 Task: Select Smart Home Devices from Echo & Alexa. Add to cart Amazon Smart Plug with Energy Monitoring (Smart Plug with Energy Usage Tracking)-2-. Place order for _x000D_
15 Dacey Ln_x000D_
Stafford, Virginia(VA), 22556, Cell Number (540) 752-1495
Action: Mouse moved to (229, 54)
Screenshot: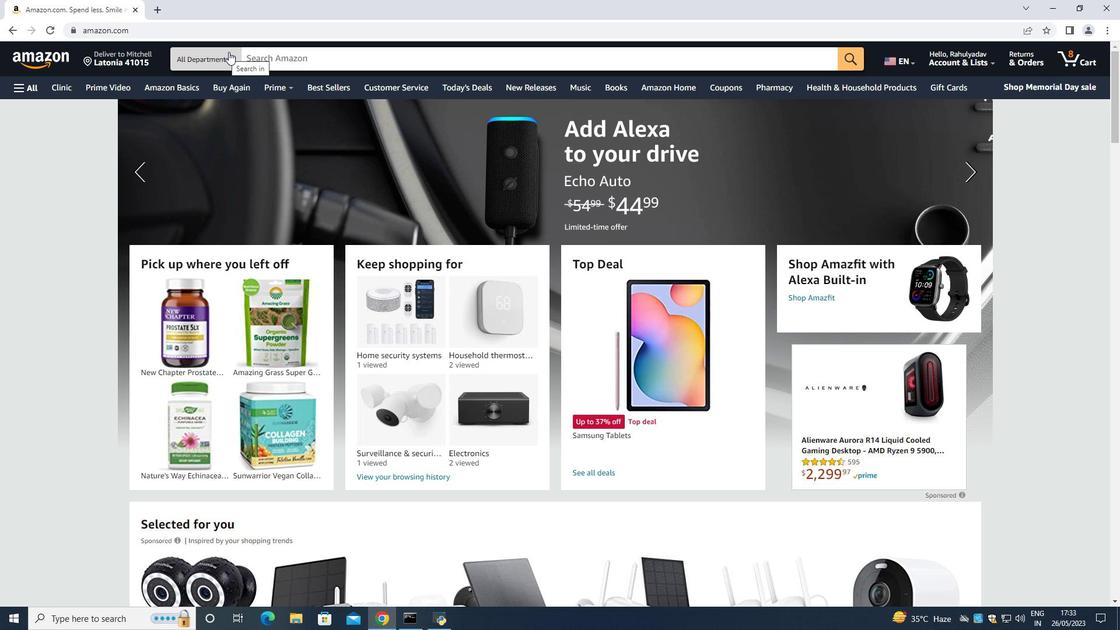 
Action: Mouse pressed left at (229, 54)
Screenshot: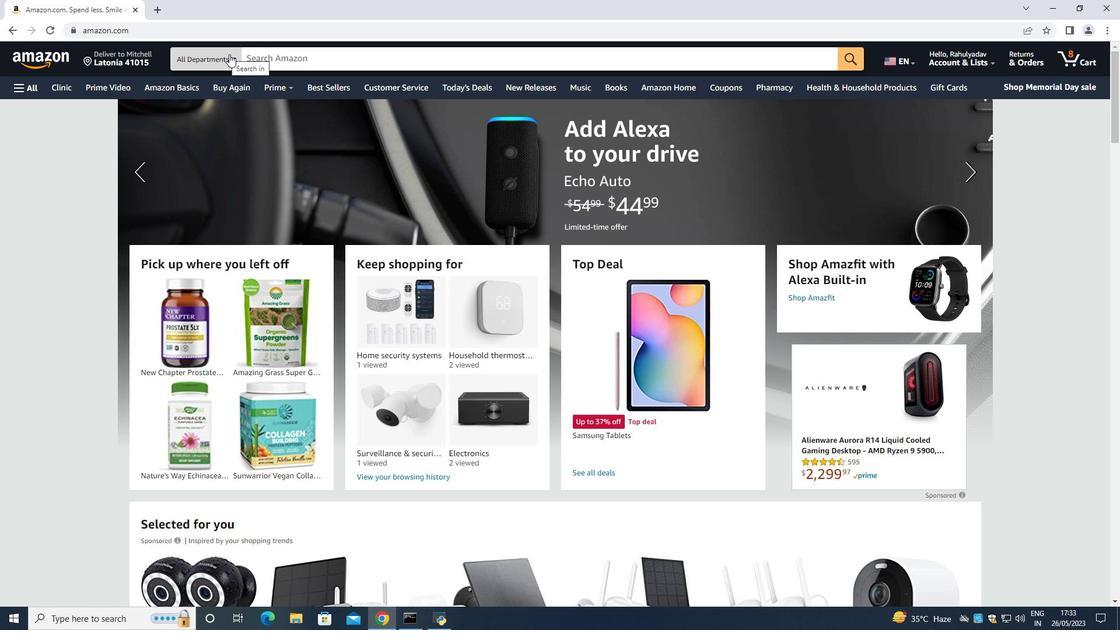 
Action: Mouse moved to (232, 95)
Screenshot: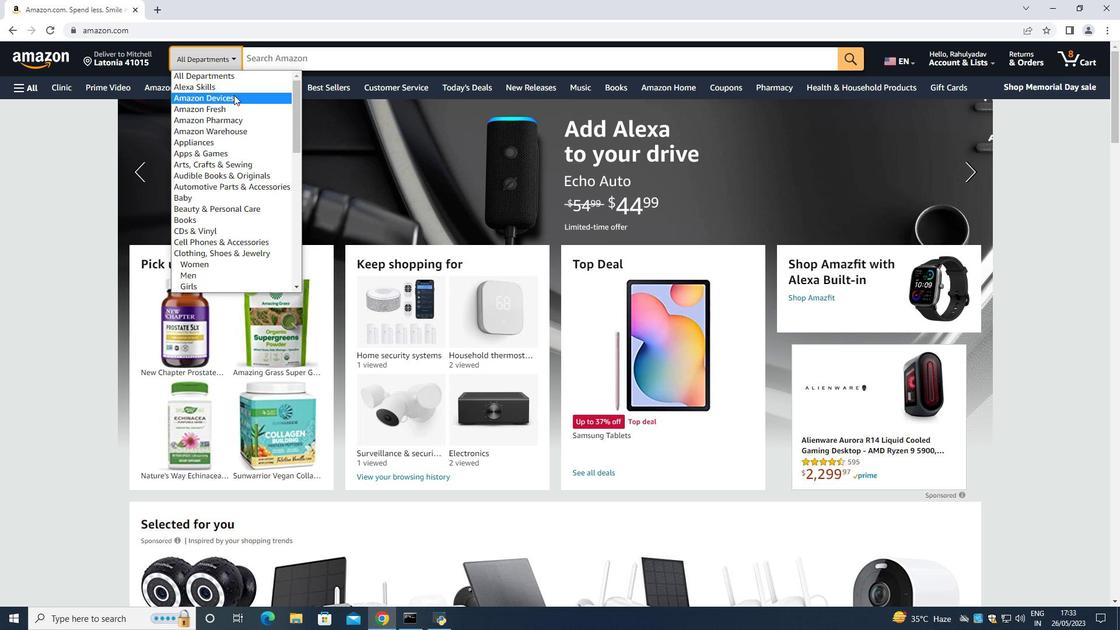 
Action: Mouse scrolled (232, 95) with delta (0, 0)
Screenshot: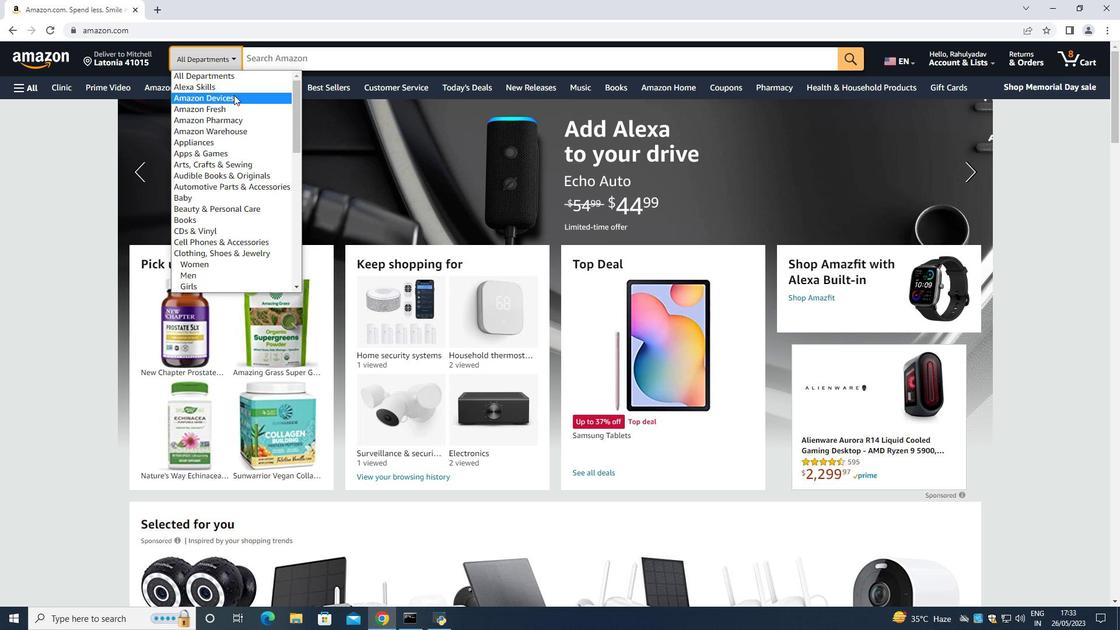 
Action: Mouse moved to (229, 95)
Screenshot: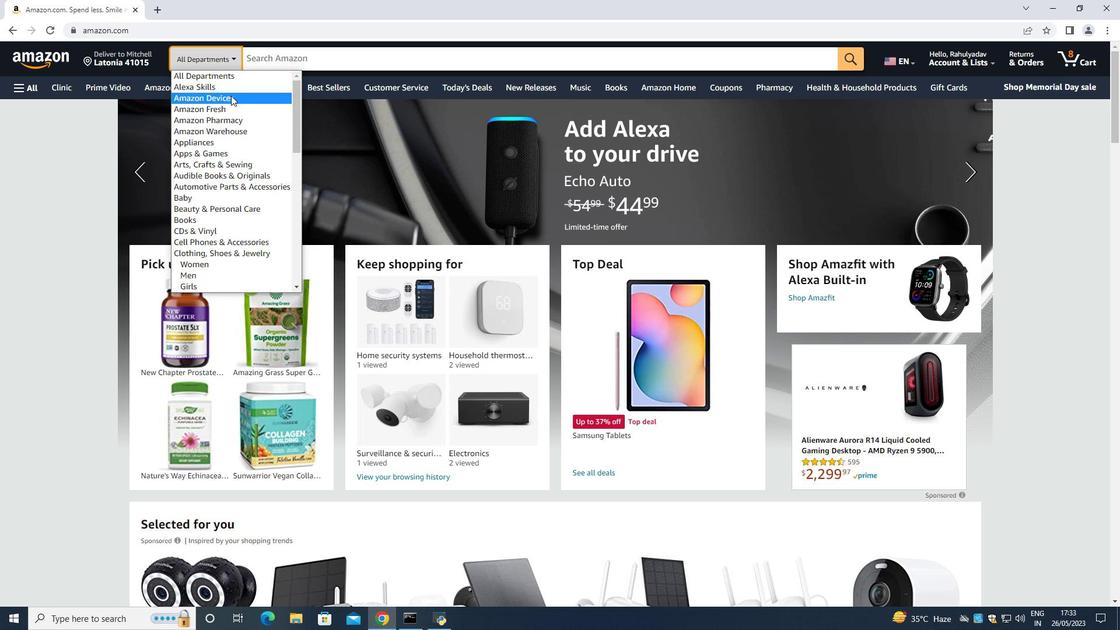 
Action: Mouse scrolled (229, 95) with delta (0, 0)
Screenshot: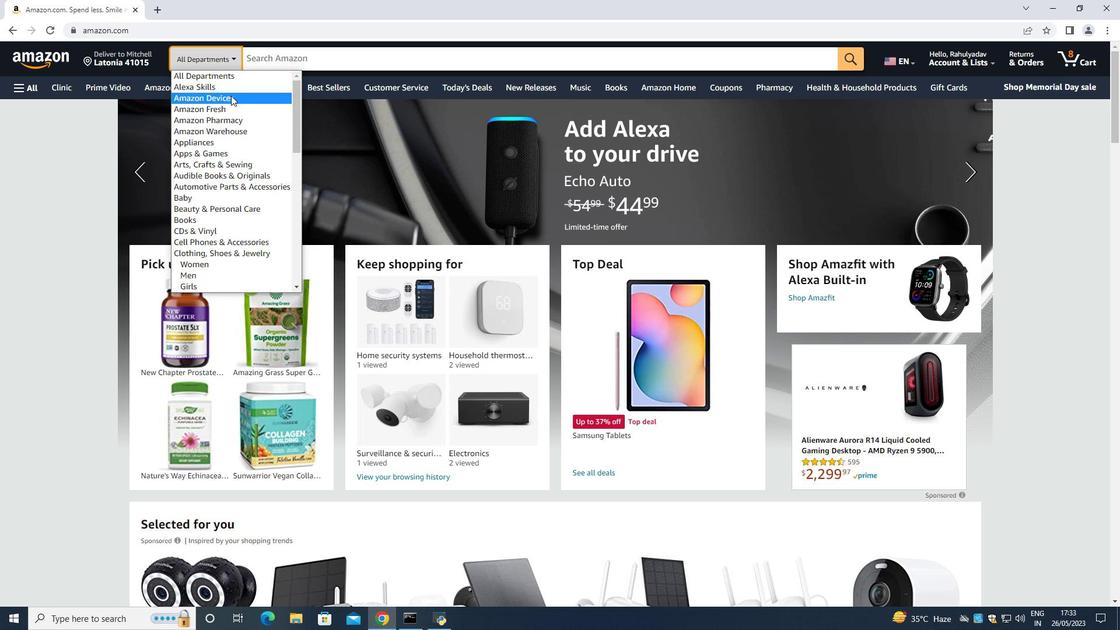 
Action: Mouse moved to (228, 96)
Screenshot: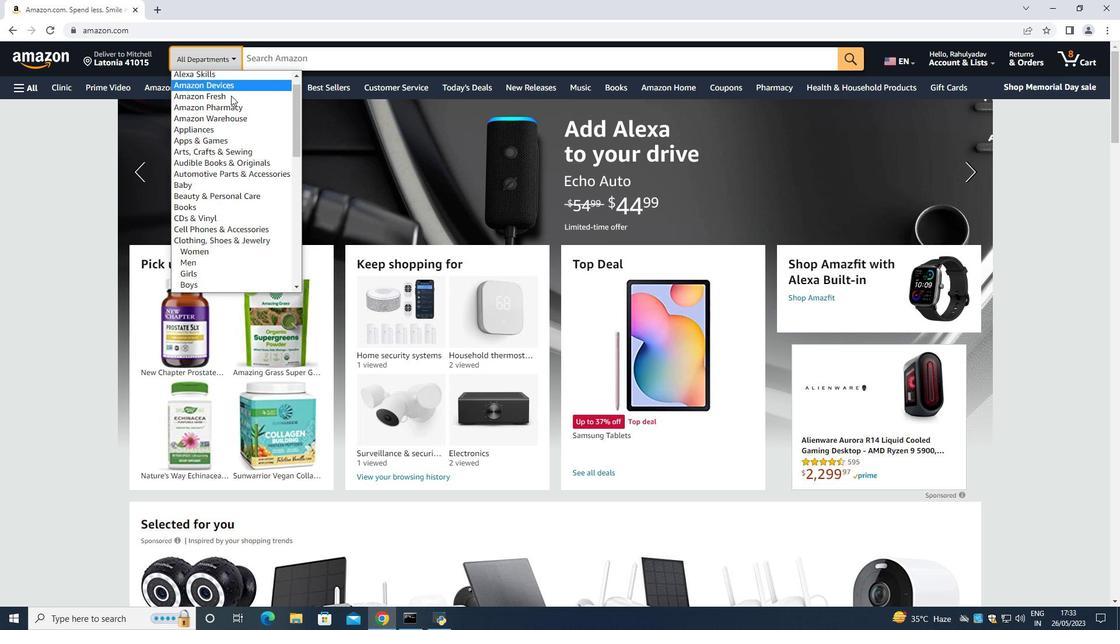 
Action: Mouse scrolled (228, 95) with delta (0, 0)
Screenshot: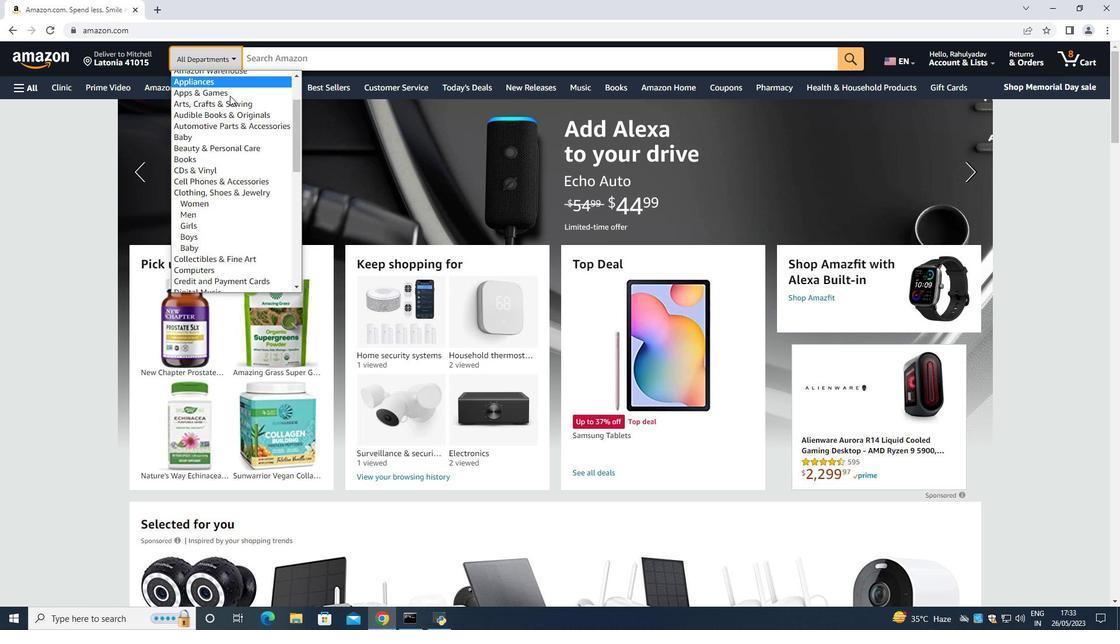 
Action: Mouse moved to (224, 238)
Screenshot: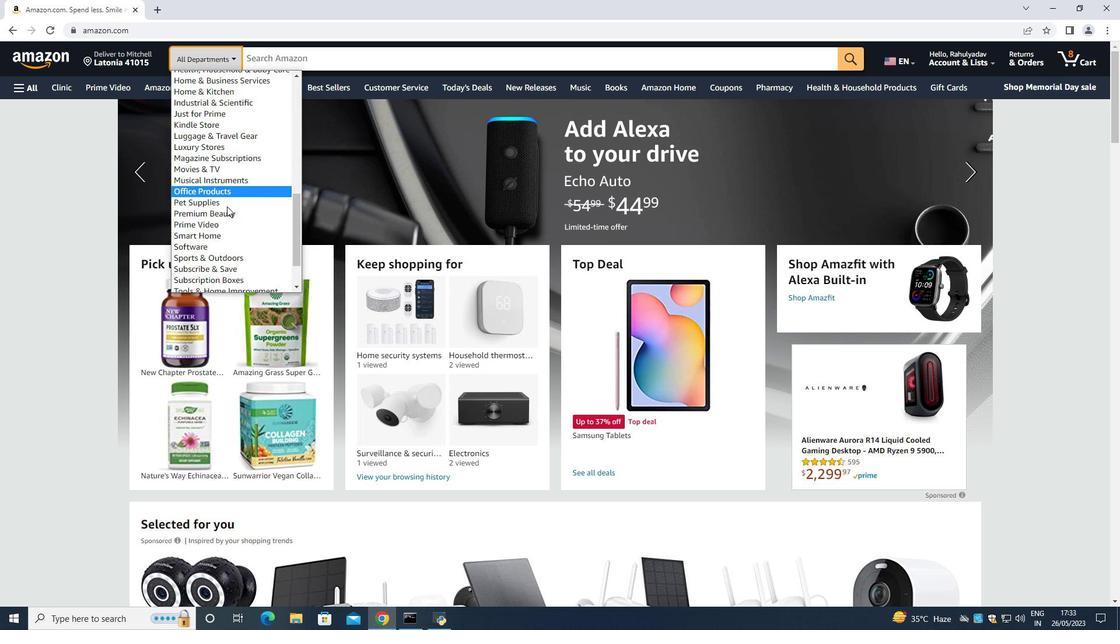 
Action: Mouse pressed left at (224, 238)
Screenshot: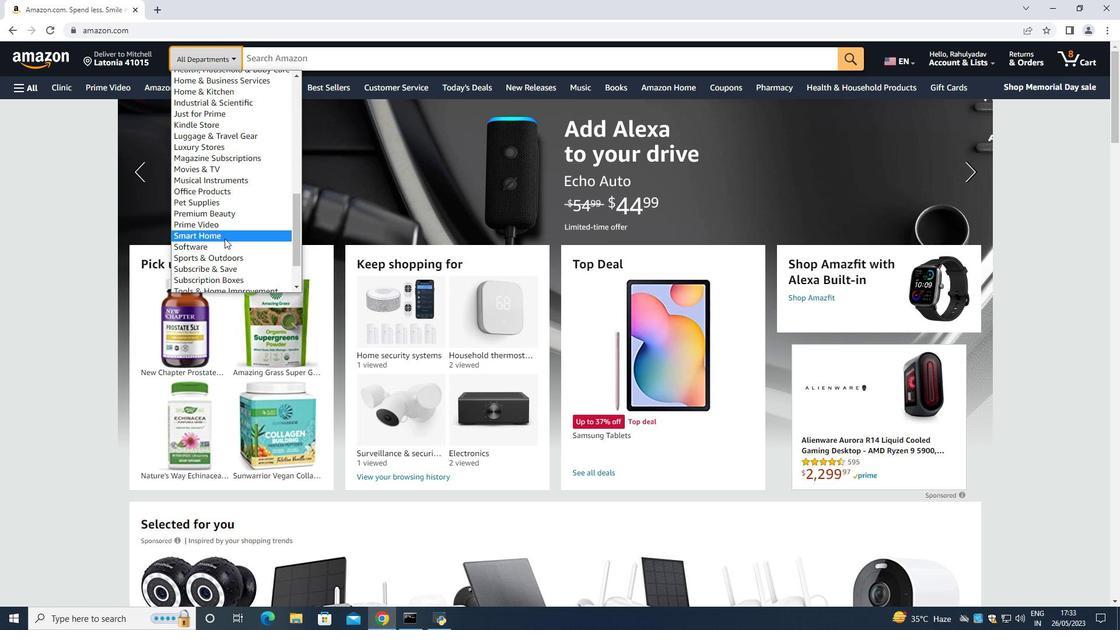 
Action: Mouse moved to (275, 56)
Screenshot: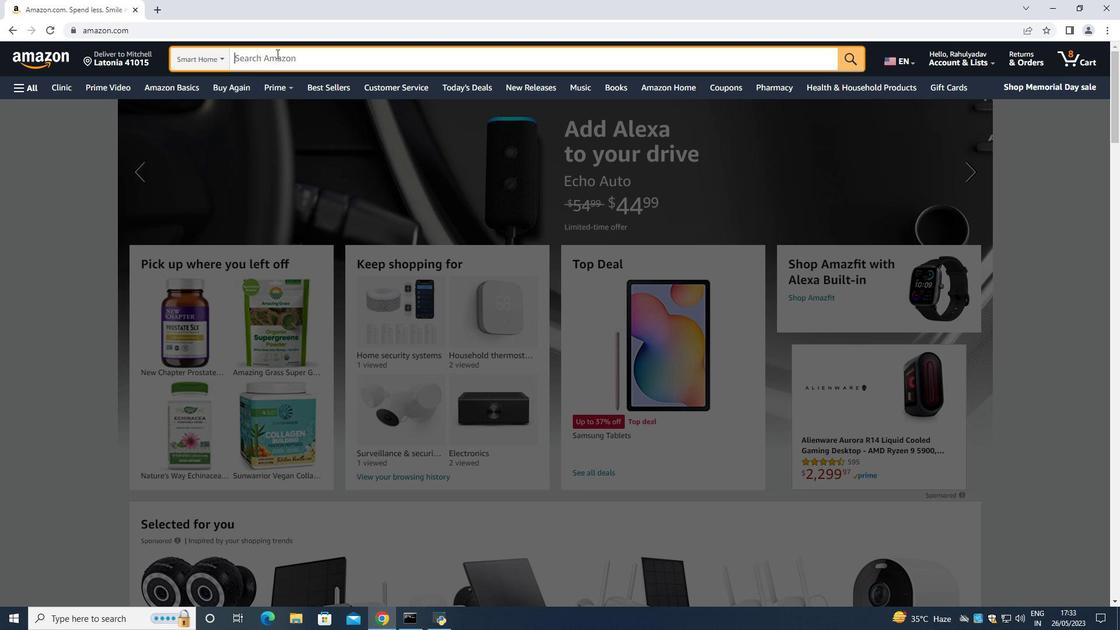 
Action: Mouse pressed left at (275, 56)
Screenshot: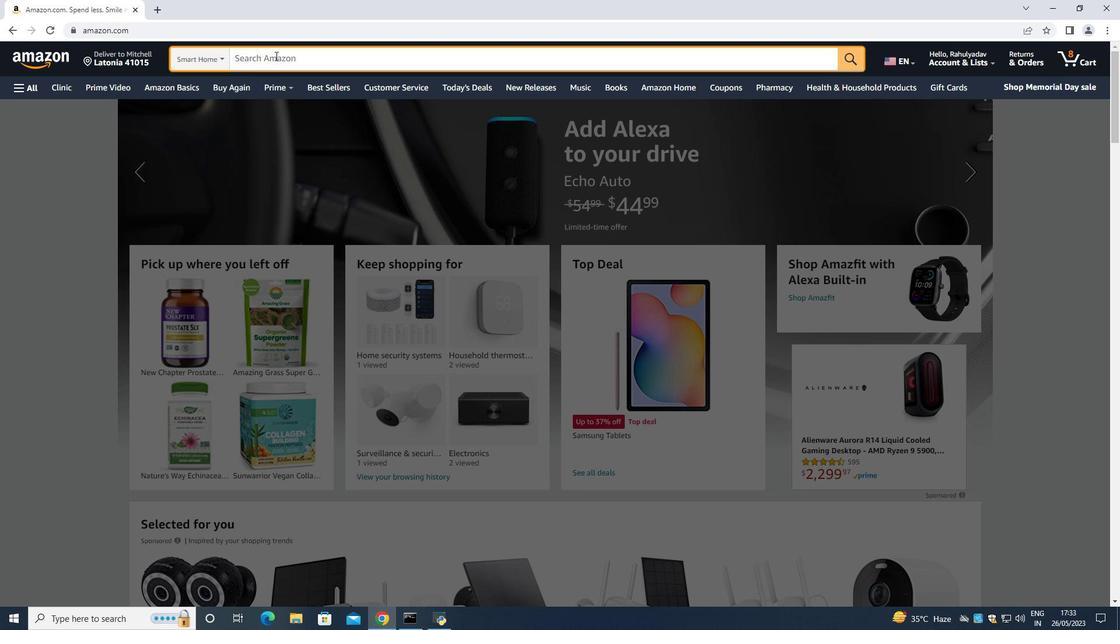 
Action: Key pressed <Key.shift><Key.shift><Key.shift><Key.shift><Key.shift><Key.shift>Amazp<Key.backspace>on<Key.backspace><Key.backspace><Key.backspace><Key.backspace><Key.backspace><Key.backspace><Key.backspace><Key.backspace><Key.backspace><Key.backspace><Key.backspace><Key.backspace><Key.caps_lock>A<Key.backspace><Key.shift>aMAZON<Key.space><Key.shift>sMART<Key.space><Key.shift>pLUG<Key.space><Key.shift>wITH<Key.space>ENERGY<Key.space><Key.shift><Key.shift><Key.shift><Key.shift><Key.shift>mONITORING<Key.space><Key.enter>
Screenshot: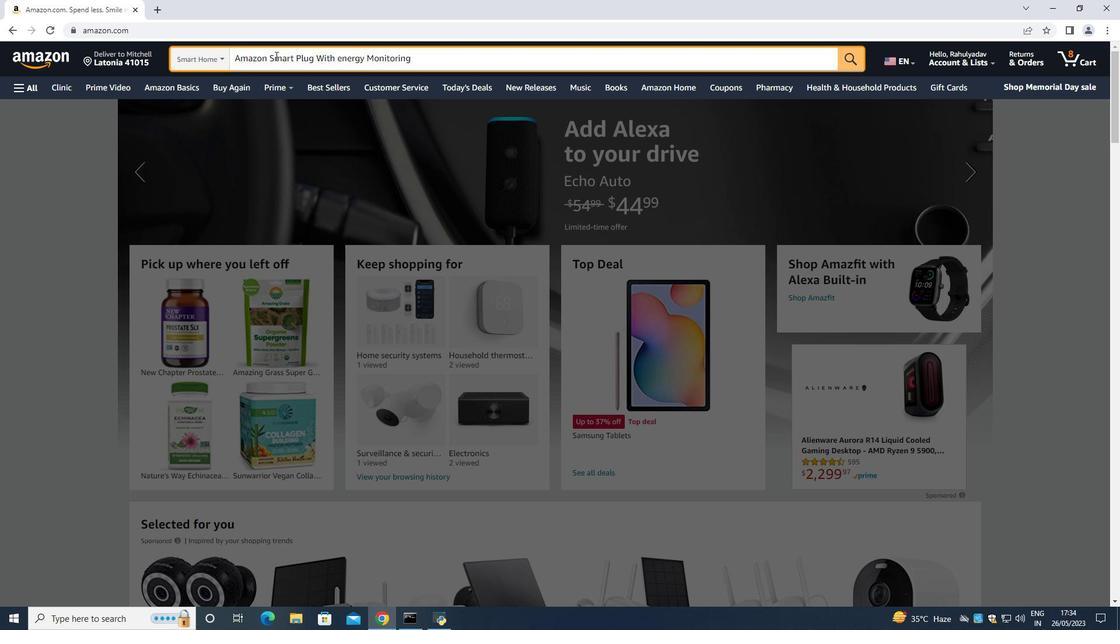 
Action: Mouse moved to (427, 329)
Screenshot: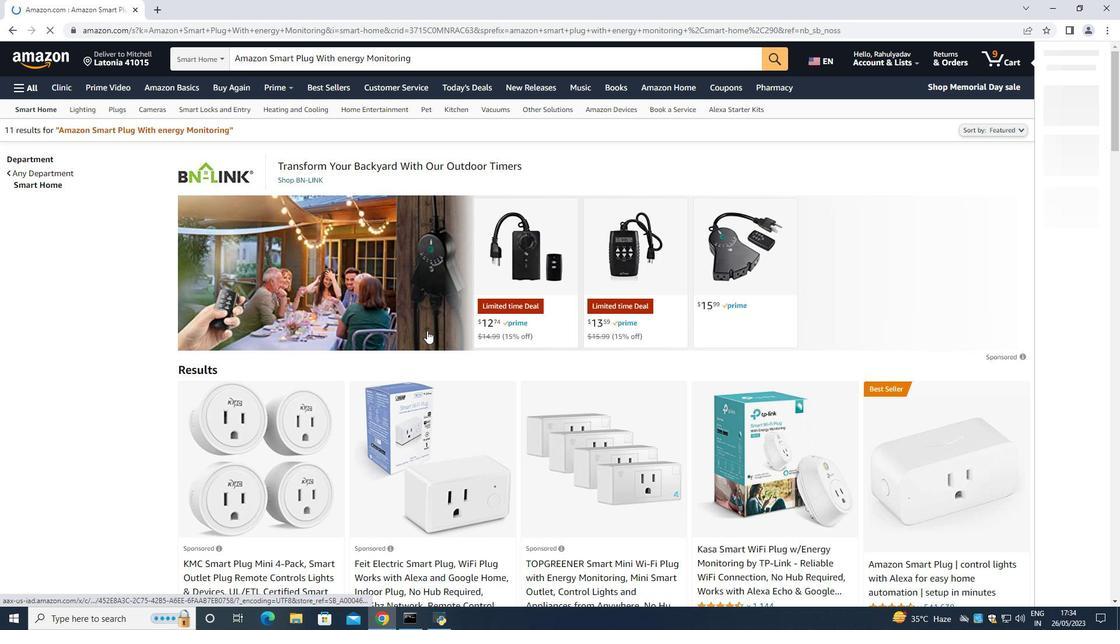 
Action: Mouse scrolled (427, 329) with delta (0, 0)
Screenshot: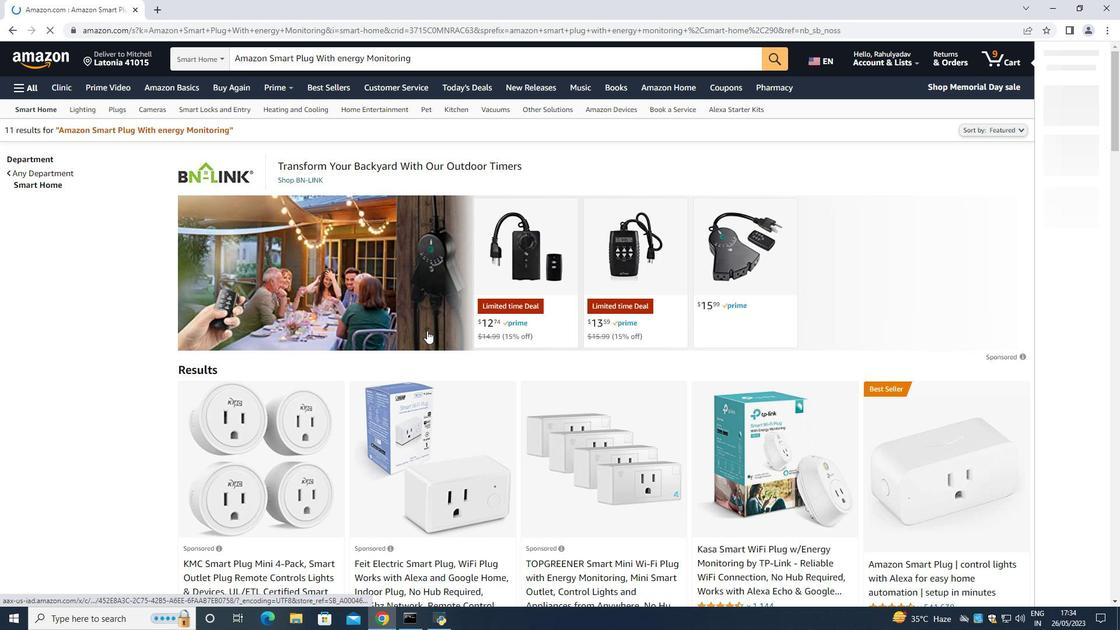 
Action: Mouse moved to (408, 341)
Screenshot: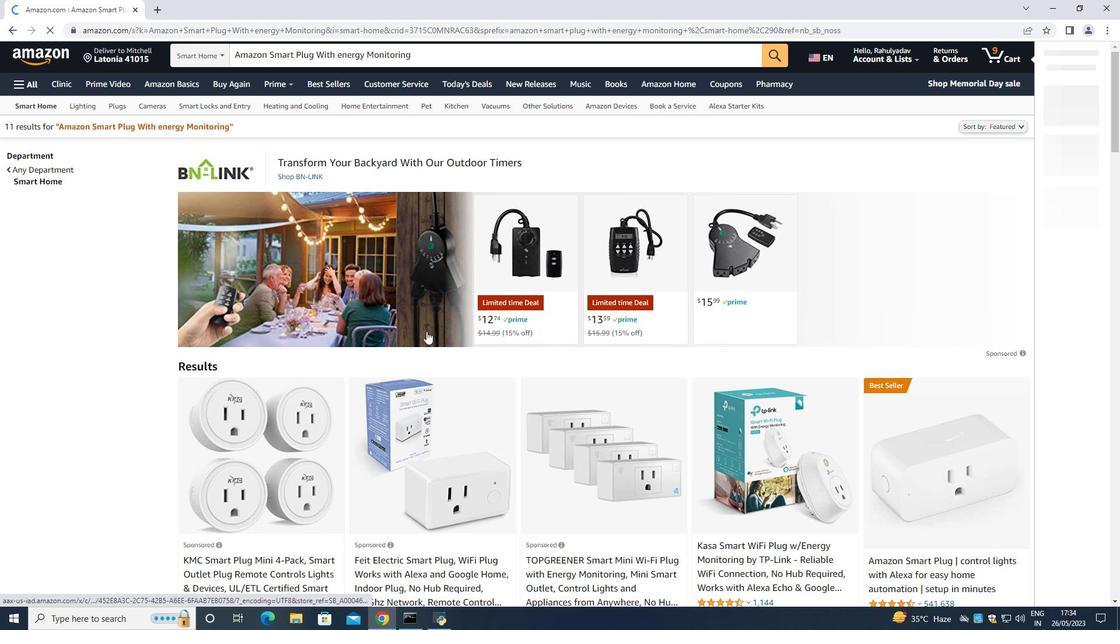 
Action: Mouse scrolled (411, 340) with delta (0, 0)
Screenshot: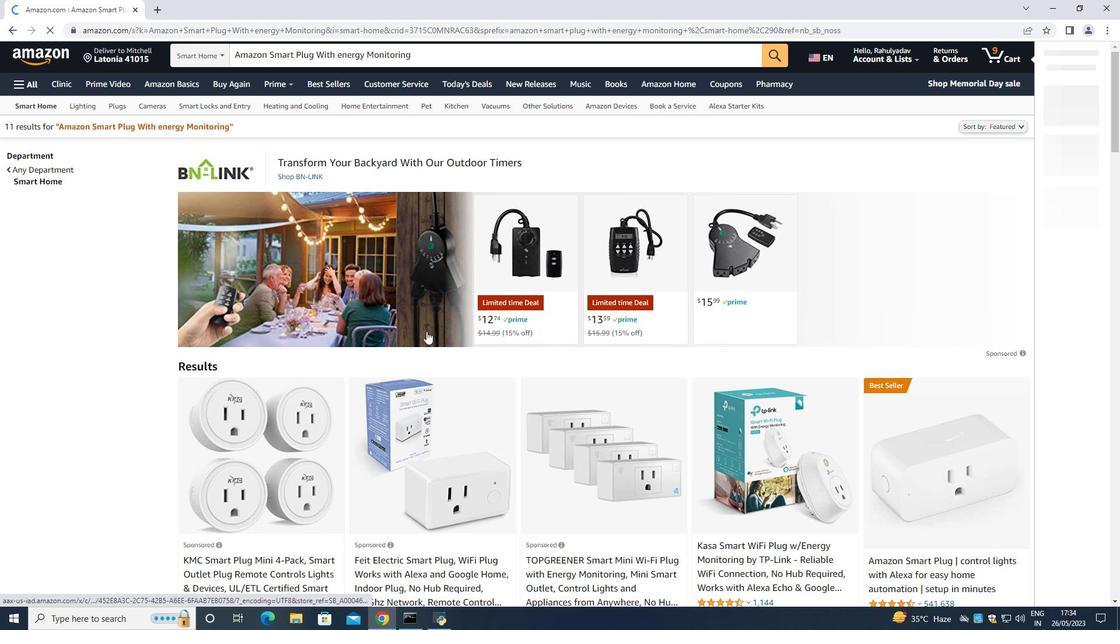 
Action: Mouse moved to (264, 485)
Screenshot: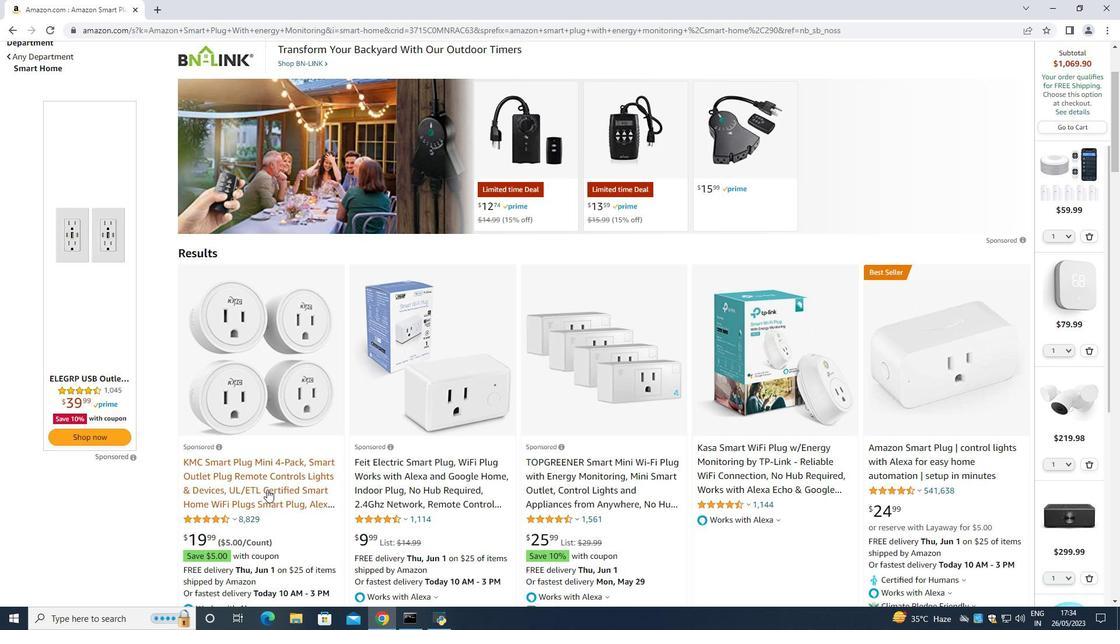 
Action: Mouse pressed left at (264, 485)
Screenshot: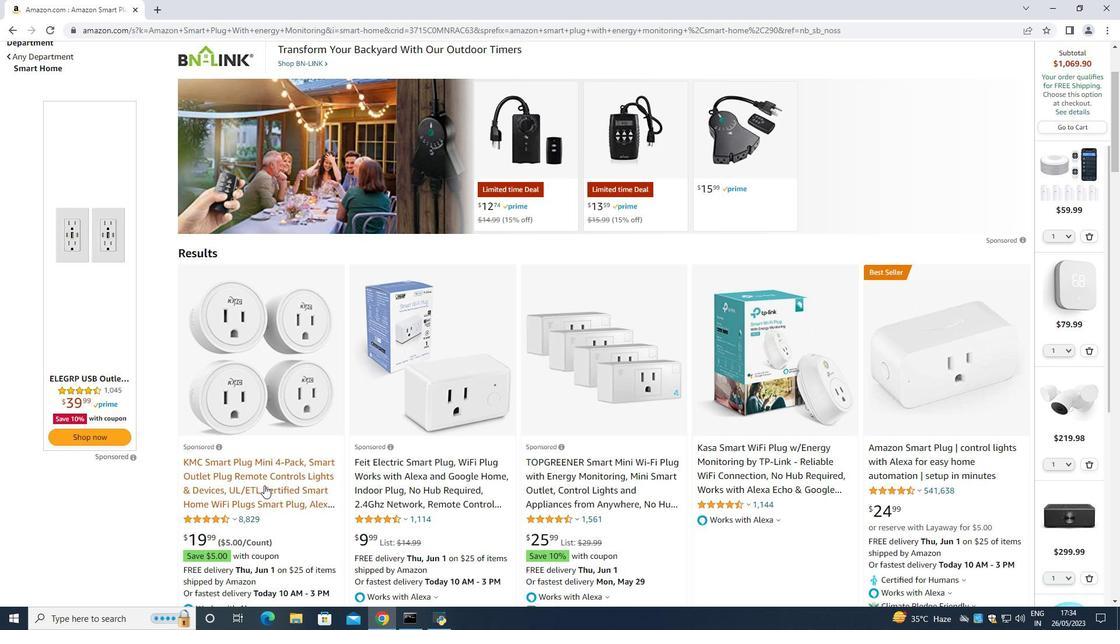 
Action: Mouse moved to (483, 365)
Screenshot: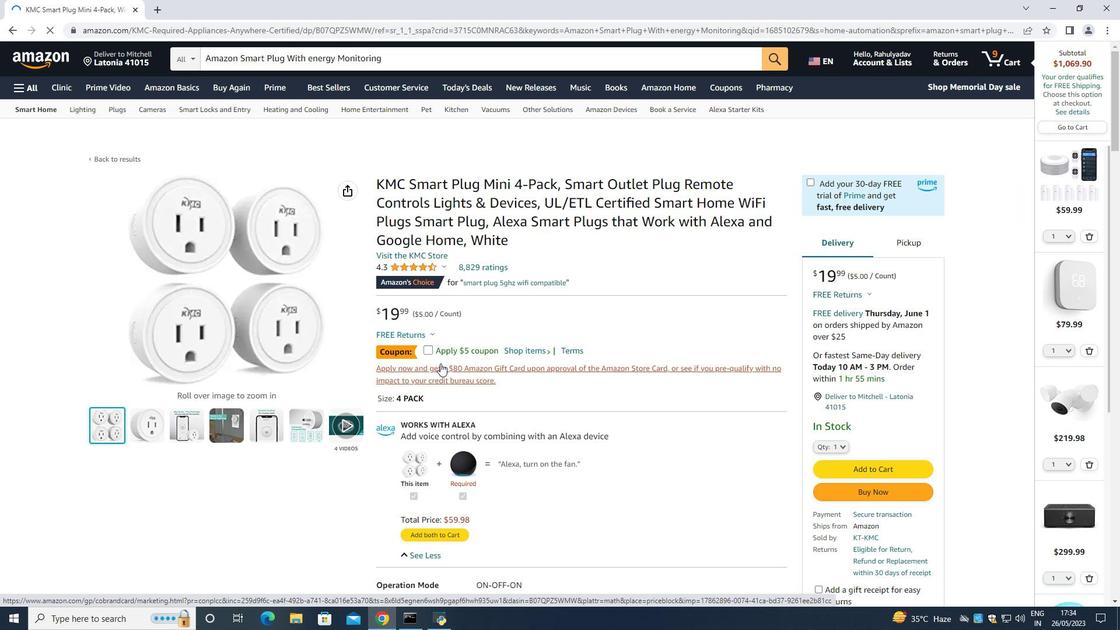 
Action: Mouse scrolled (483, 364) with delta (0, 0)
Screenshot: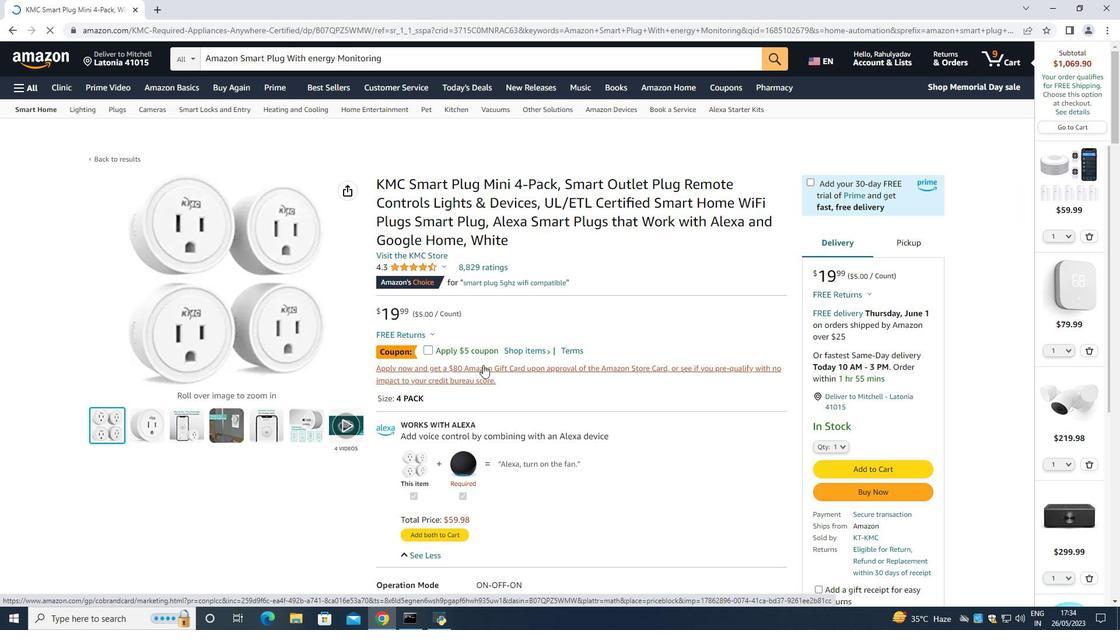 
Action: Mouse moved to (463, 390)
Screenshot: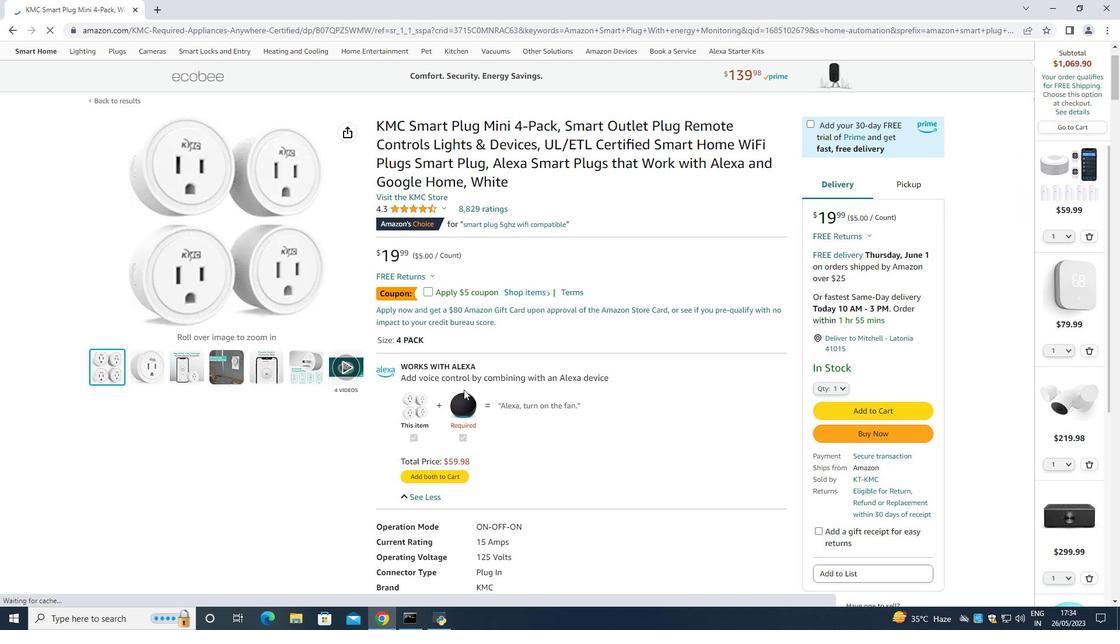 
Action: Mouse scrolled (463, 390) with delta (0, 0)
Screenshot: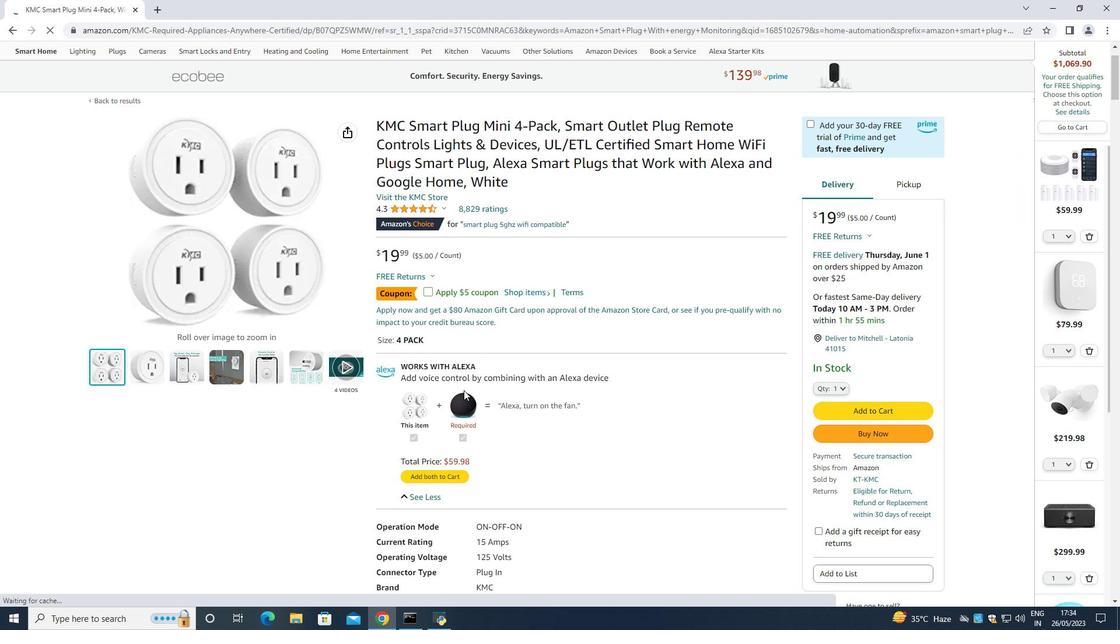 
Action: Mouse moved to (463, 392)
Screenshot: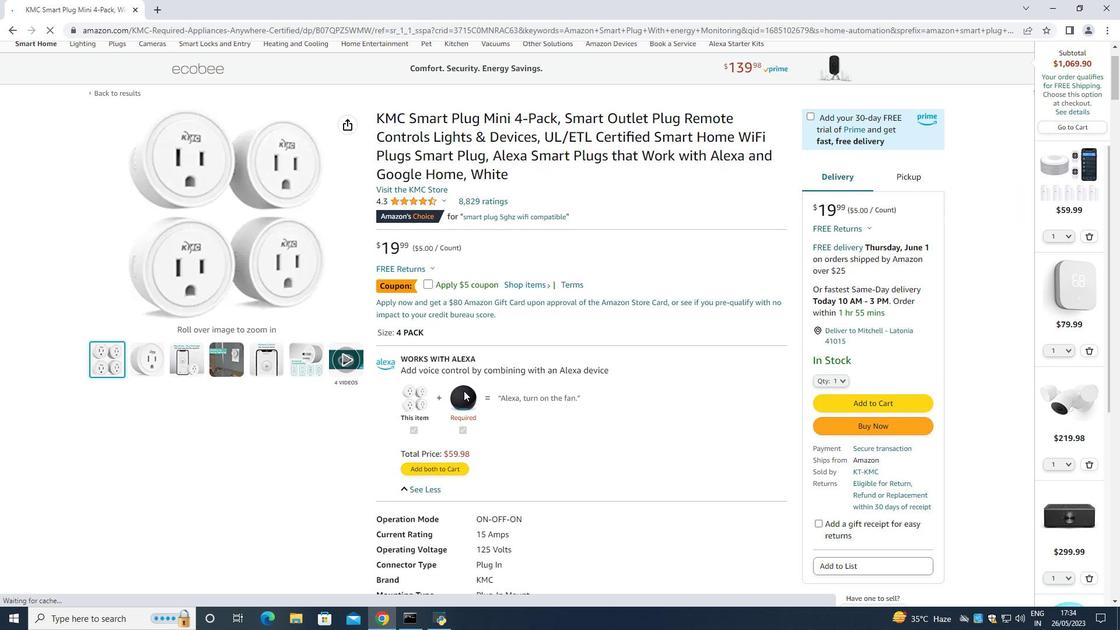
Action: Mouse scrolled (463, 391) with delta (0, 0)
Screenshot: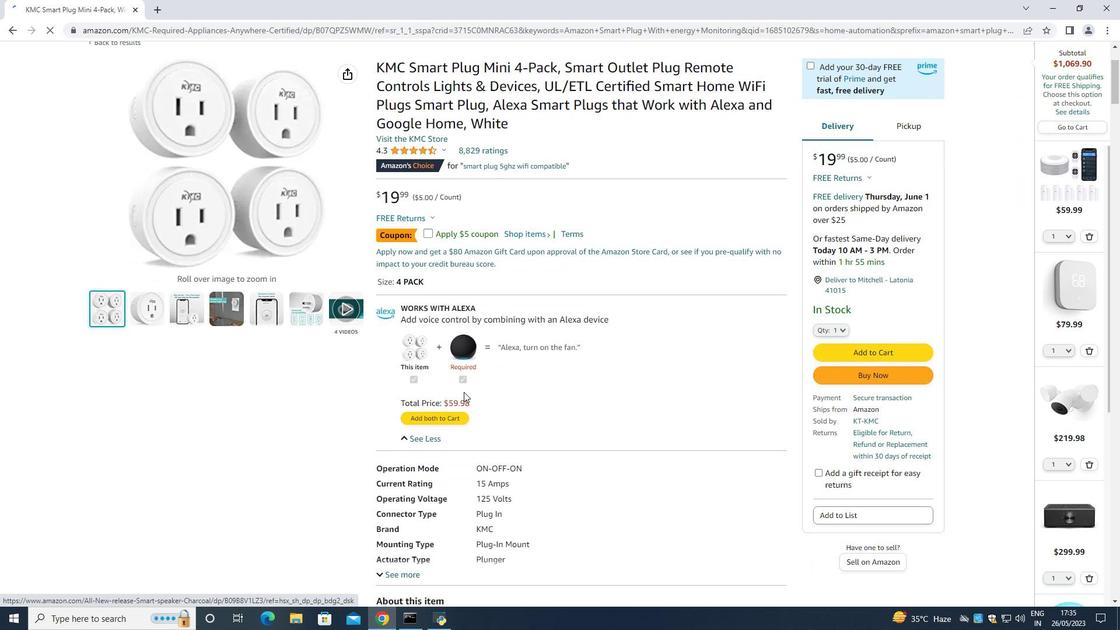 
Action: Mouse moved to (463, 393)
Screenshot: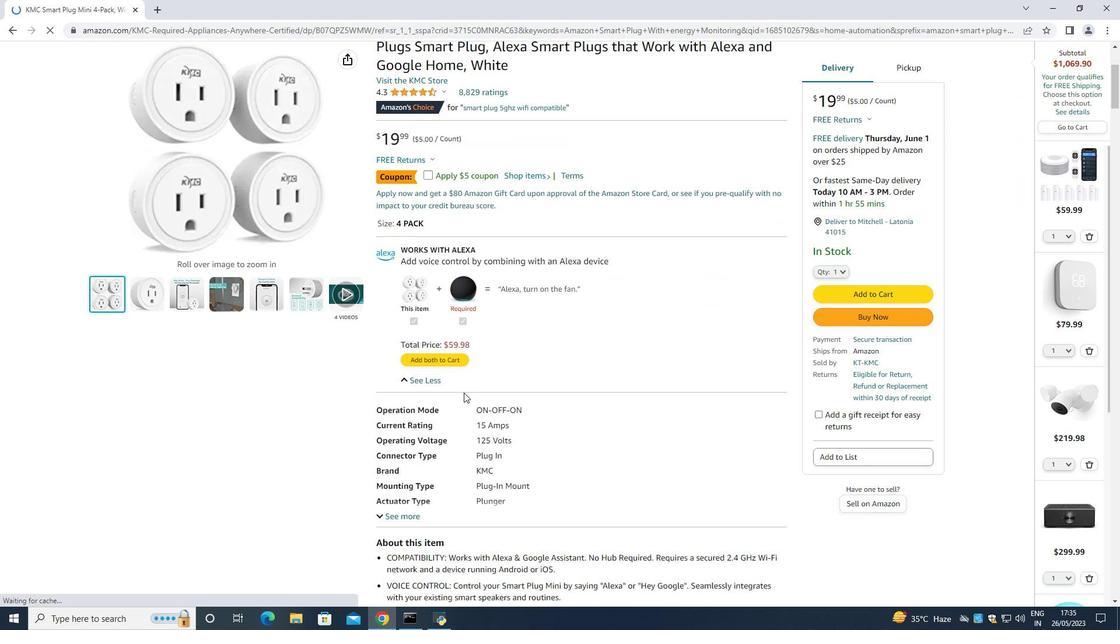 
Action: Mouse scrolled (463, 392) with delta (0, 0)
Screenshot: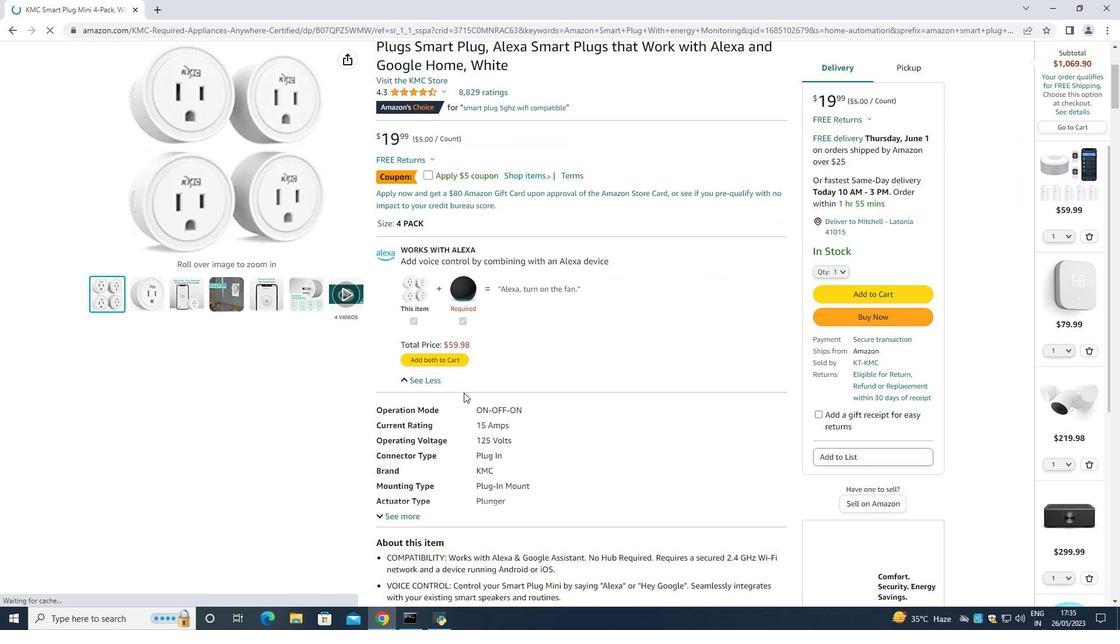 
Action: Mouse moved to (508, 355)
Screenshot: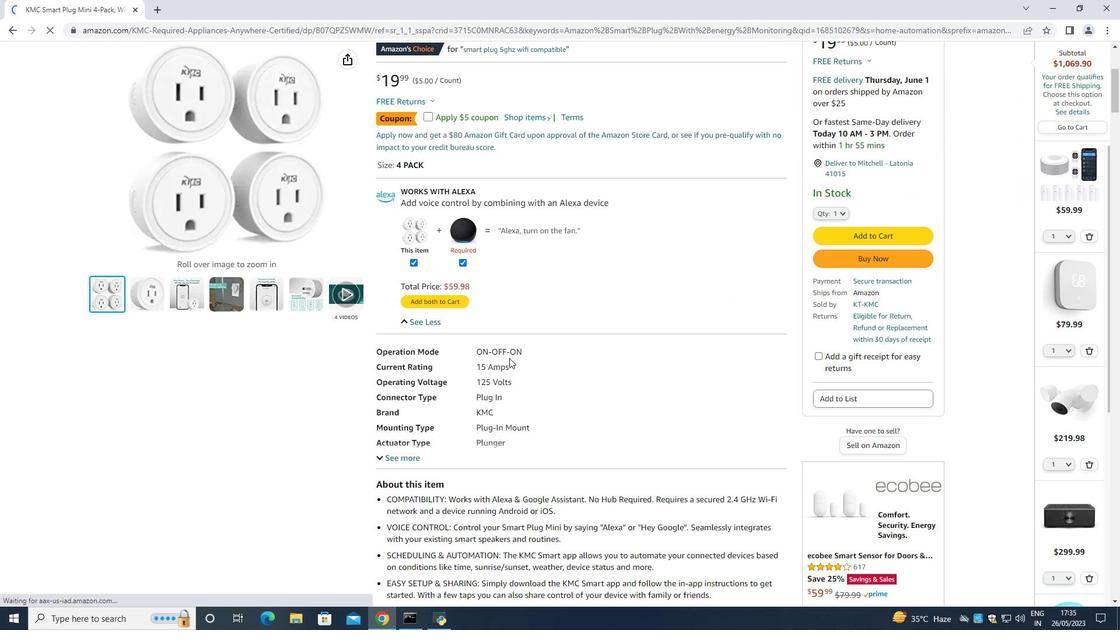 
Action: Mouse scrolled (508, 355) with delta (0, 0)
Screenshot: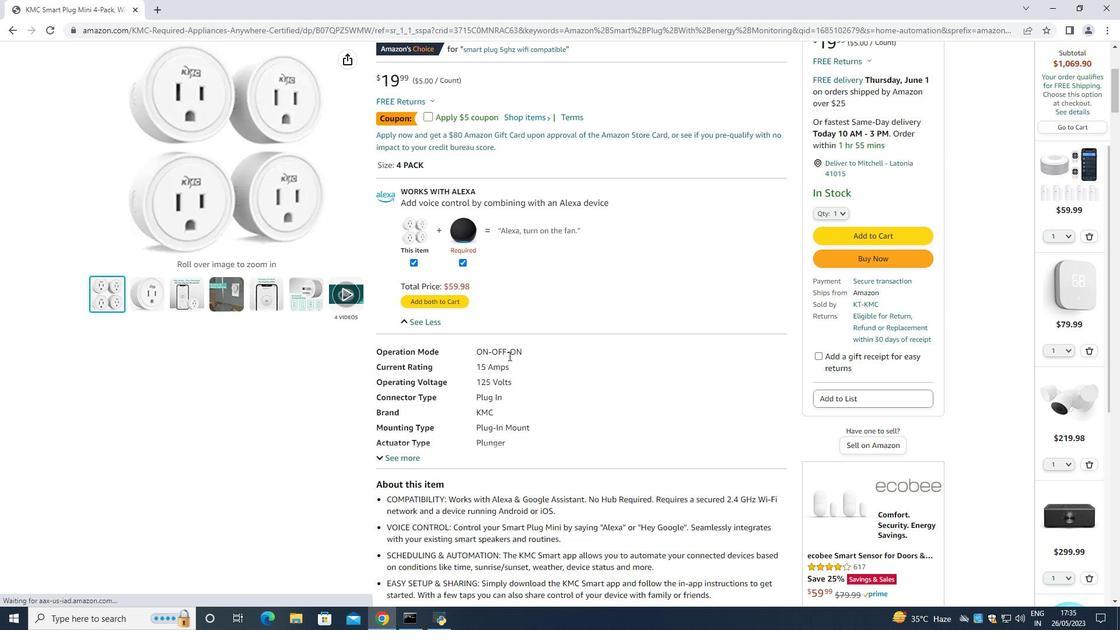 
Action: Mouse moved to (506, 357)
Screenshot: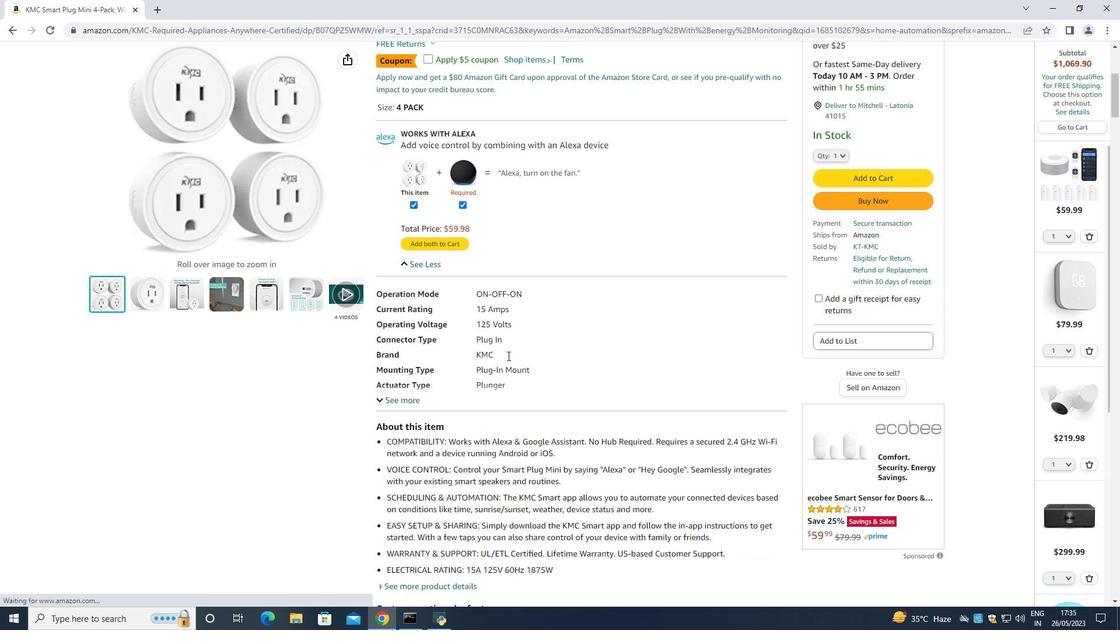 
Action: Mouse scrolled (506, 356) with delta (0, 0)
Screenshot: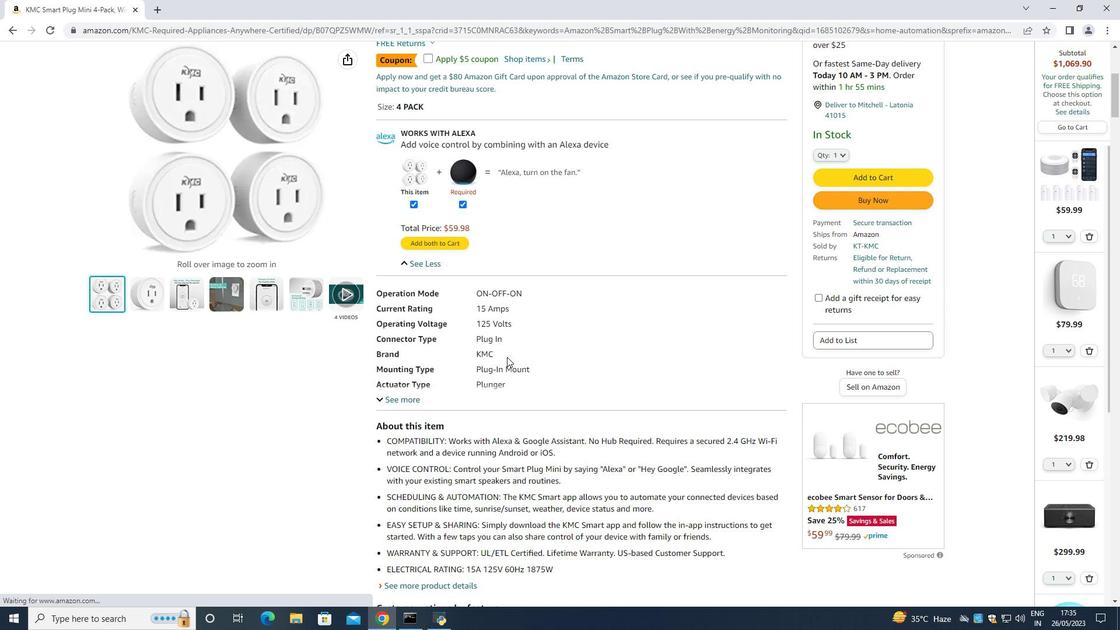
Action: Mouse moved to (506, 358)
Screenshot: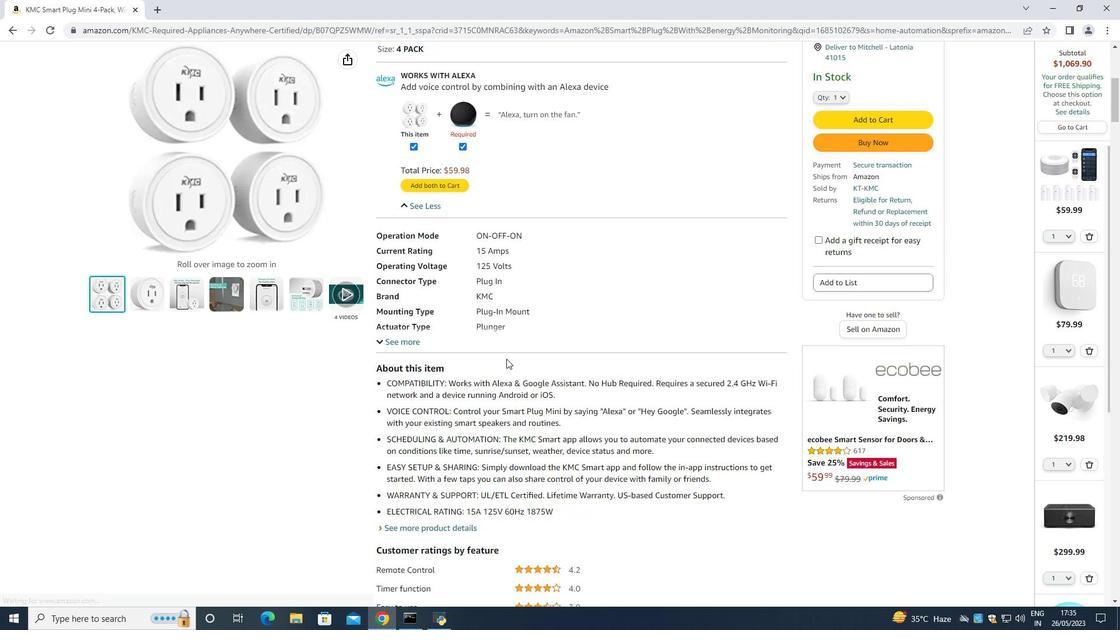 
Action: Mouse scrolled (506, 358) with delta (0, 0)
Screenshot: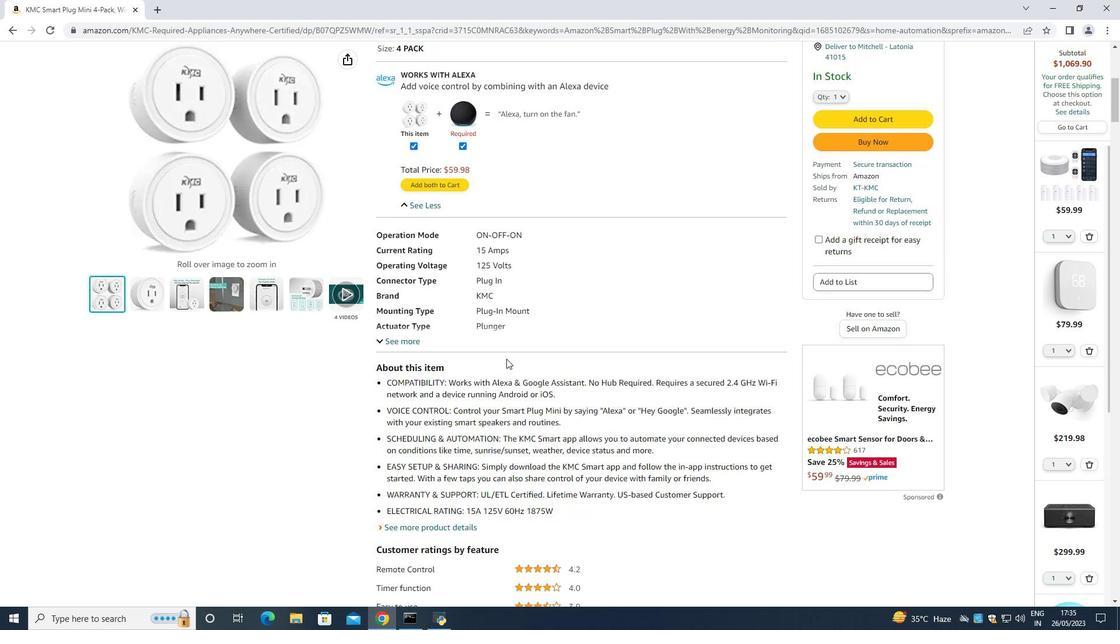 
Action: Mouse moved to (506, 359)
Screenshot: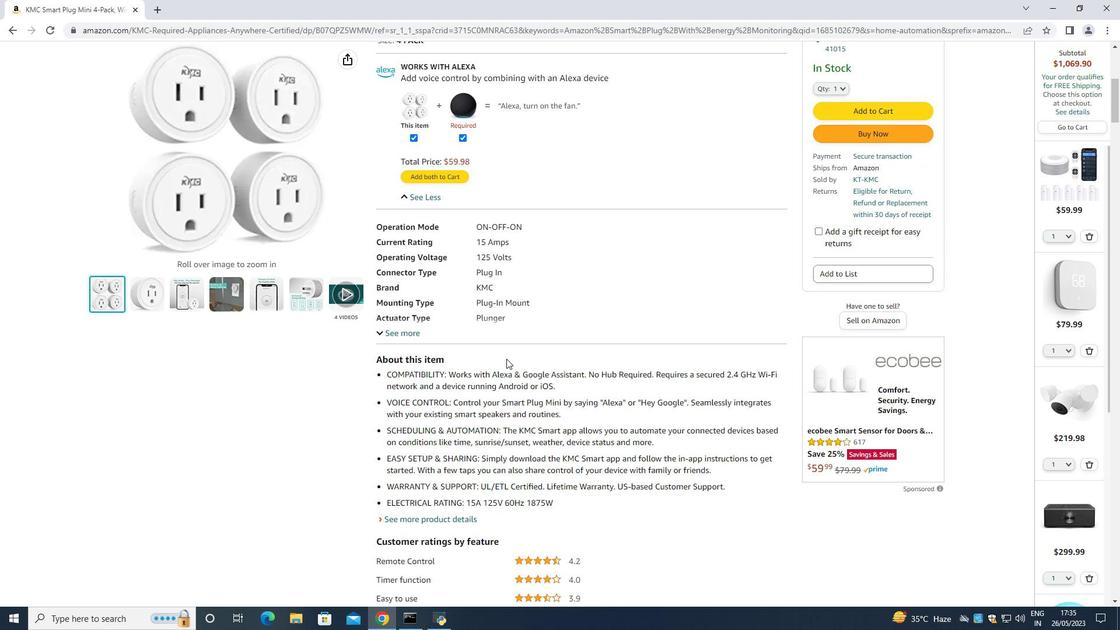 
Action: Mouse scrolled (506, 359) with delta (0, 0)
Screenshot: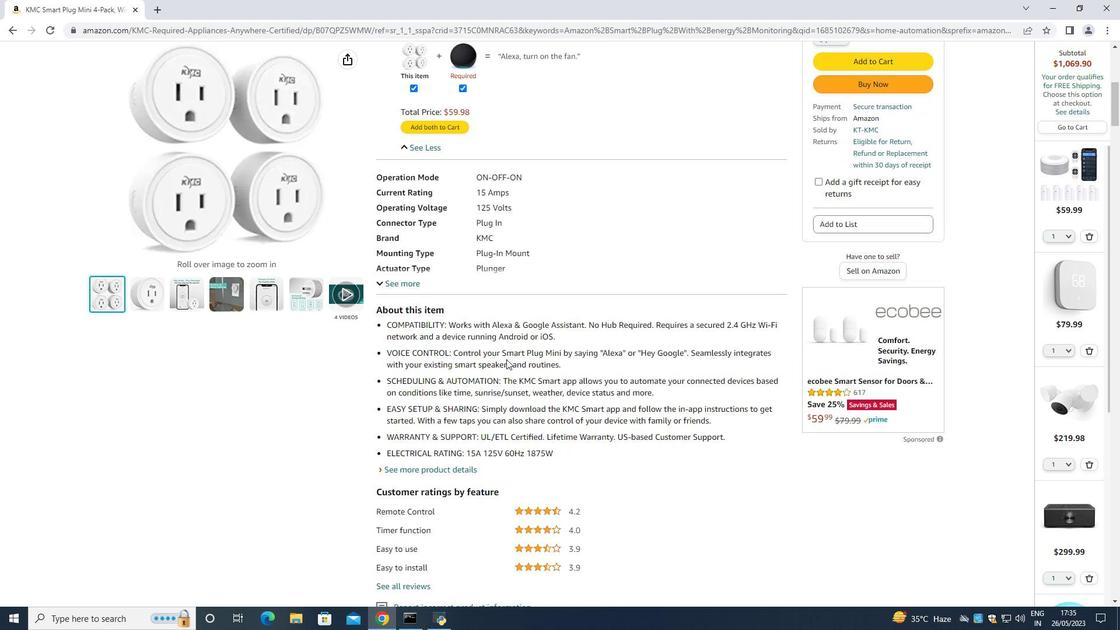 
Action: Mouse scrolled (506, 359) with delta (0, 0)
Screenshot: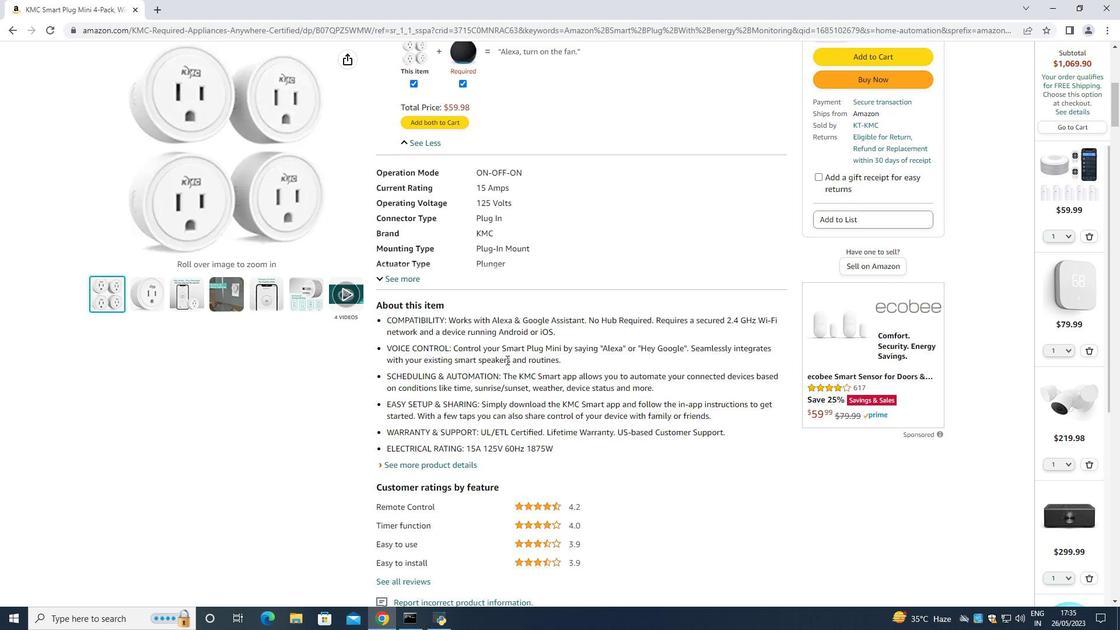 
Action: Mouse moved to (505, 360)
Screenshot: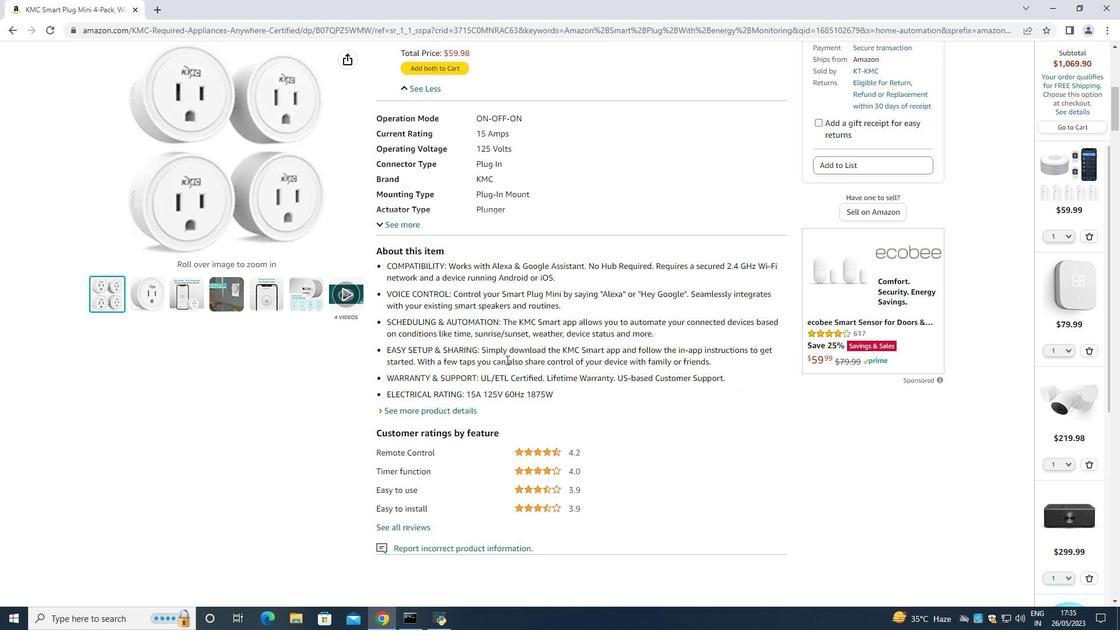 
Action: Mouse scrolled (505, 359) with delta (0, 0)
Screenshot: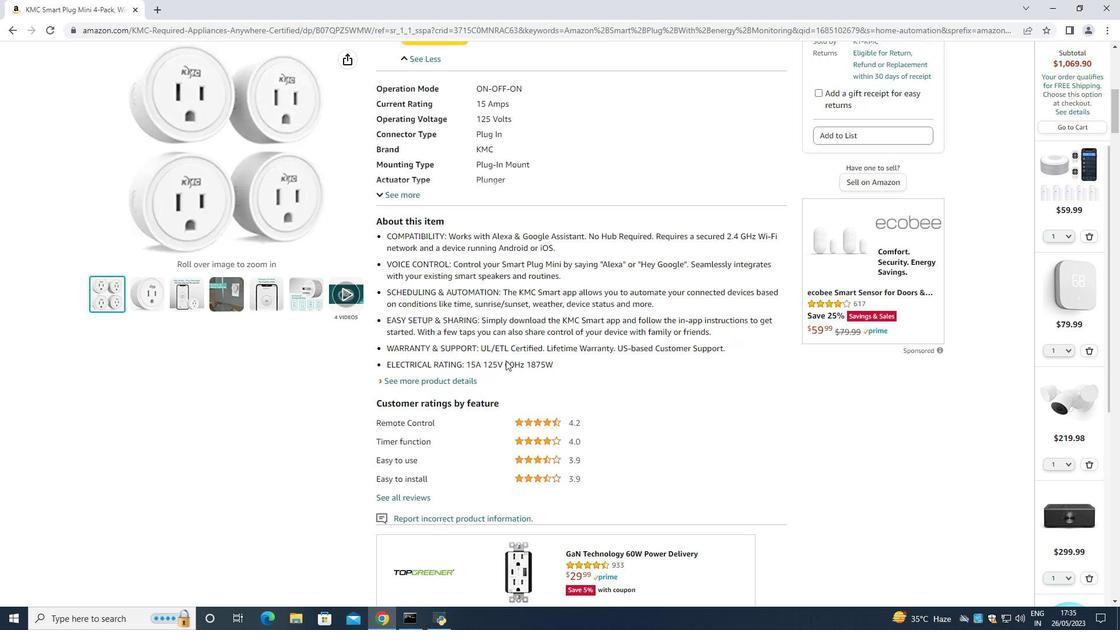 
Action: Mouse moved to (504, 360)
Screenshot: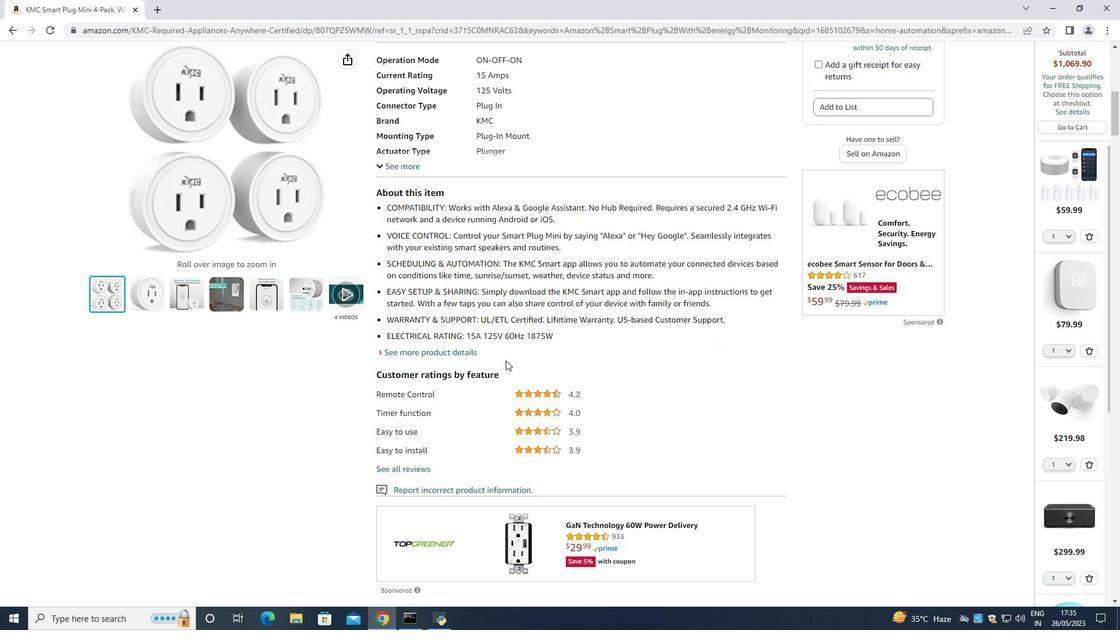 
Action: Mouse scrolled (504, 359) with delta (0, 0)
Screenshot: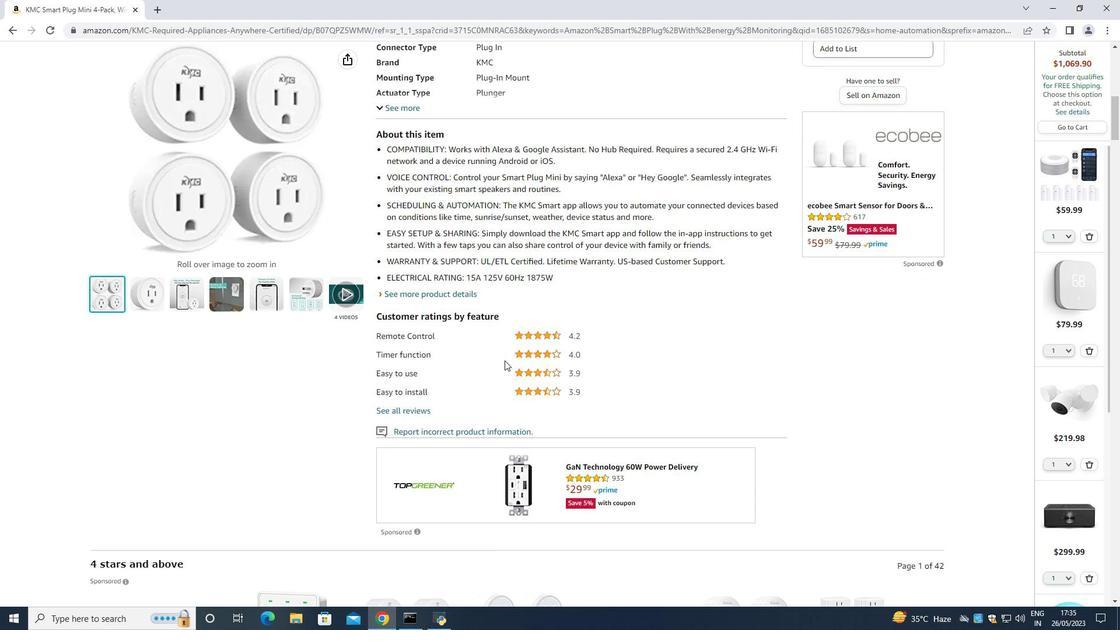 
Action: Mouse moved to (504, 360)
Screenshot: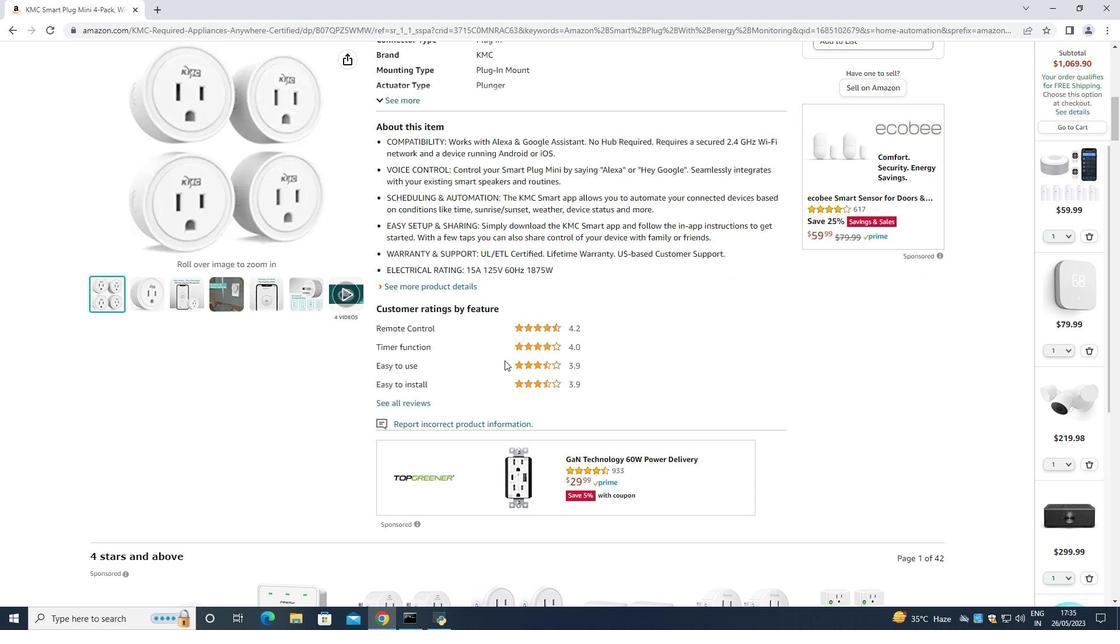
Action: Mouse scrolled (504, 359) with delta (0, 0)
Screenshot: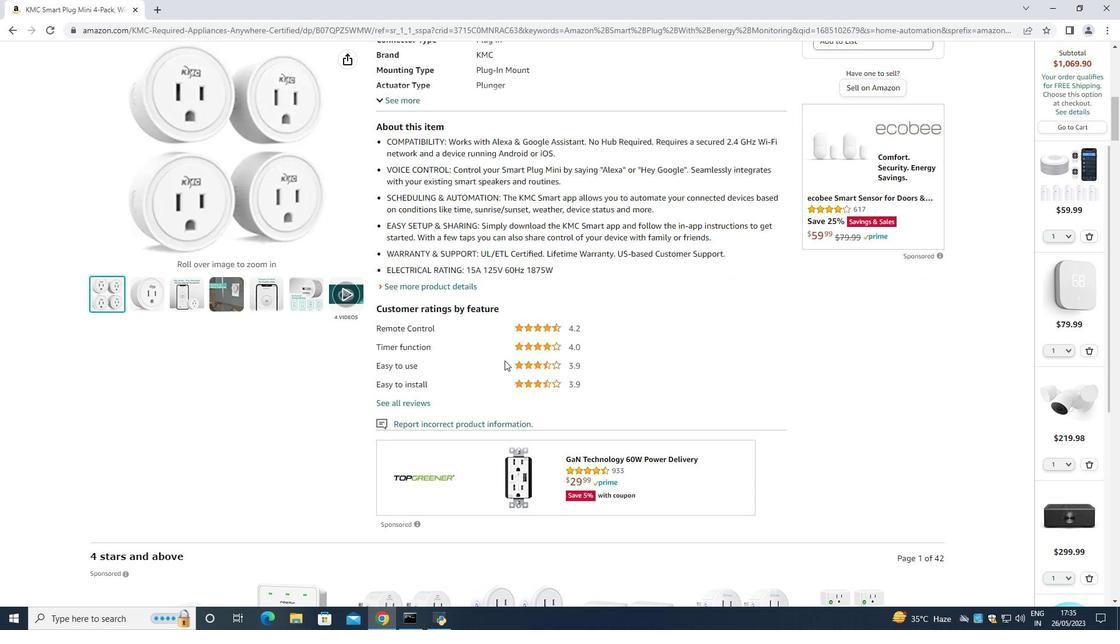 
Action: Mouse moved to (503, 360)
Screenshot: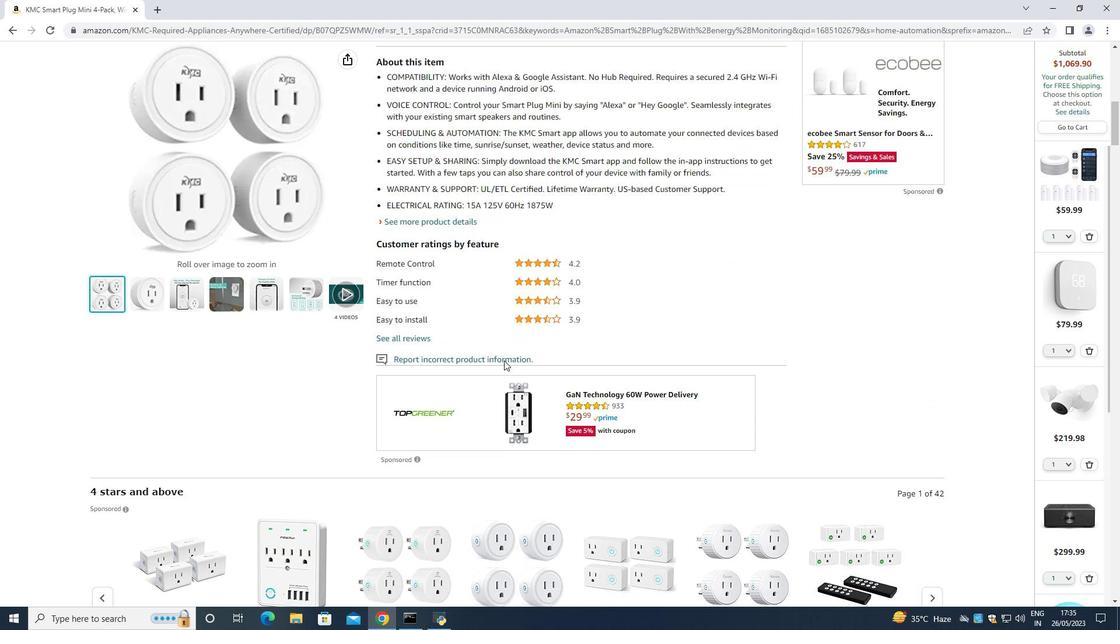 
Action: Mouse scrolled (503, 359) with delta (0, 0)
Screenshot: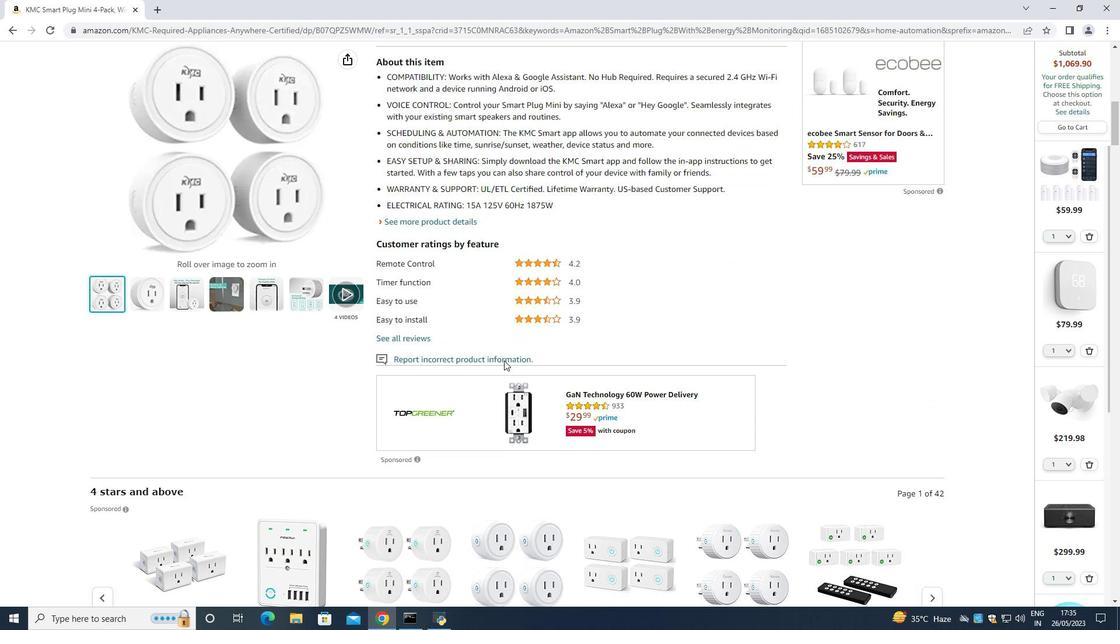 
Action: Mouse moved to (503, 360)
Screenshot: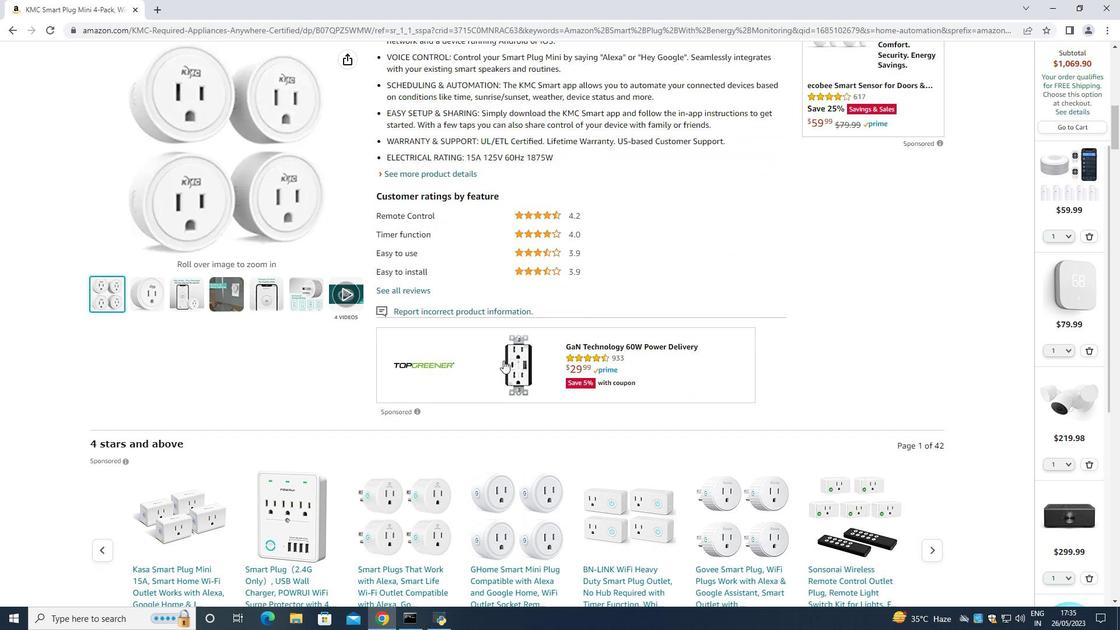 
Action: Mouse scrolled (503, 359) with delta (0, 0)
Screenshot: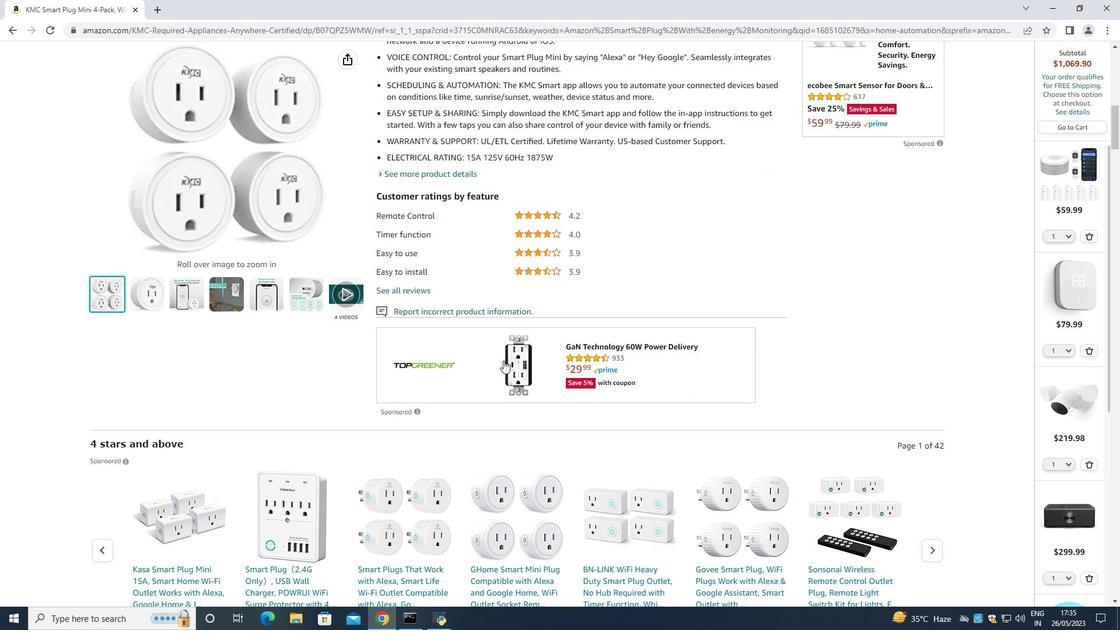 
Action: Mouse moved to (502, 360)
Screenshot: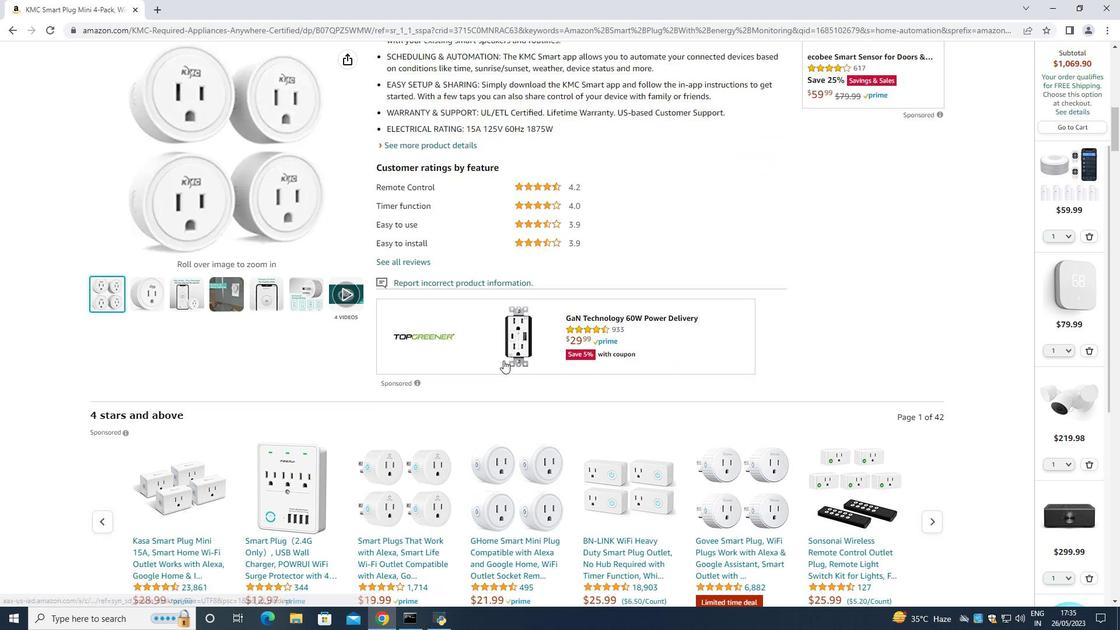 
Action: Mouse scrolled (502, 359) with delta (0, 0)
Screenshot: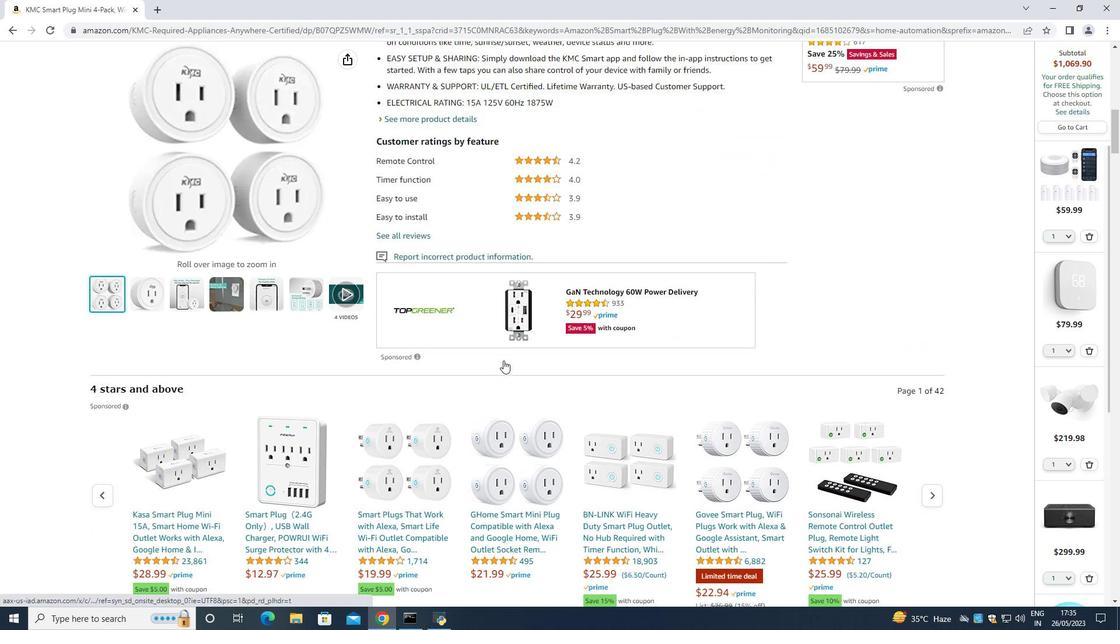 
Action: Mouse moved to (492, 354)
Screenshot: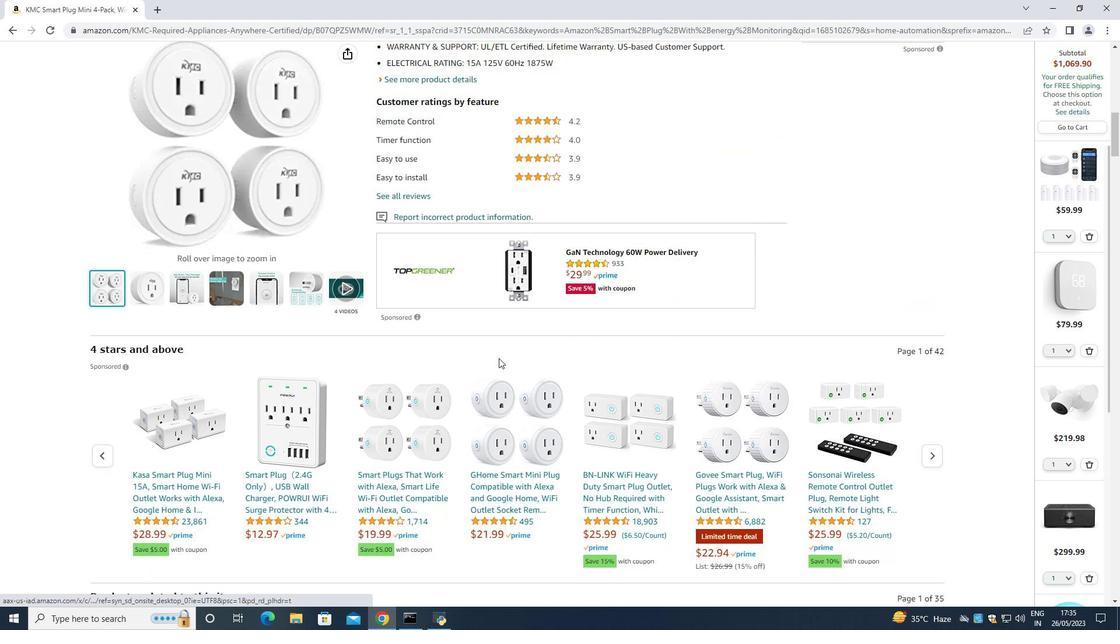 
Action: Mouse scrolled (496, 355) with delta (0, 0)
Screenshot: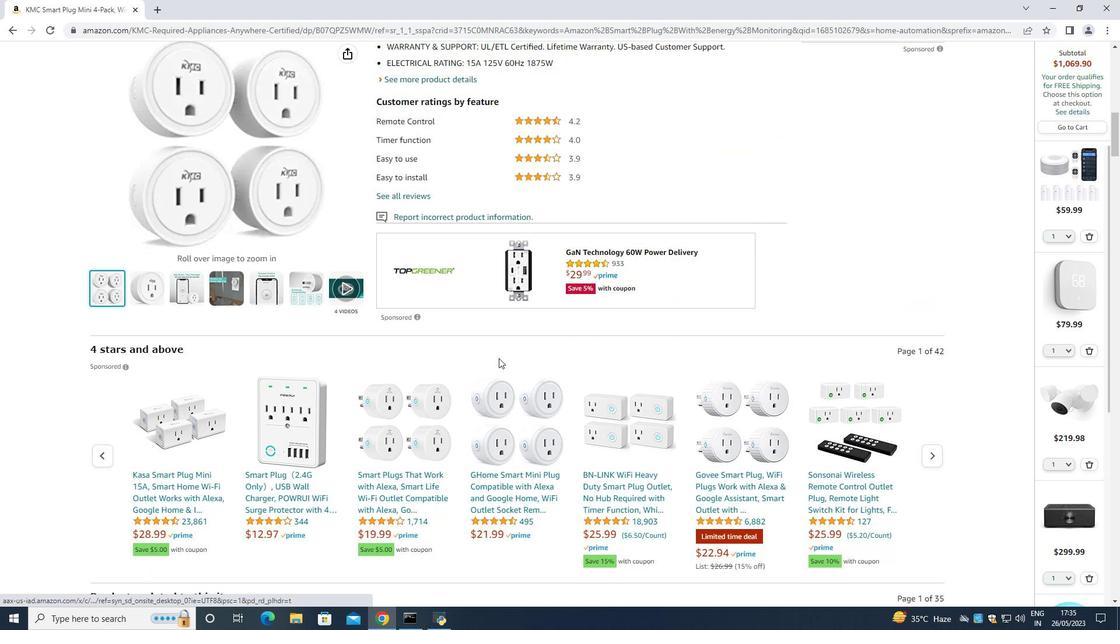 
Action: Mouse moved to (491, 352)
Screenshot: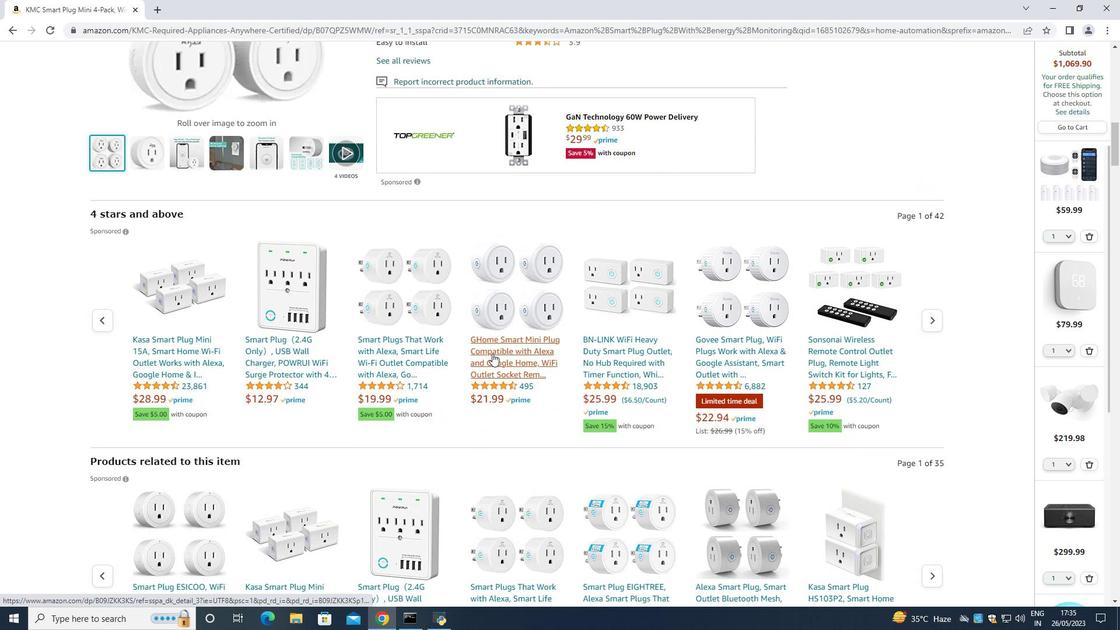 
Action: Mouse scrolled (491, 352) with delta (0, 0)
Screenshot: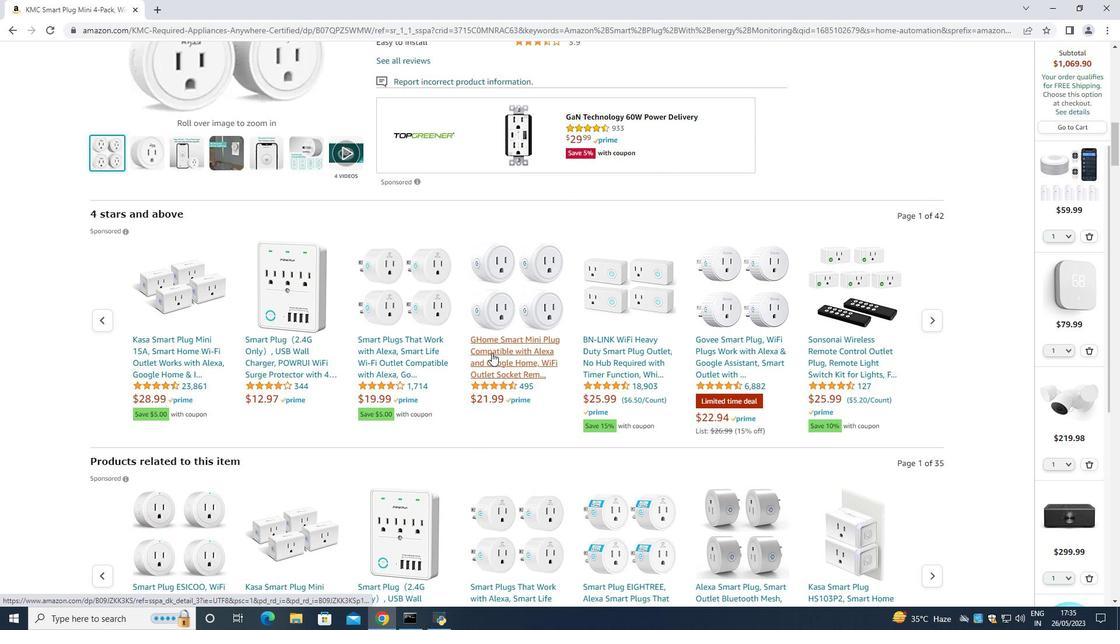 
Action: Mouse scrolled (491, 352) with delta (0, 0)
Screenshot: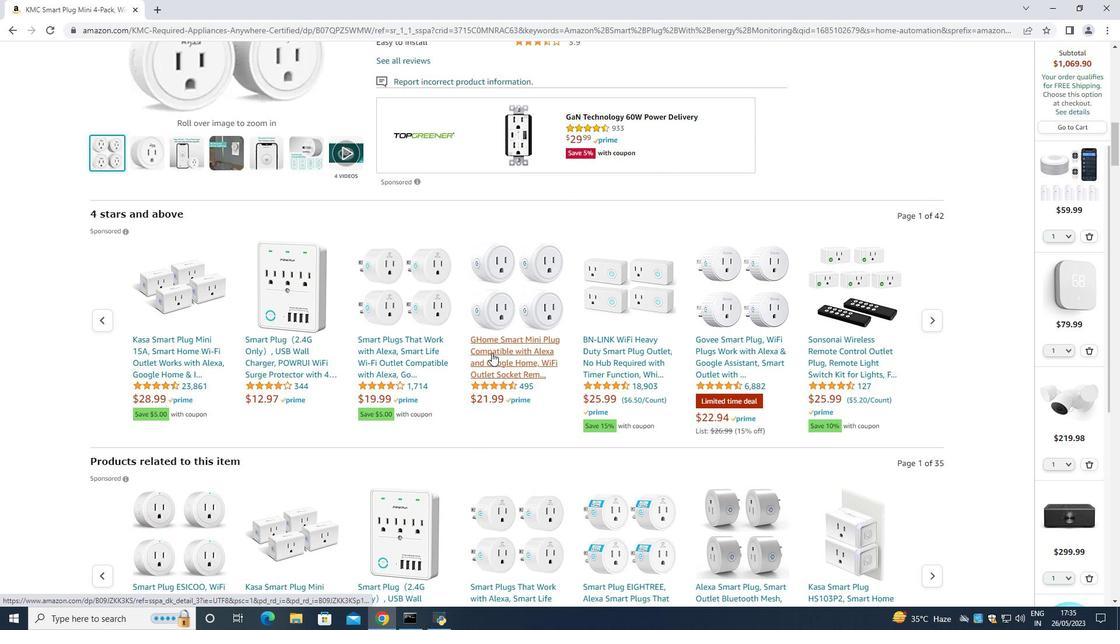
Action: Mouse moved to (491, 352)
Screenshot: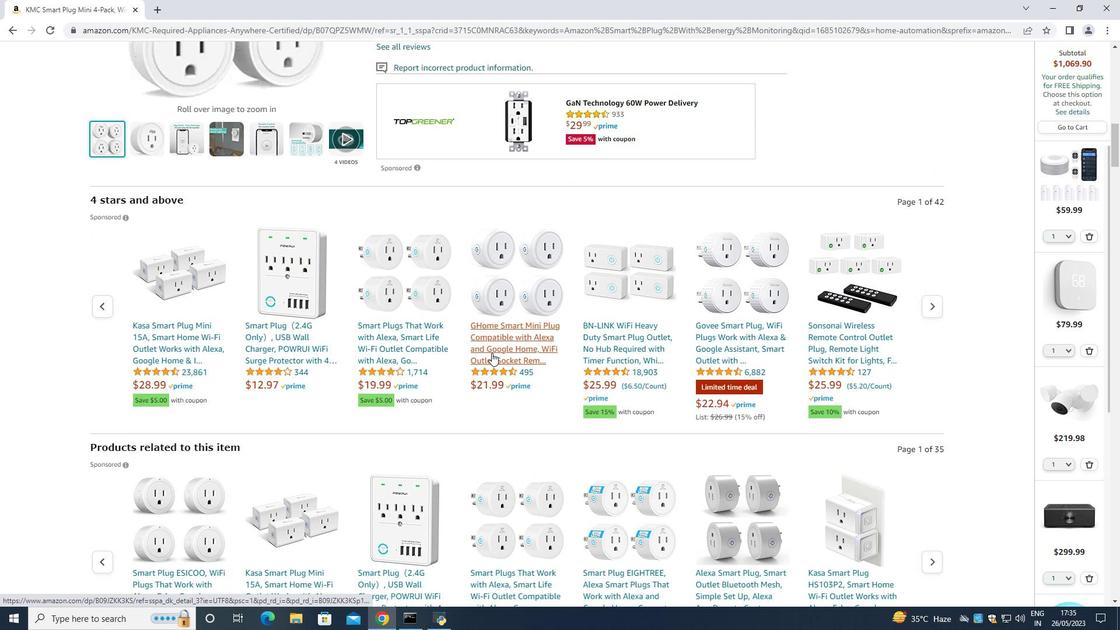 
Action: Mouse scrolled (491, 352) with delta (0, 0)
Screenshot: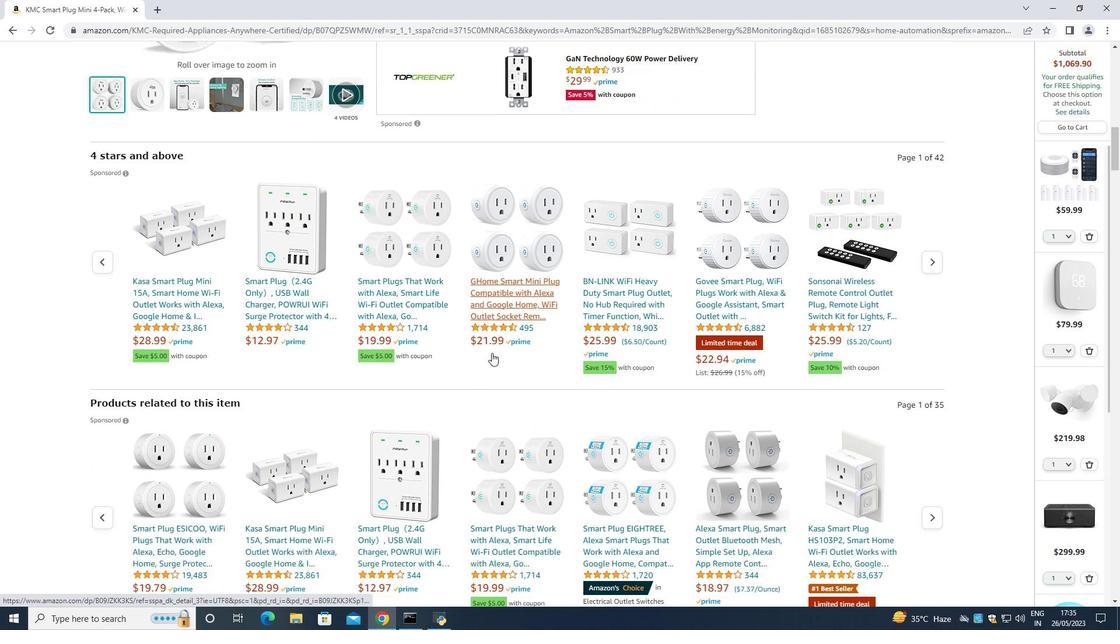 
Action: Mouse scrolled (491, 352) with delta (0, 0)
Screenshot: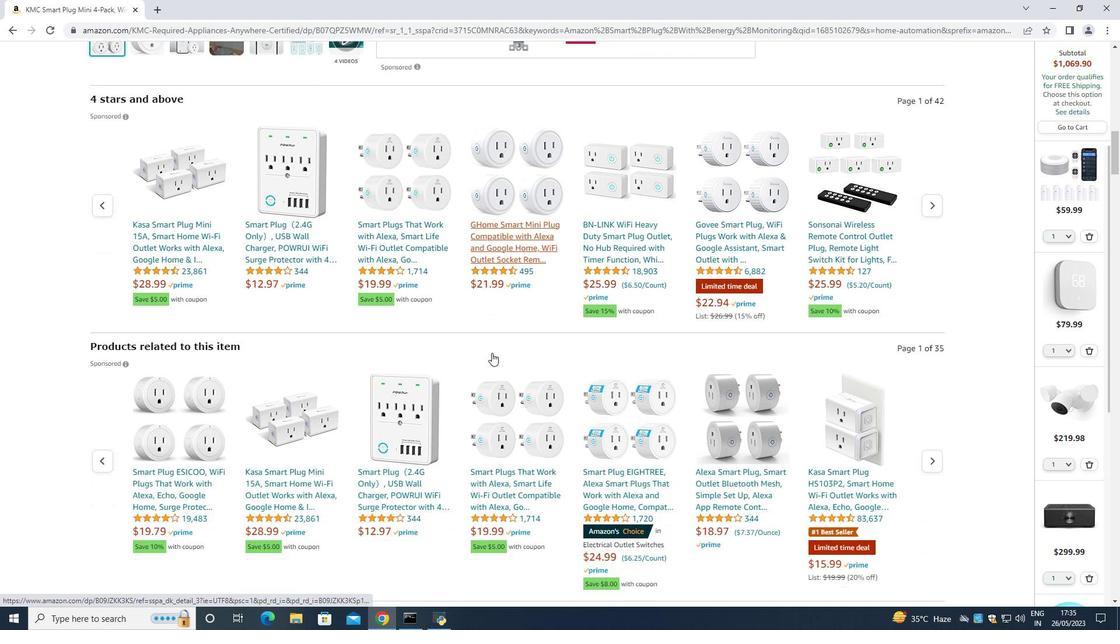 
Action: Mouse scrolled (491, 352) with delta (0, 0)
Screenshot: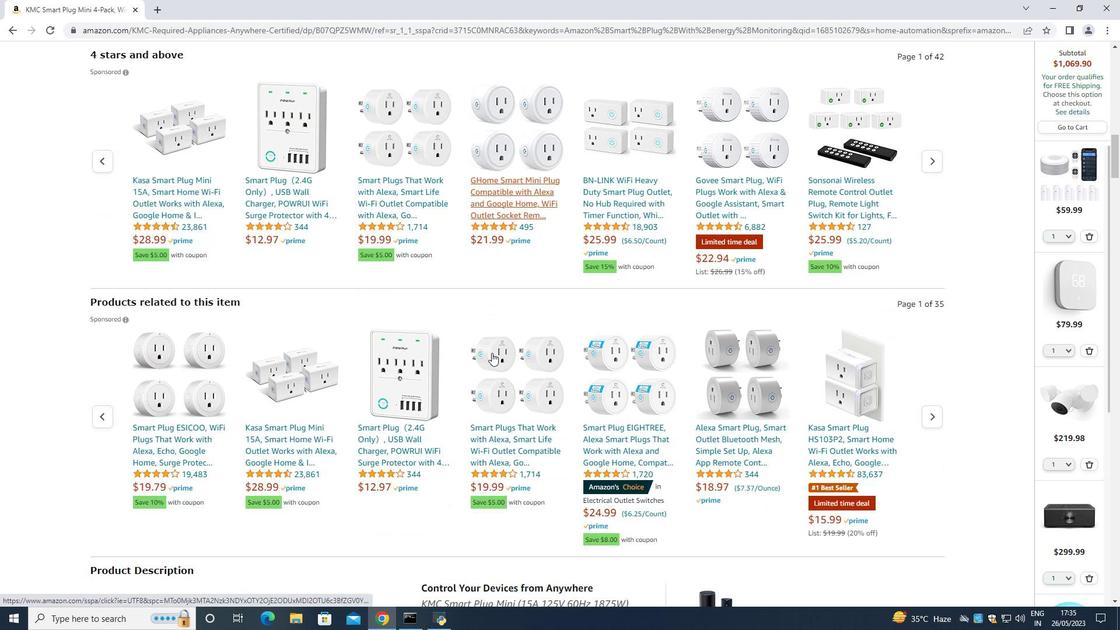 
Action: Mouse scrolled (491, 352) with delta (0, 0)
Screenshot: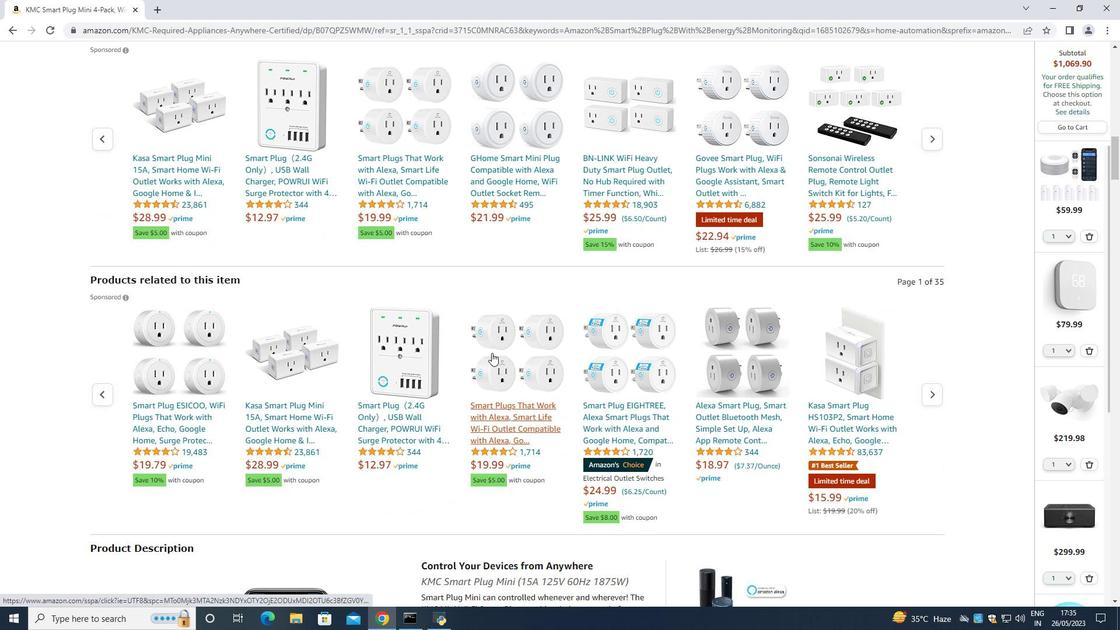 
Action: Mouse moved to (487, 350)
Screenshot: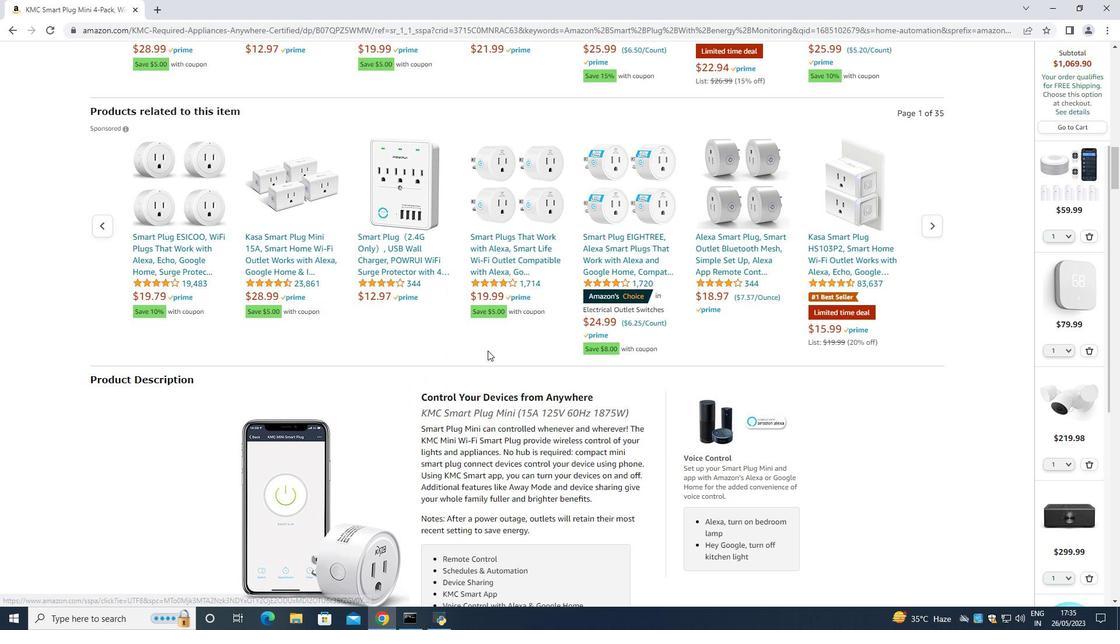 
Action: Mouse scrolled (487, 350) with delta (0, 0)
Screenshot: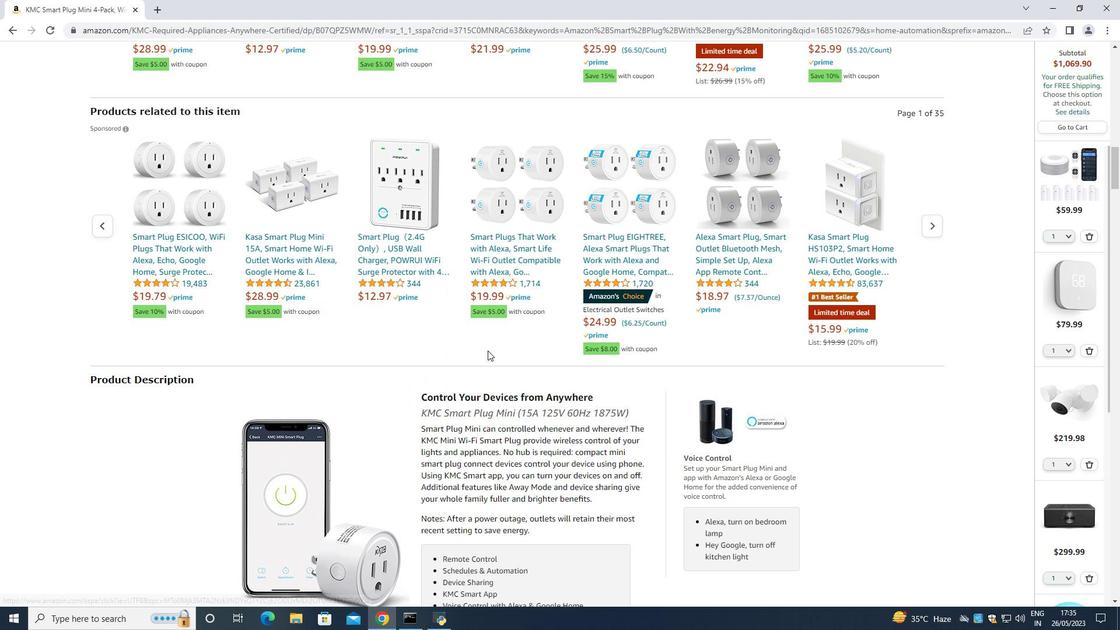 
Action: Mouse scrolled (487, 350) with delta (0, 0)
Screenshot: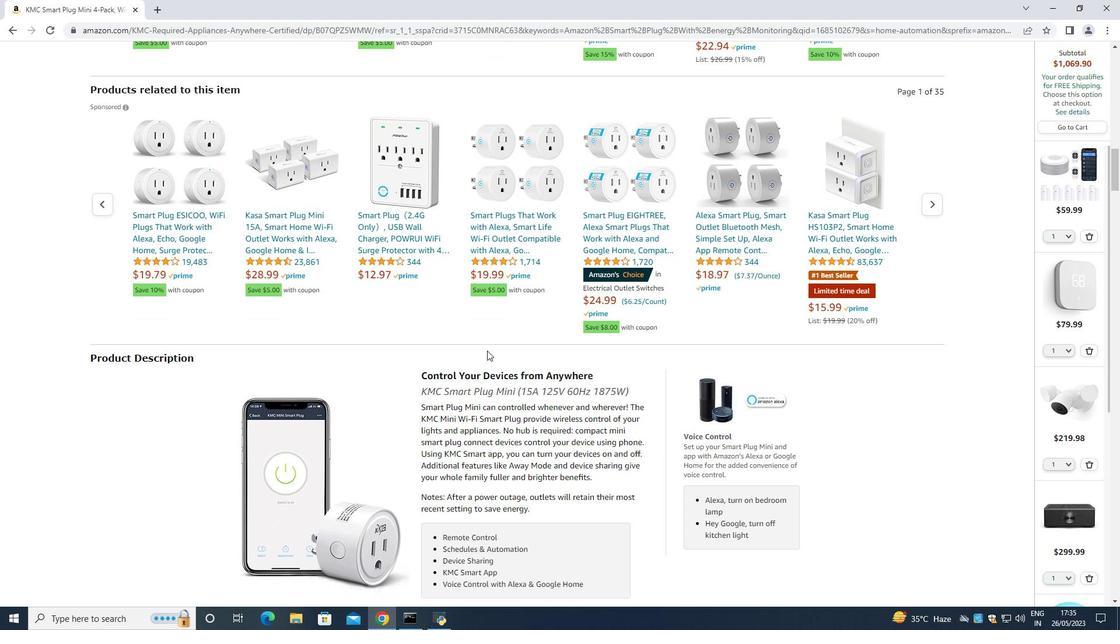 
Action: Mouse scrolled (487, 350) with delta (0, 0)
Screenshot: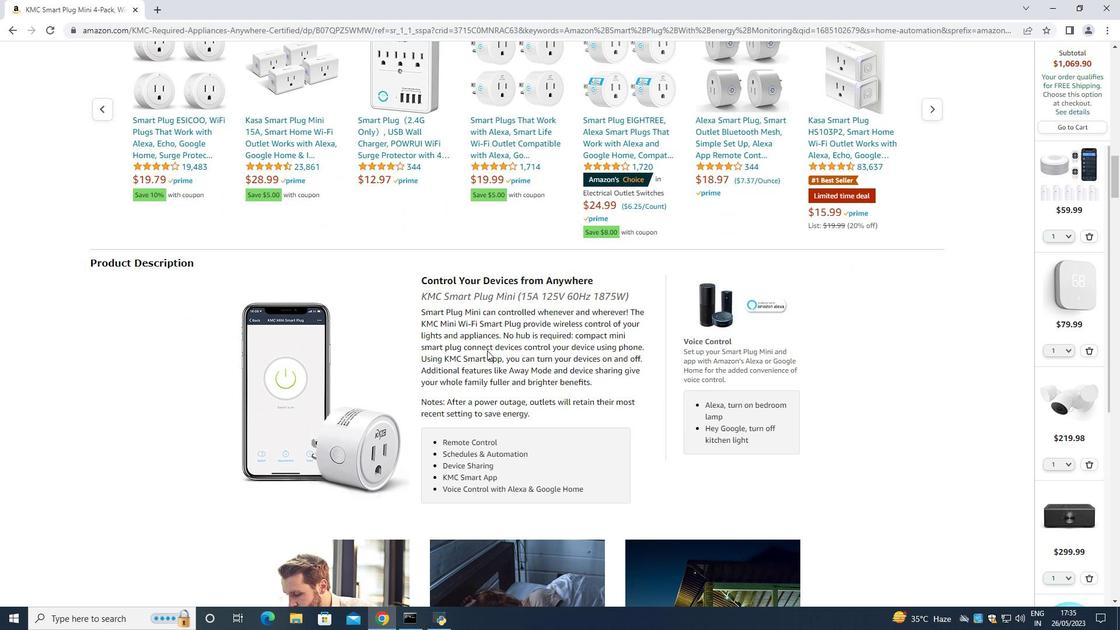 
Action: Mouse scrolled (487, 350) with delta (0, 0)
Screenshot: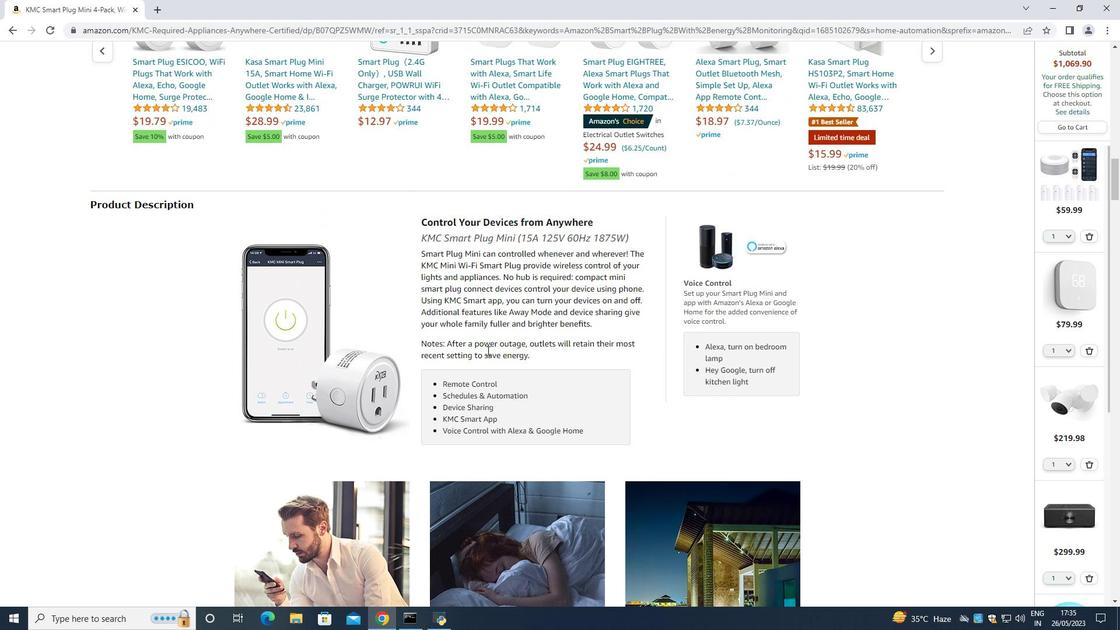 
Action: Mouse scrolled (487, 350) with delta (0, 0)
Screenshot: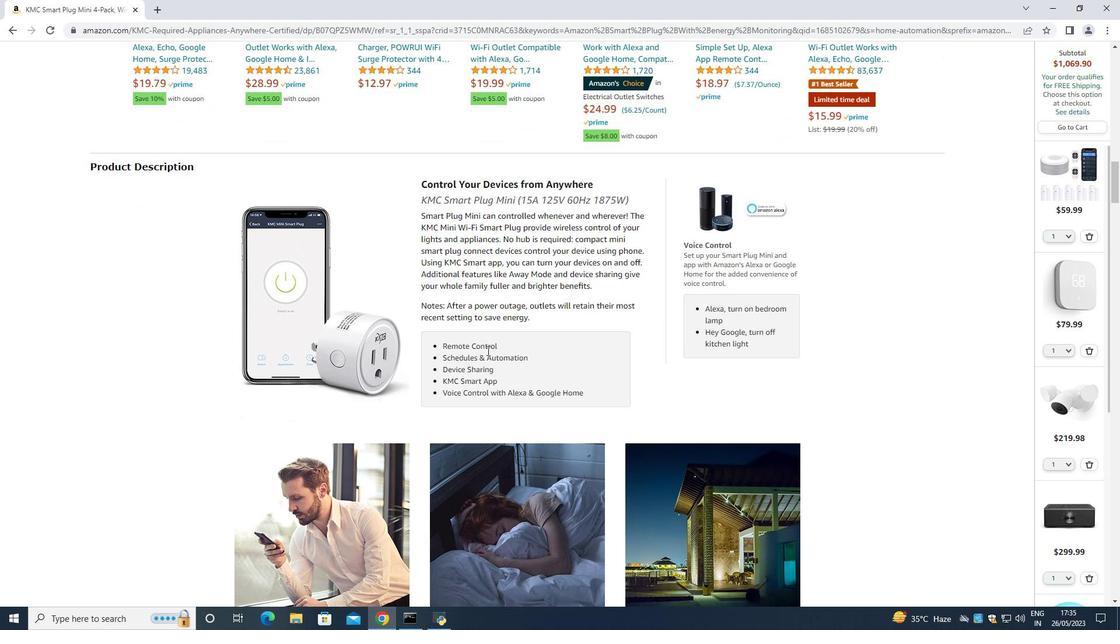 
Action: Mouse scrolled (487, 350) with delta (0, 0)
Screenshot: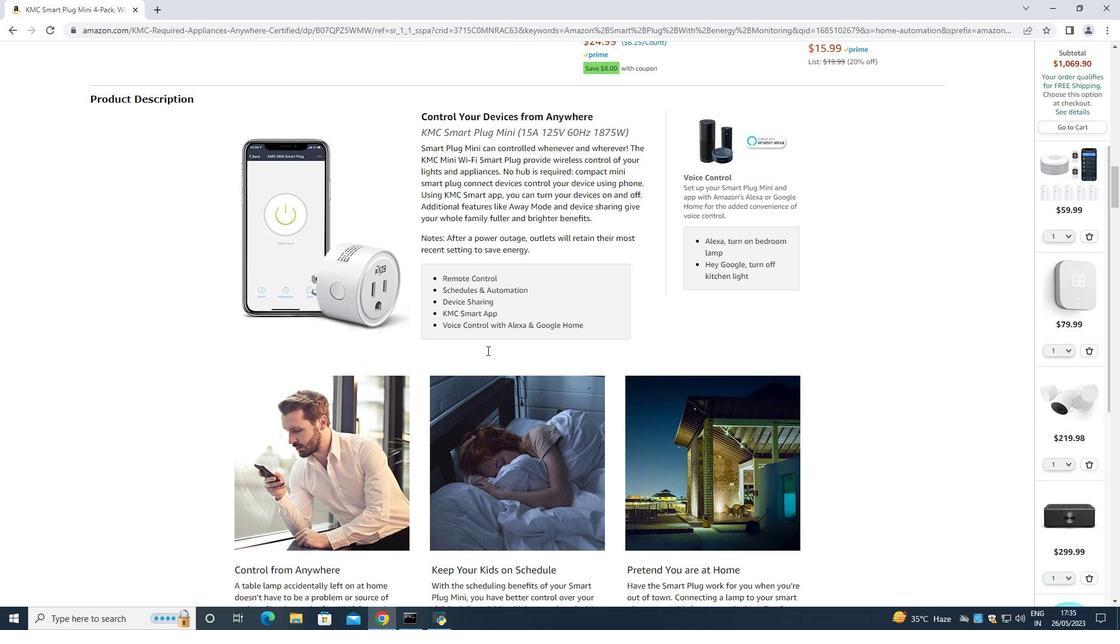 
Action: Mouse scrolled (487, 350) with delta (0, 0)
Screenshot: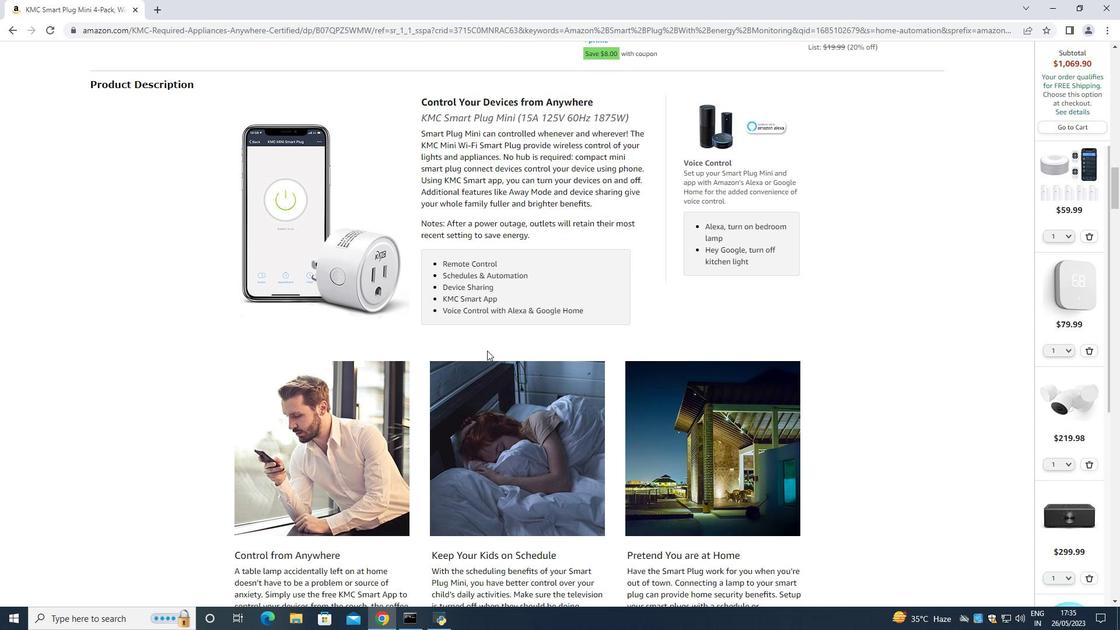 
Action: Mouse moved to (486, 350)
Screenshot: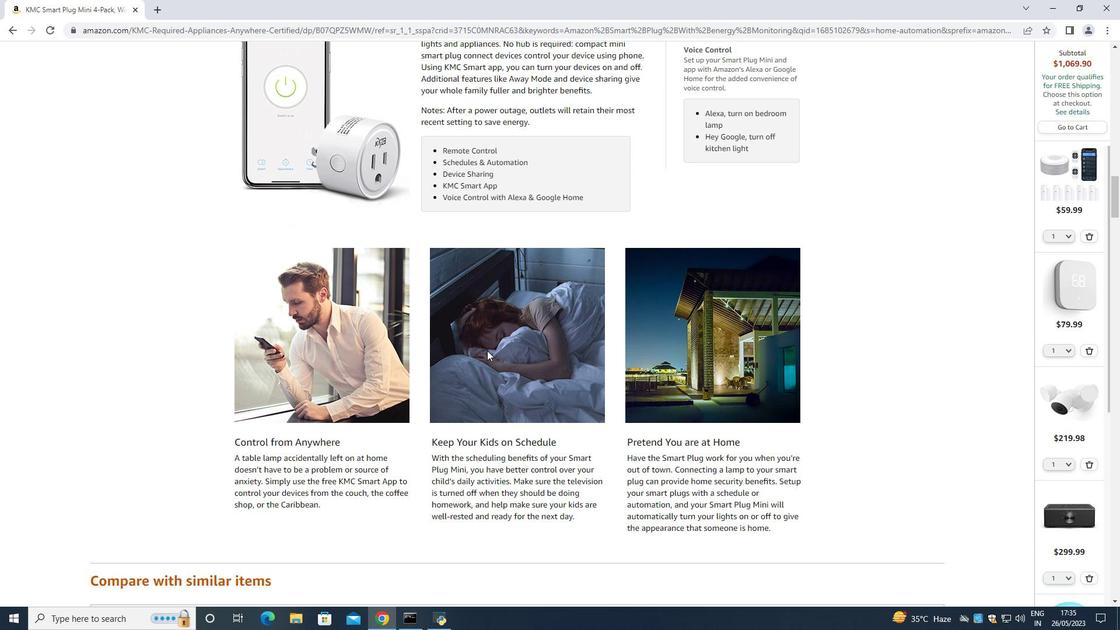 
Action: Mouse scrolled (486, 350) with delta (0, 0)
Screenshot: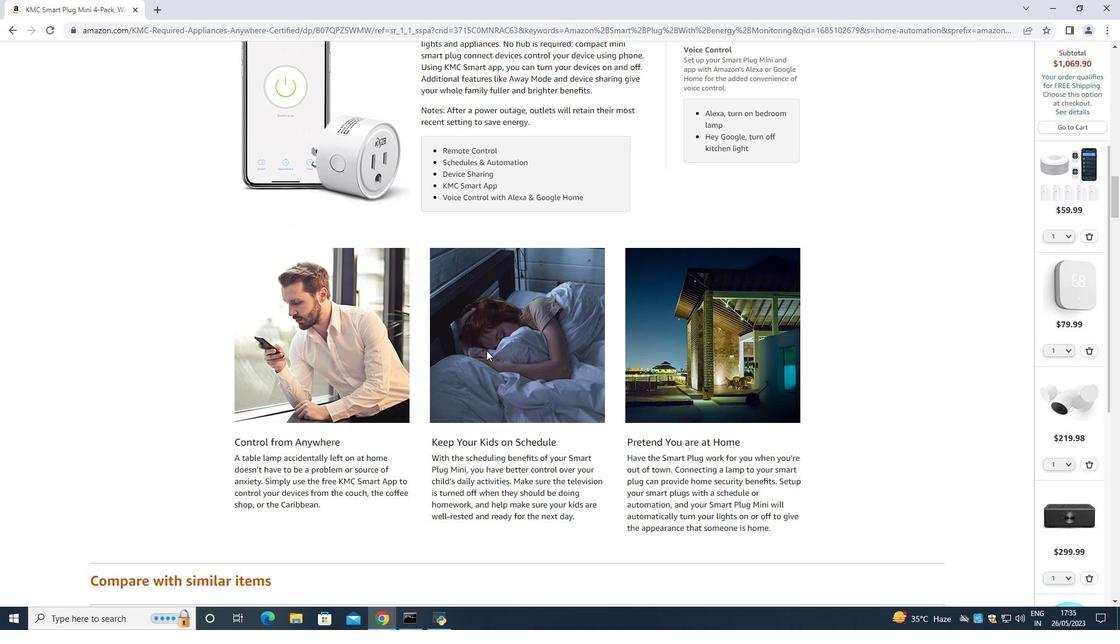 
Action: Mouse scrolled (486, 350) with delta (0, 0)
Screenshot: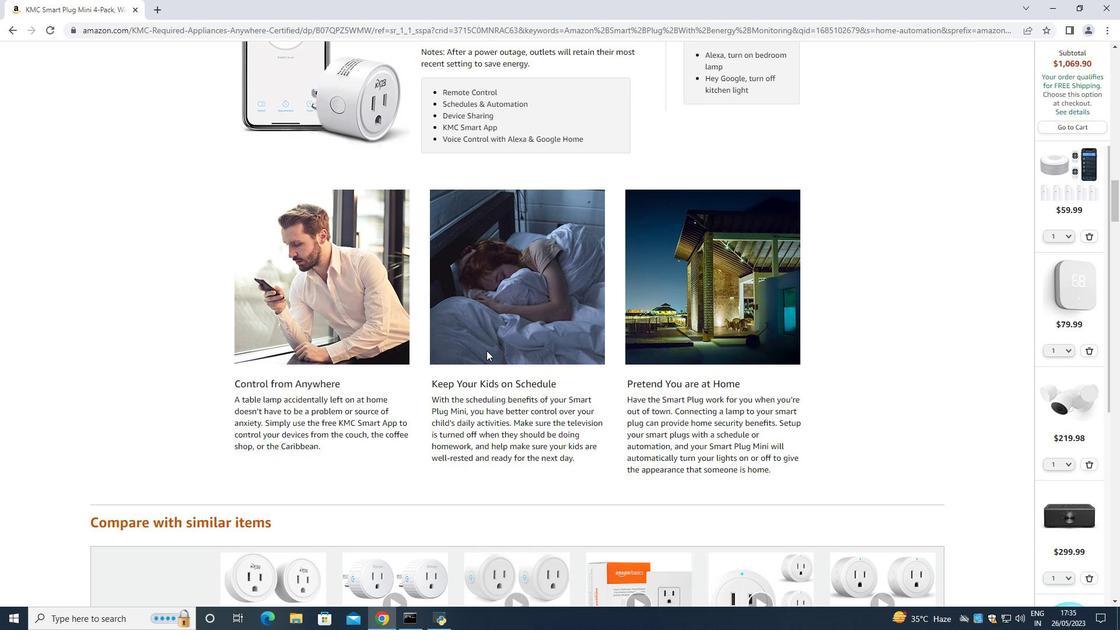 
Action: Mouse moved to (486, 350)
Screenshot: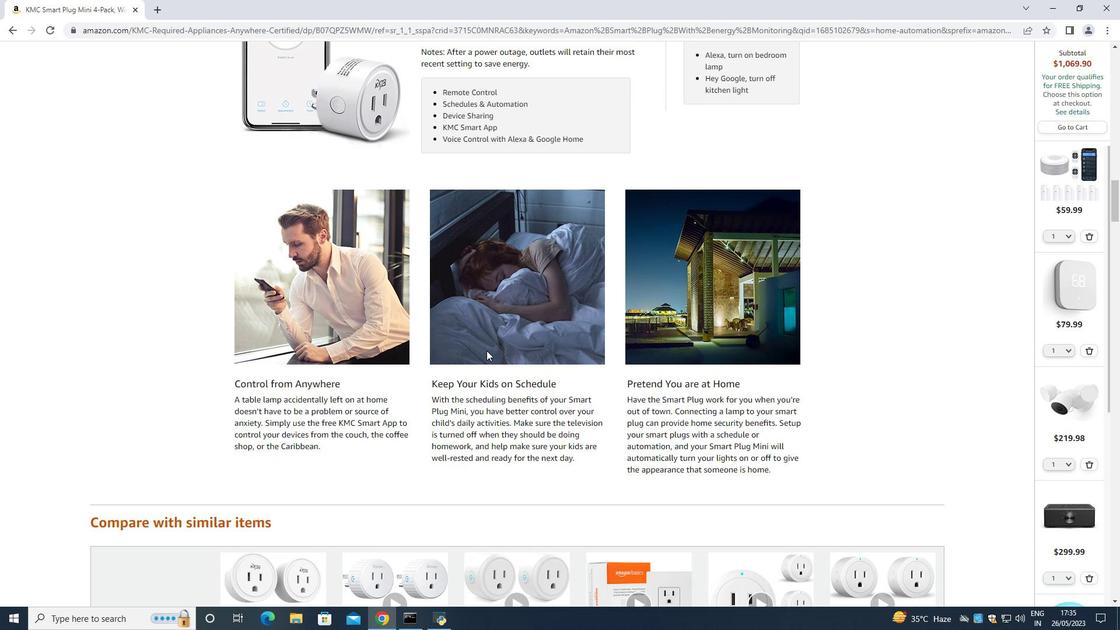 
Action: Mouse scrolled (486, 350) with delta (0, 0)
Screenshot: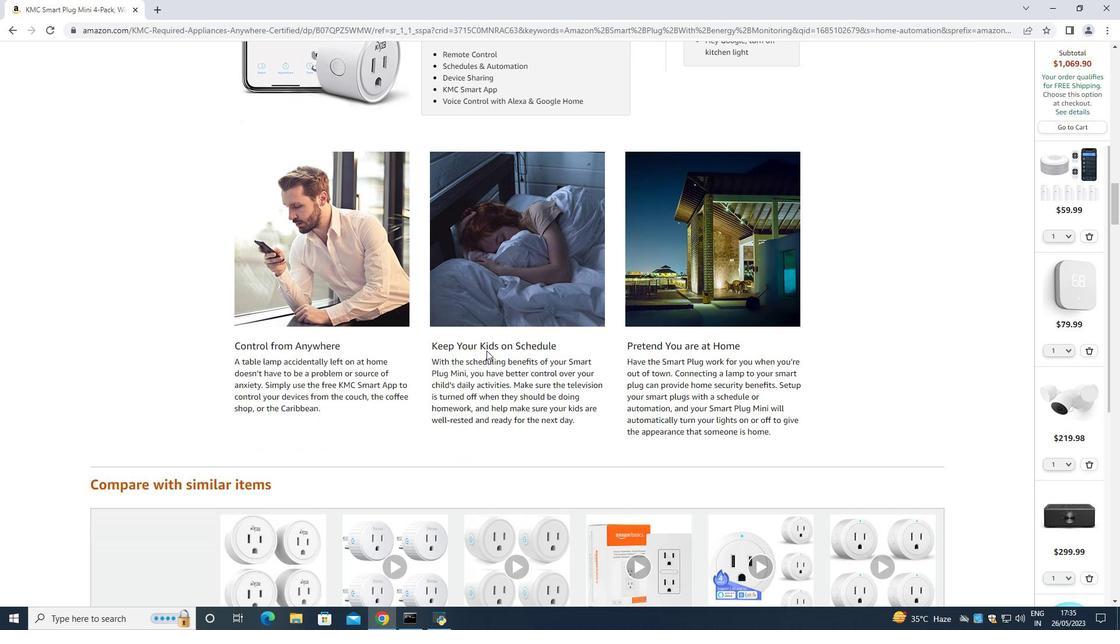 
Action: Mouse scrolled (486, 350) with delta (0, 0)
Screenshot: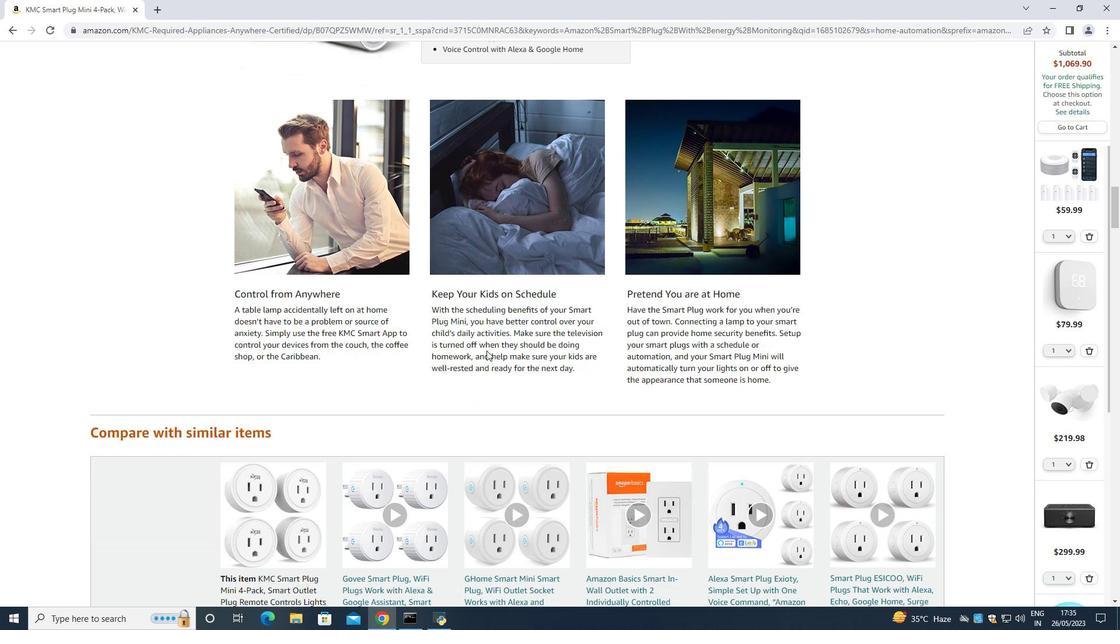 
Action: Mouse scrolled (486, 350) with delta (0, 0)
Screenshot: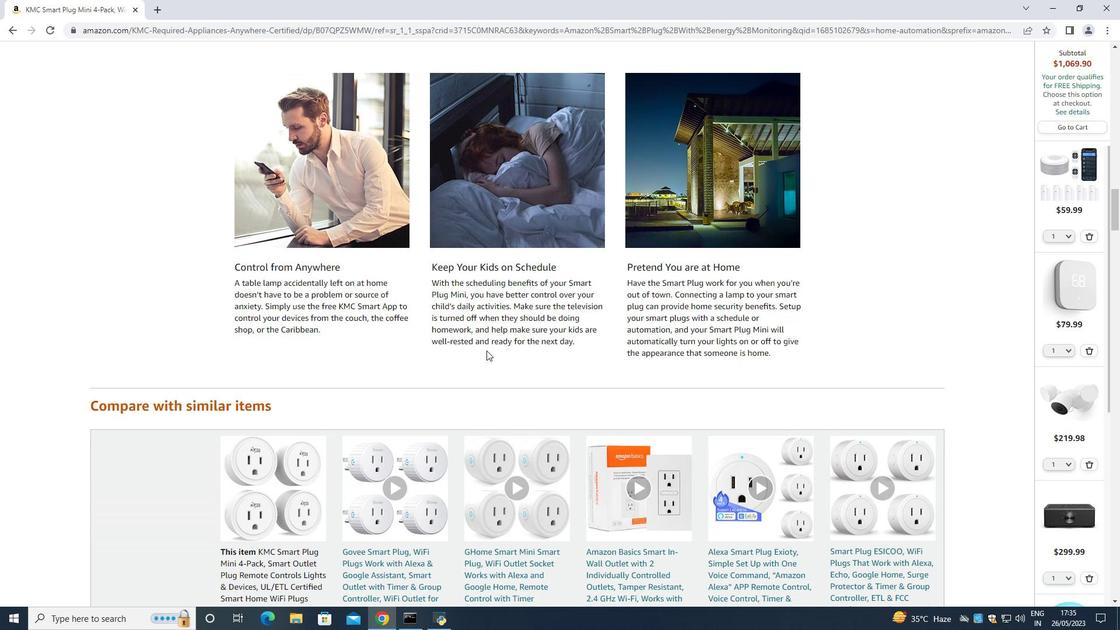 
Action: Mouse scrolled (486, 350) with delta (0, 0)
Screenshot: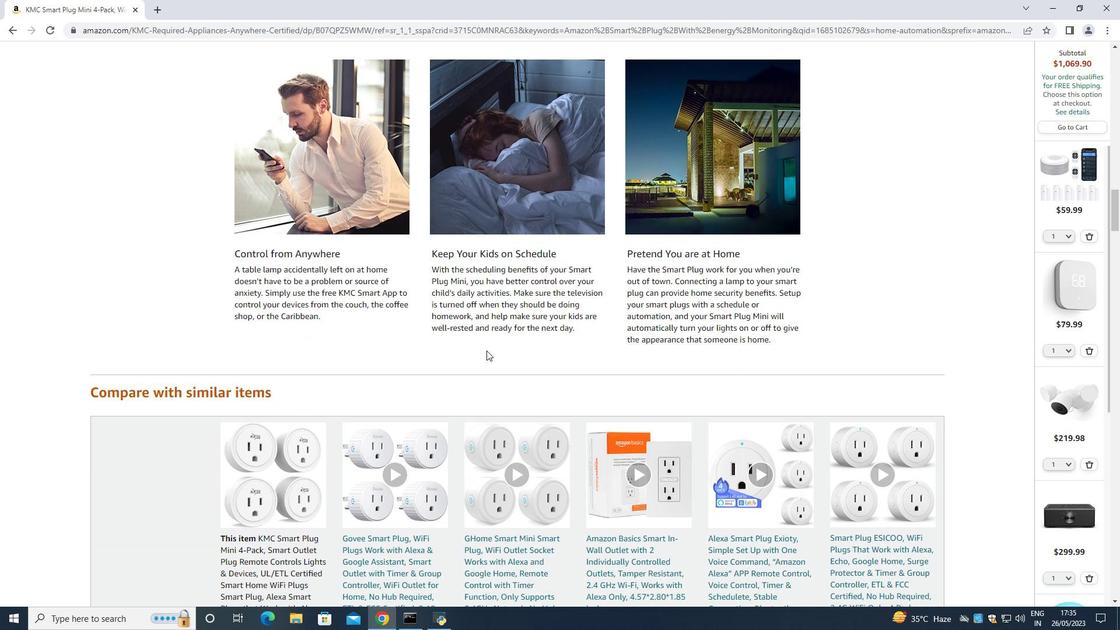 
Action: Mouse scrolled (486, 350) with delta (0, 0)
Screenshot: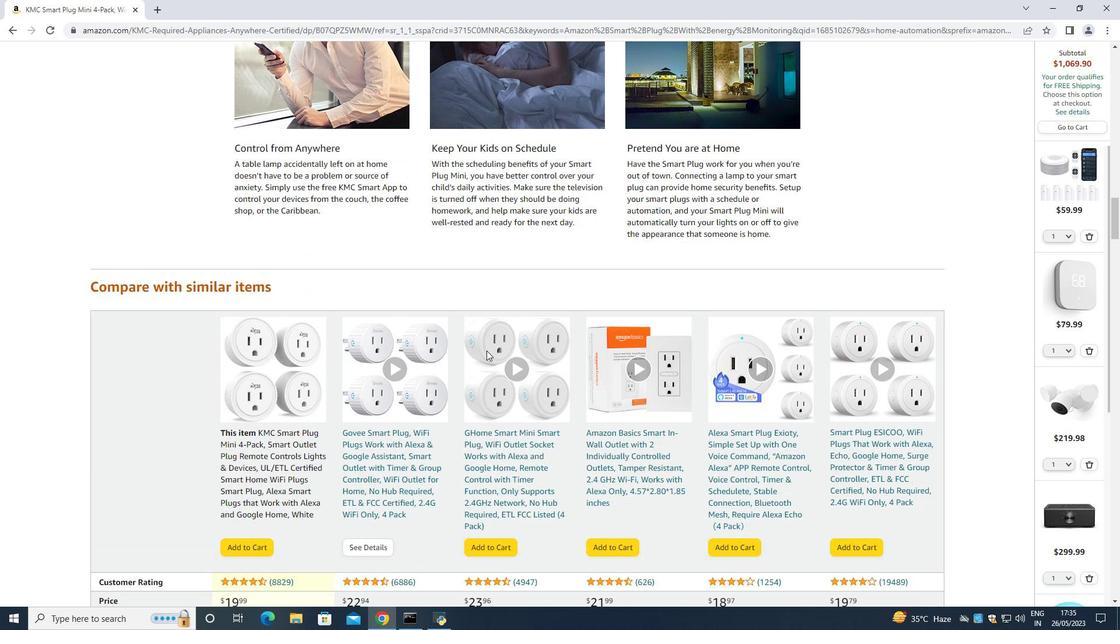 
Action: Mouse moved to (486, 351)
Screenshot: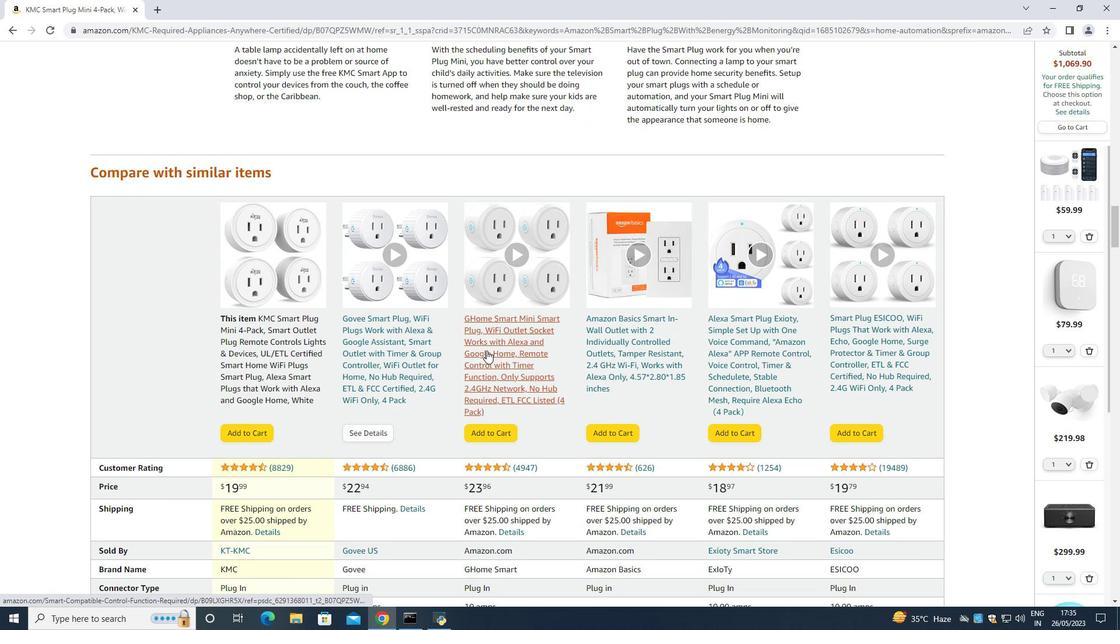 
Action: Mouse scrolled (486, 350) with delta (0, 0)
Screenshot: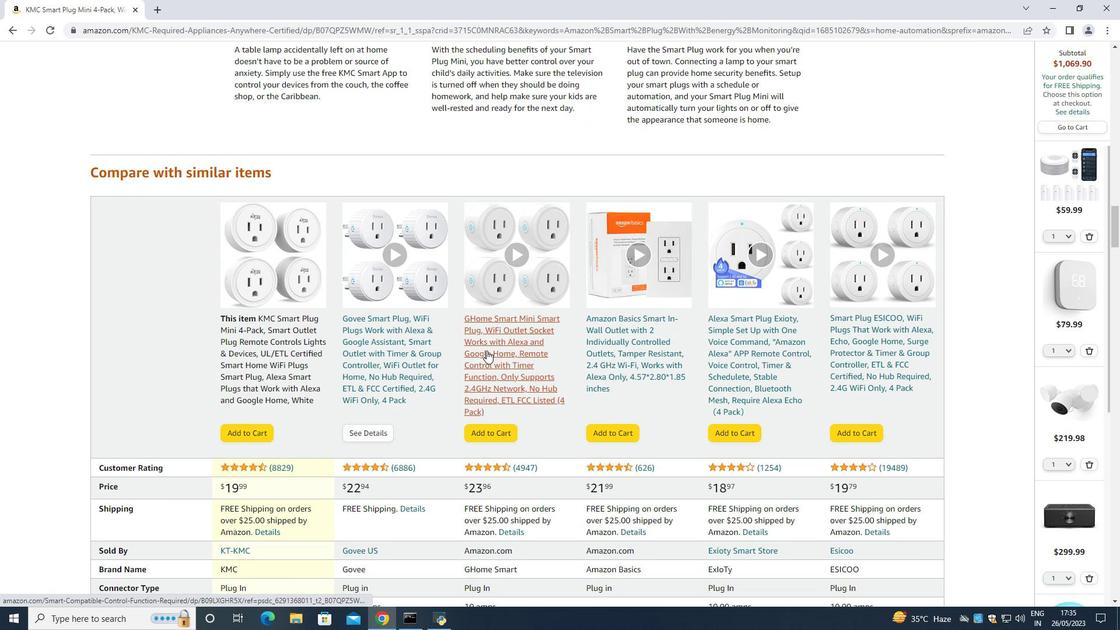 
Action: Mouse scrolled (486, 350) with delta (0, 0)
Screenshot: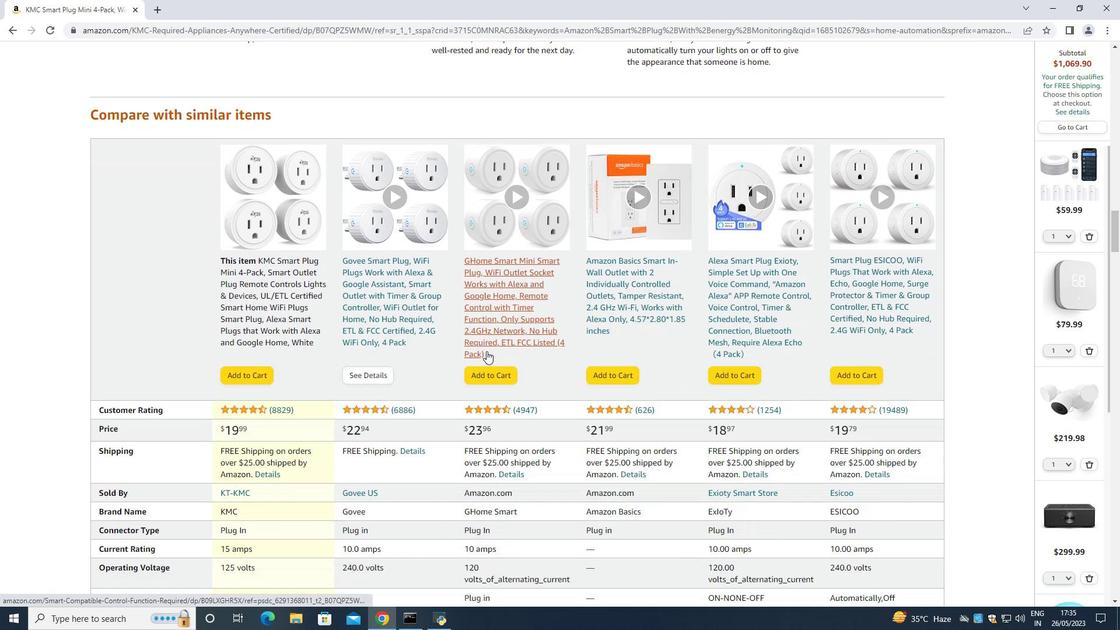
Action: Mouse scrolled (486, 350) with delta (0, 0)
Screenshot: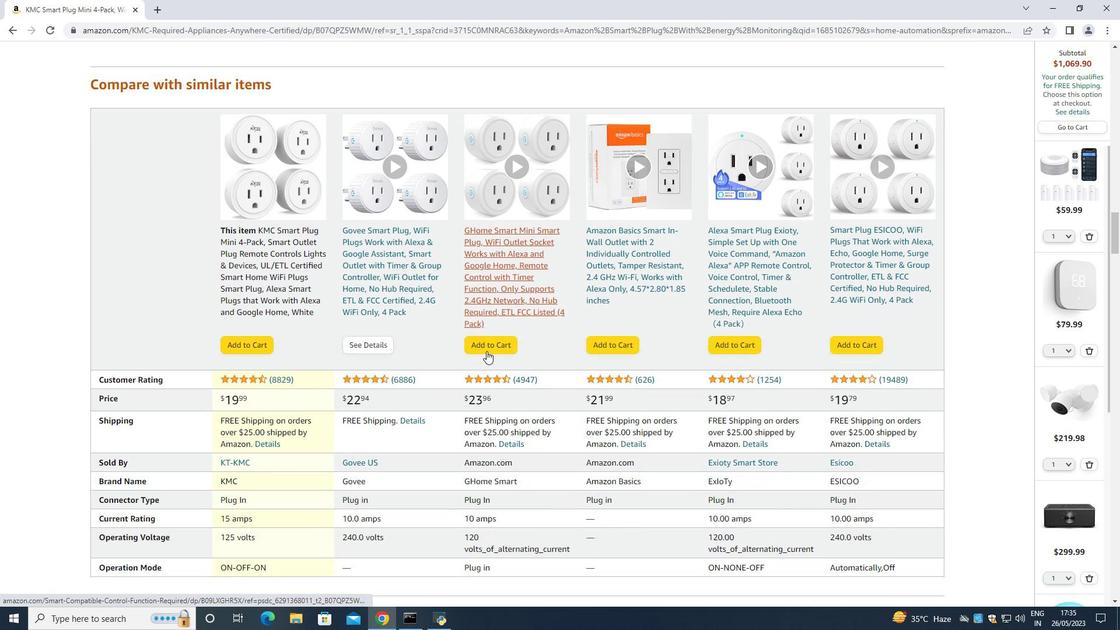 
Action: Mouse moved to (486, 351)
Screenshot: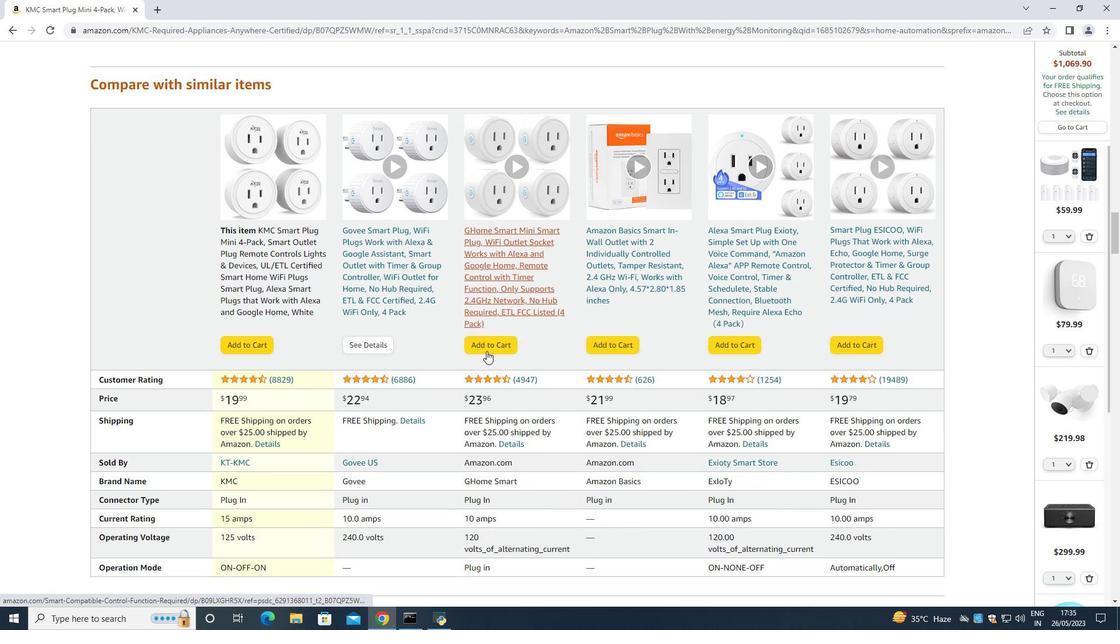 
Action: Mouse scrolled (486, 351) with delta (0, 0)
Screenshot: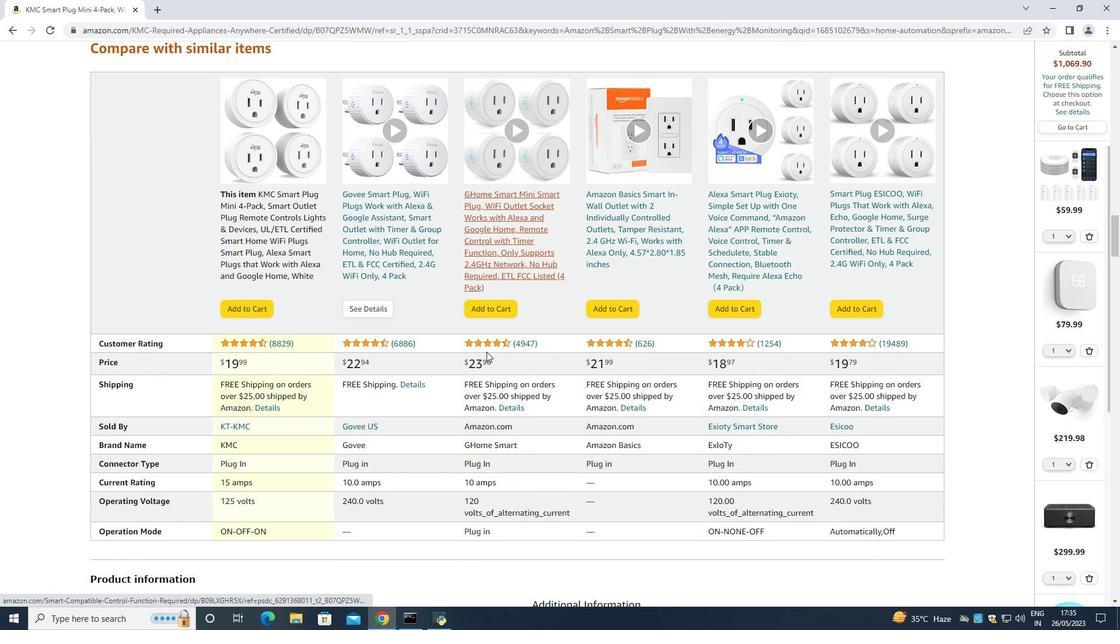 
Action: Mouse scrolled (486, 351) with delta (0, 0)
Screenshot: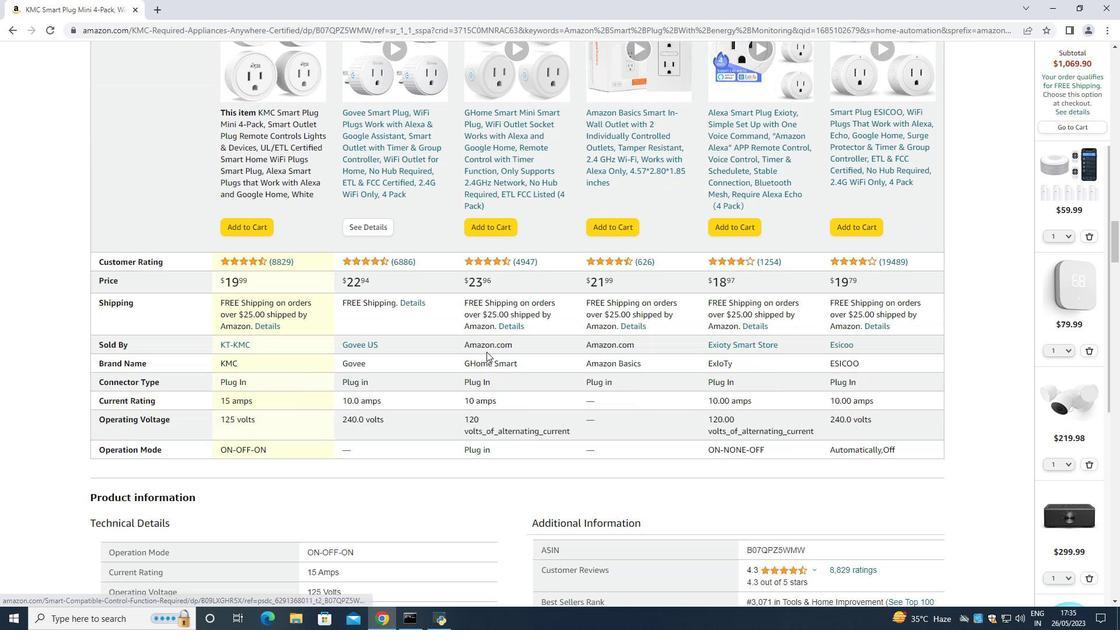
Action: Mouse moved to (485, 352)
Screenshot: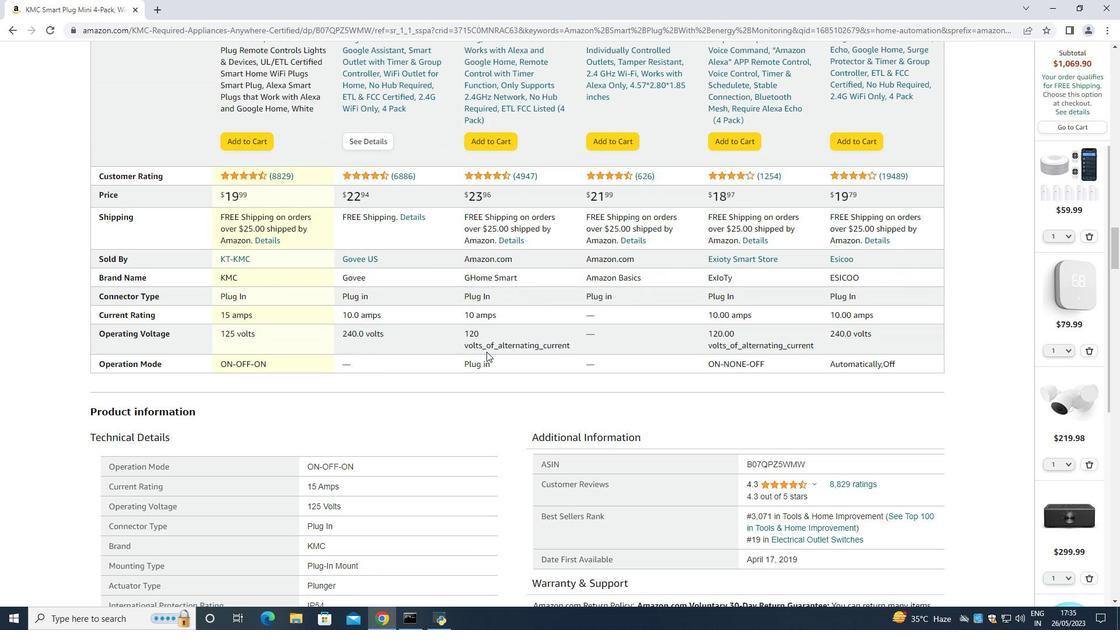 
Action: Mouse scrolled (485, 351) with delta (0, 0)
Screenshot: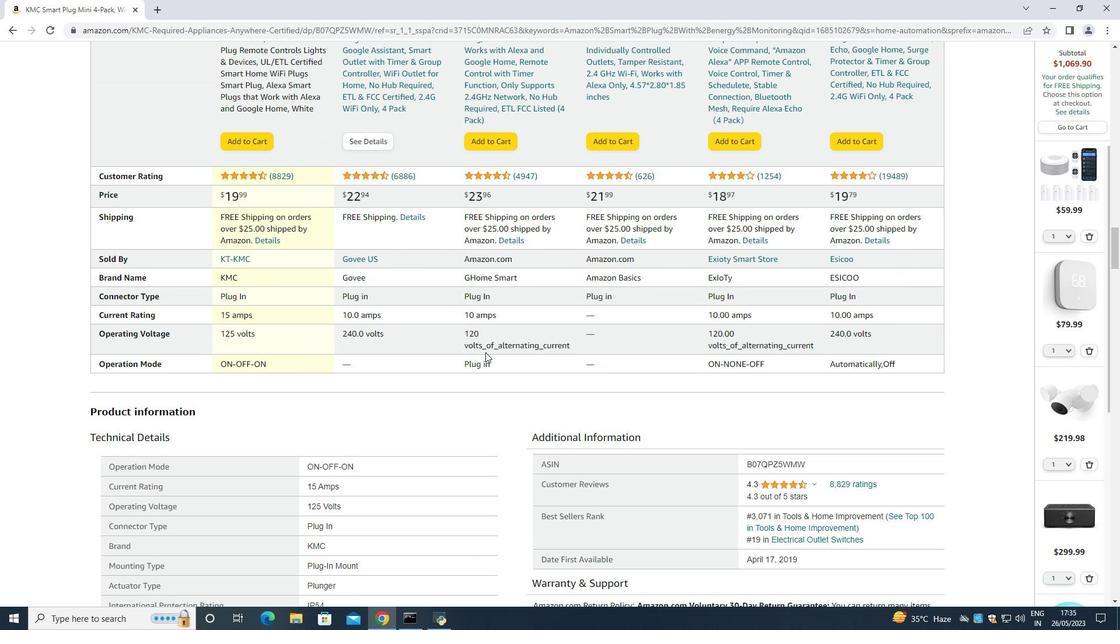 
Action: Mouse moved to (485, 352)
Screenshot: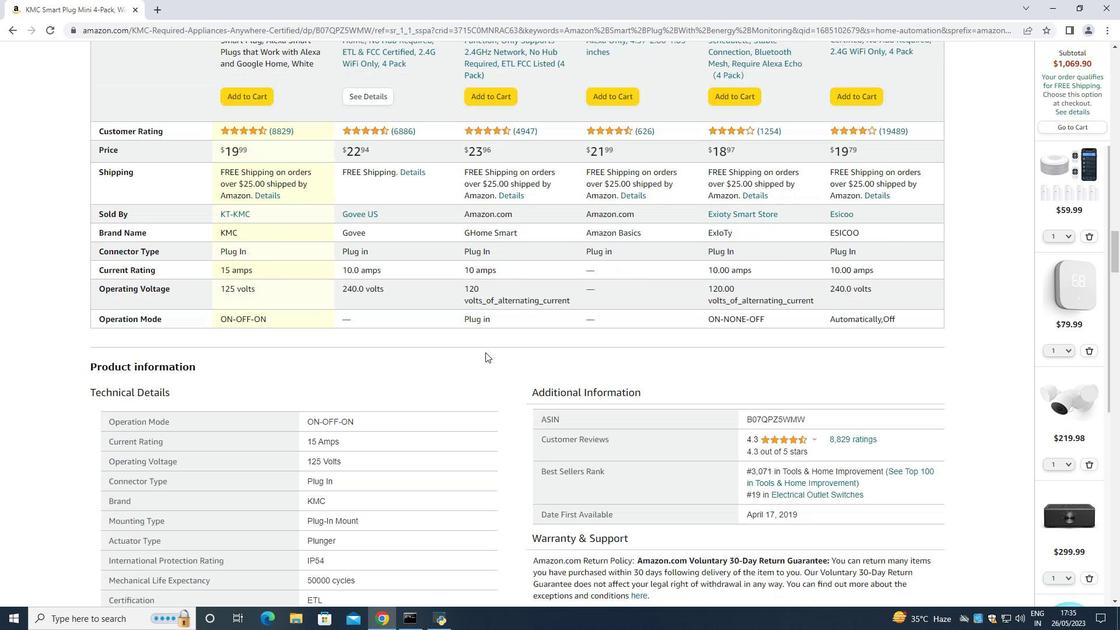 
Action: Mouse scrolled (485, 352) with delta (0, 0)
Screenshot: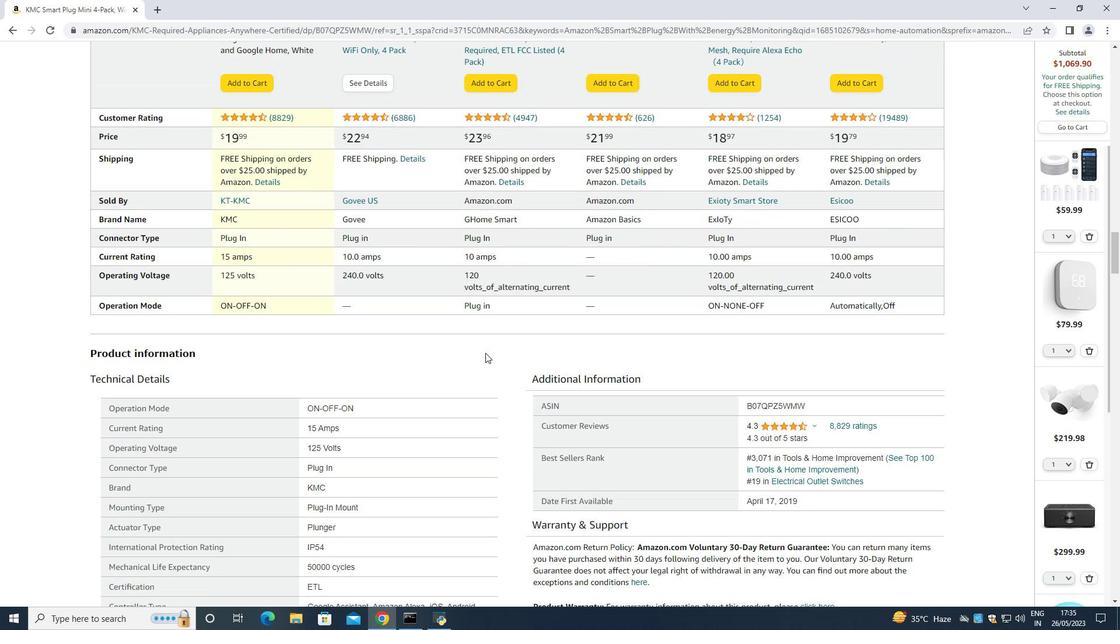 
Action: Mouse moved to (485, 353)
Screenshot: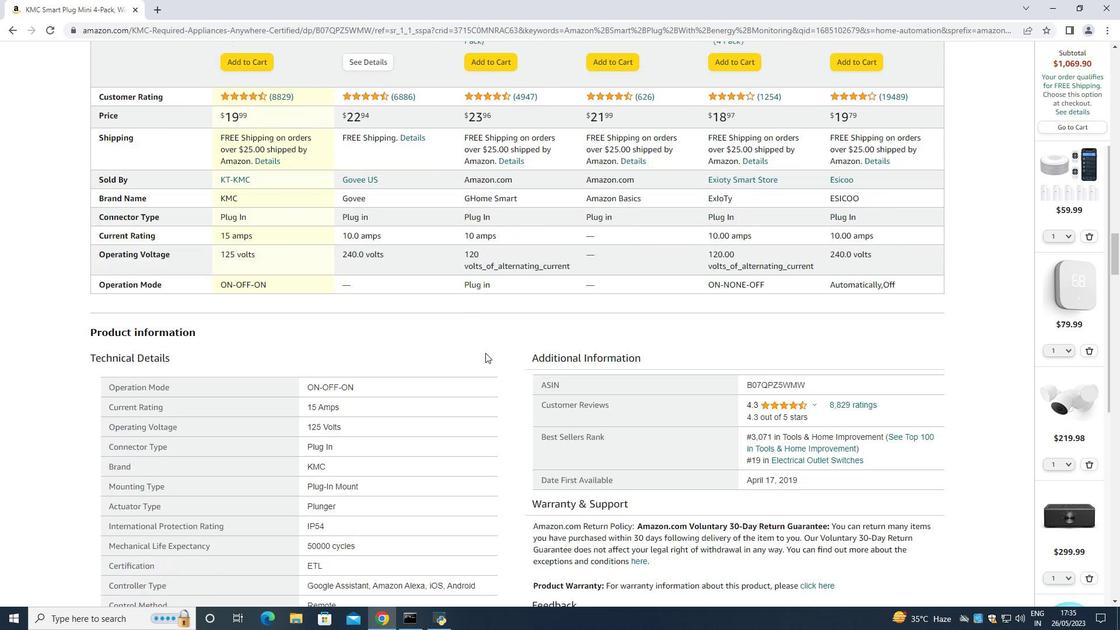 
Action: Mouse scrolled (485, 352) with delta (0, 0)
Screenshot: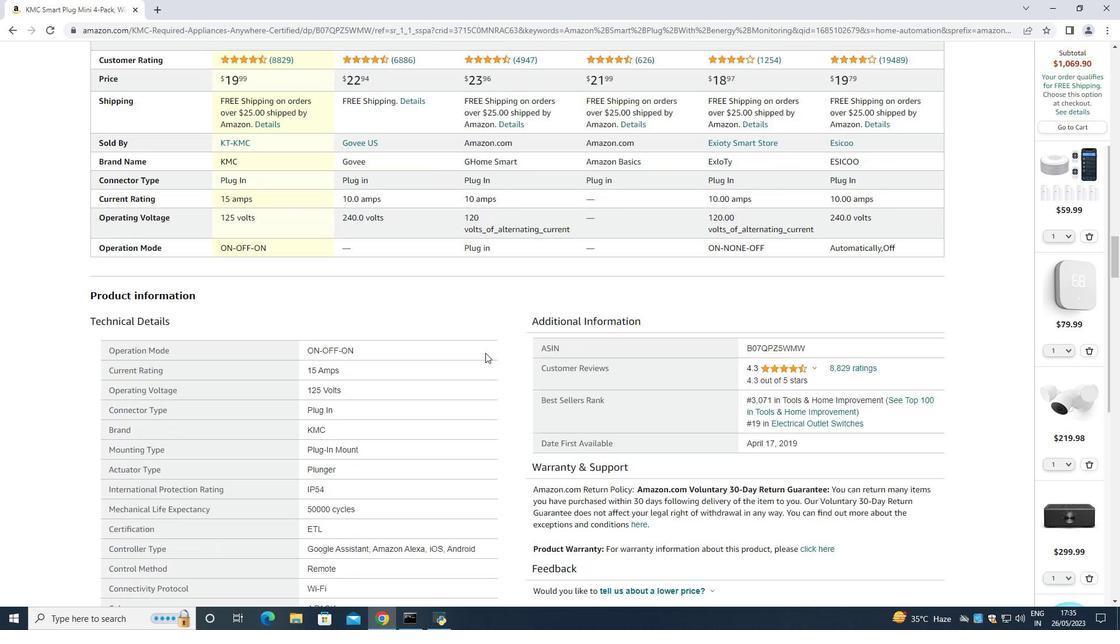 
Action: Mouse scrolled (485, 352) with delta (0, 0)
Screenshot: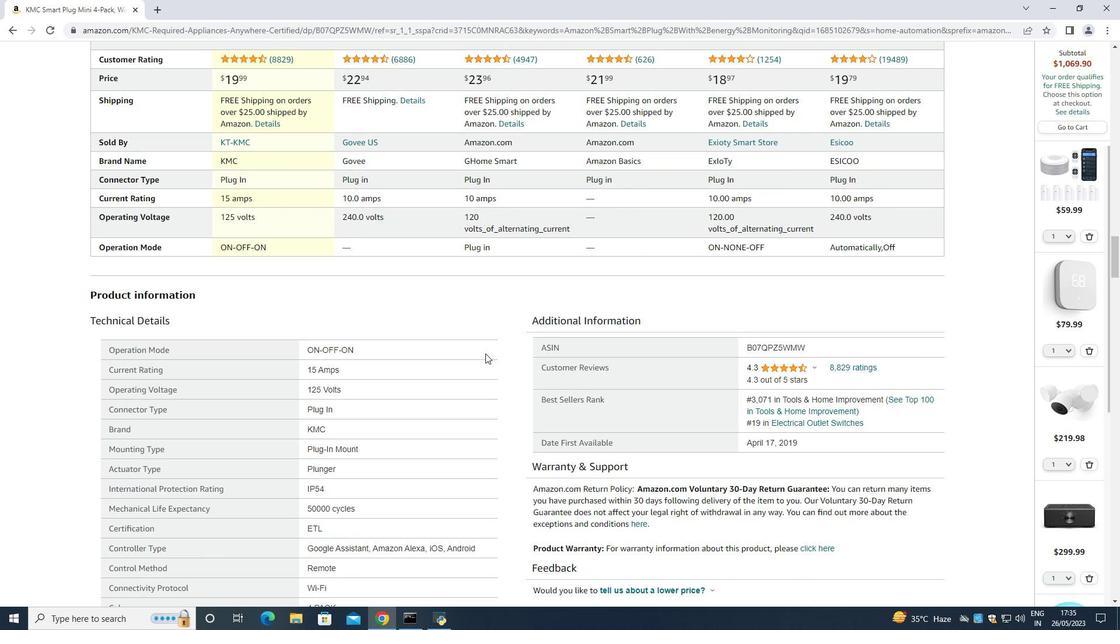 
Action: Mouse scrolled (485, 352) with delta (0, 0)
Screenshot: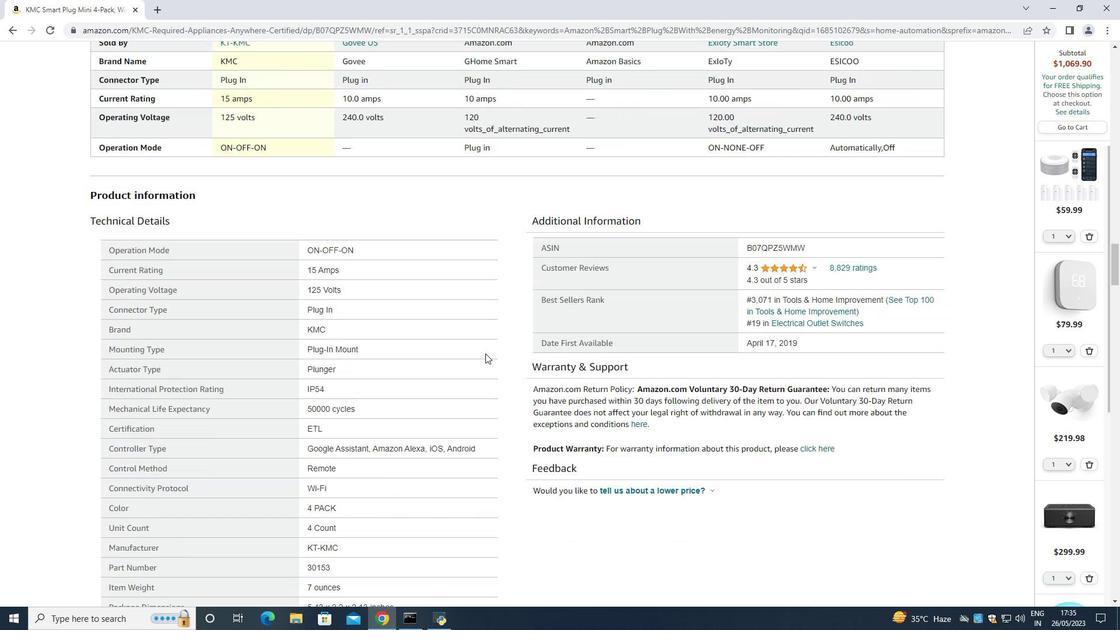 
Action: Mouse scrolled (485, 352) with delta (0, 0)
Screenshot: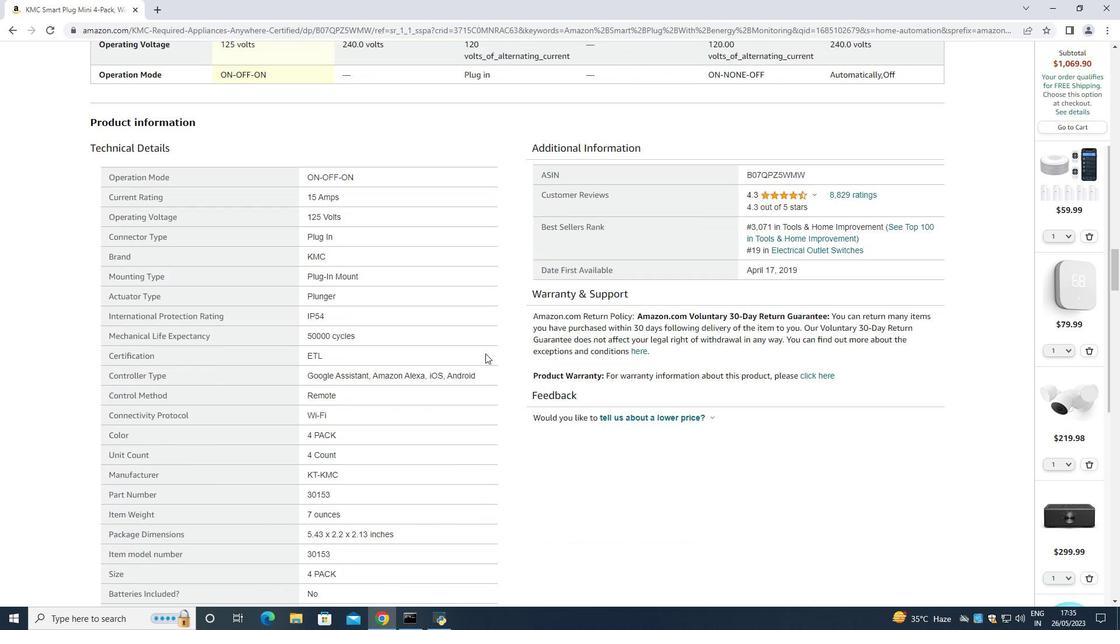 
Action: Mouse moved to (481, 344)
Screenshot: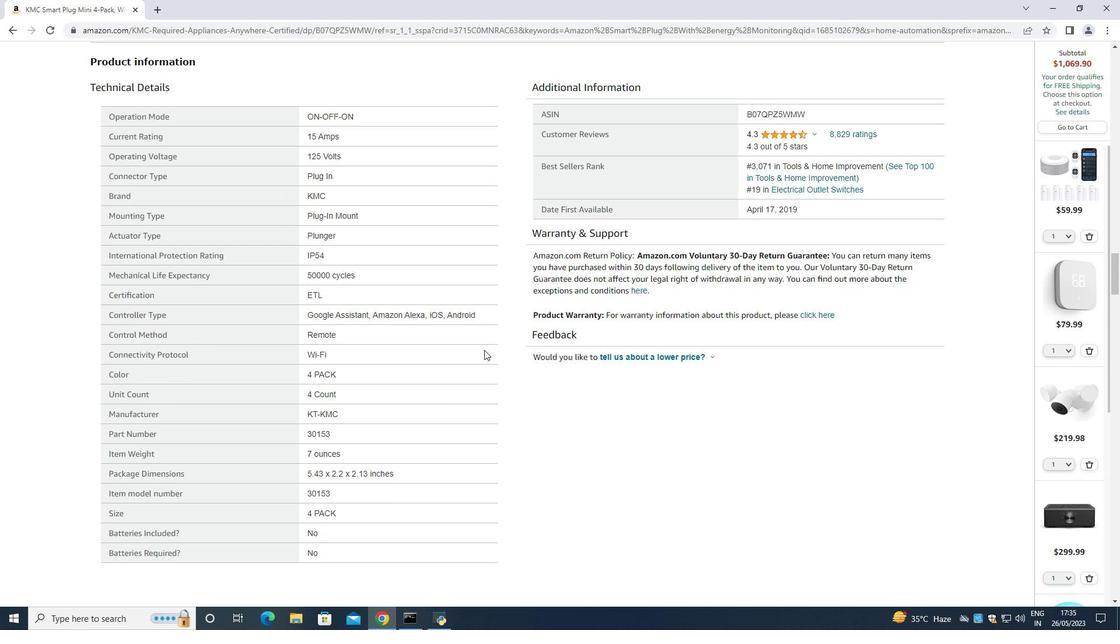 
Action: Mouse scrolled (481, 344) with delta (0, 0)
Screenshot: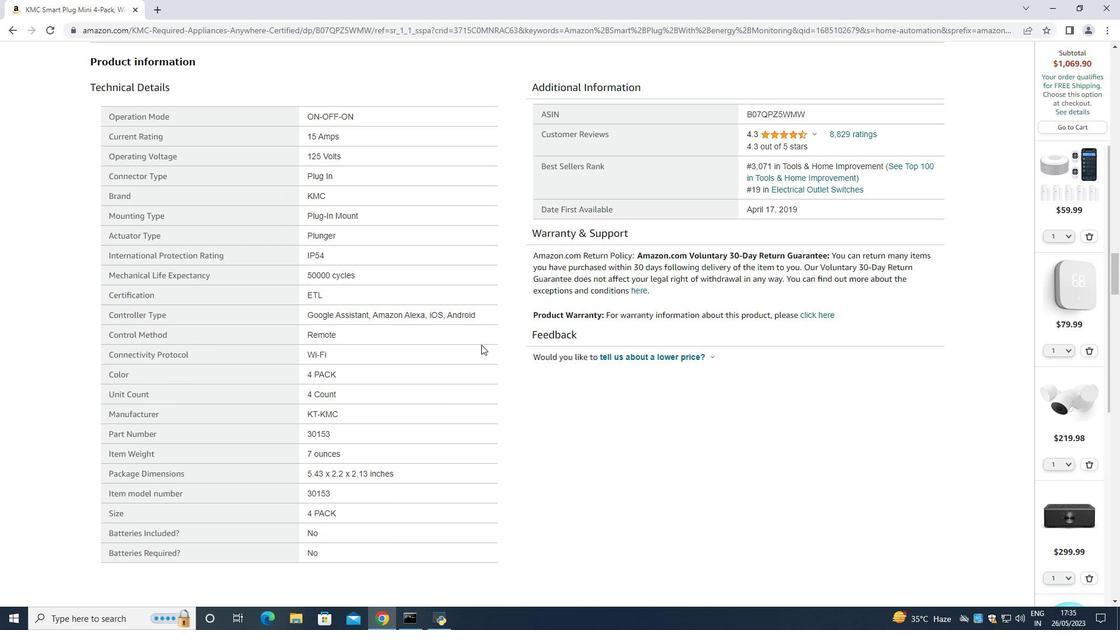 
Action: Mouse moved to (1090, 578)
Screenshot: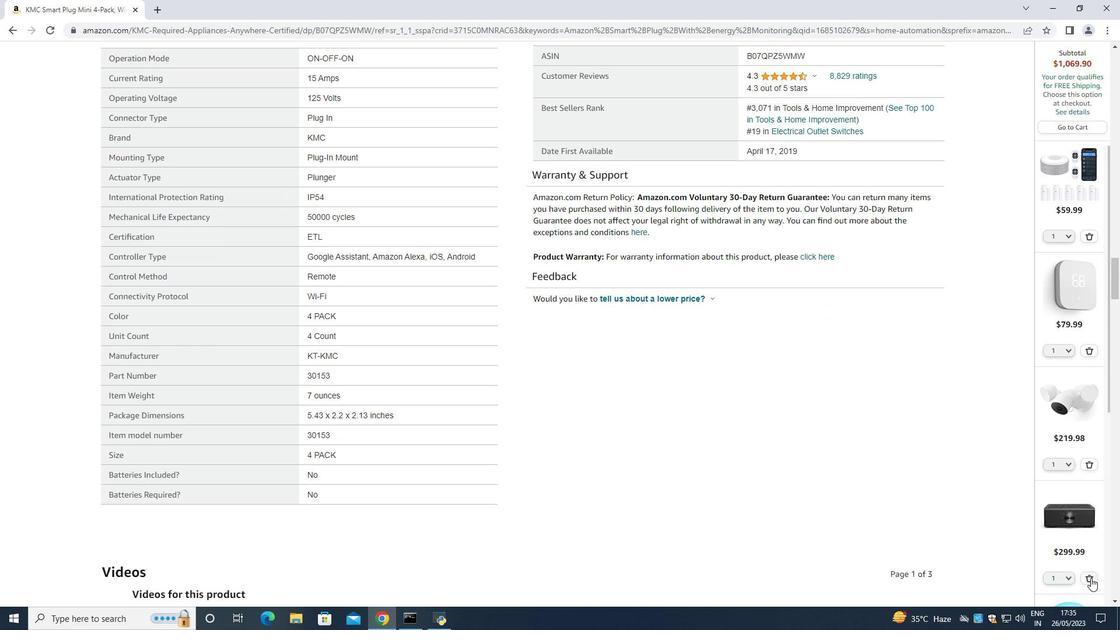 
Action: Mouse pressed left at (1090, 578)
Screenshot: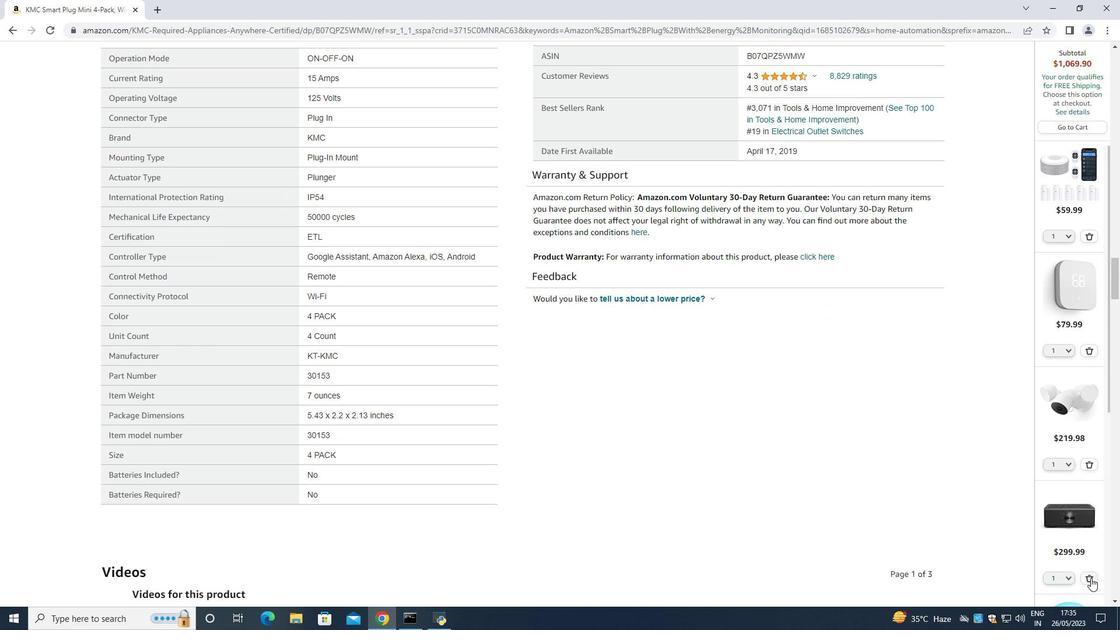 
Action: Mouse moved to (1090, 590)
Screenshot: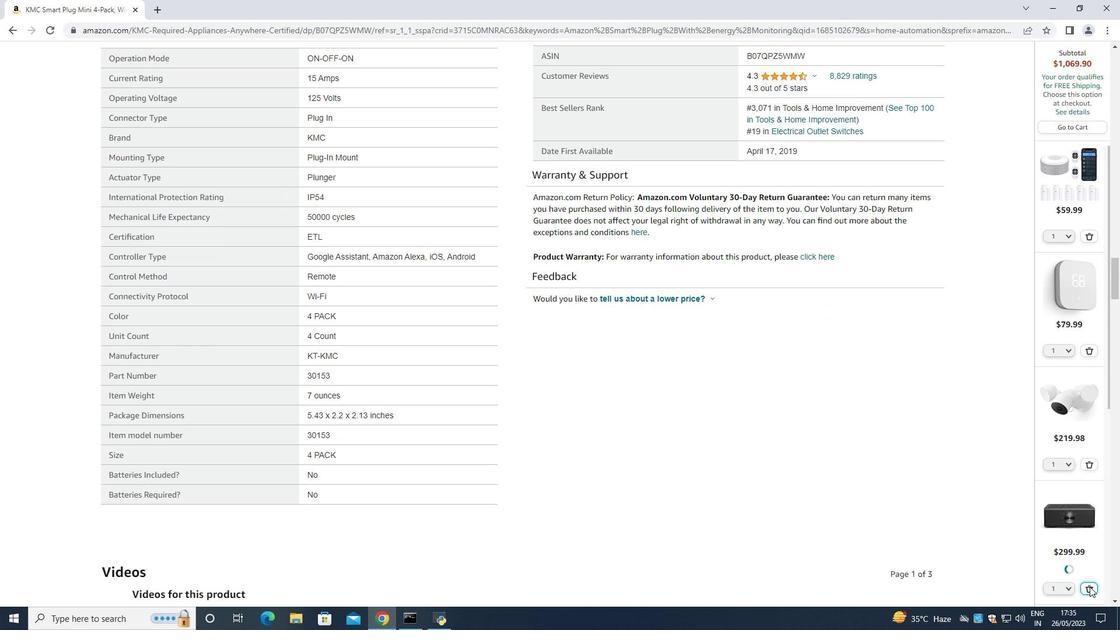 
Action: Mouse pressed left at (1090, 590)
Screenshot: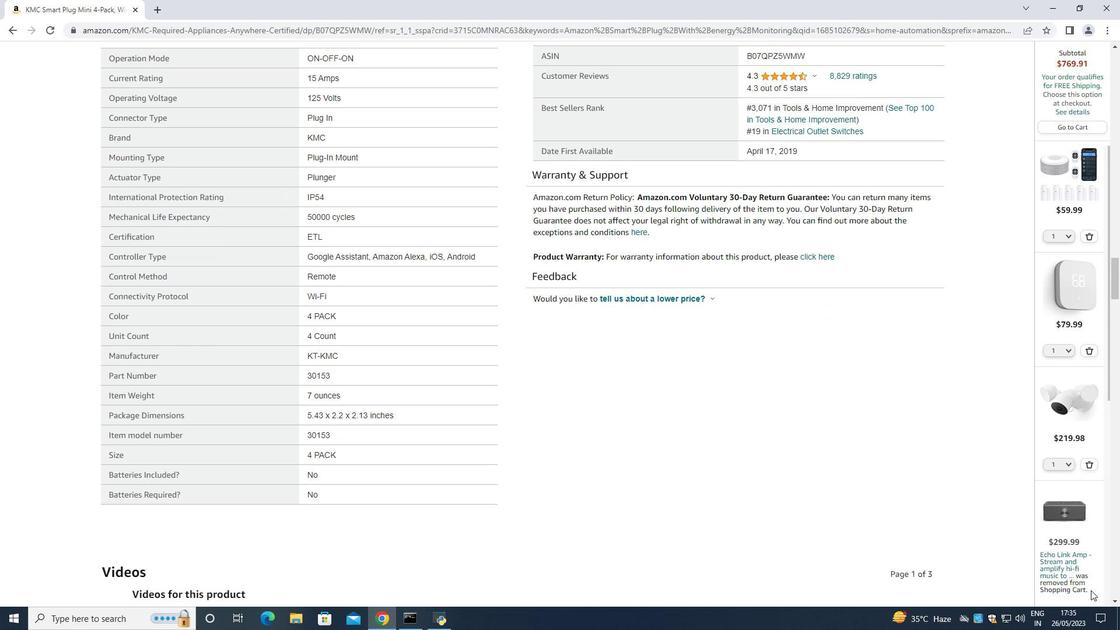 
Action: Mouse moved to (8, 28)
Screenshot: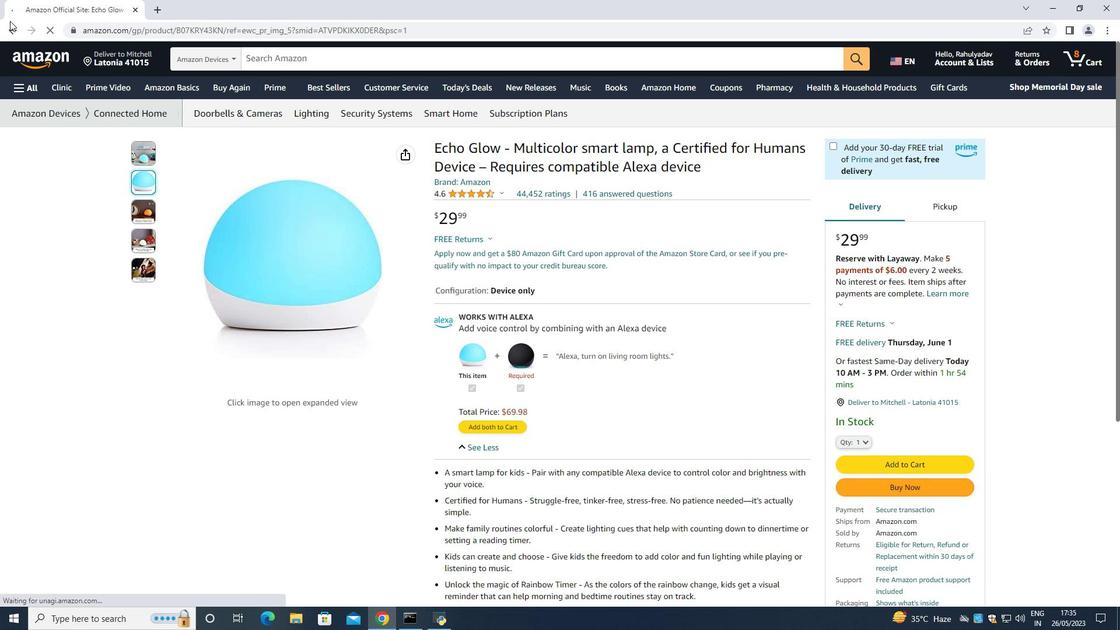 
Action: Mouse pressed left at (8, 28)
Screenshot: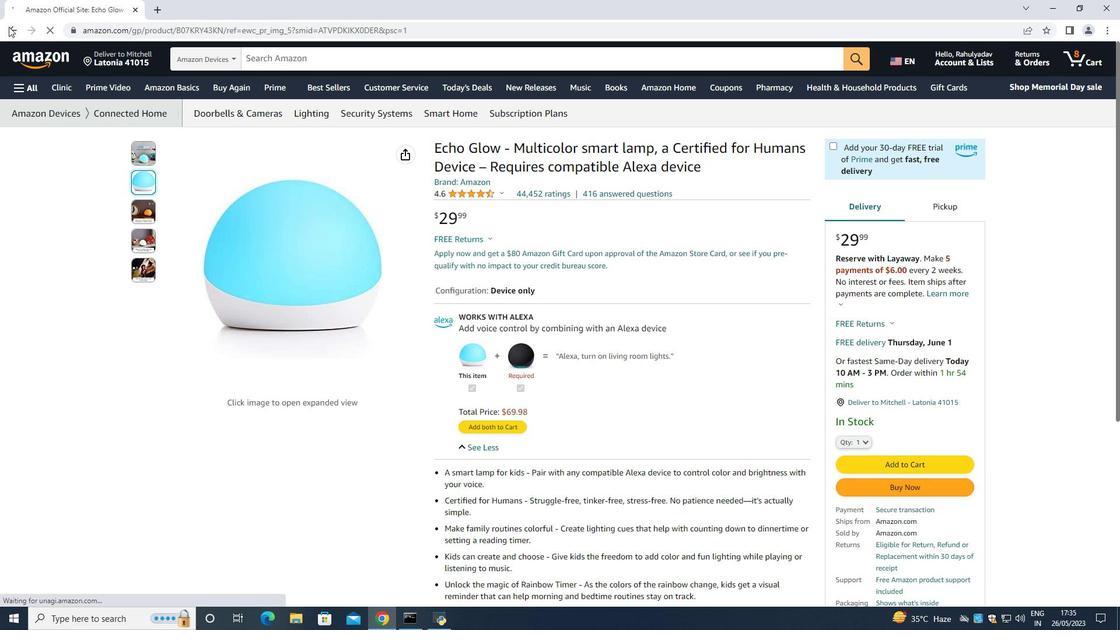 
Action: Mouse moved to (1090, 350)
Screenshot: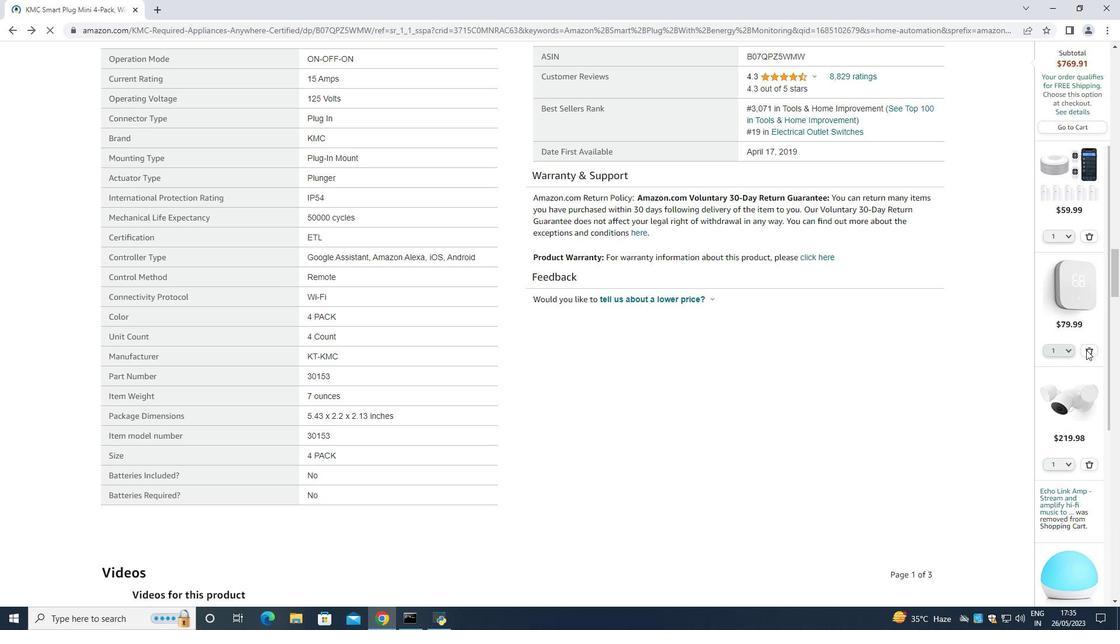 
Action: Mouse pressed left at (1090, 350)
Screenshot: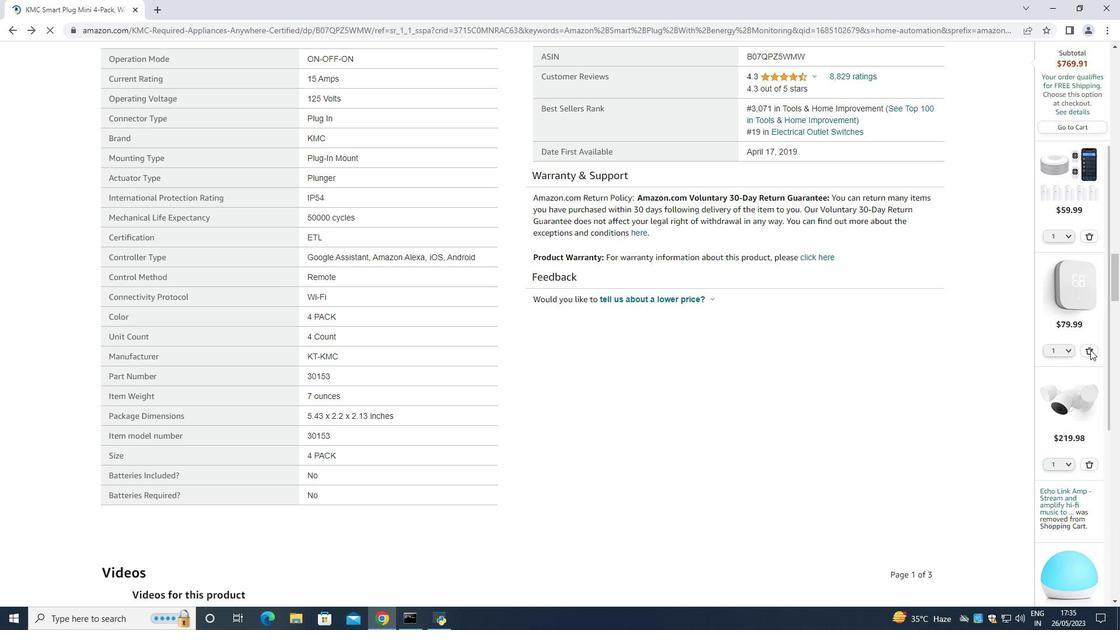 
Action: Mouse moved to (1090, 462)
Screenshot: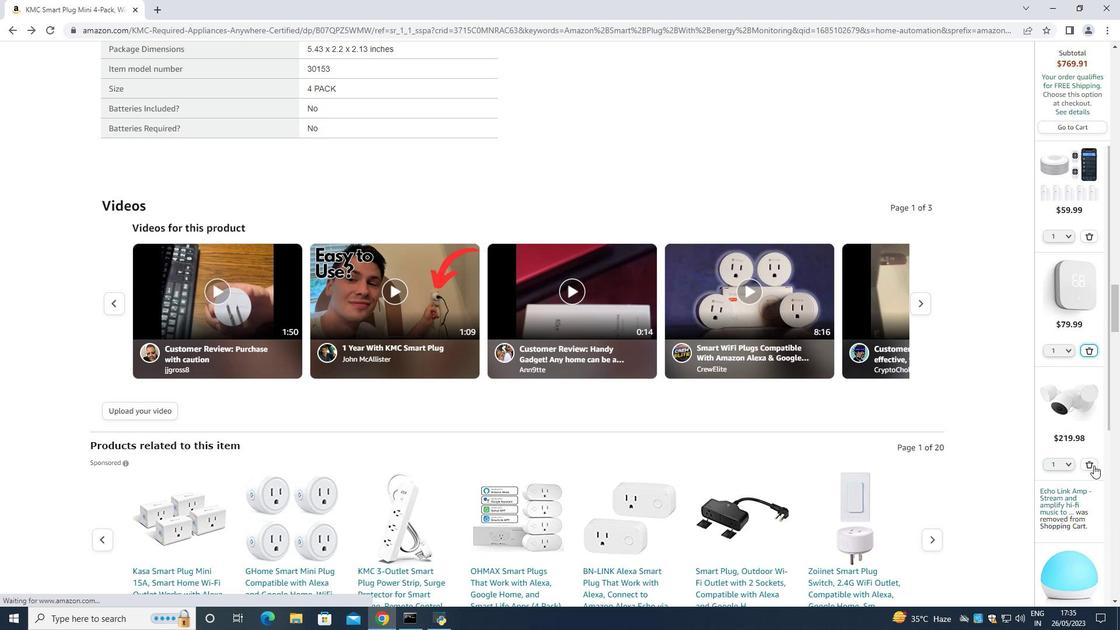 
Action: Mouse pressed left at (1090, 462)
Screenshot: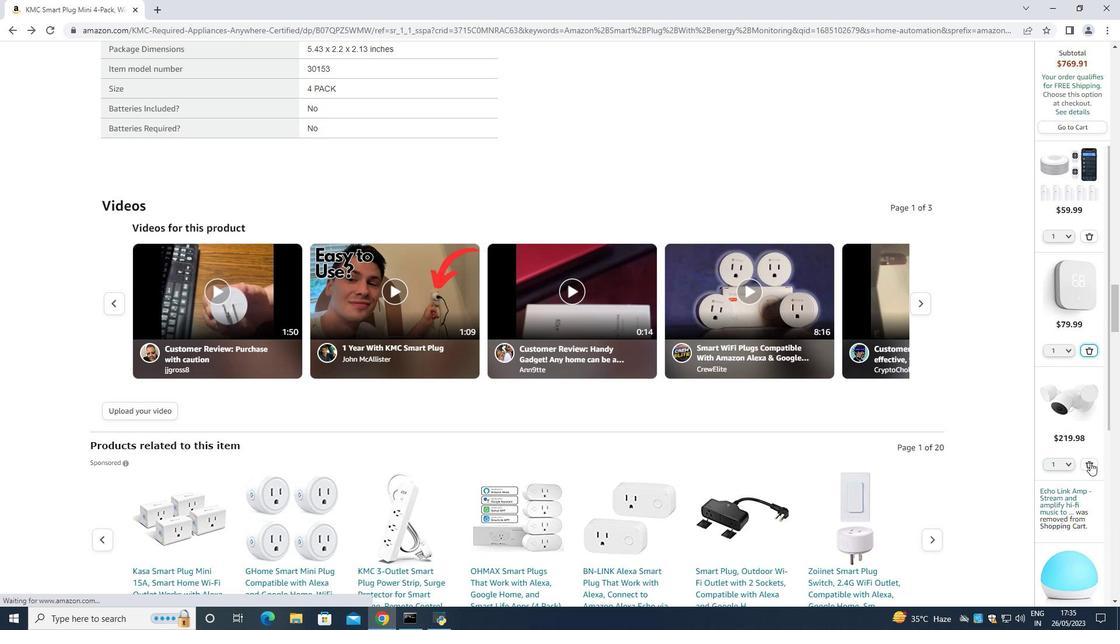 
Action: Mouse moved to (509, 294)
Screenshot: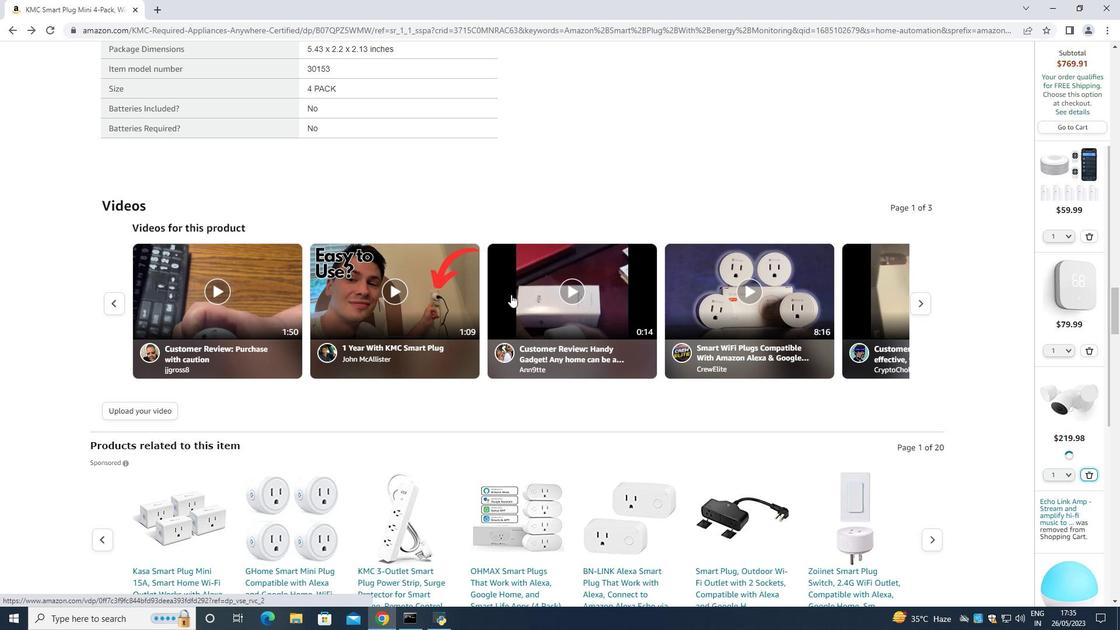 
Action: Mouse scrolled (509, 294) with delta (0, 0)
Screenshot: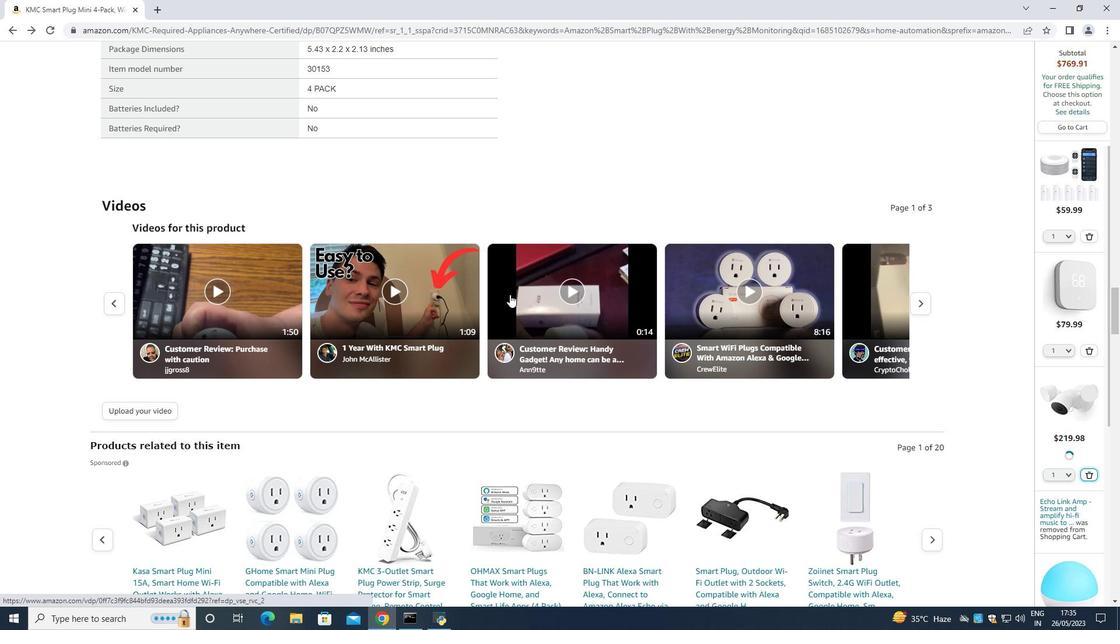 
Action: Mouse moved to (508, 294)
Screenshot: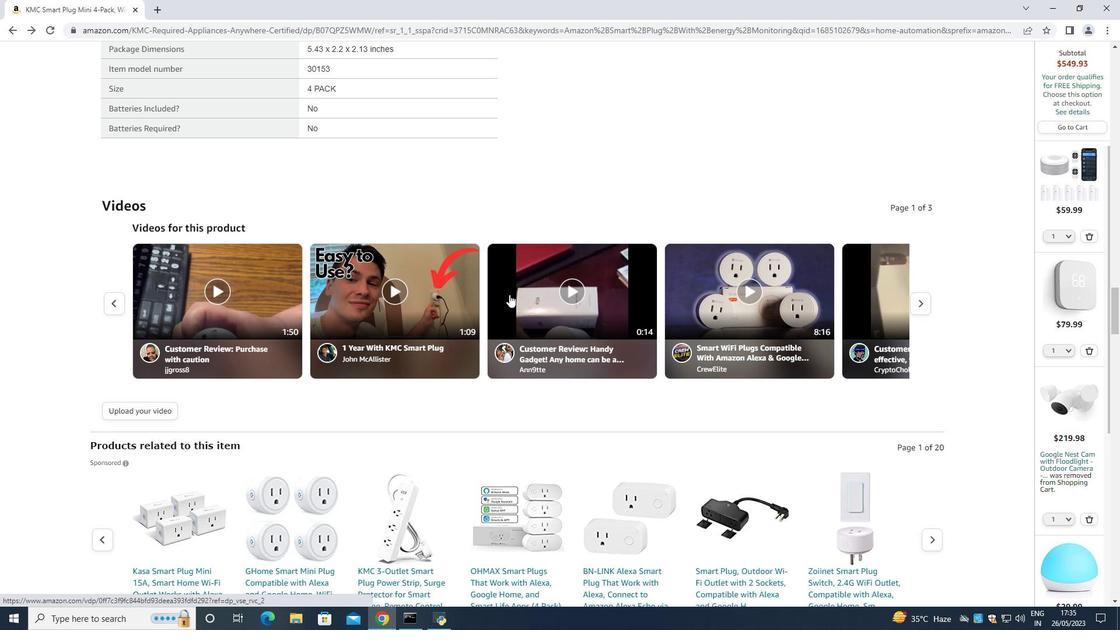 
Action: Mouse scrolled (508, 294) with delta (0, 0)
Screenshot: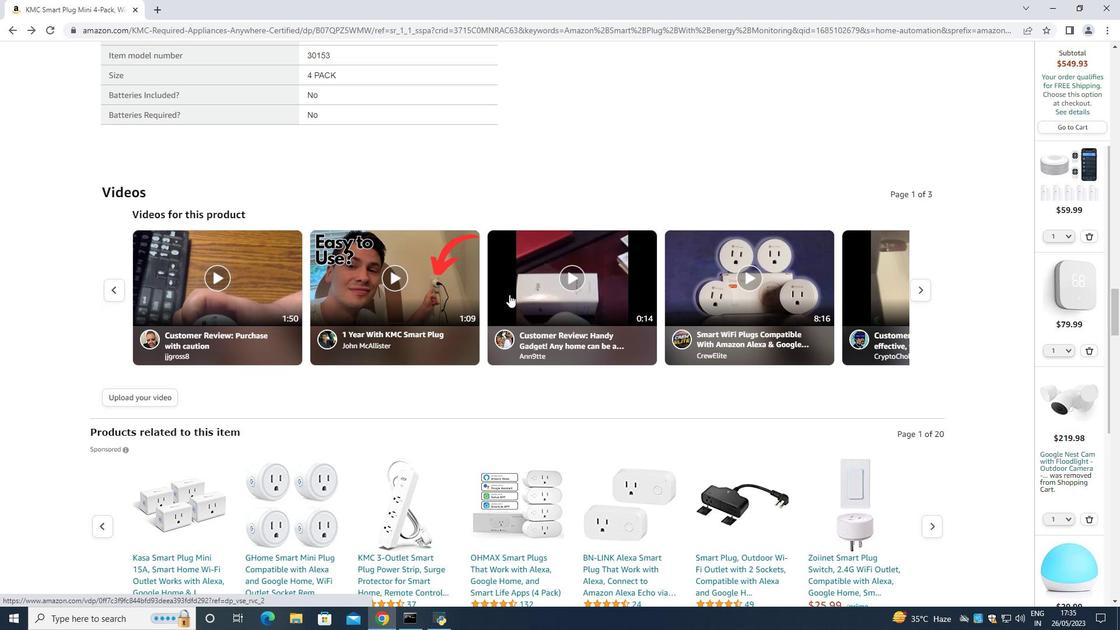 
Action: Mouse moved to (1093, 353)
Screenshot: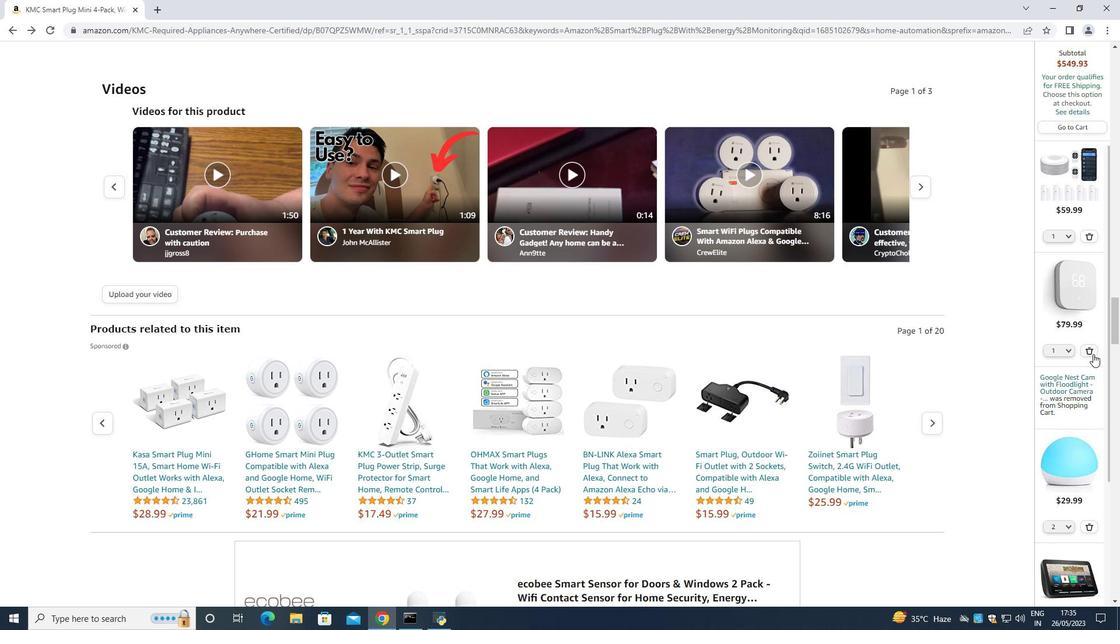 
Action: Mouse pressed left at (1093, 353)
Screenshot: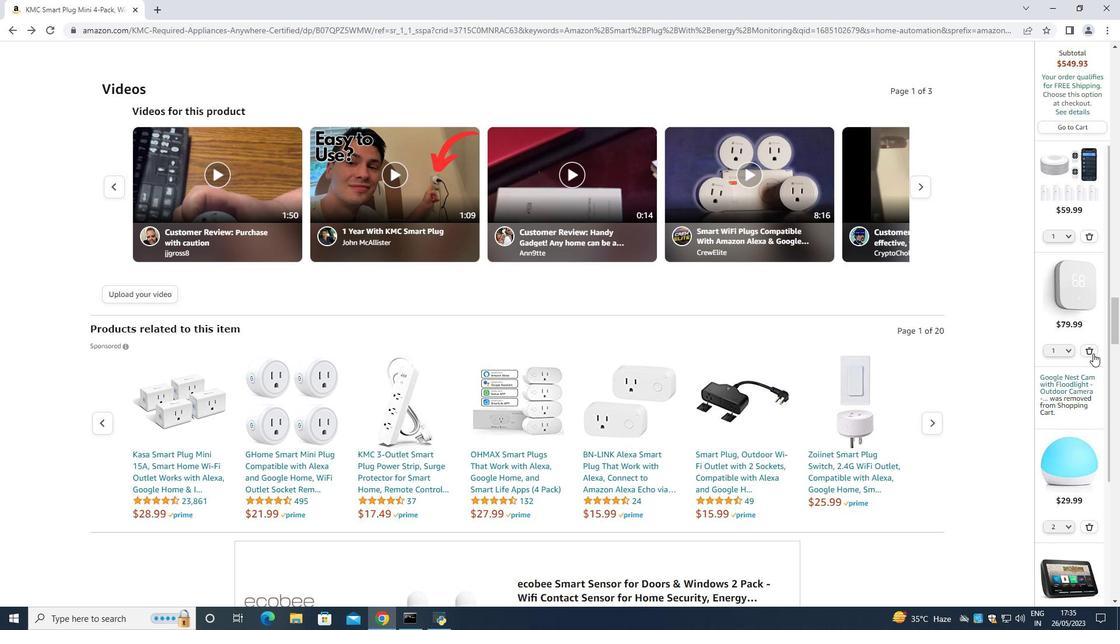 
Action: Mouse moved to (622, 329)
Screenshot: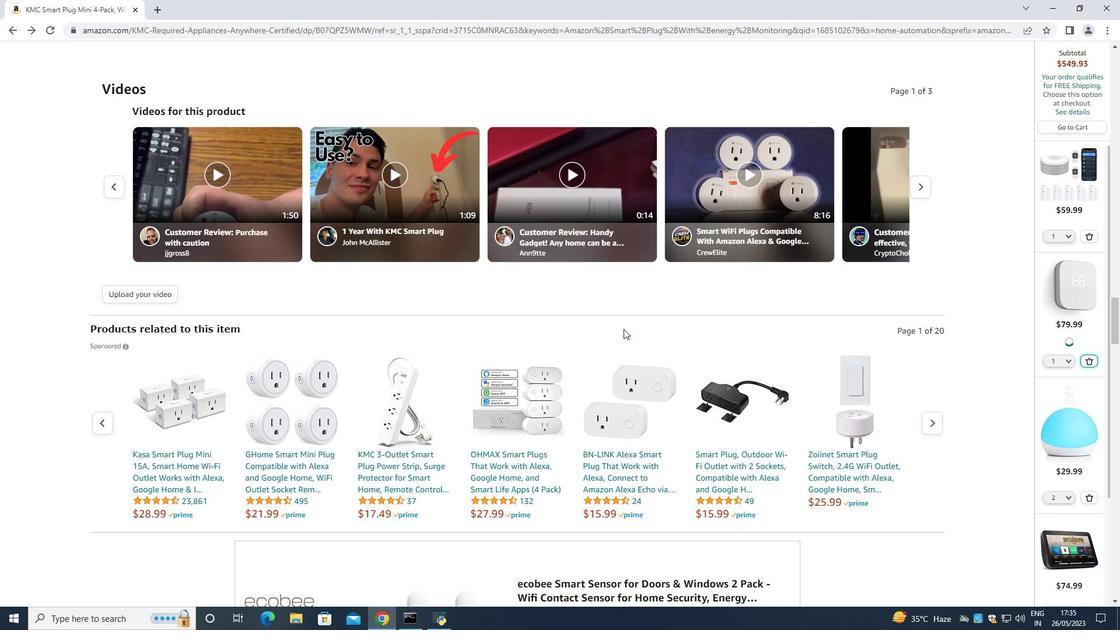 
Action: Mouse scrolled (622, 328) with delta (0, 0)
Screenshot: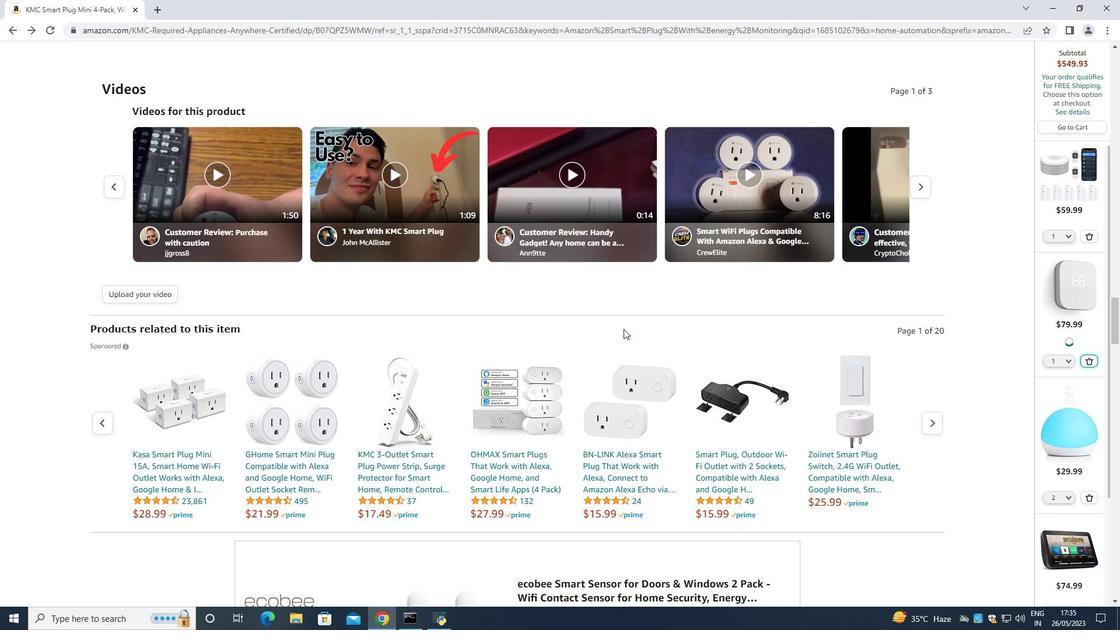 
Action: Mouse moved to (619, 332)
Screenshot: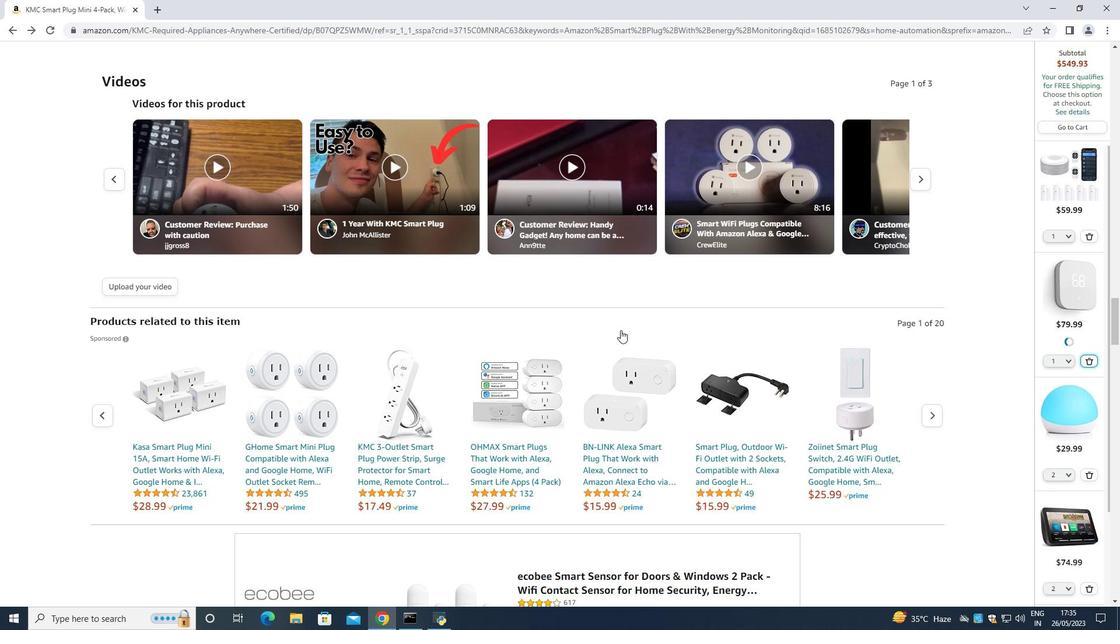 
Action: Mouse scrolled (619, 331) with delta (0, 0)
Screenshot: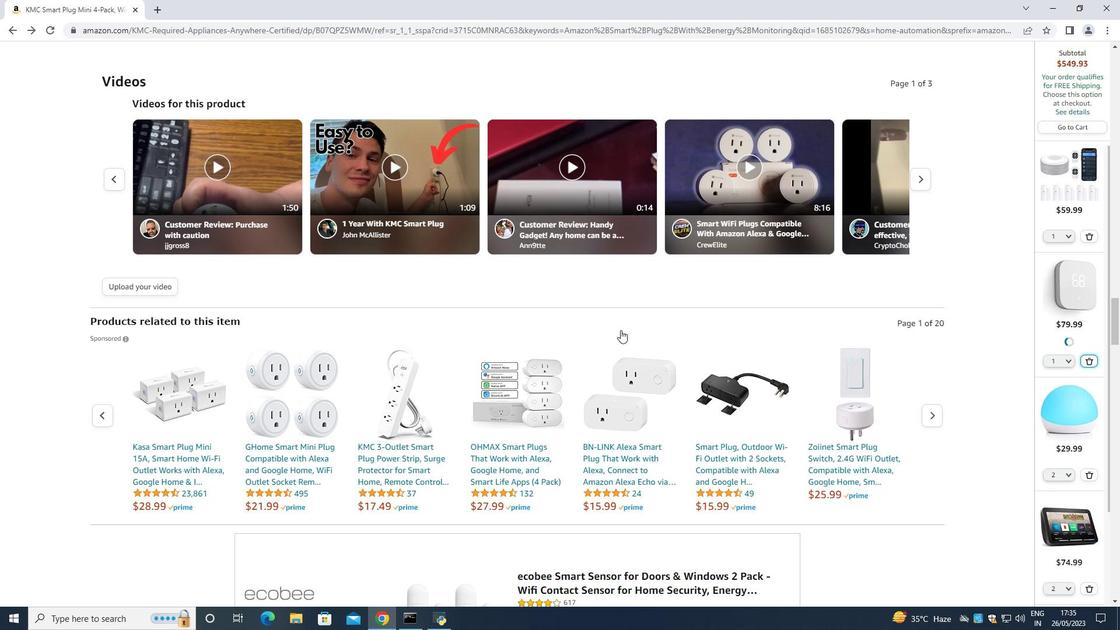 
Action: Mouse moved to (618, 334)
Screenshot: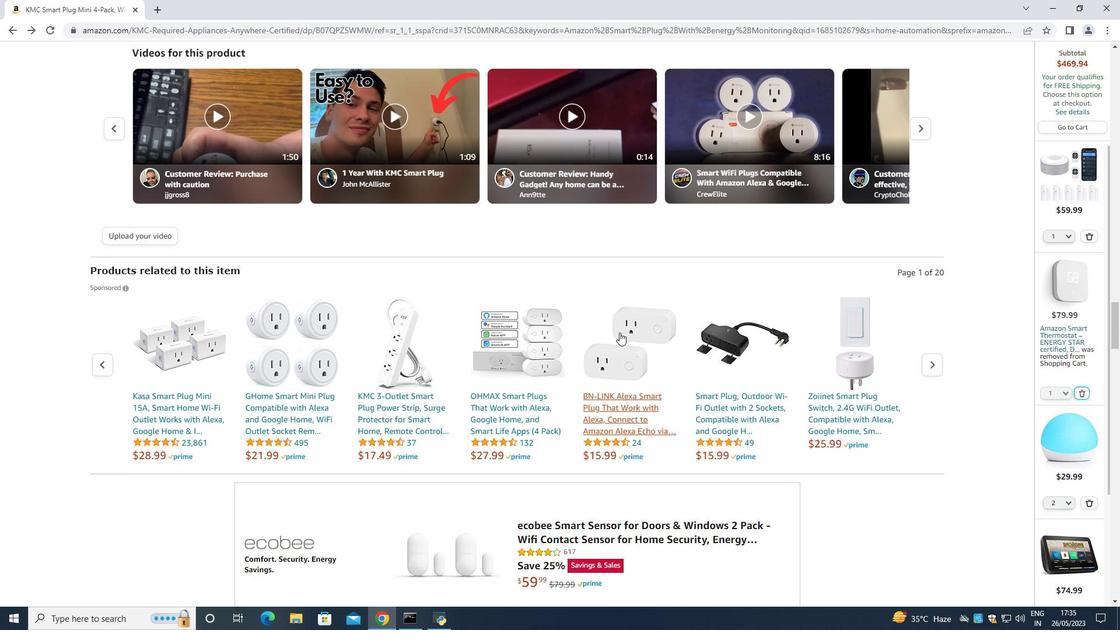 
Action: Mouse scrolled (618, 334) with delta (0, 0)
Screenshot: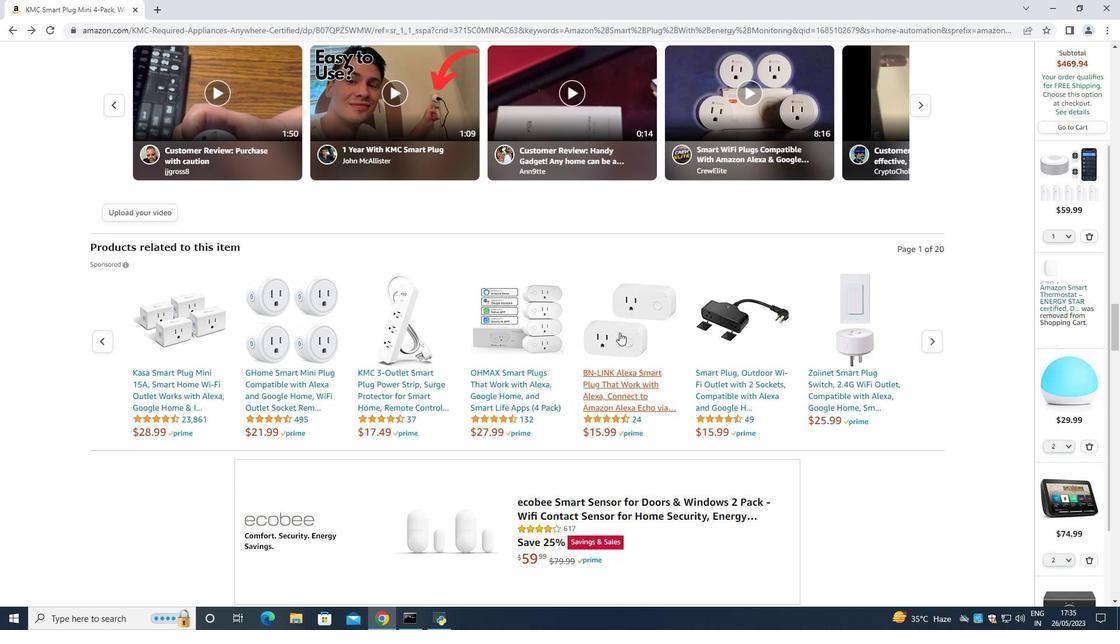 
Action: Mouse scrolled (618, 334) with delta (0, 0)
Screenshot: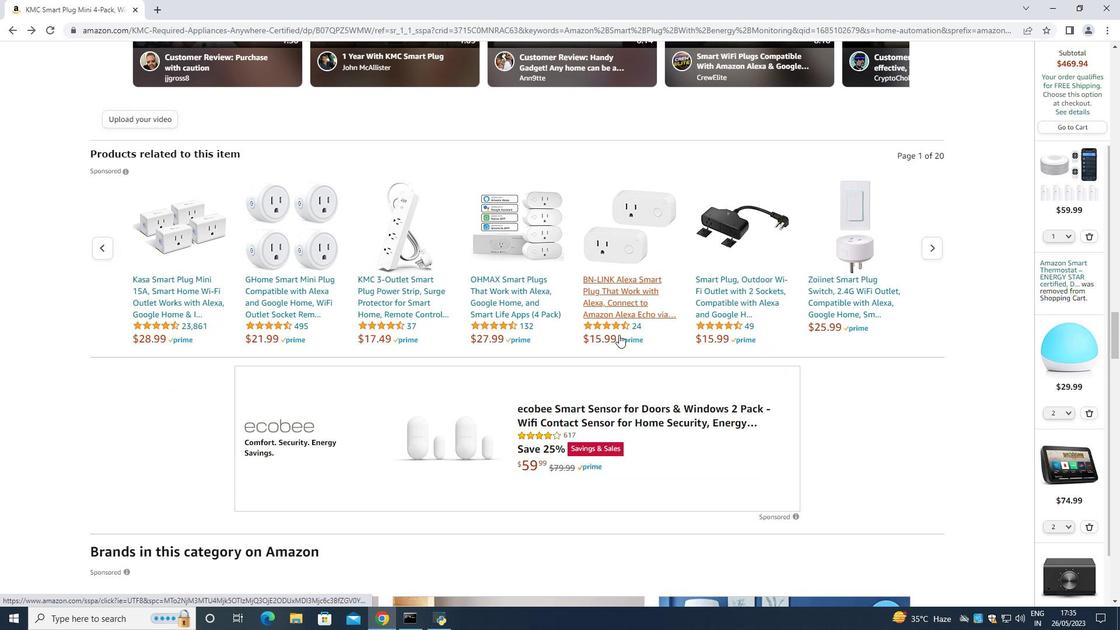 
Action: Mouse moved to (618, 334)
Screenshot: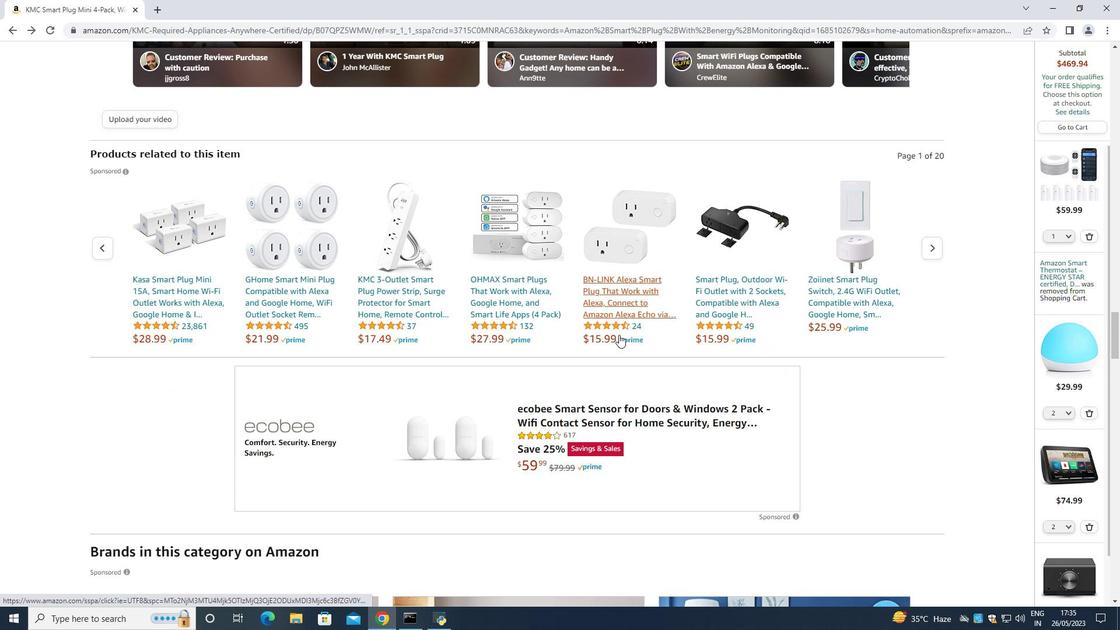 
Action: Mouse scrolled (618, 334) with delta (0, 0)
Screenshot: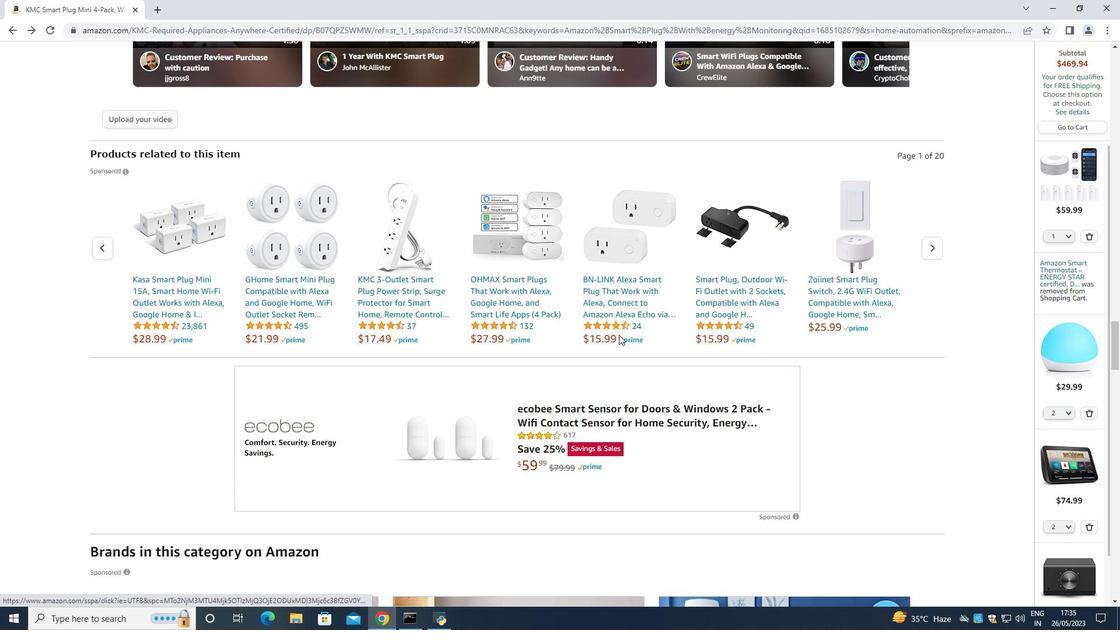
Action: Mouse moved to (618, 336)
Screenshot: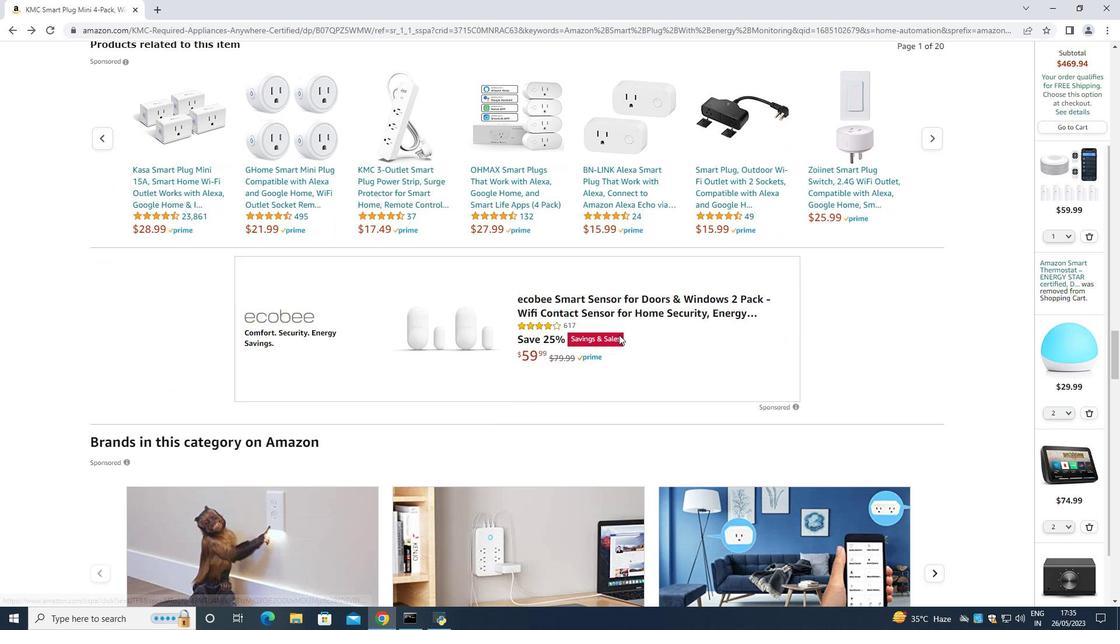 
Action: Mouse scrolled (618, 335) with delta (0, 0)
Screenshot: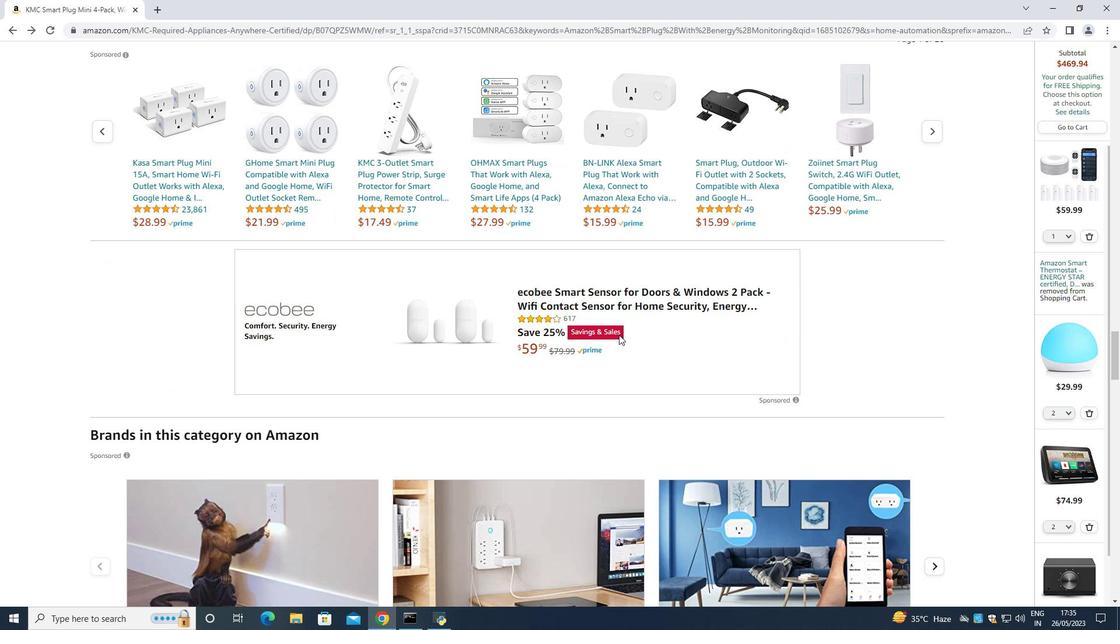 
Action: Mouse moved to (618, 336)
Screenshot: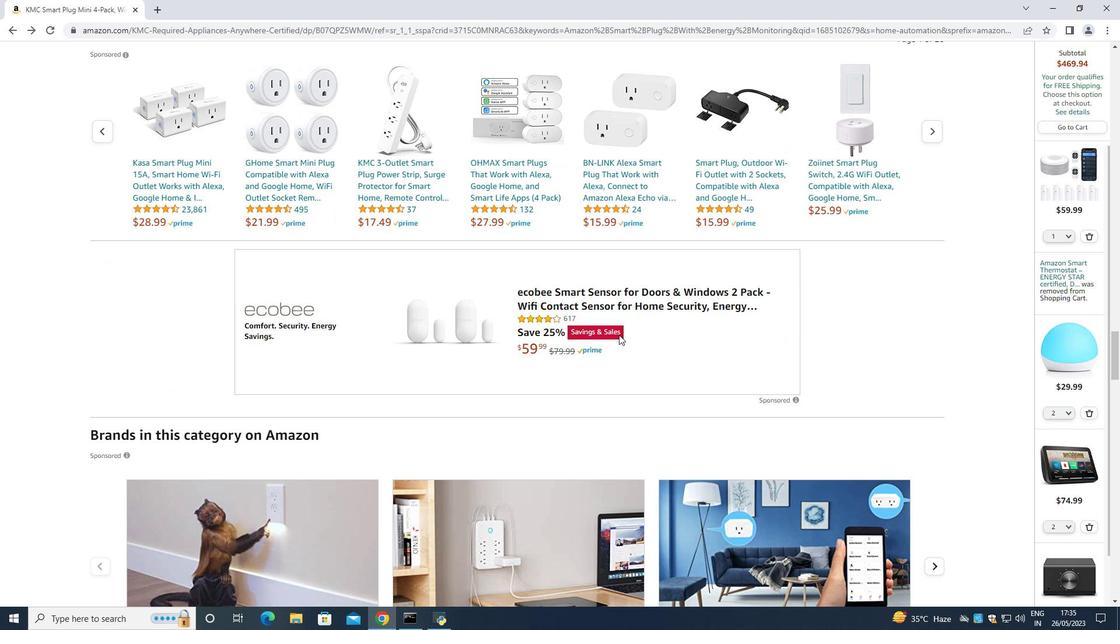 
Action: Mouse scrolled (618, 336) with delta (0, 0)
Screenshot: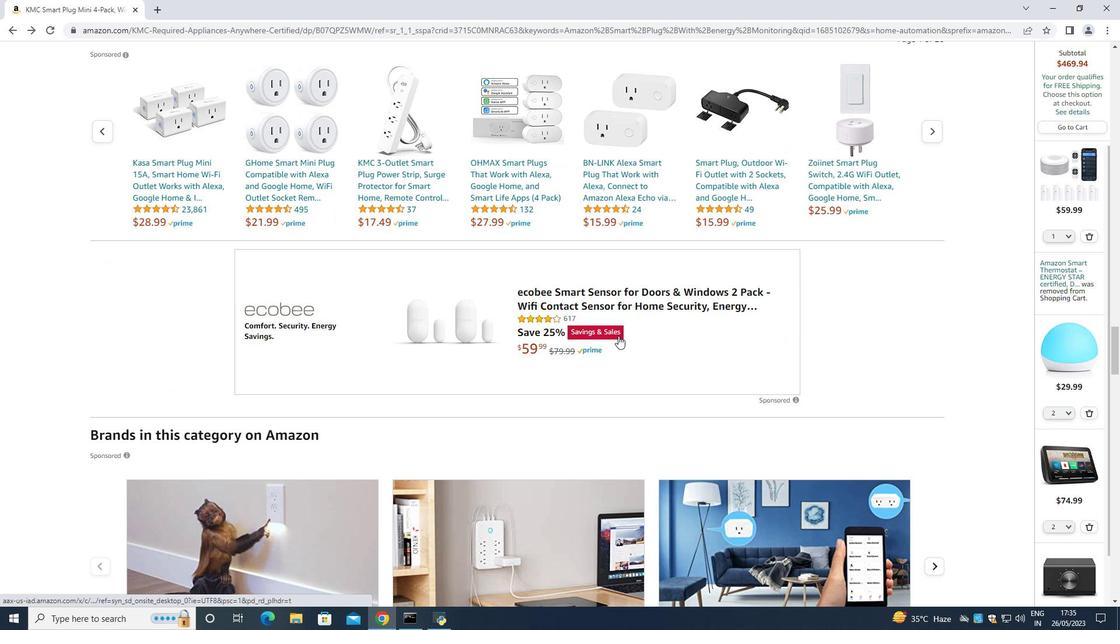 
Action: Mouse moved to (618, 337)
Screenshot: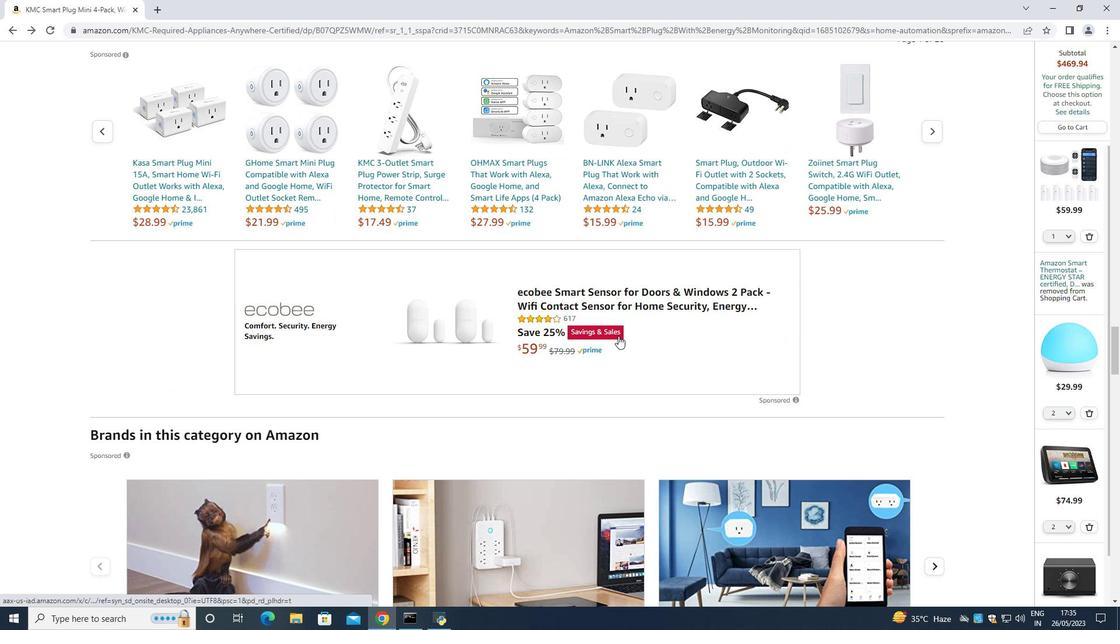 
Action: Mouse scrolled (618, 337) with delta (0, 0)
Screenshot: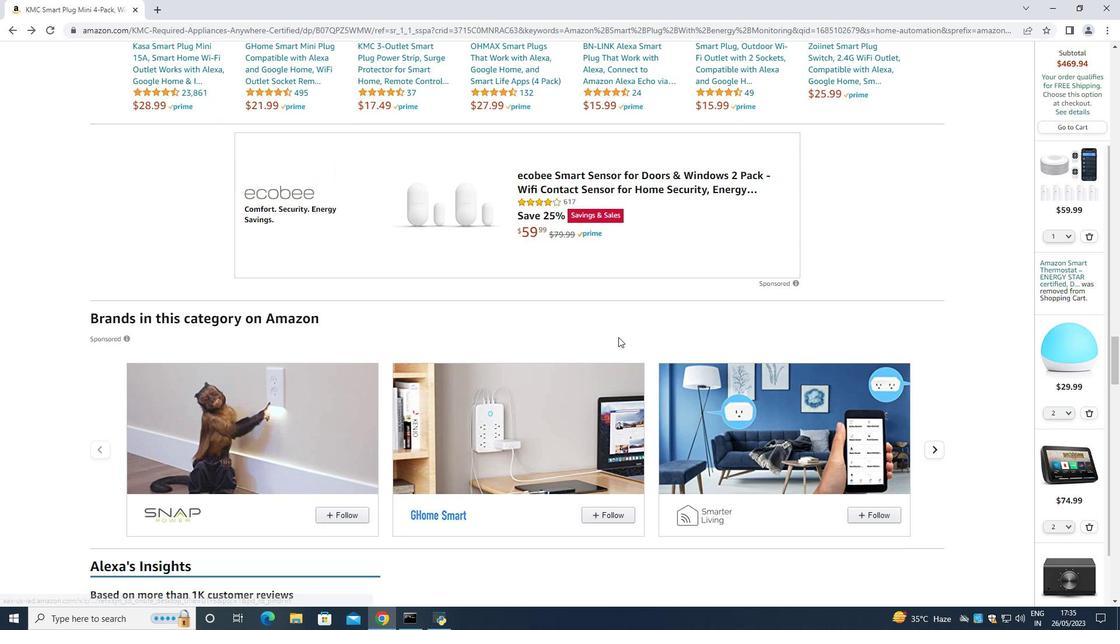 
Action: Mouse scrolled (618, 337) with delta (0, 0)
Screenshot: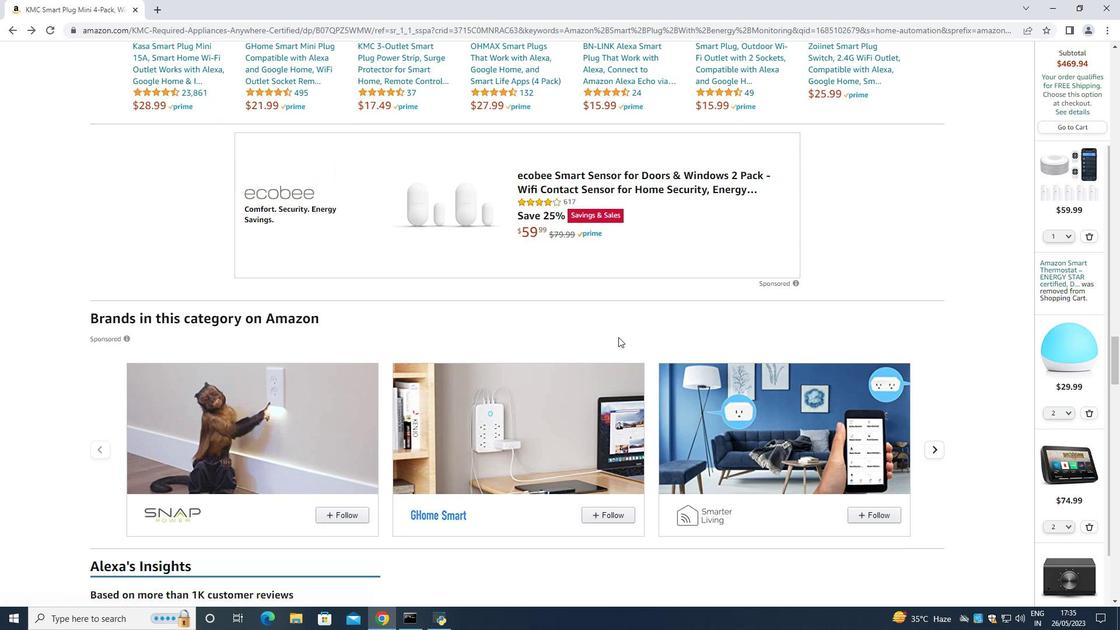 
Action: Mouse scrolled (618, 337) with delta (0, 0)
Screenshot: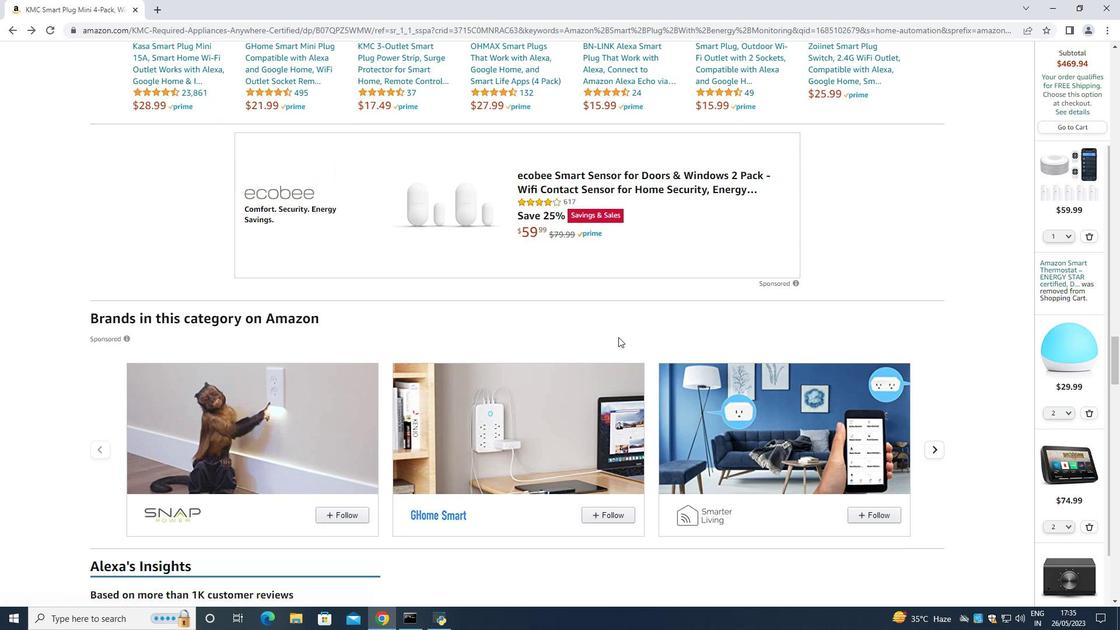 
Action: Mouse scrolled (618, 337) with delta (0, 0)
Screenshot: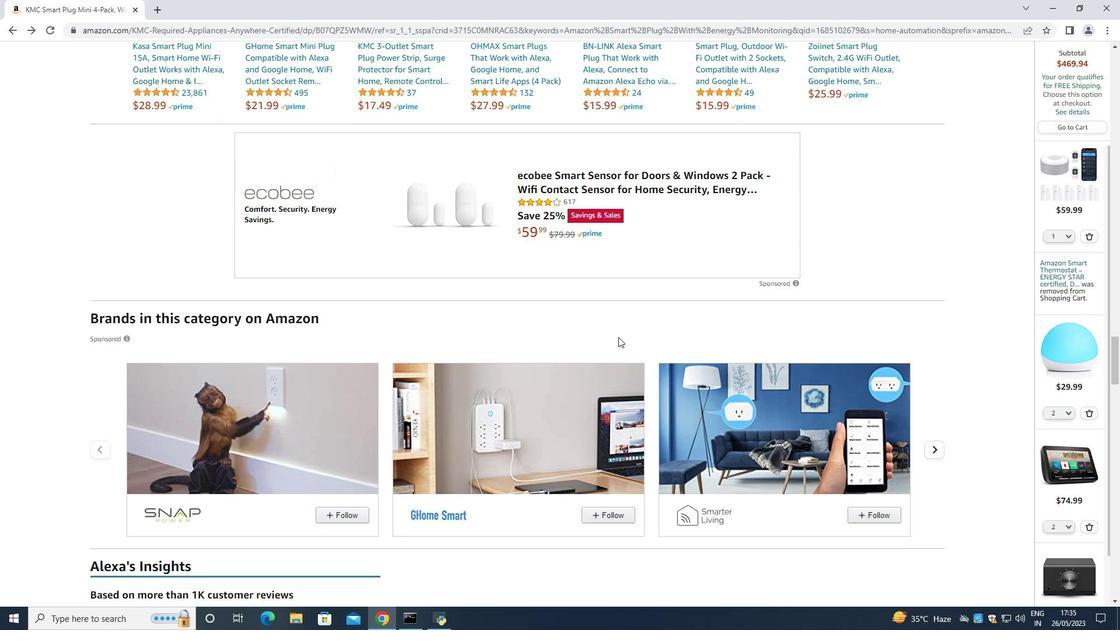 
Action: Mouse scrolled (618, 337) with delta (0, 0)
Screenshot: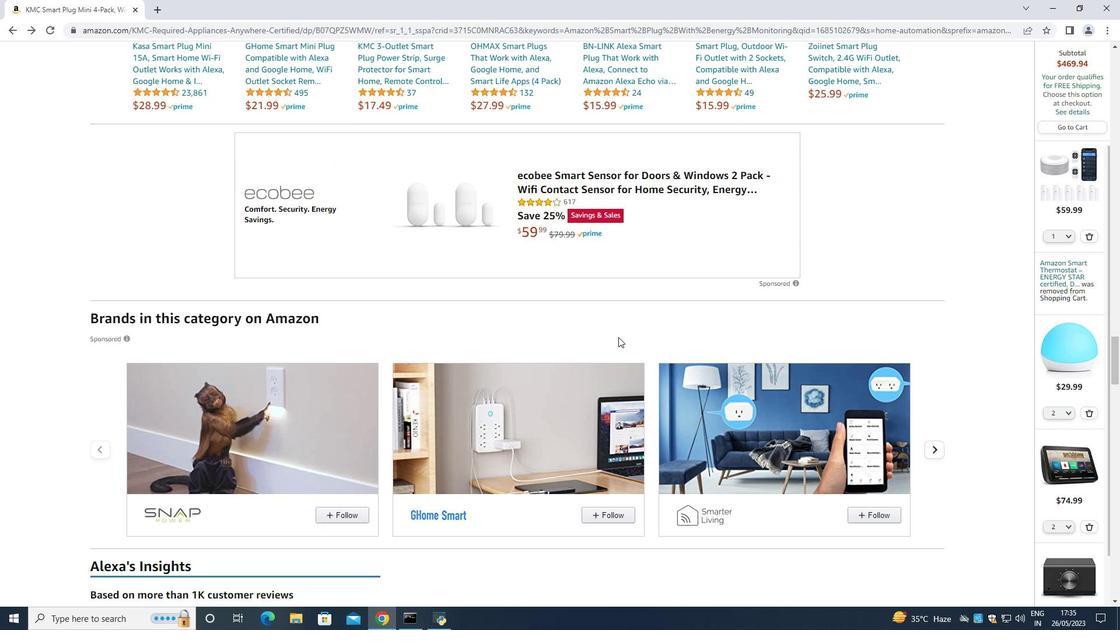 
Action: Mouse moved to (617, 337)
Screenshot: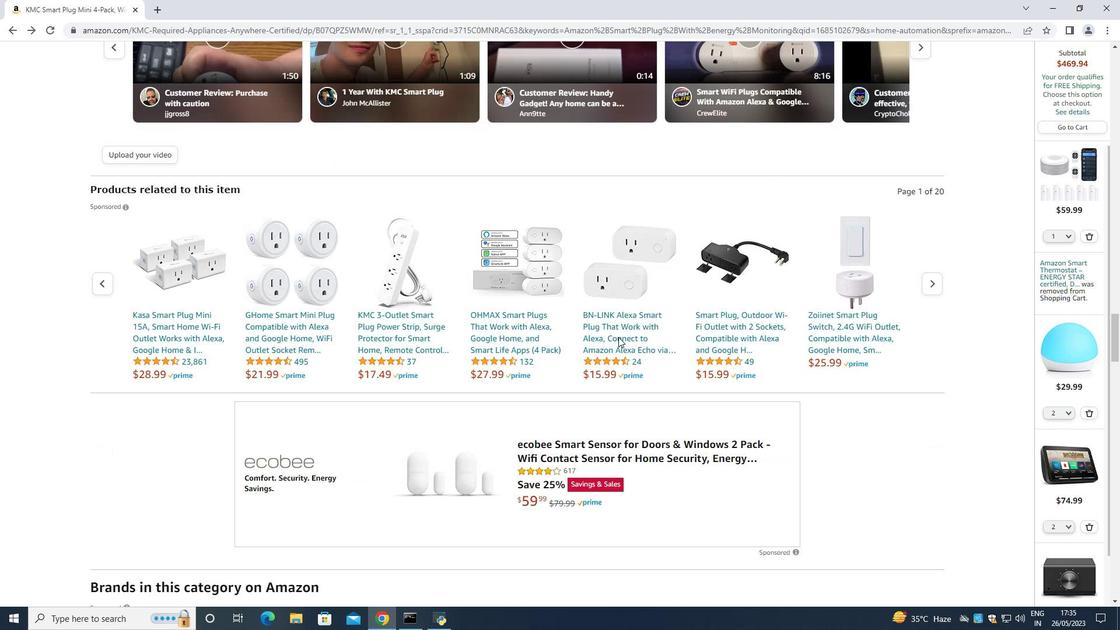 
Action: Mouse scrolled (617, 337) with delta (0, 0)
Screenshot: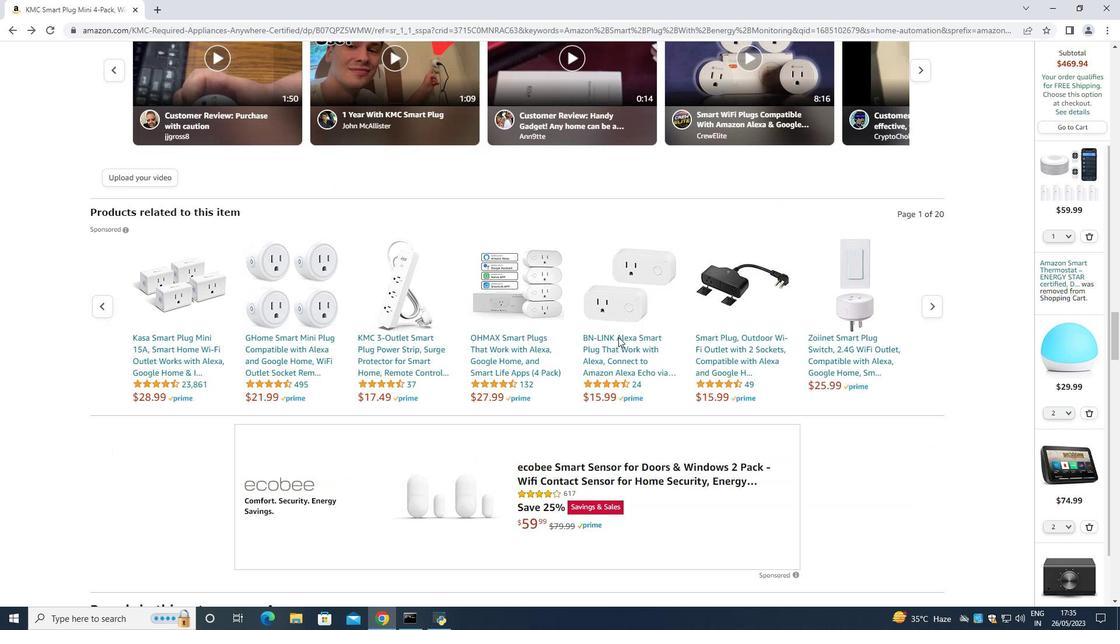 
Action: Mouse scrolled (617, 337) with delta (0, 0)
Screenshot: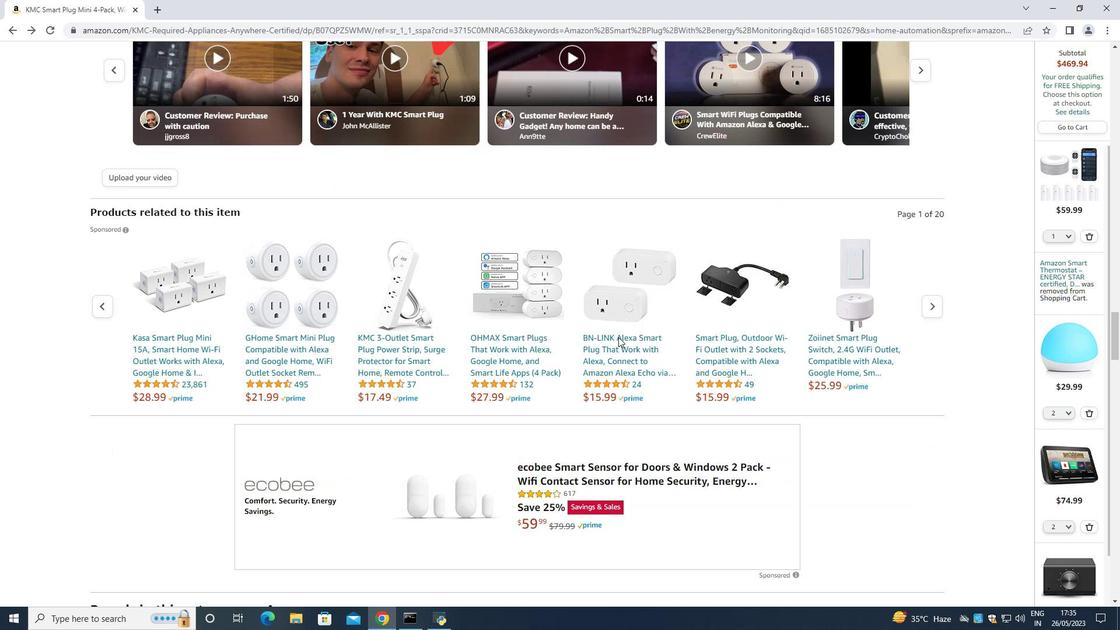 
Action: Mouse scrolled (617, 337) with delta (0, 0)
Screenshot: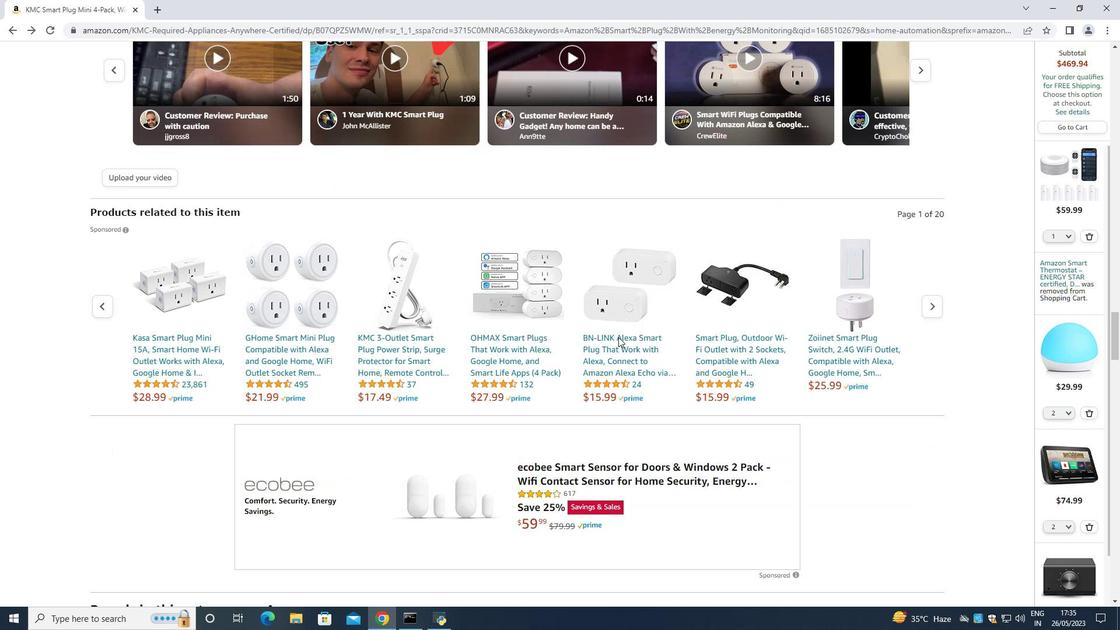 
Action: Mouse moved to (617, 337)
Screenshot: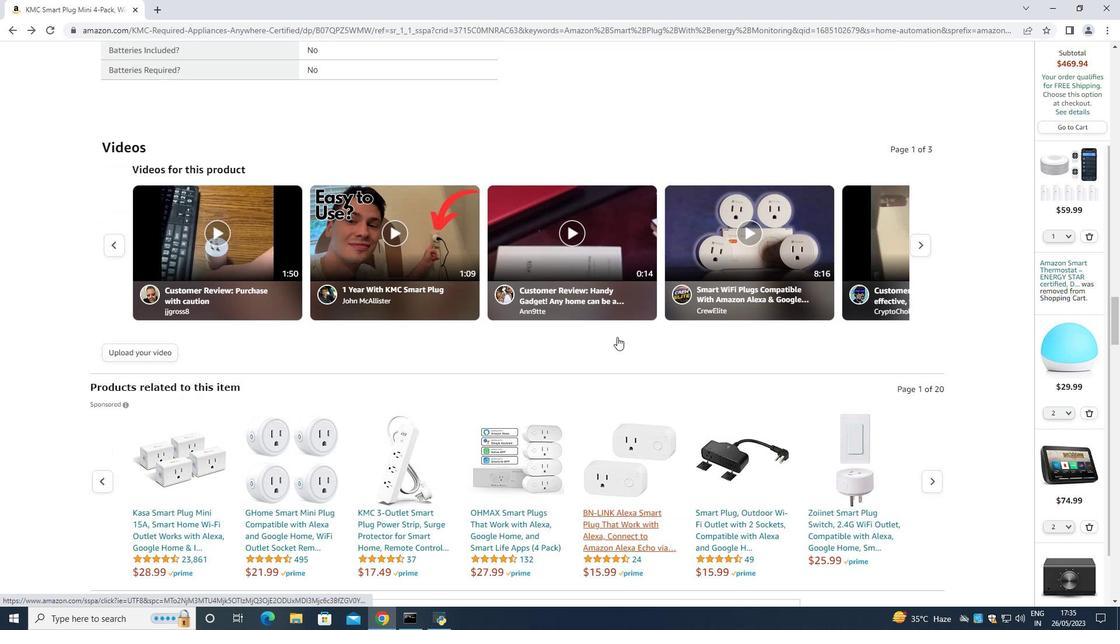 
Action: Mouse scrolled (617, 337) with delta (0, 0)
Screenshot: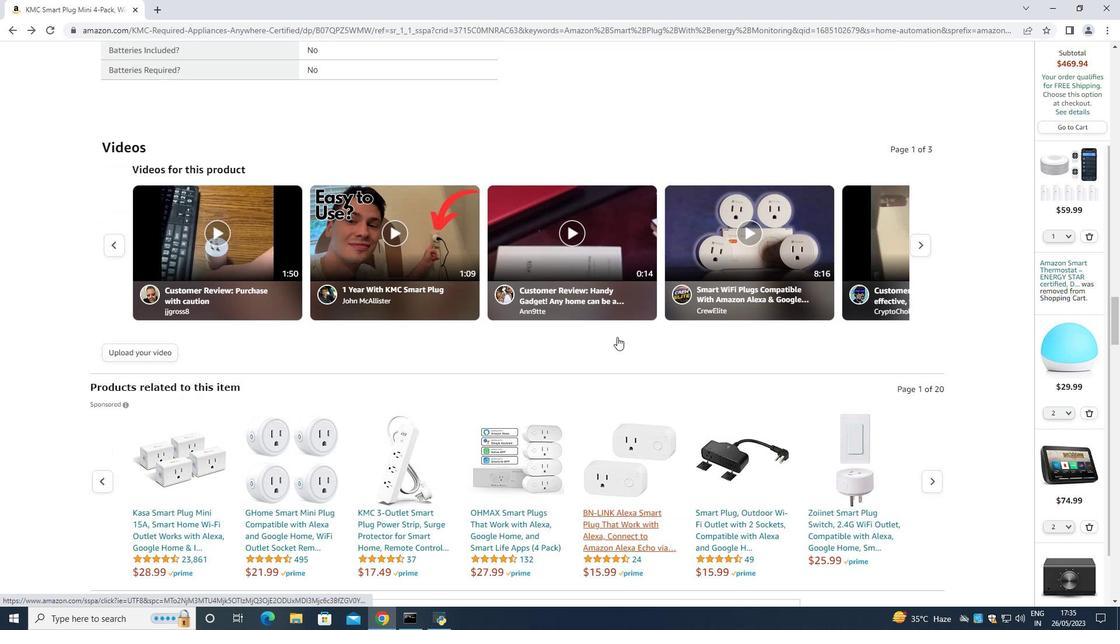 
Action: Mouse scrolled (617, 337) with delta (0, 0)
Screenshot: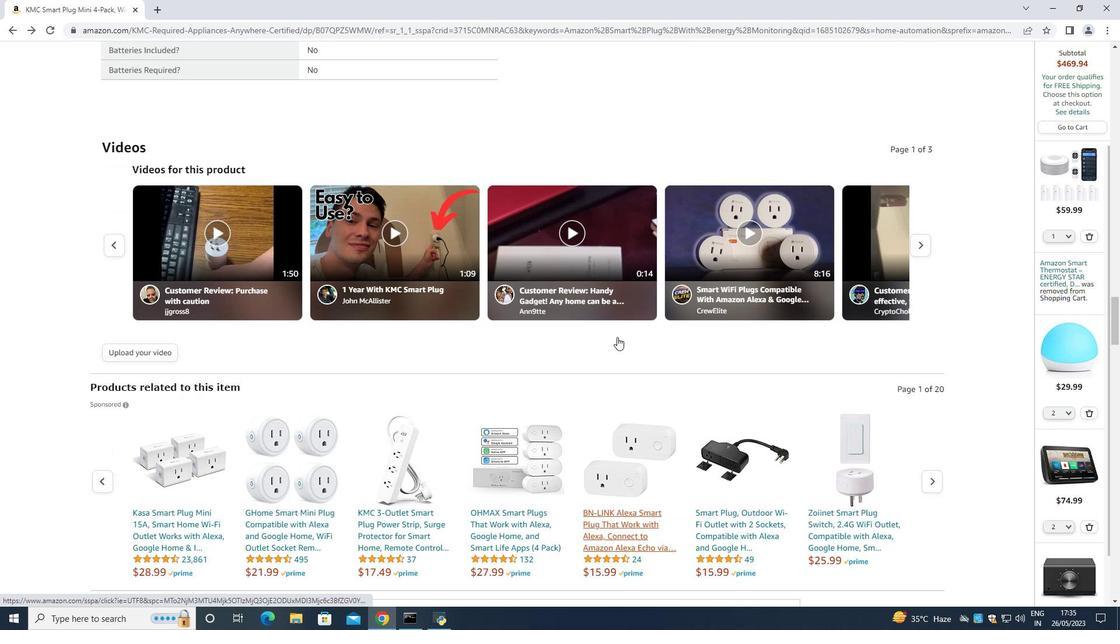 
Action: Mouse scrolled (617, 337) with delta (0, 0)
Screenshot: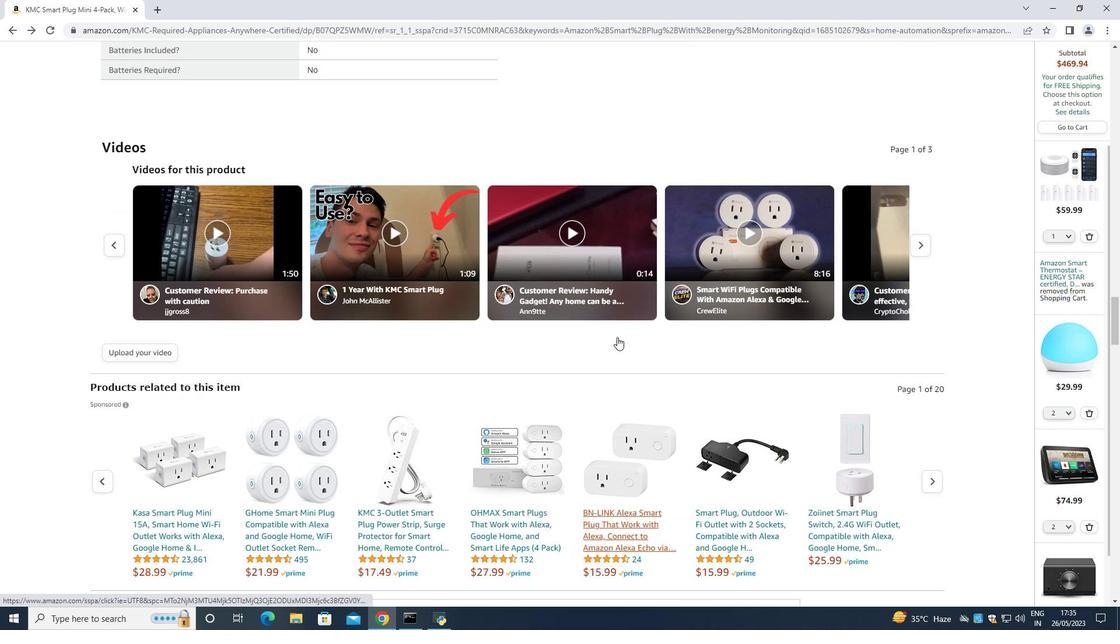 
Action: Mouse scrolled (617, 337) with delta (0, 0)
Screenshot: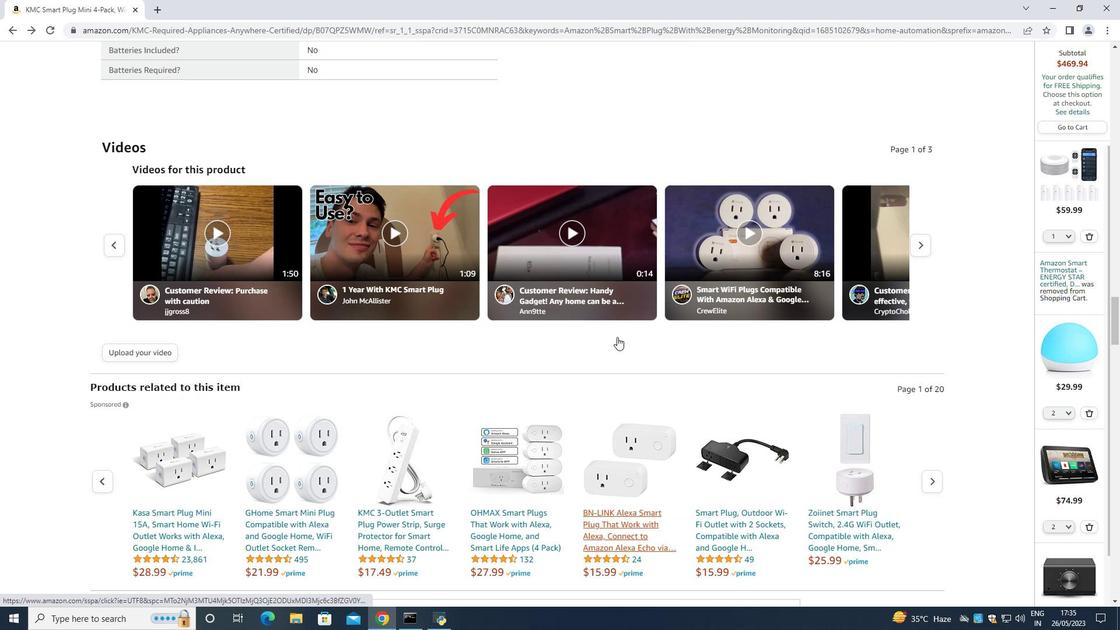
Action: Mouse scrolled (617, 337) with delta (0, 0)
Screenshot: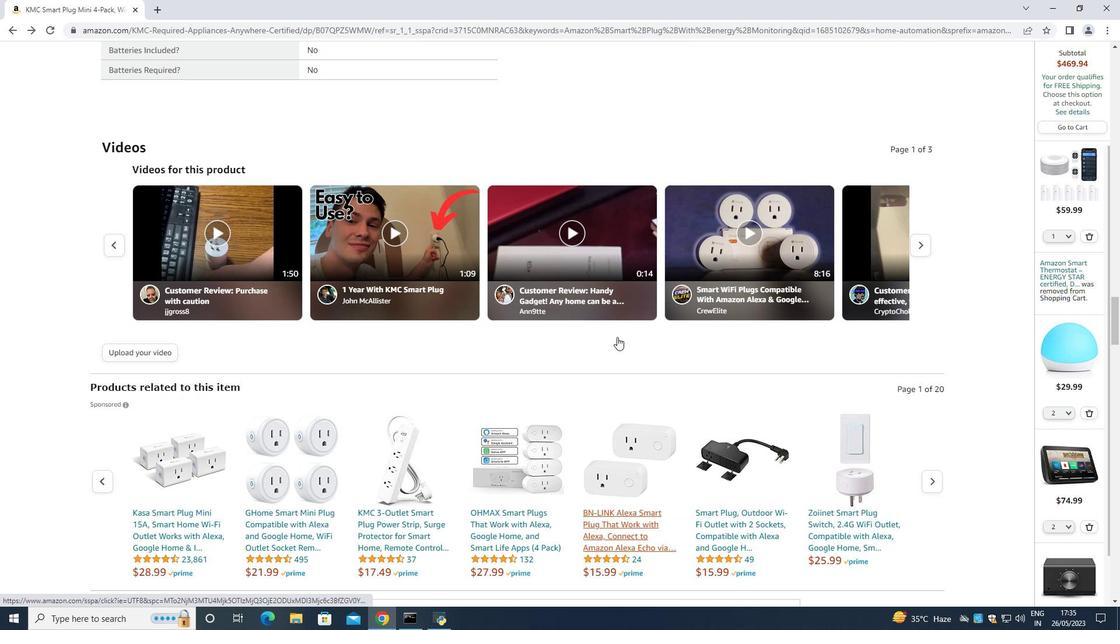 
Action: Mouse scrolled (617, 337) with delta (0, 0)
Screenshot: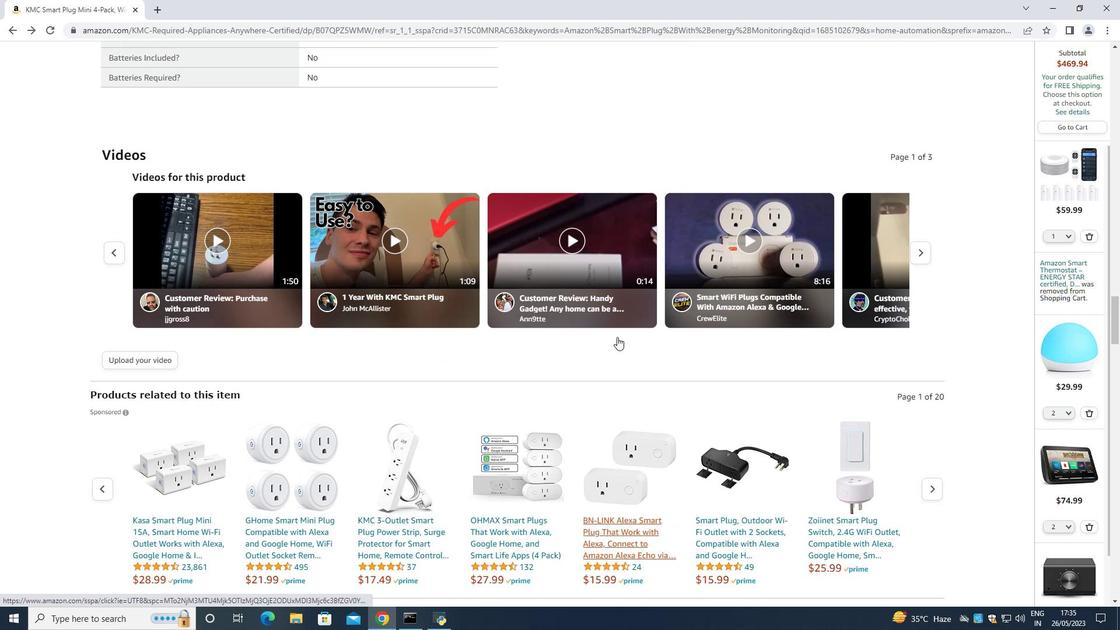 
Action: Mouse moved to (612, 334)
Screenshot: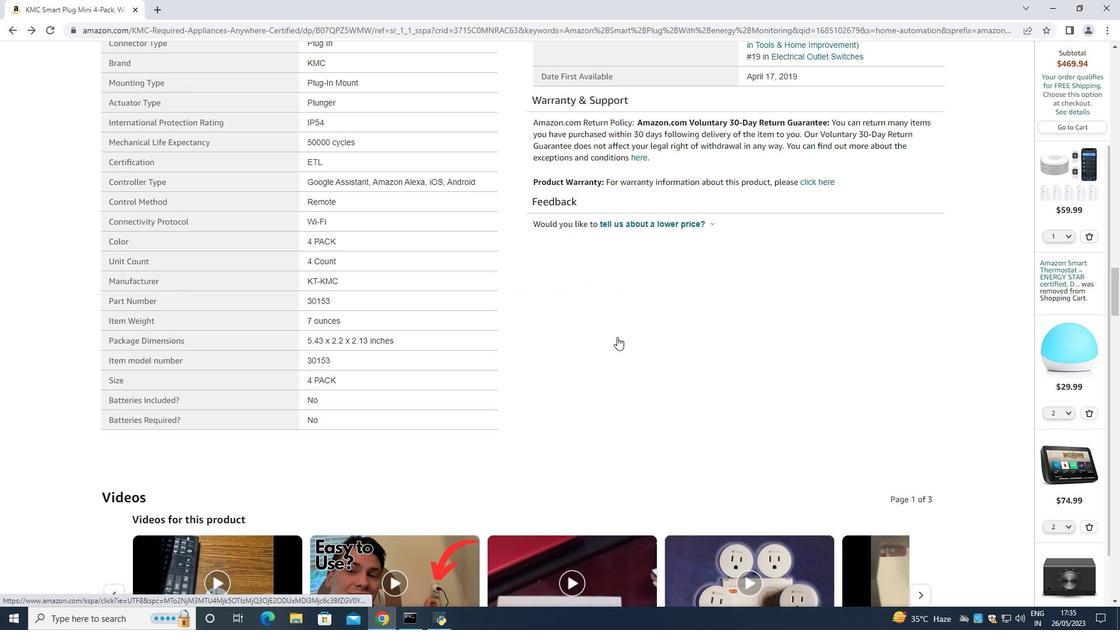 
Action: Mouse scrolled (612, 333) with delta (0, 0)
Screenshot: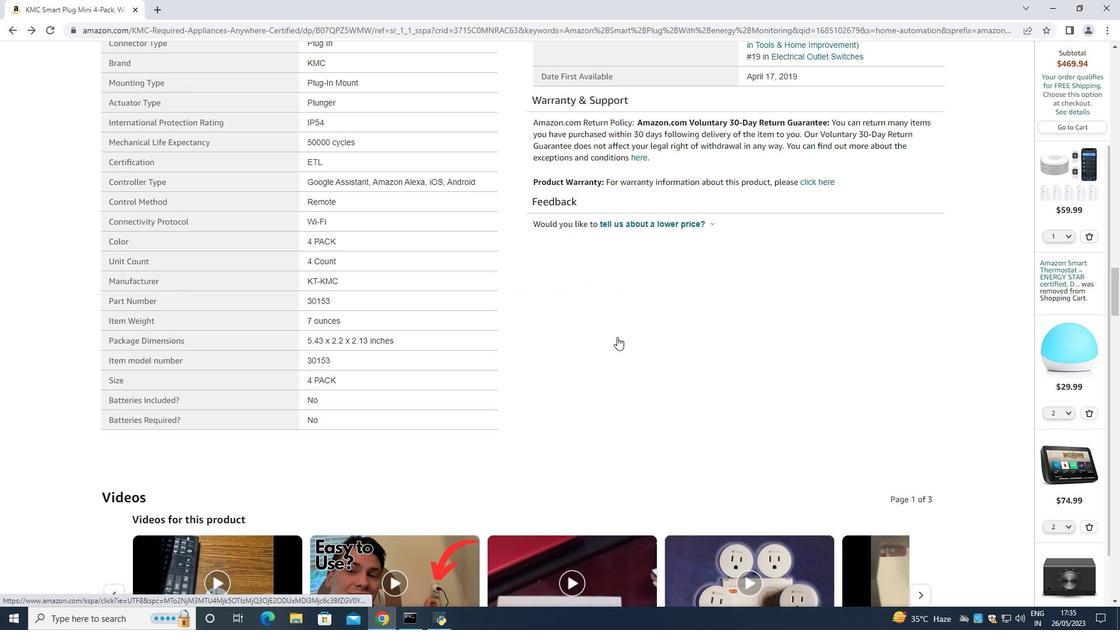 
Action: Mouse moved to (610, 331)
Screenshot: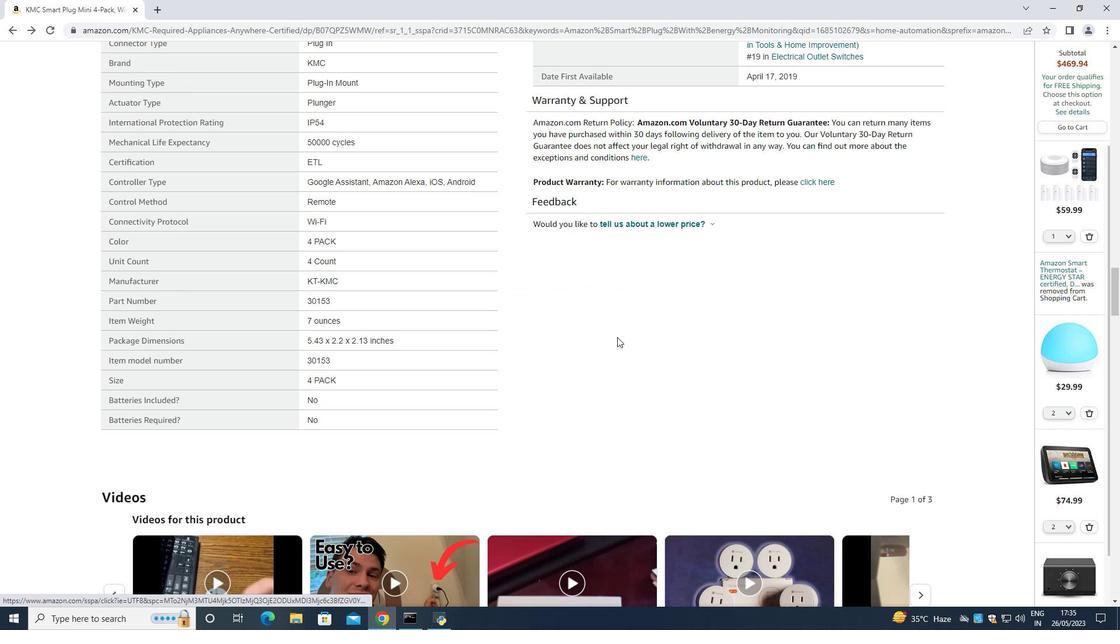 
Action: Mouse scrolled (611, 333) with delta (0, 0)
Screenshot: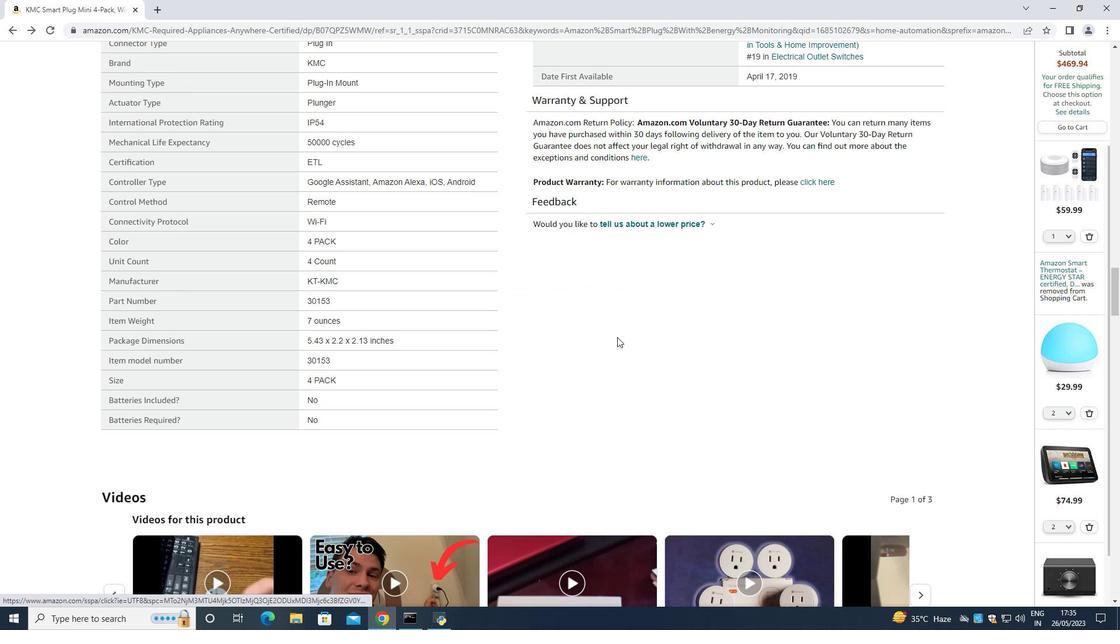 
Action: Mouse moved to (609, 331)
Screenshot: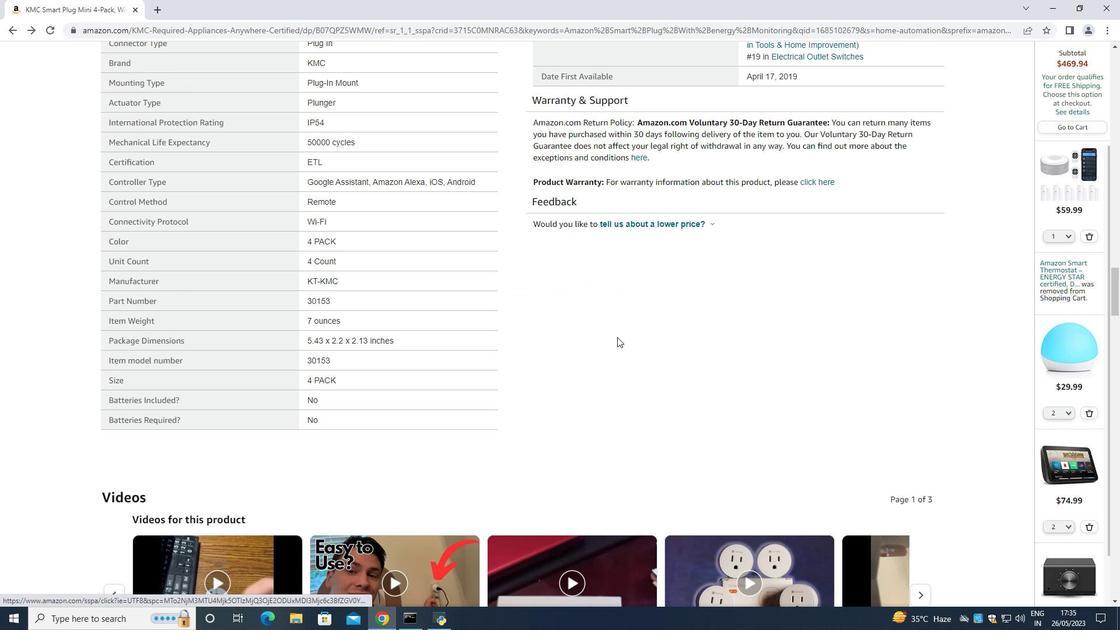 
Action: Mouse scrolled (609, 331) with delta (0, 0)
Screenshot: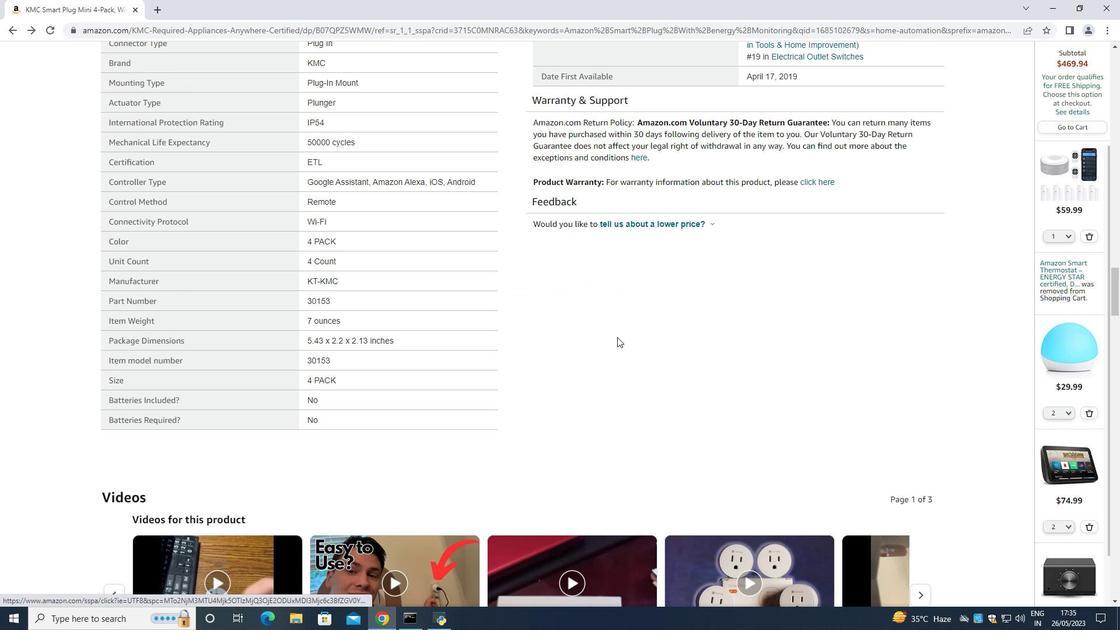 
Action: Mouse moved to (609, 330)
Screenshot: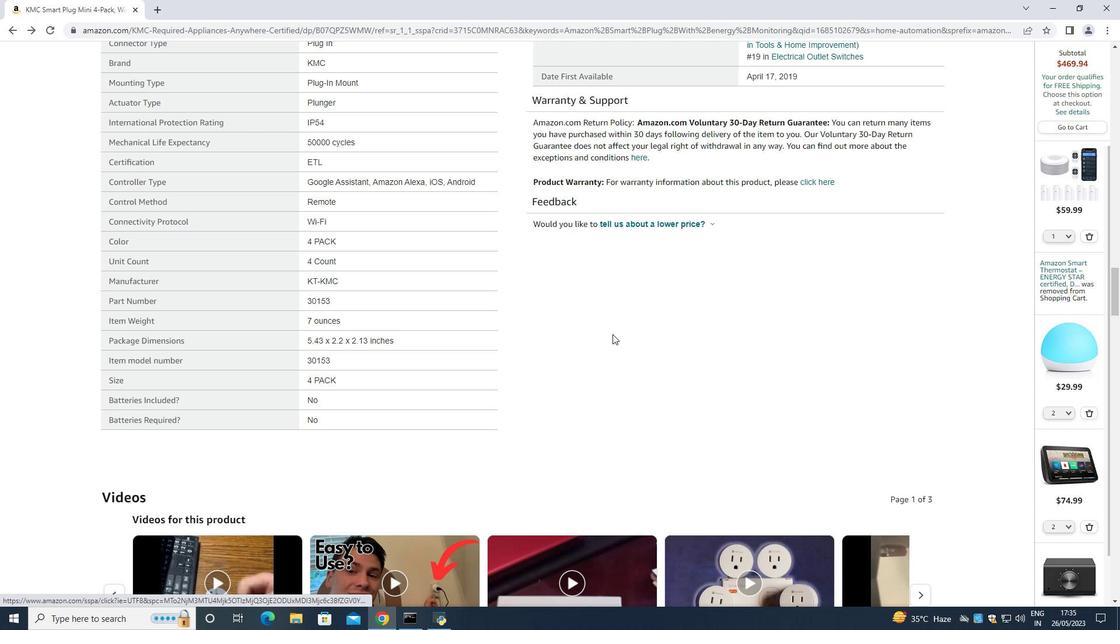 
Action: Mouse scrolled (609, 330) with delta (0, 0)
Screenshot: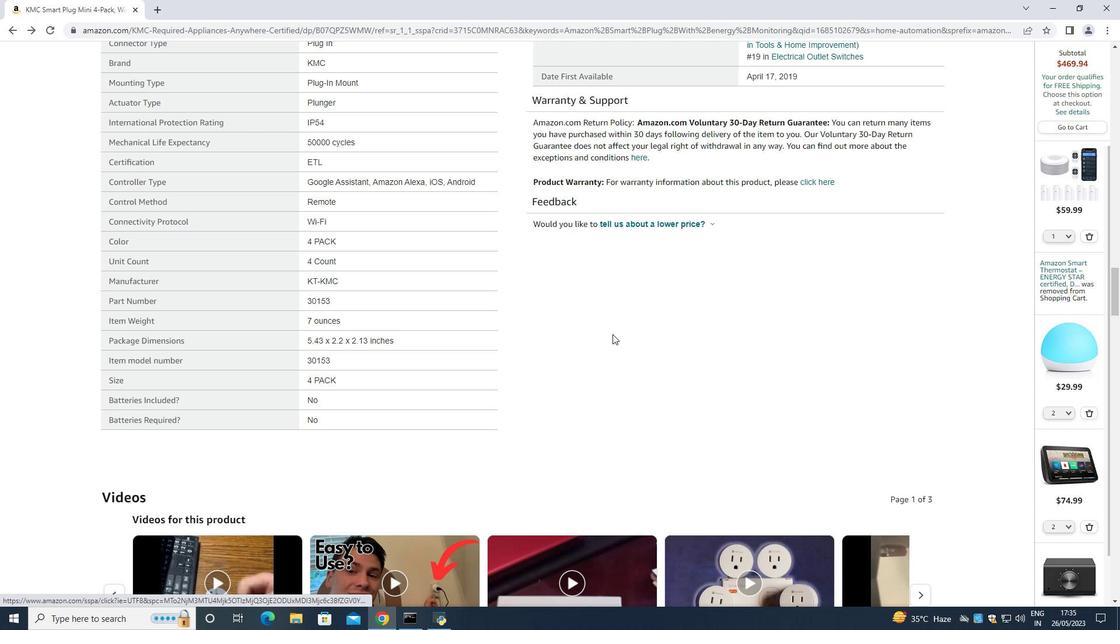 
Action: Mouse moved to (1086, 415)
Screenshot: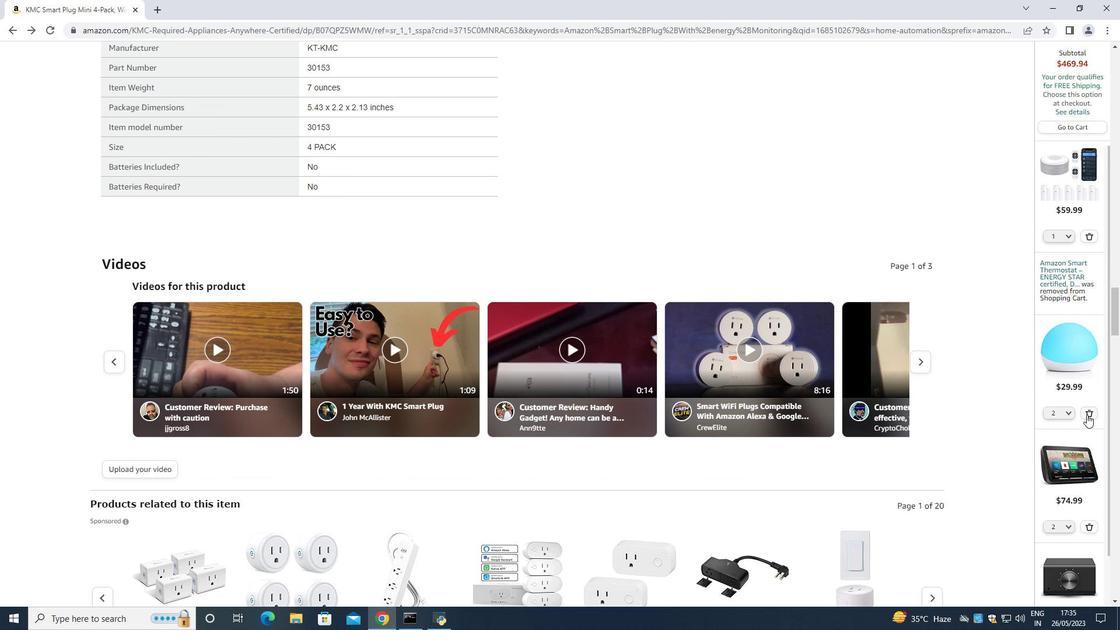 
Action: Mouse pressed left at (1086, 415)
Screenshot: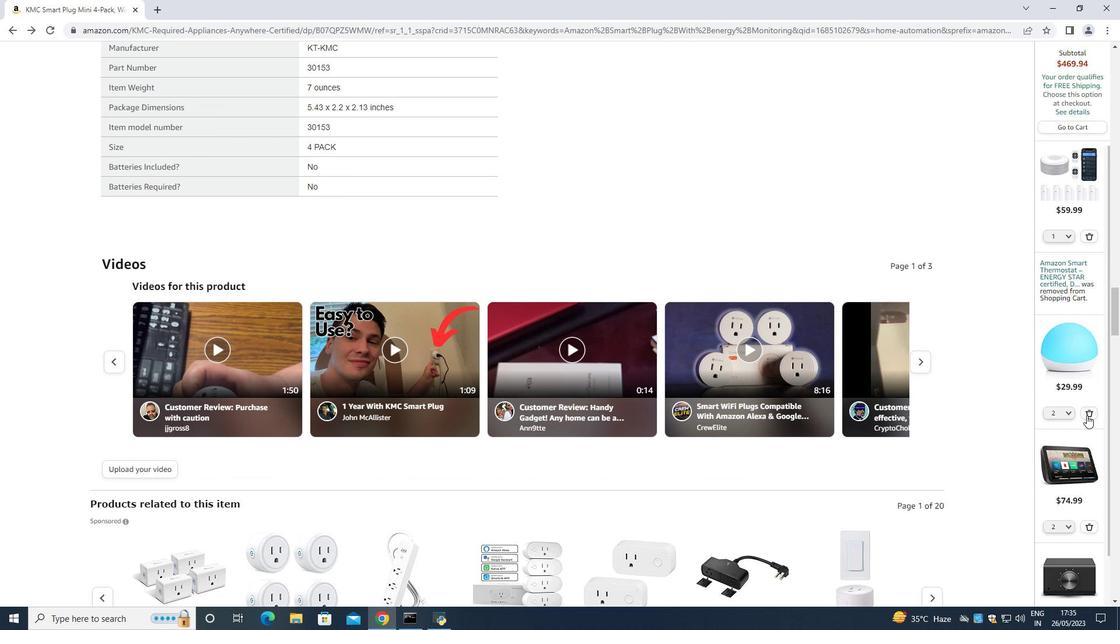 
Action: Mouse moved to (1093, 424)
Screenshot: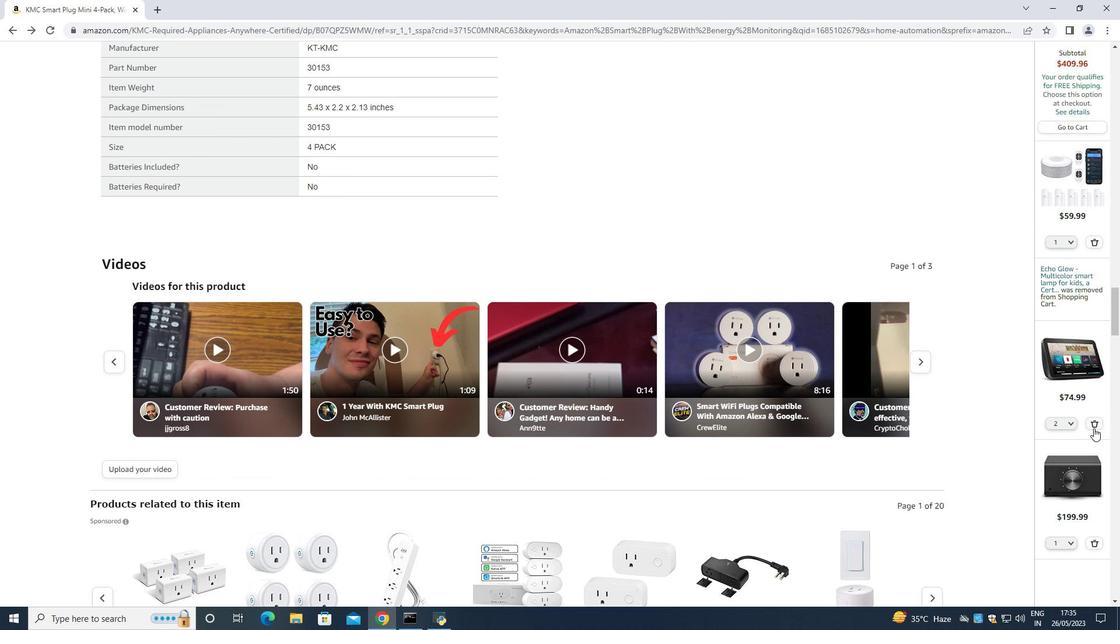 
Action: Mouse pressed left at (1093, 424)
Screenshot: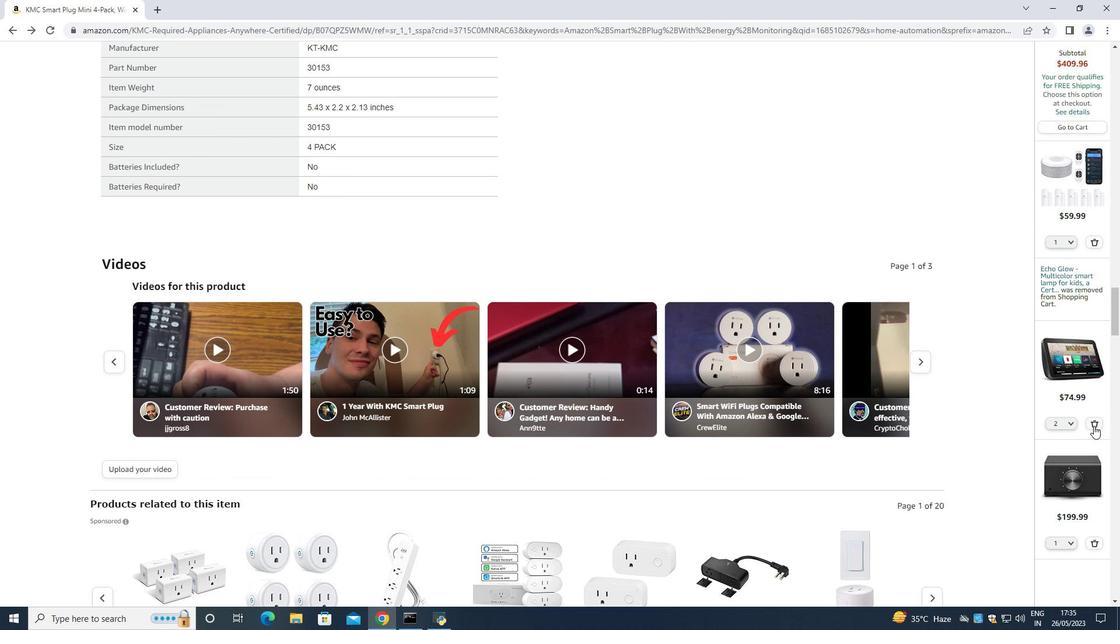 
Action: Mouse moved to (1094, 410)
Screenshot: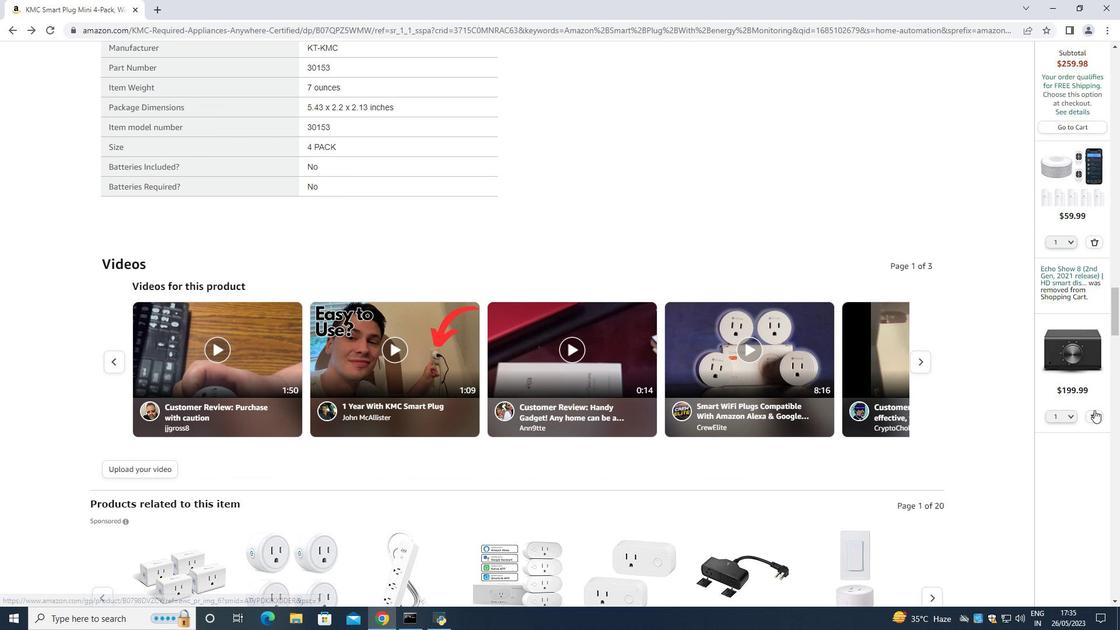 
Action: Mouse pressed left at (1094, 410)
Screenshot: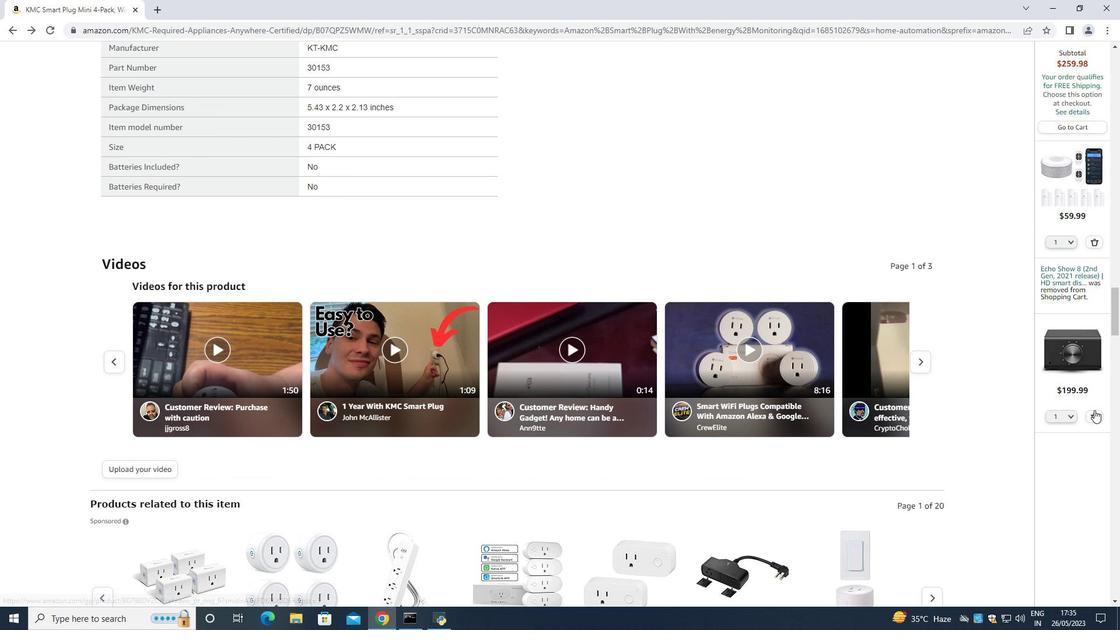 
Action: Mouse moved to (602, 227)
Screenshot: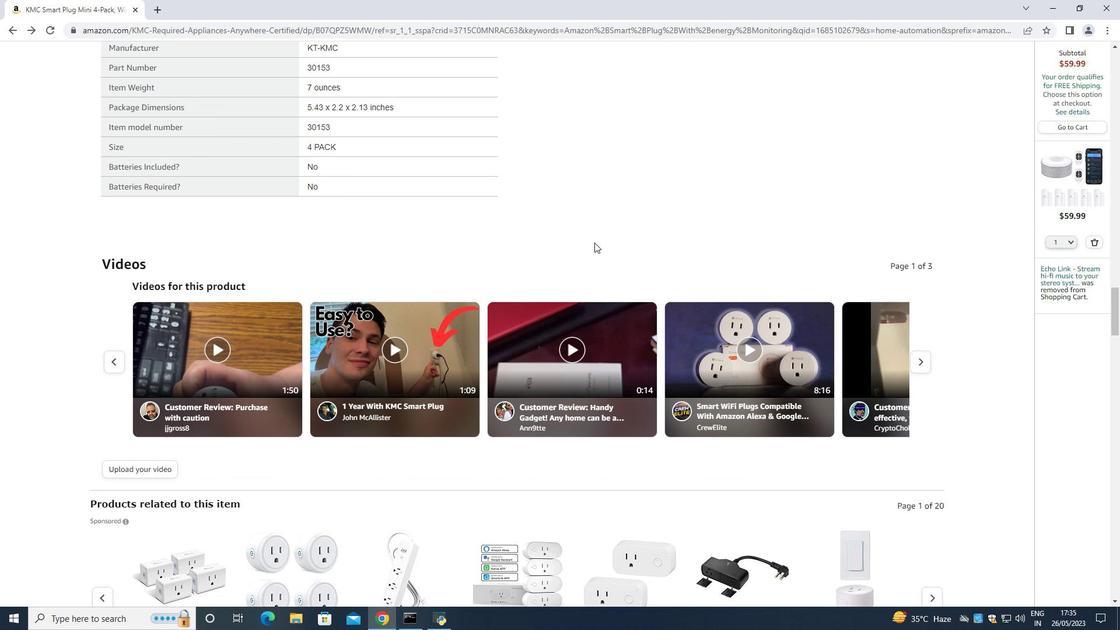 
Action: Mouse scrolled (602, 226) with delta (0, 0)
Screenshot: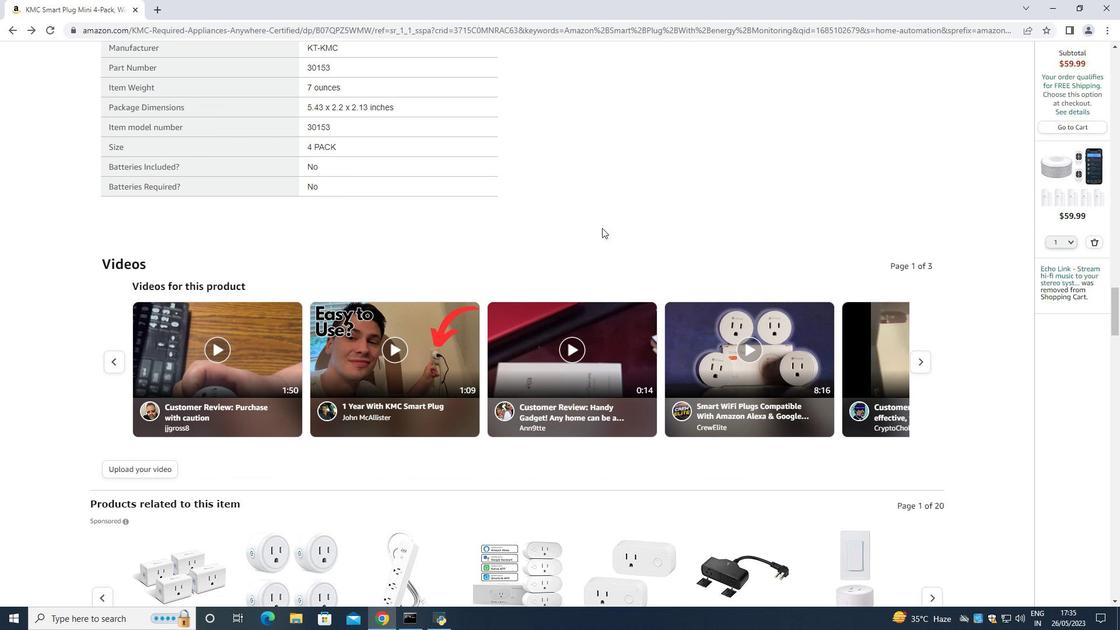 
Action: Mouse scrolled (602, 226) with delta (0, 0)
Screenshot: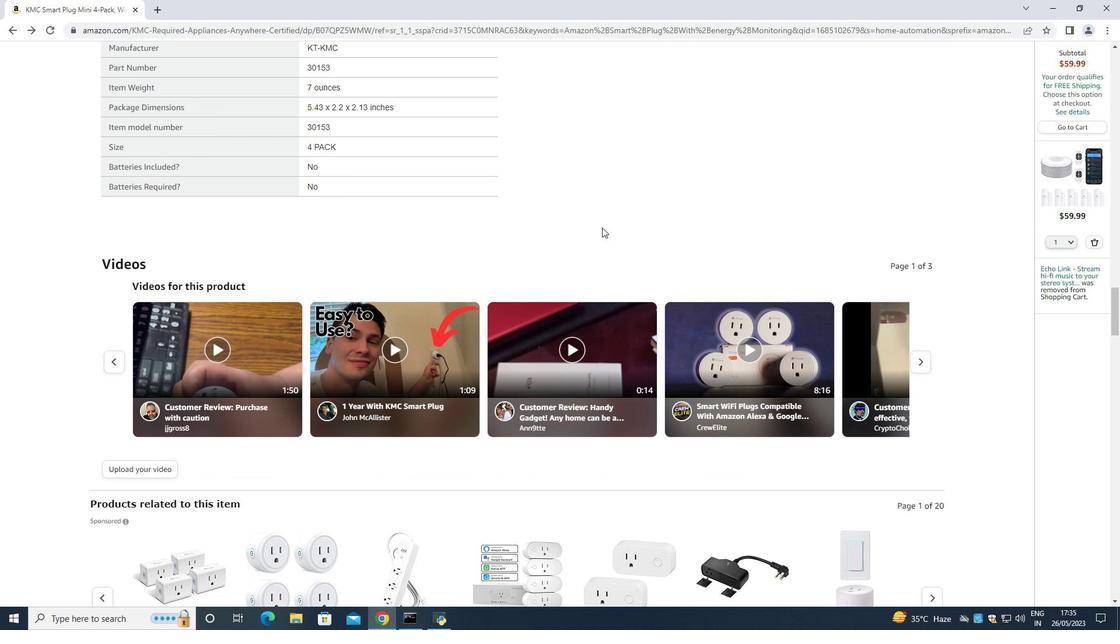 
Action: Mouse scrolled (602, 226) with delta (0, 0)
Screenshot: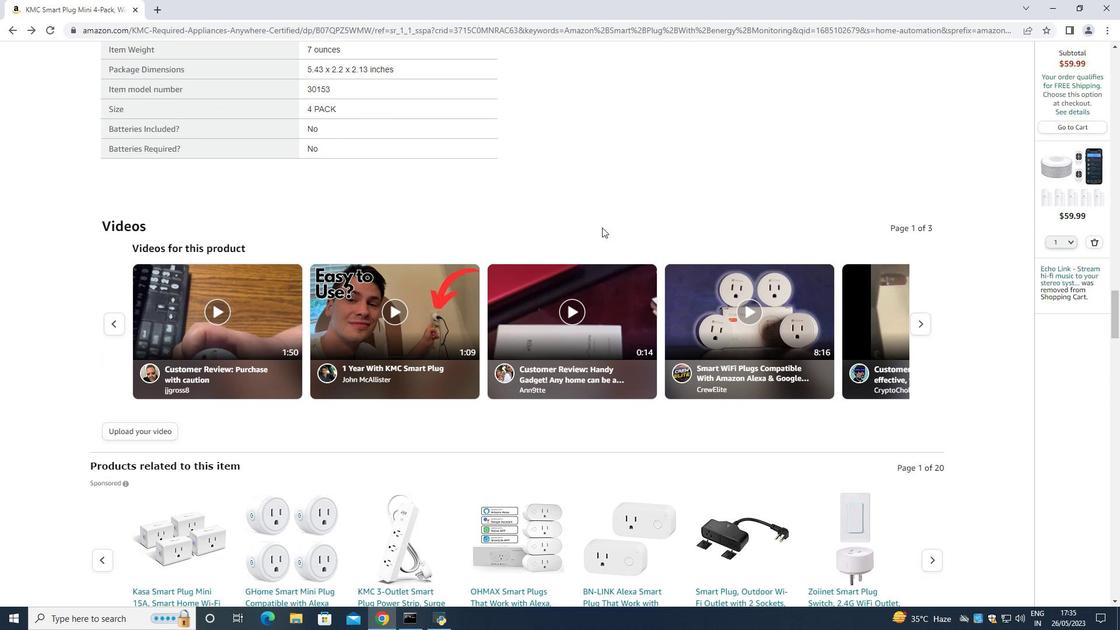 
Action: Mouse scrolled (602, 226) with delta (0, 0)
Screenshot: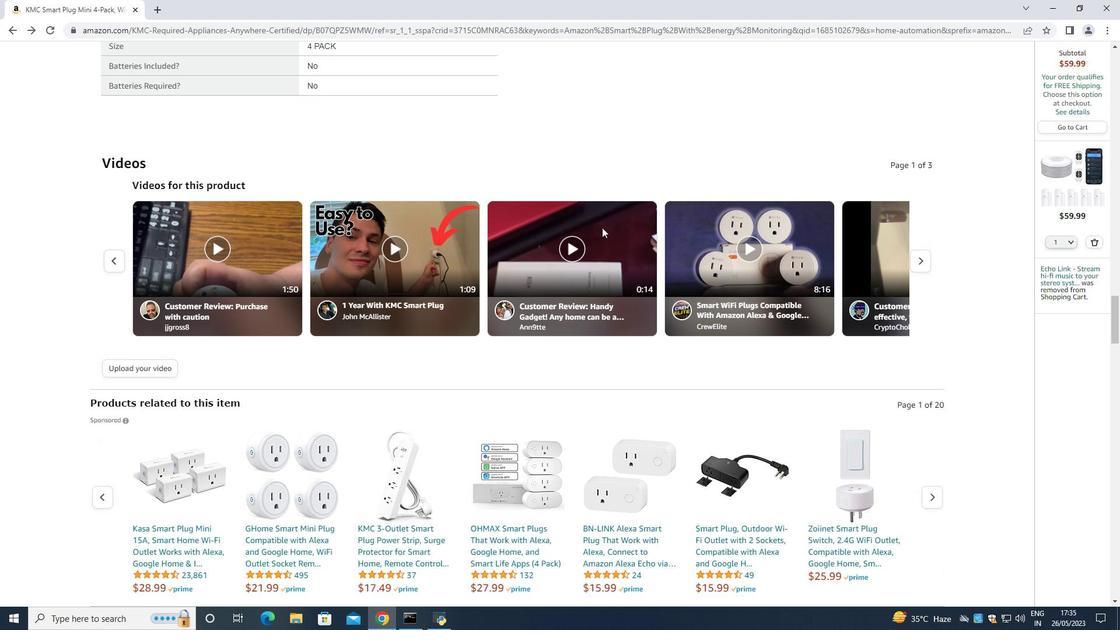 
Action: Mouse moved to (602, 228)
Screenshot: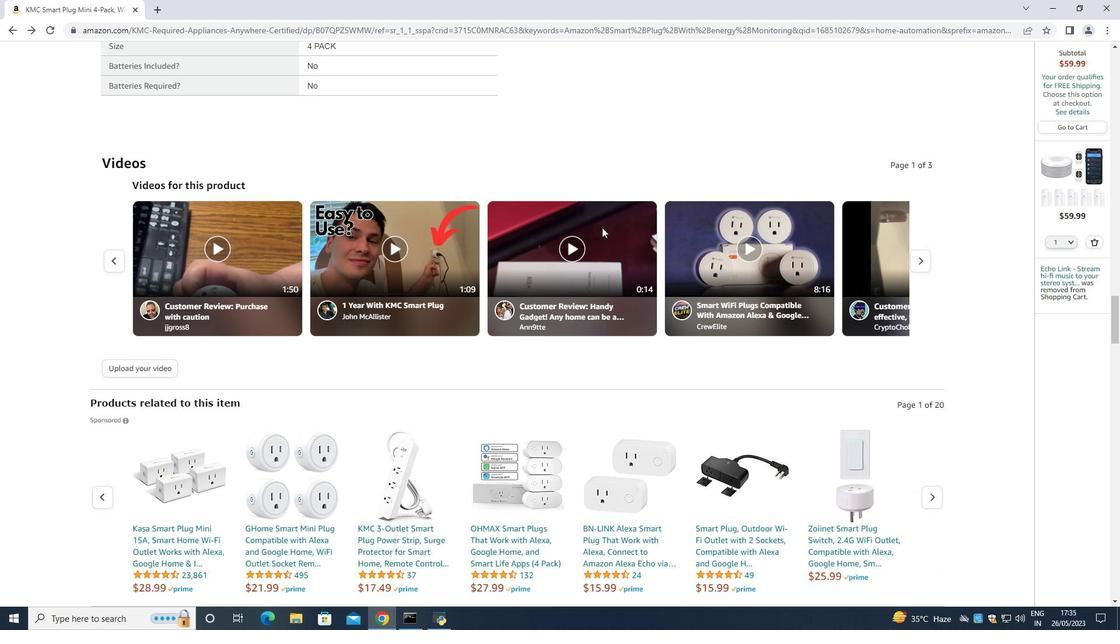 
Action: Mouse scrolled (602, 227) with delta (0, 0)
Screenshot: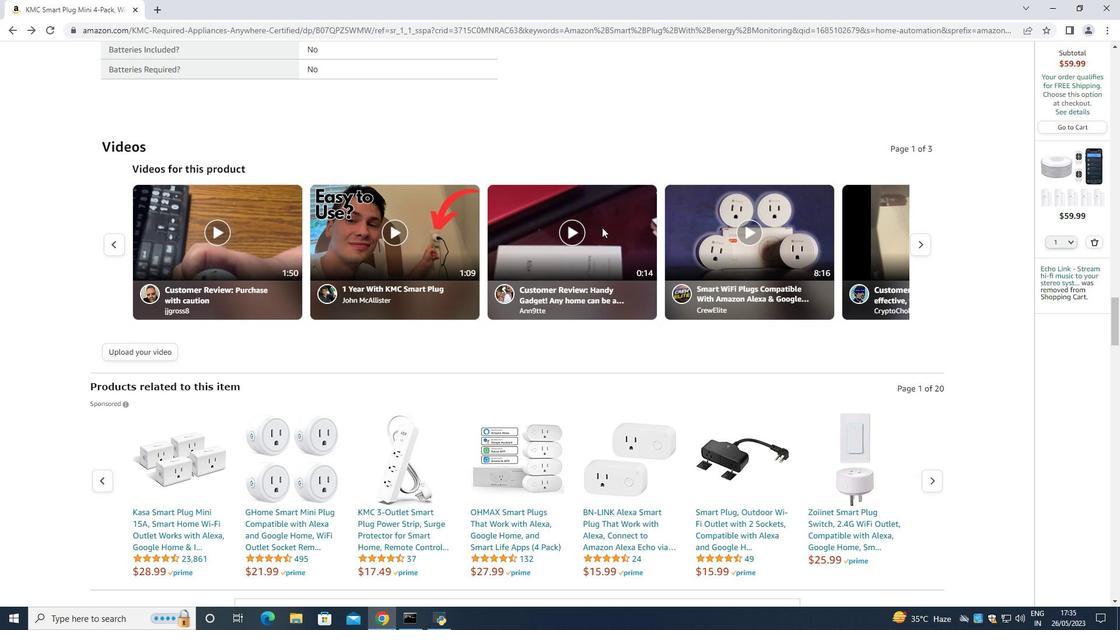 
Action: Mouse moved to (600, 232)
Screenshot: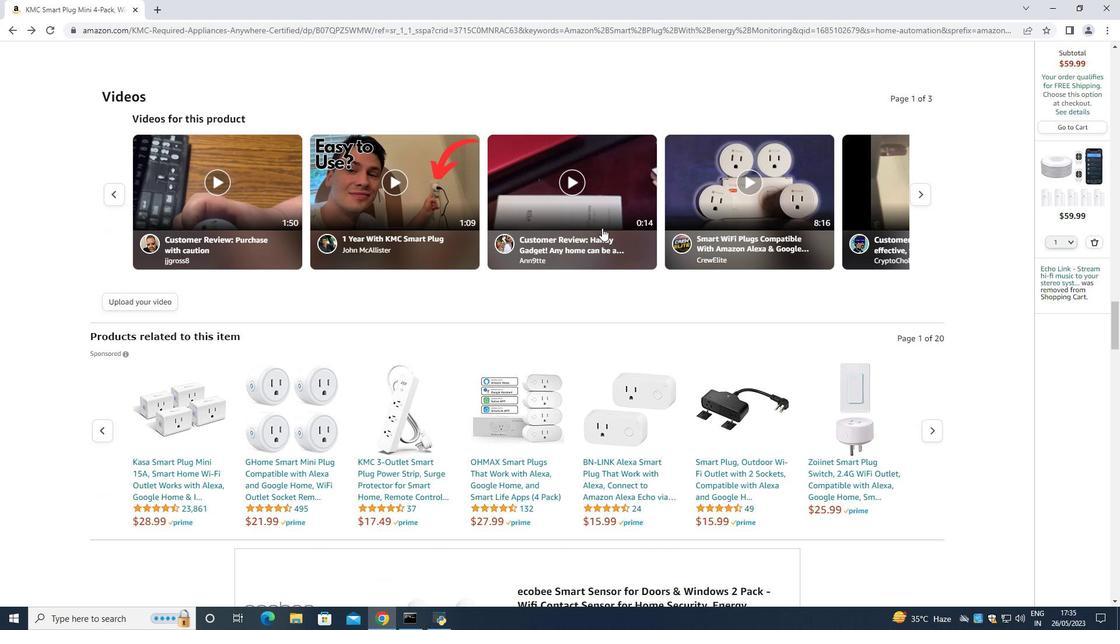 
Action: Mouse scrolled (600, 232) with delta (0, 0)
Screenshot: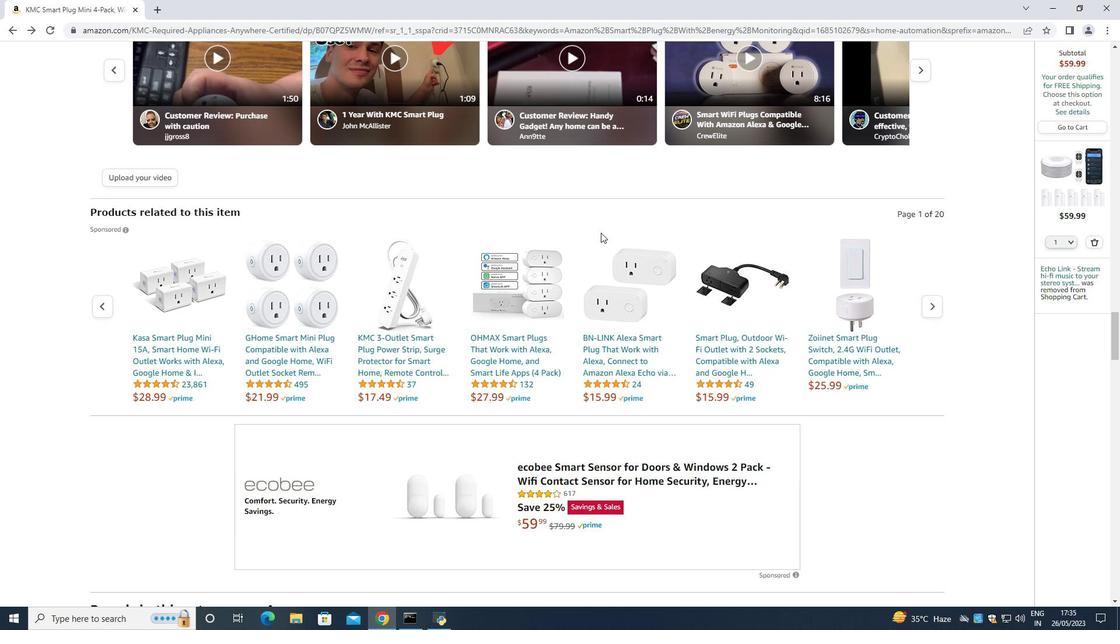
Action: Mouse moved to (600, 233)
Screenshot: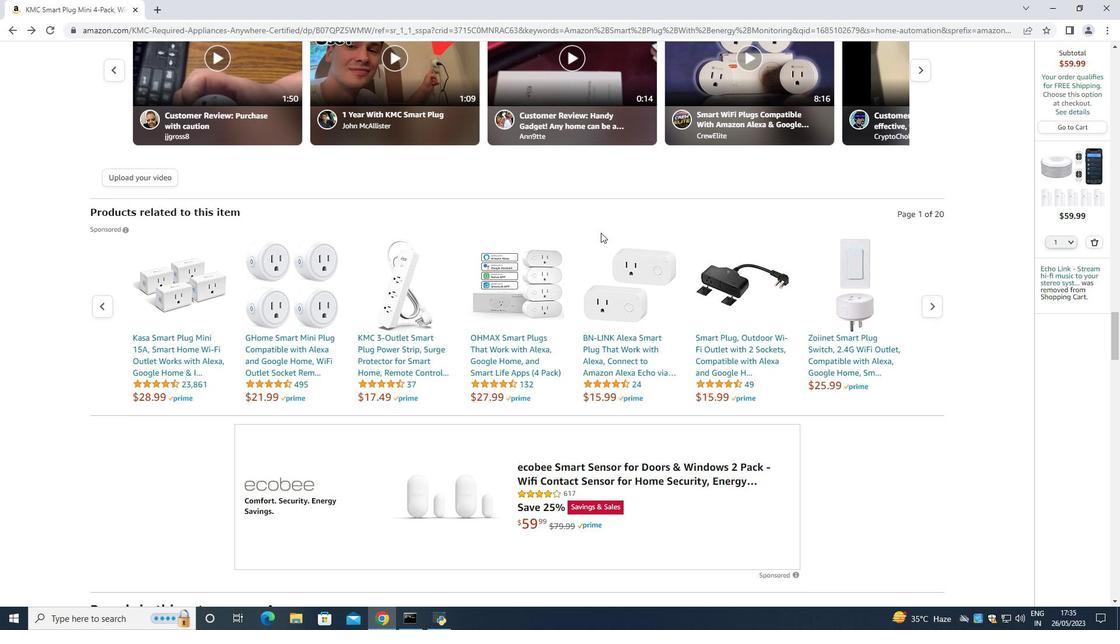 
Action: Mouse scrolled (600, 233) with delta (0, 0)
Screenshot: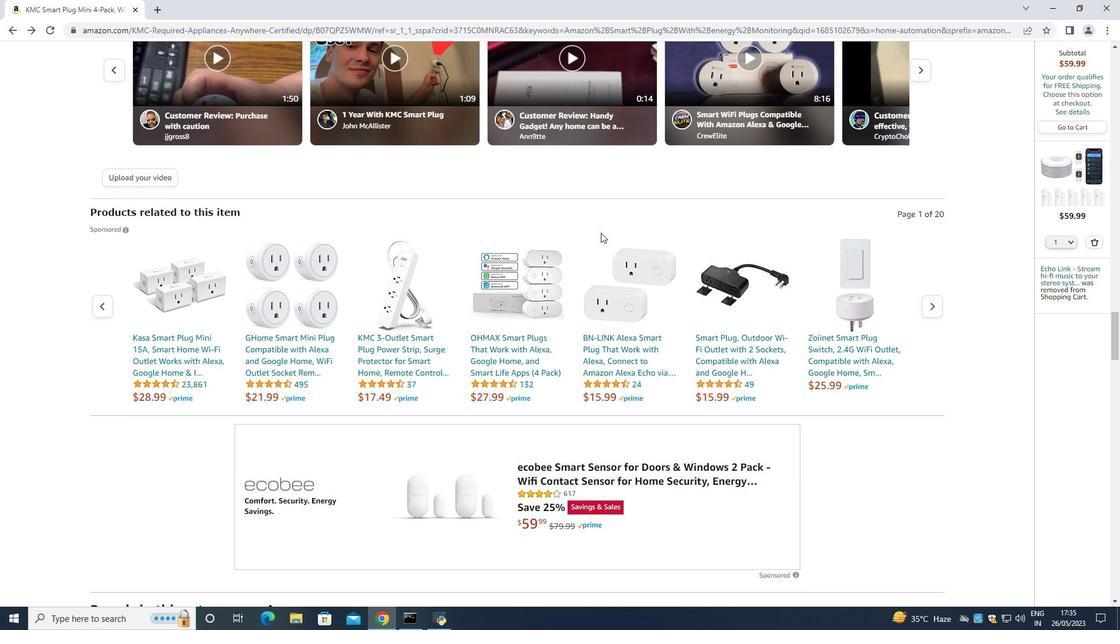 
Action: Mouse moved to (600, 233)
Screenshot: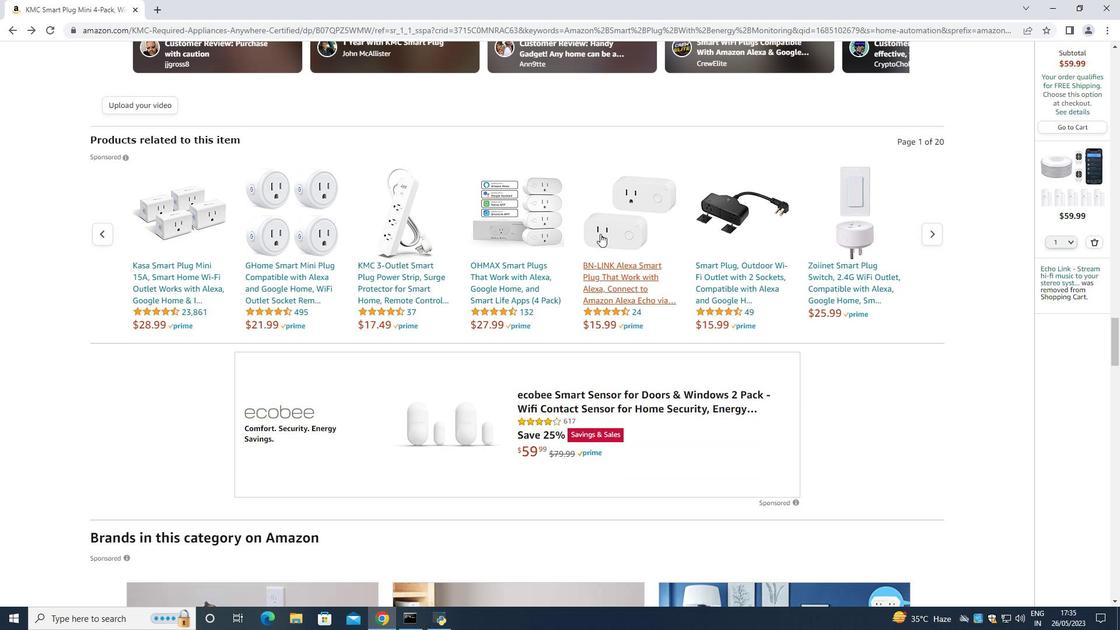 
Action: Mouse scrolled (600, 233) with delta (0, 0)
Screenshot: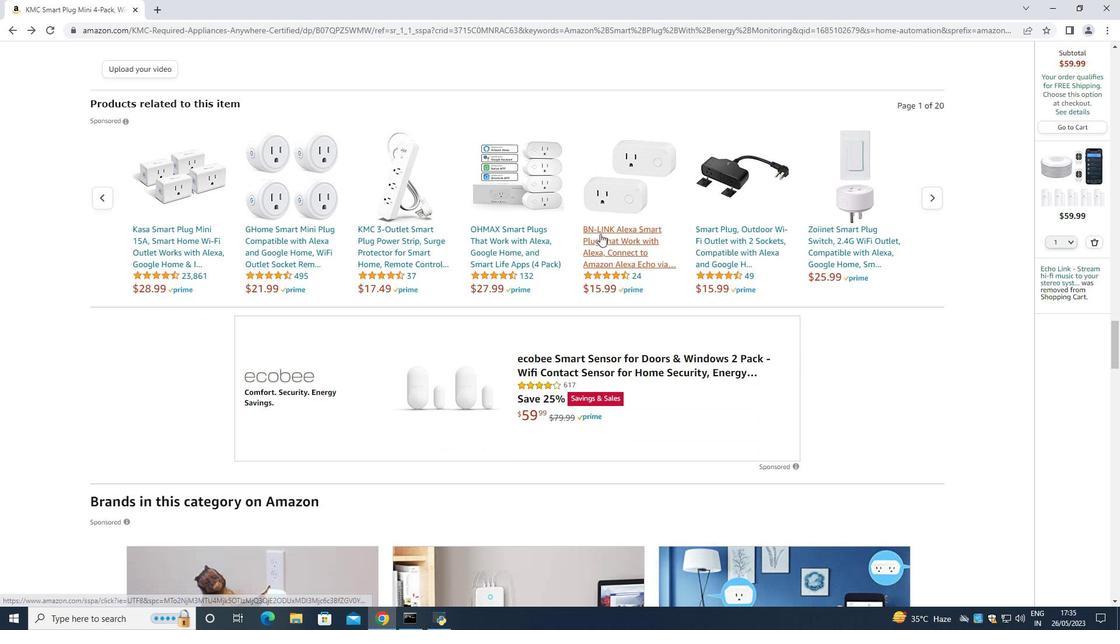 
Action: Mouse moved to (599, 235)
Screenshot: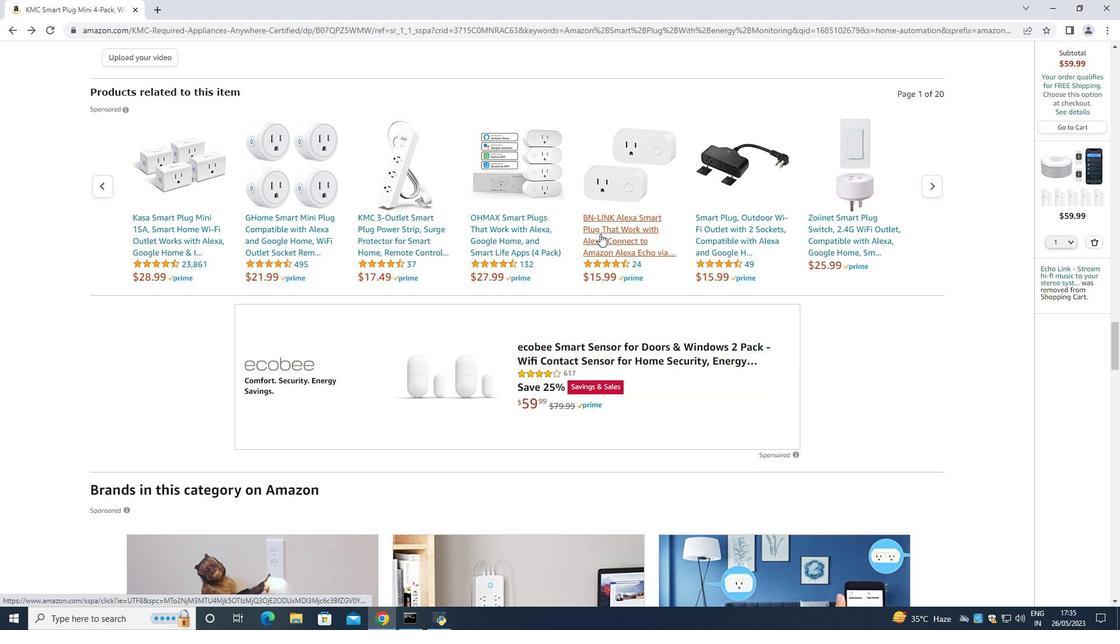 
Action: Mouse scrolled (599, 234) with delta (0, 0)
Screenshot: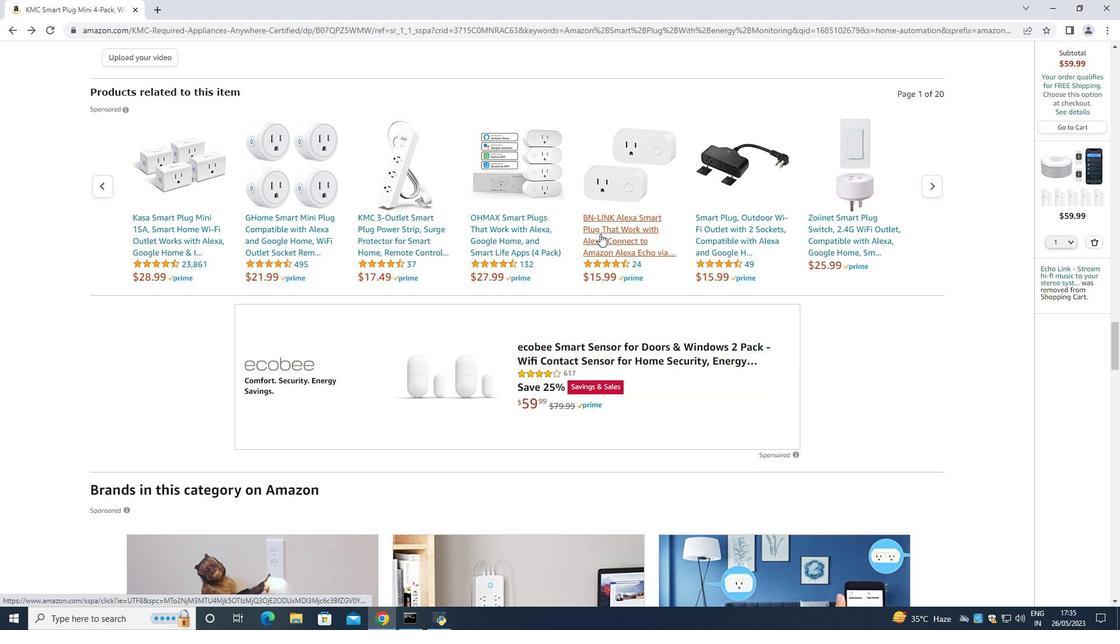 
Action: Mouse scrolled (599, 235) with delta (0, 0)
Screenshot: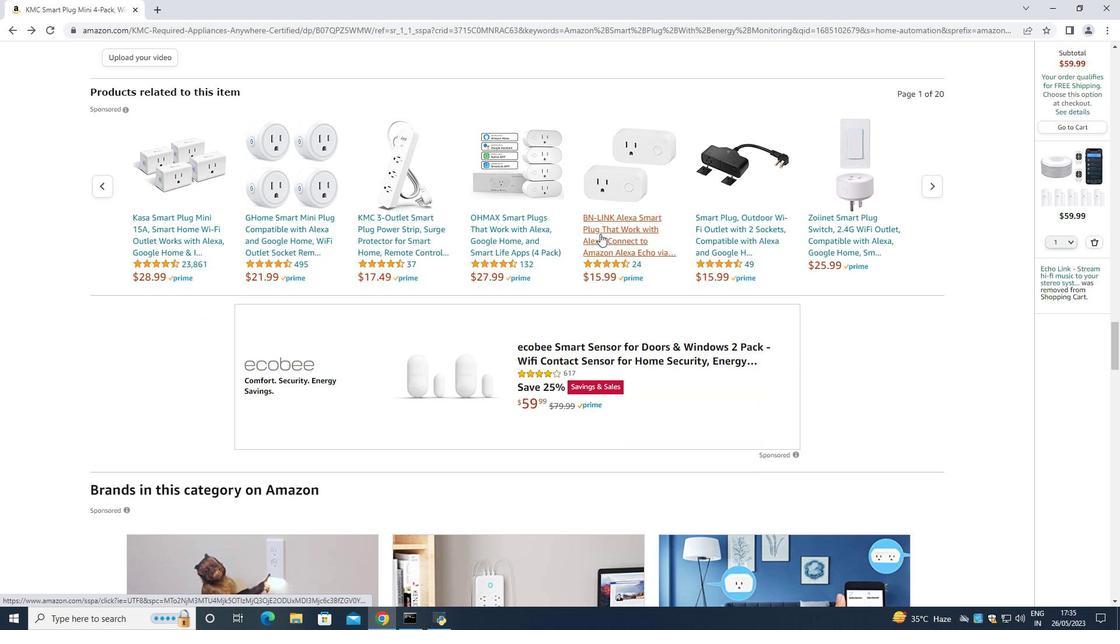 
Action: Mouse moved to (598, 236)
Screenshot: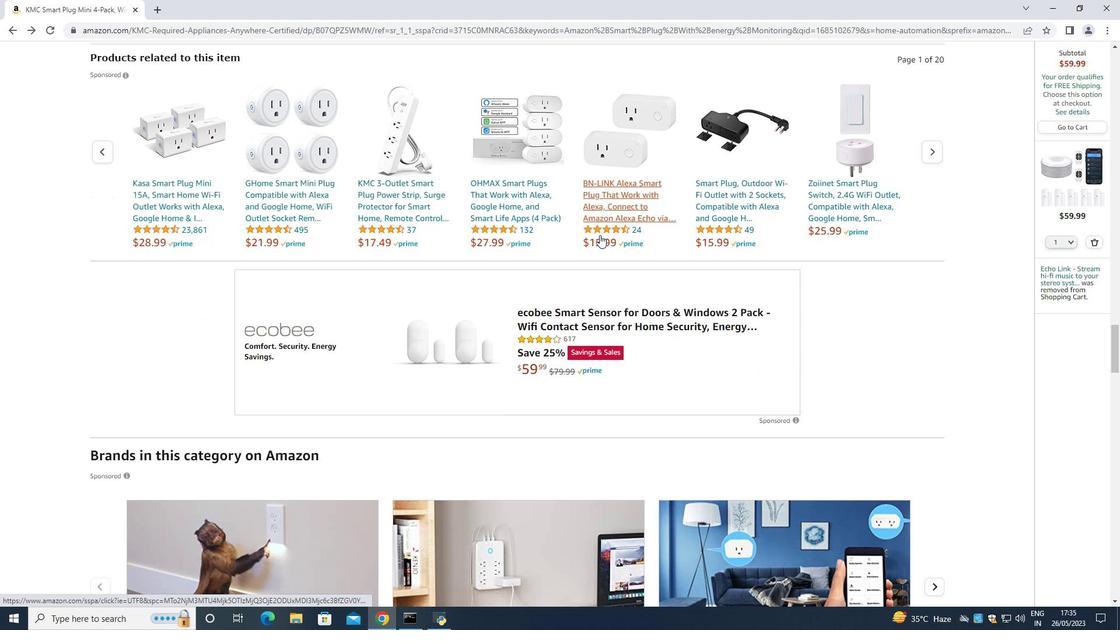 
Action: Mouse scrolled (598, 235) with delta (0, 0)
Screenshot: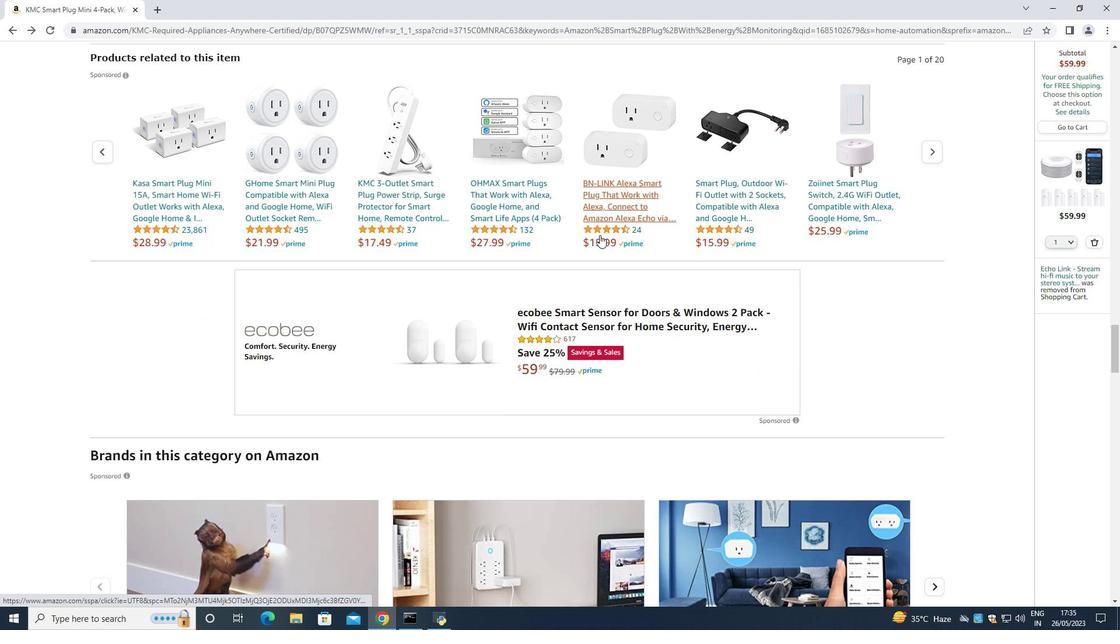 
Action: Mouse moved to (598, 236)
Screenshot: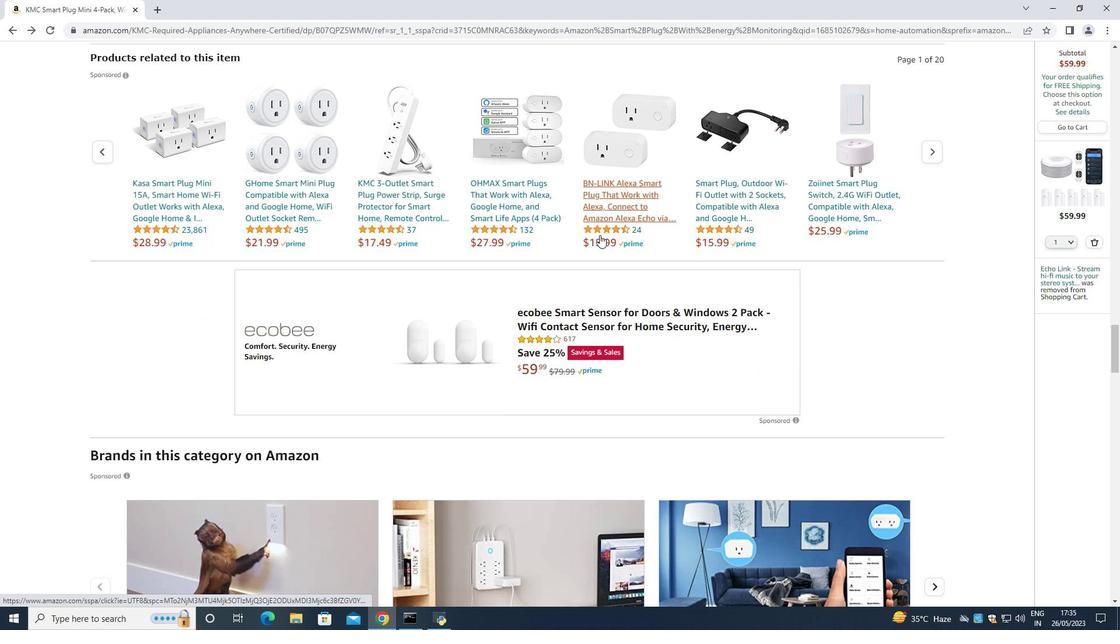 
Action: Mouse scrolled (598, 235) with delta (0, 0)
Screenshot: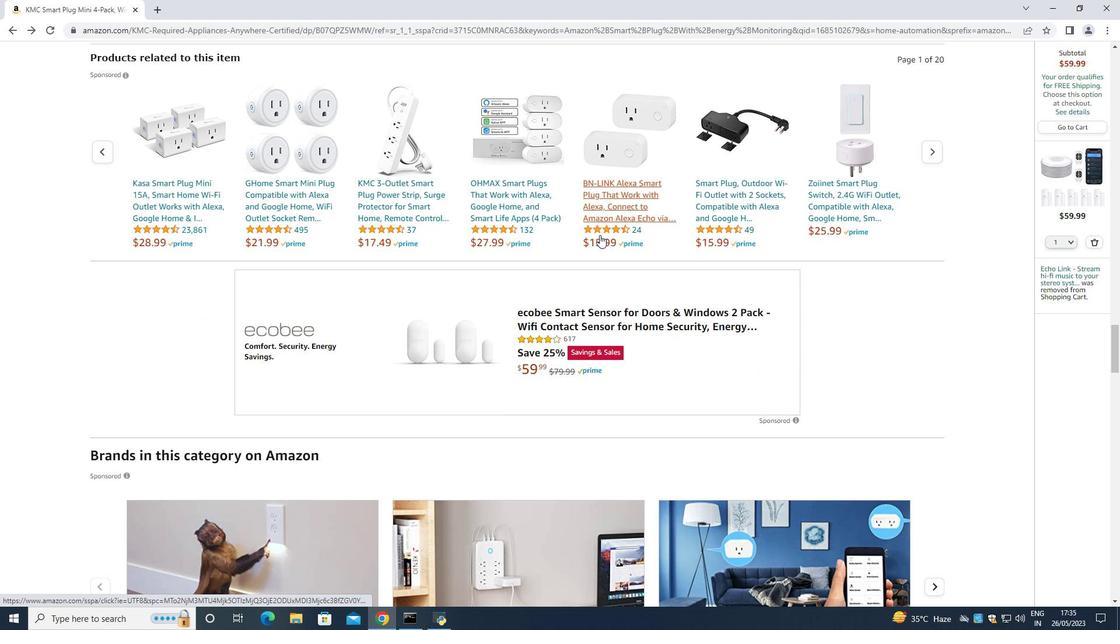
Action: Mouse moved to (590, 244)
Screenshot: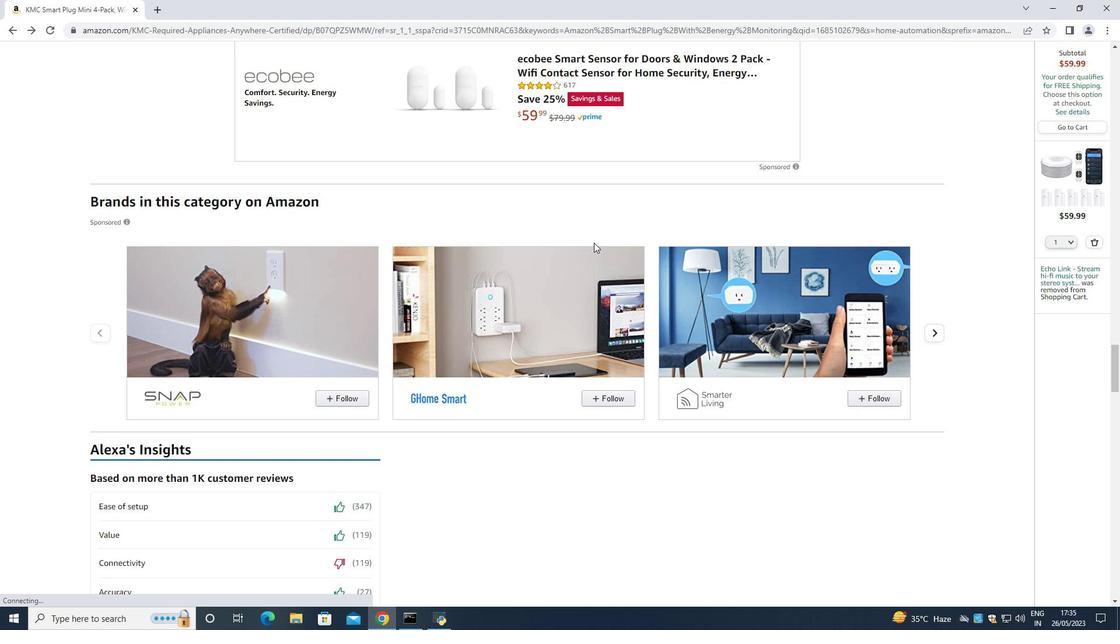 
Action: Mouse scrolled (590, 243) with delta (0, 0)
Screenshot: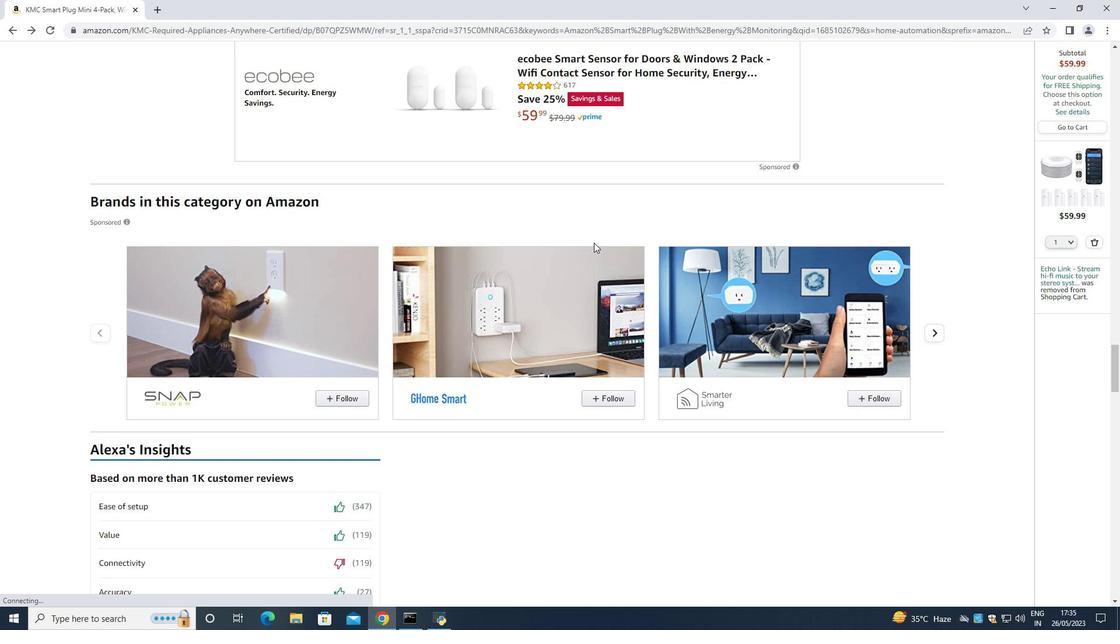 
Action: Mouse scrolled (590, 243) with delta (0, 0)
Screenshot: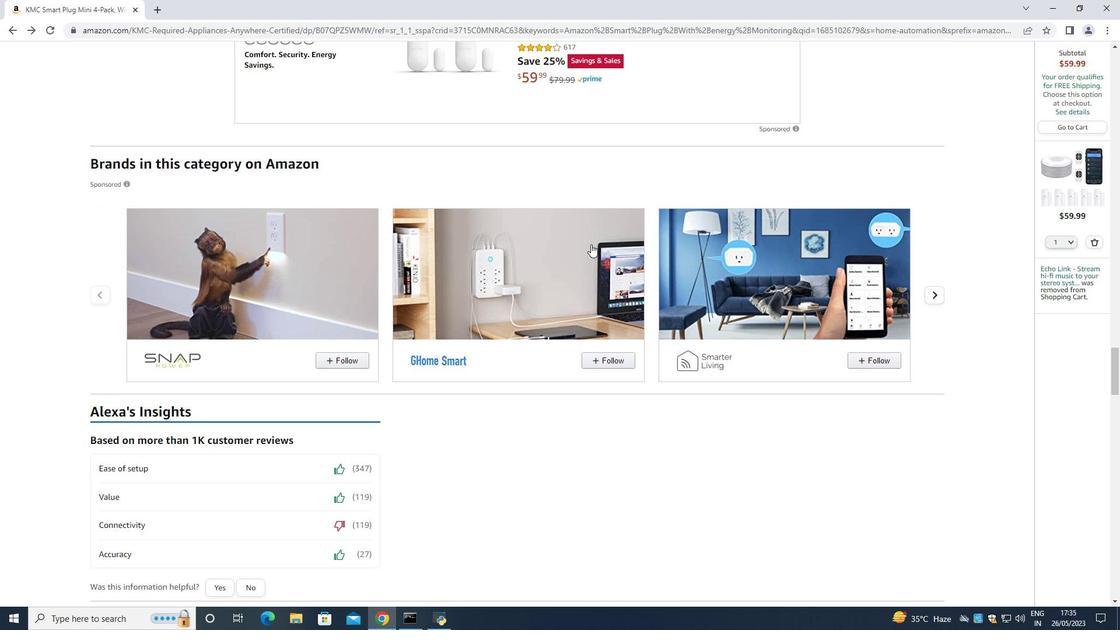 
Action: Mouse moved to (590, 245)
Screenshot: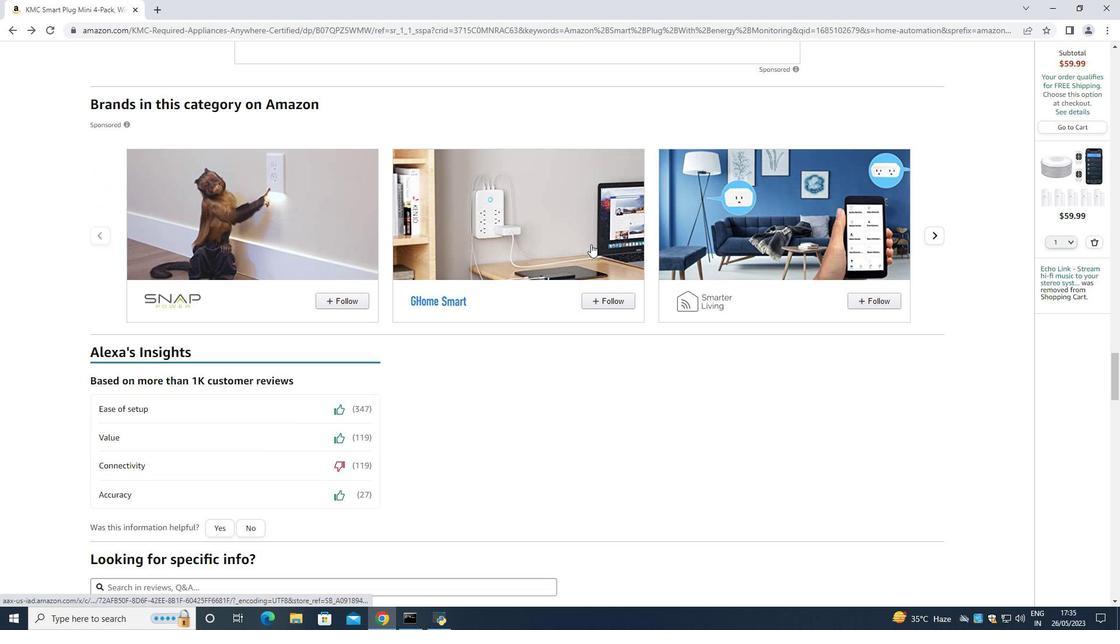 
Action: Mouse scrolled (590, 245) with delta (0, 0)
Screenshot: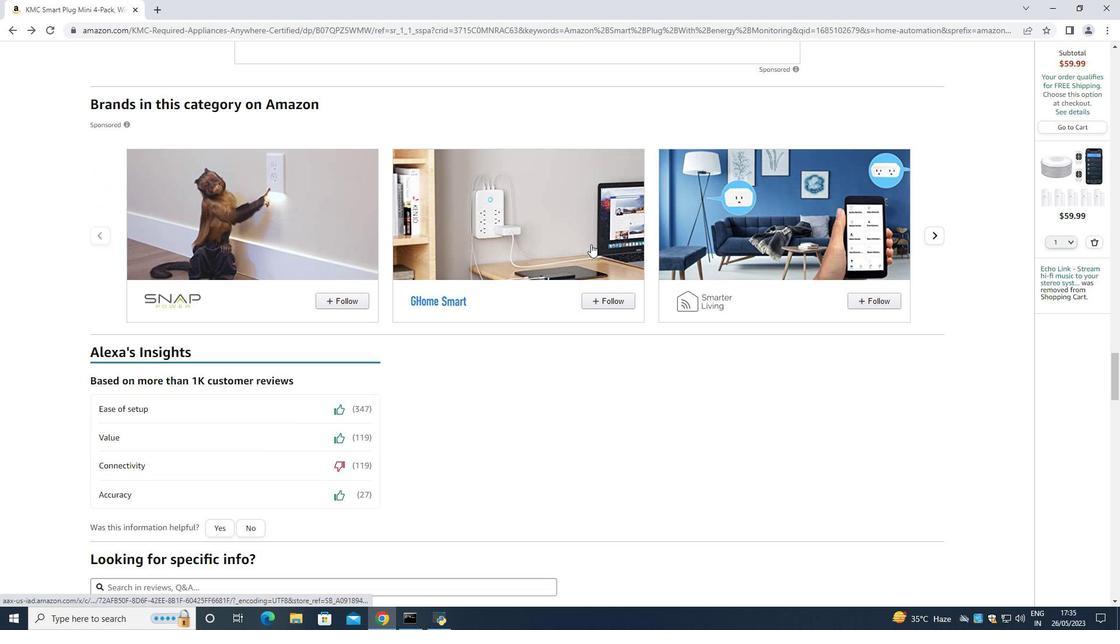 
Action: Mouse moved to (404, 354)
Screenshot: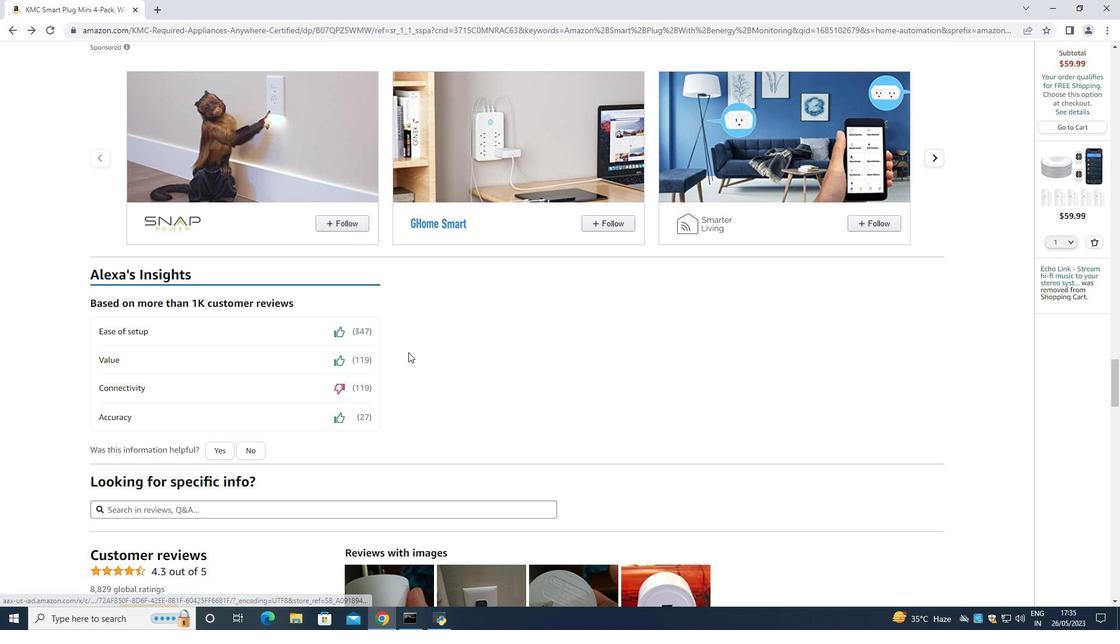 
Action: Mouse scrolled (407, 352) with delta (0, 0)
Screenshot: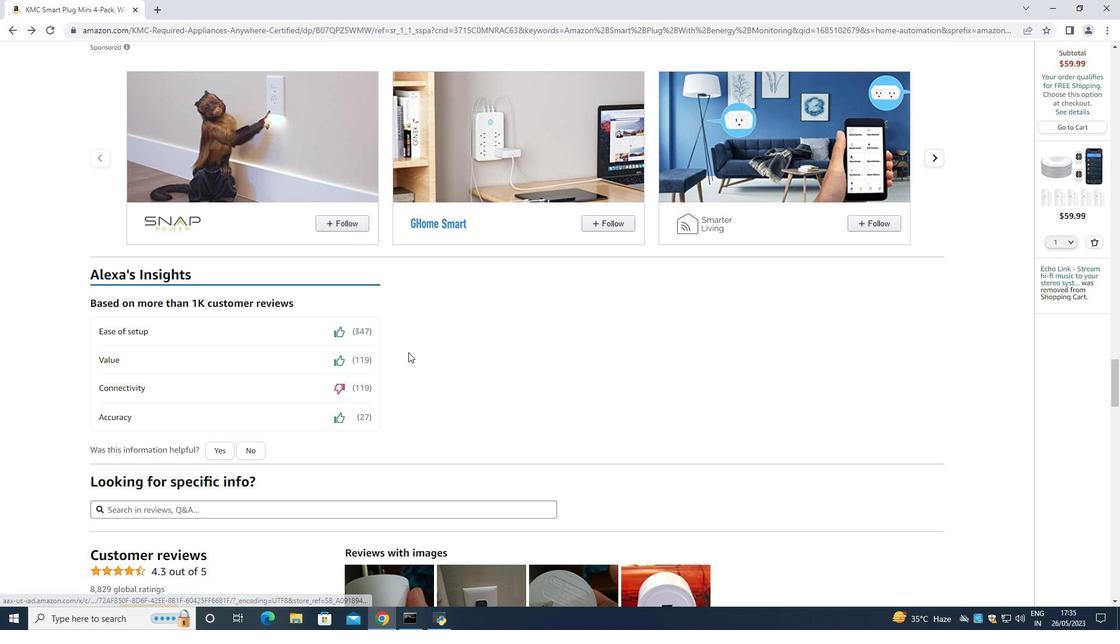 
Action: Mouse scrolled (404, 353) with delta (0, 0)
Screenshot: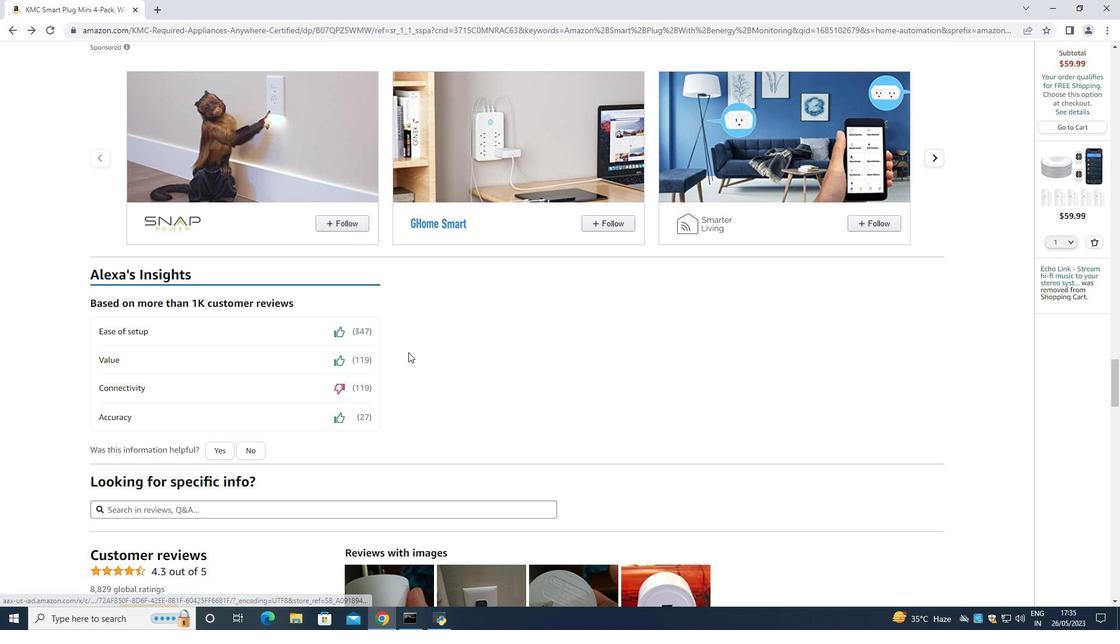 
Action: Mouse moved to (404, 354)
Screenshot: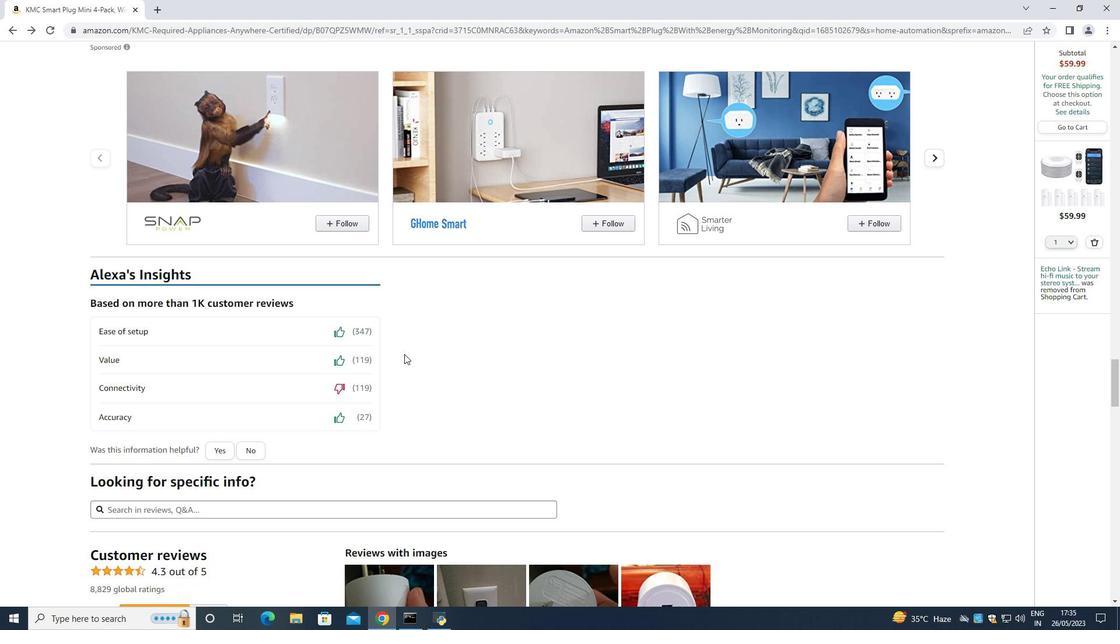 
Action: Mouse scrolled (404, 353) with delta (0, 0)
Screenshot: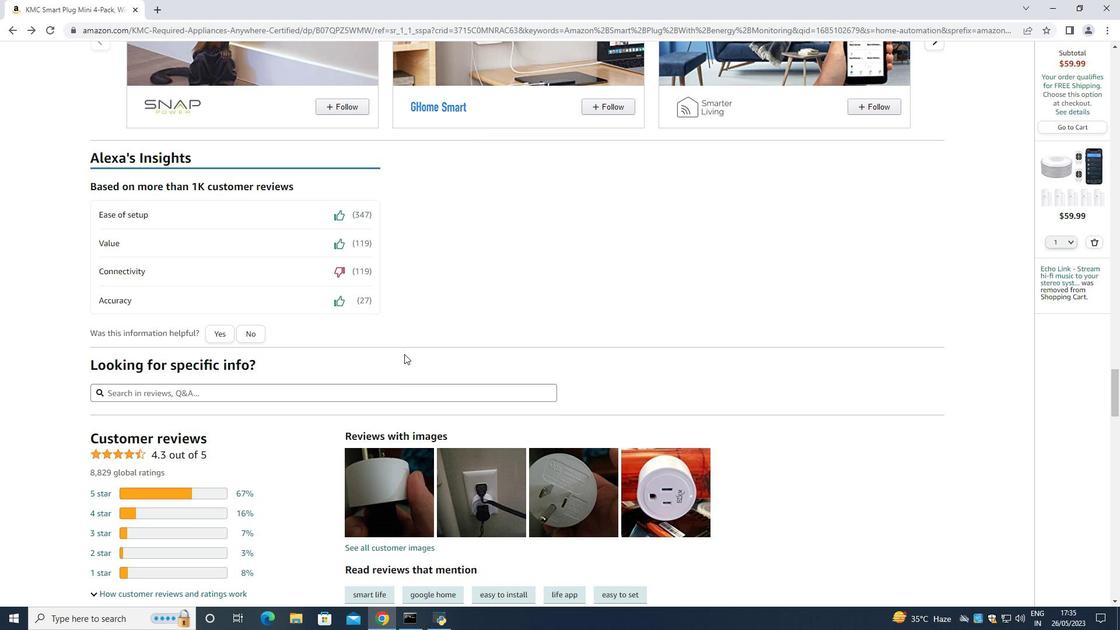 
Action: Mouse scrolled (404, 353) with delta (0, 0)
Screenshot: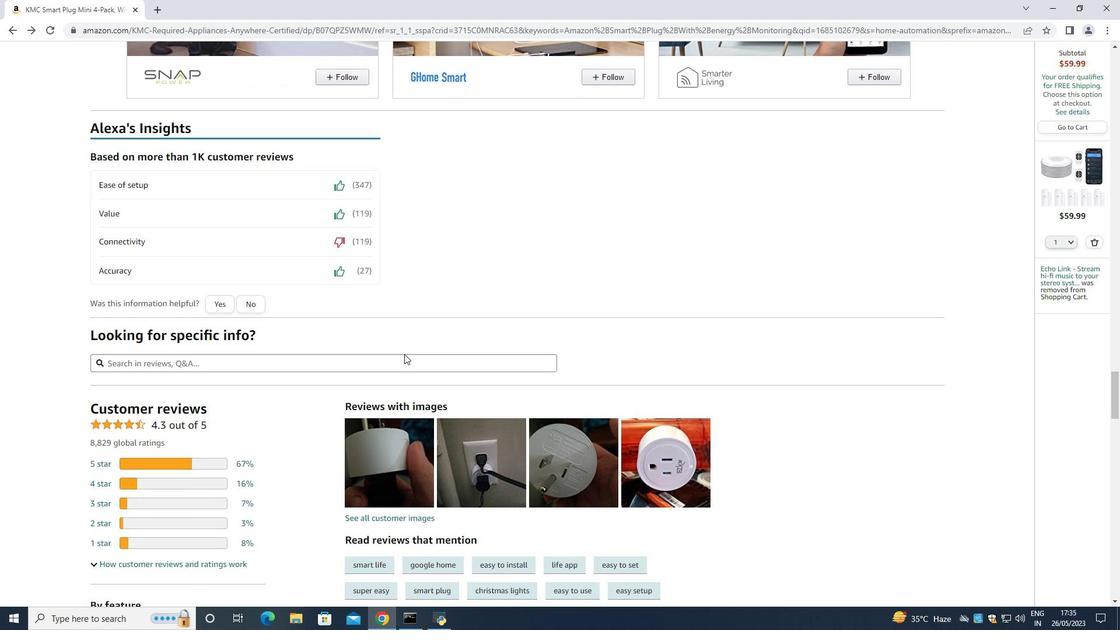
Action: Mouse scrolled (404, 353) with delta (0, 0)
Screenshot: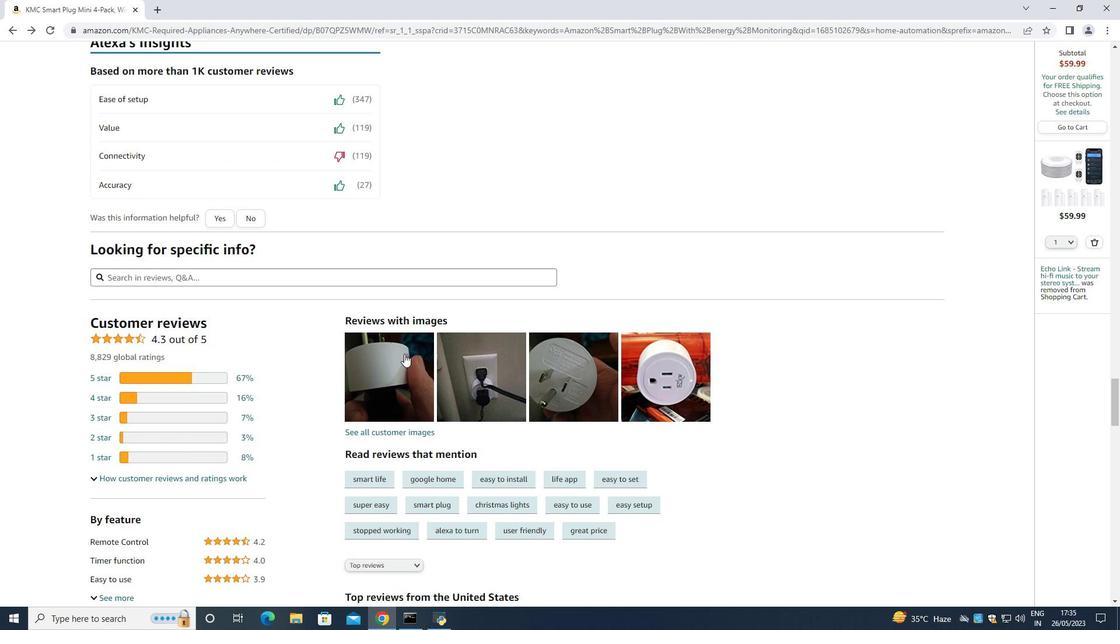 
Action: Mouse scrolled (404, 353) with delta (0, 0)
Screenshot: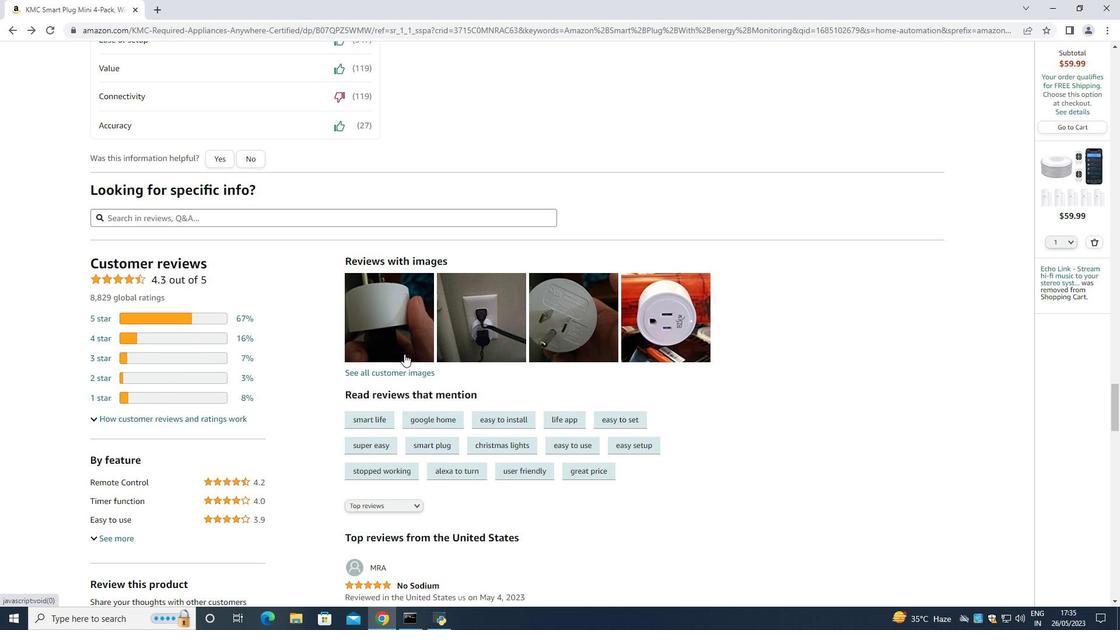 
Action: Mouse scrolled (404, 353) with delta (0, 0)
Screenshot: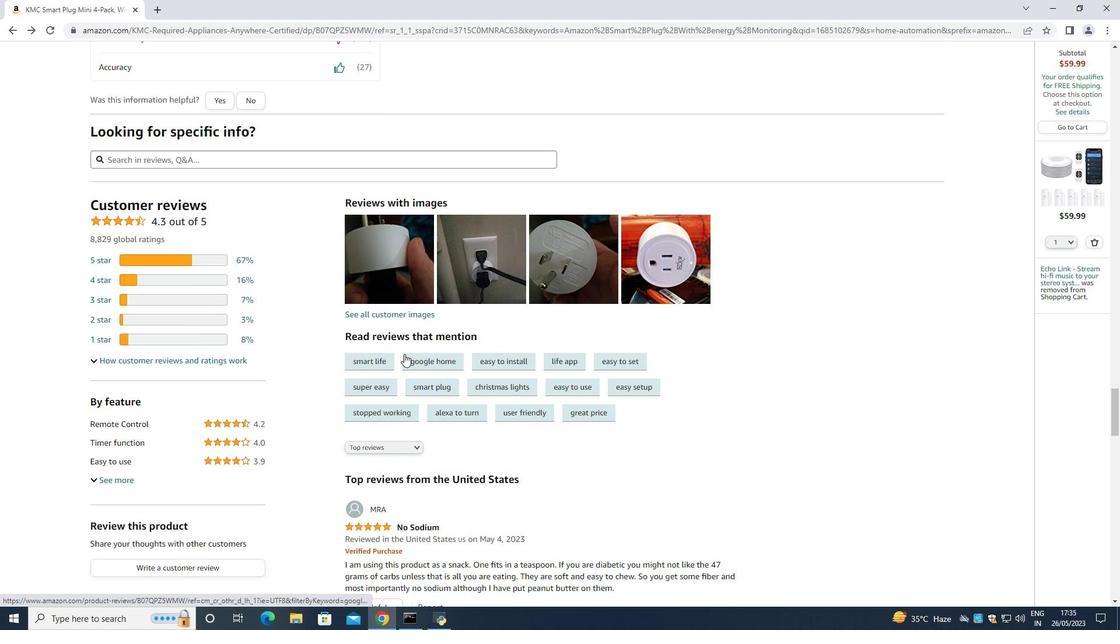 
Action: Mouse moved to (417, 179)
Screenshot: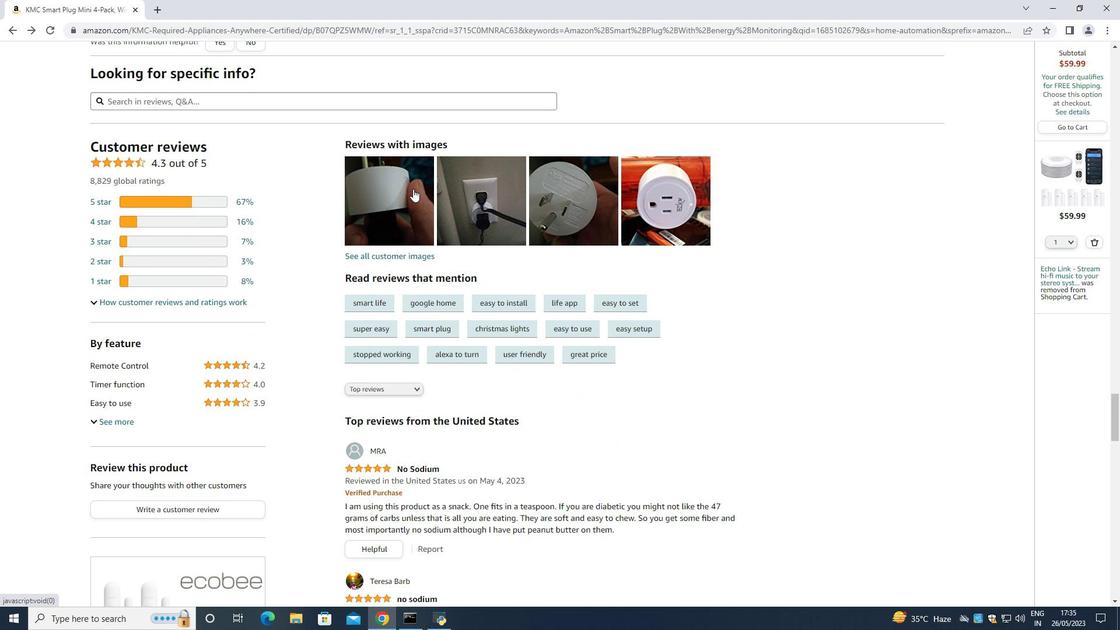 
Action: Mouse pressed left at (417, 179)
Screenshot: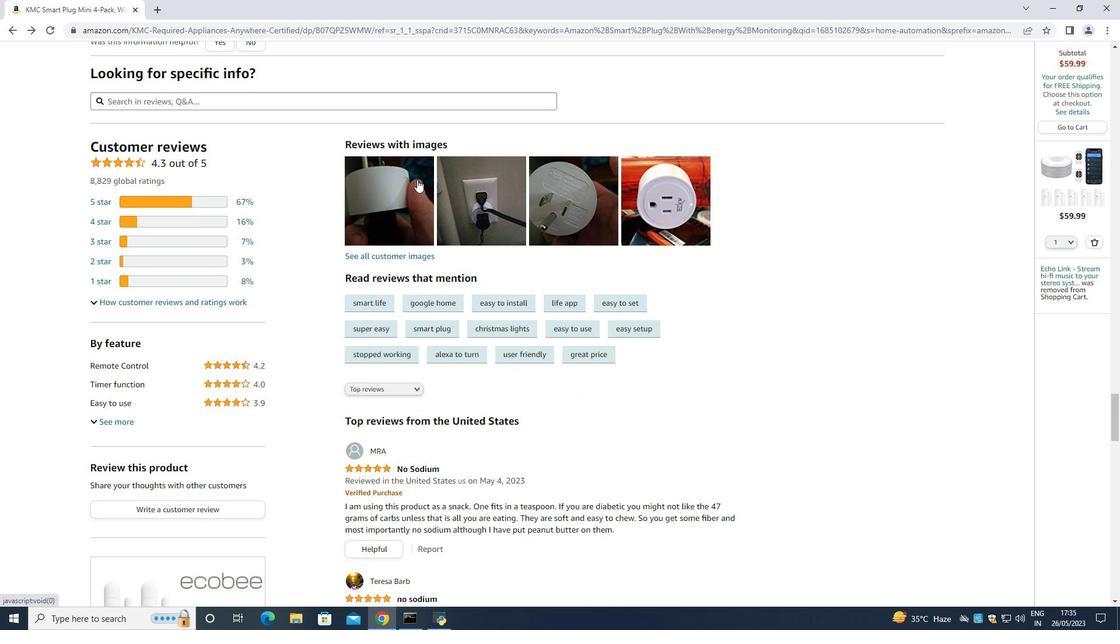 
Action: Mouse moved to (410, 193)
Screenshot: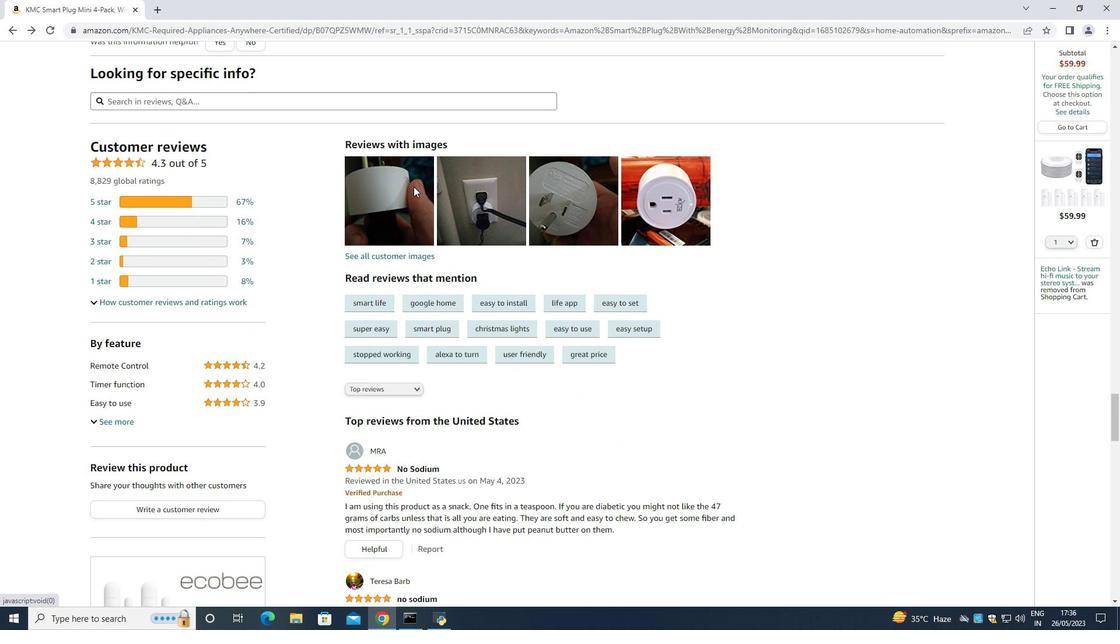 
Action: Key pressed <Key.right>
Screenshot: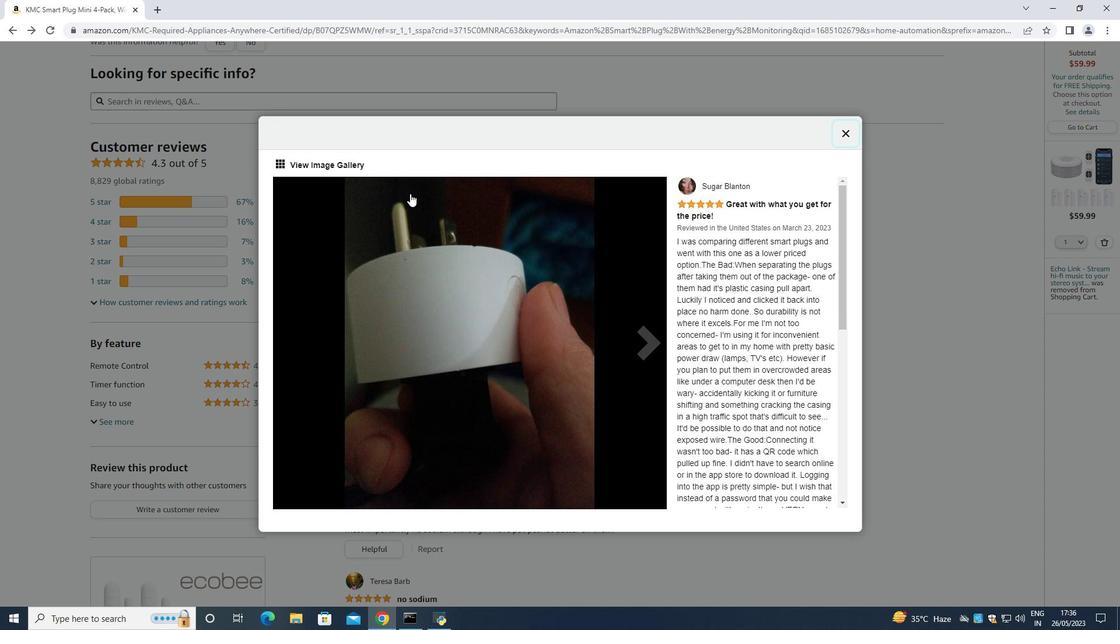 
Action: Mouse moved to (642, 340)
Screenshot: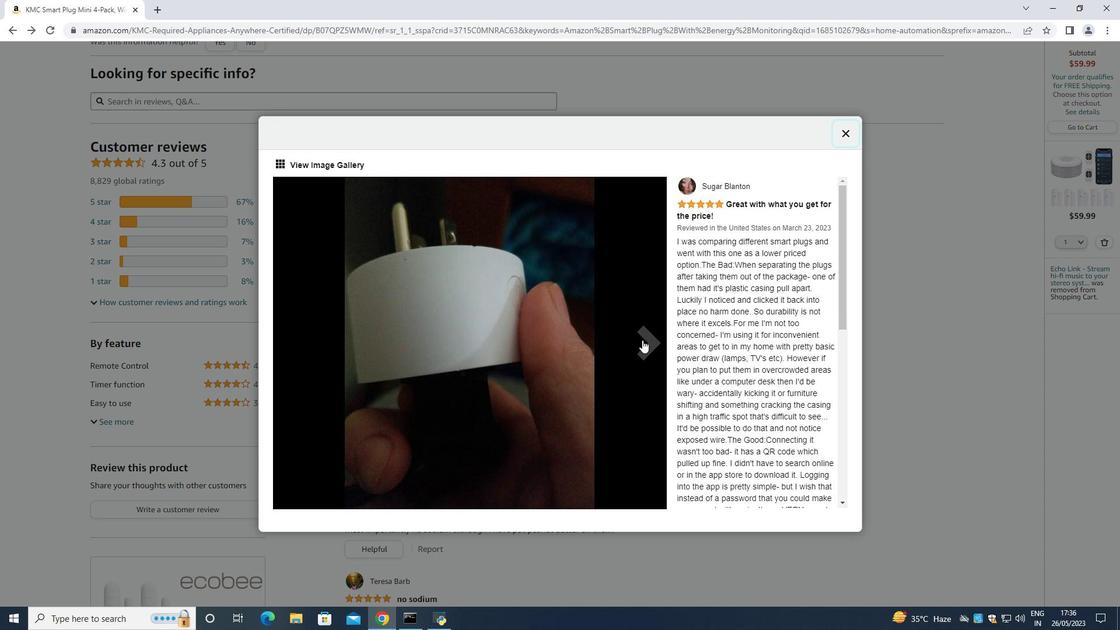 
Action: Mouse pressed left at (642, 340)
Screenshot: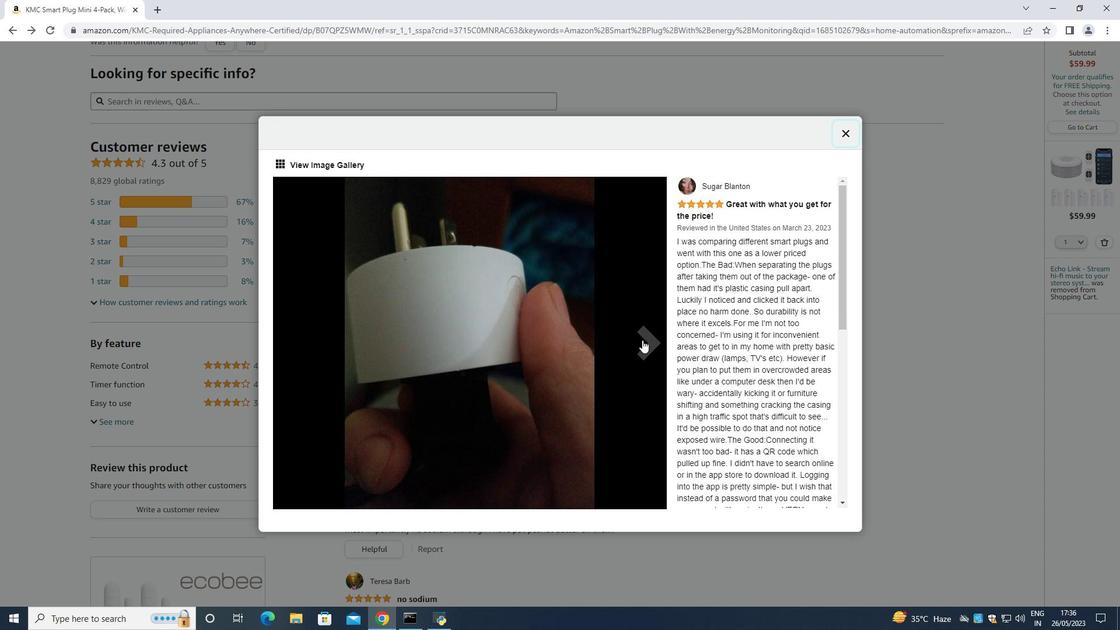 
Action: Mouse moved to (648, 340)
Screenshot: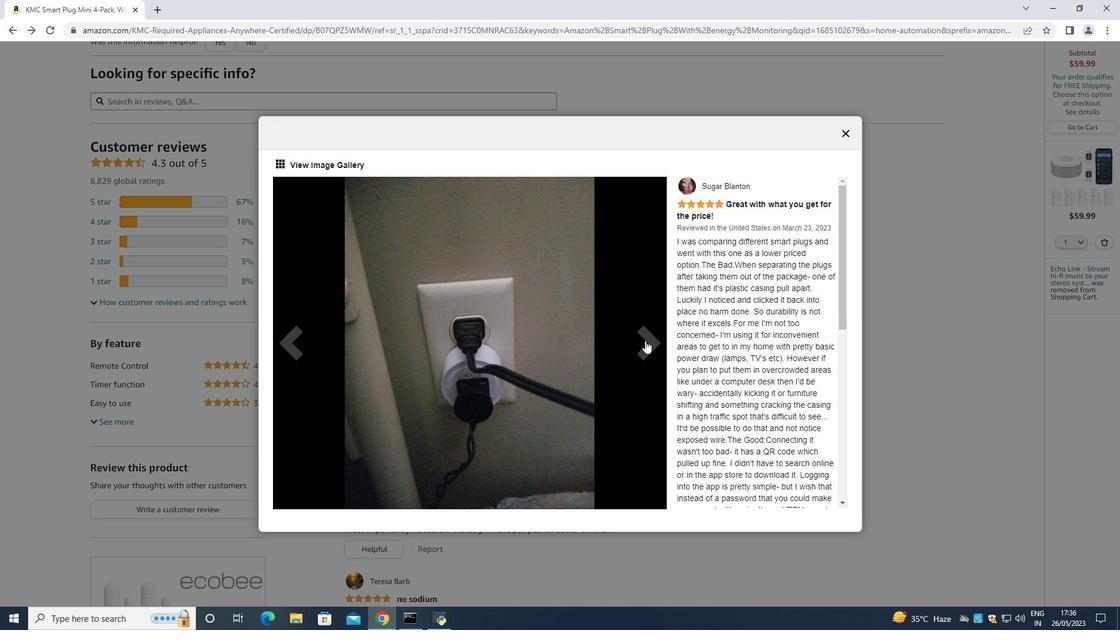 
Action: Mouse pressed left at (648, 340)
Screenshot: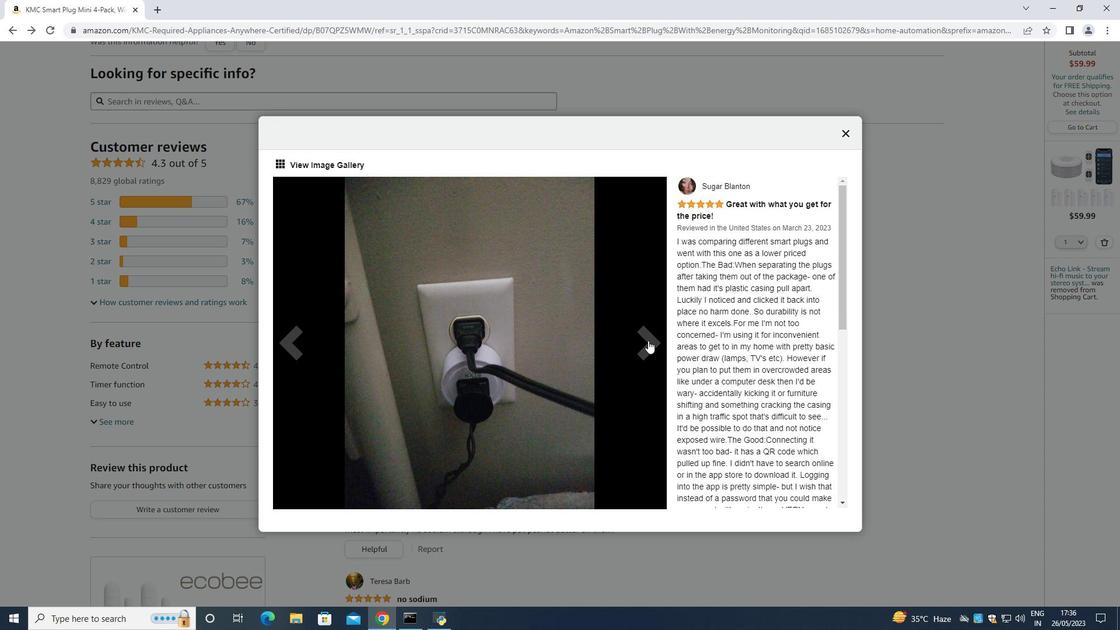 
Action: Mouse moved to (648, 340)
Screenshot: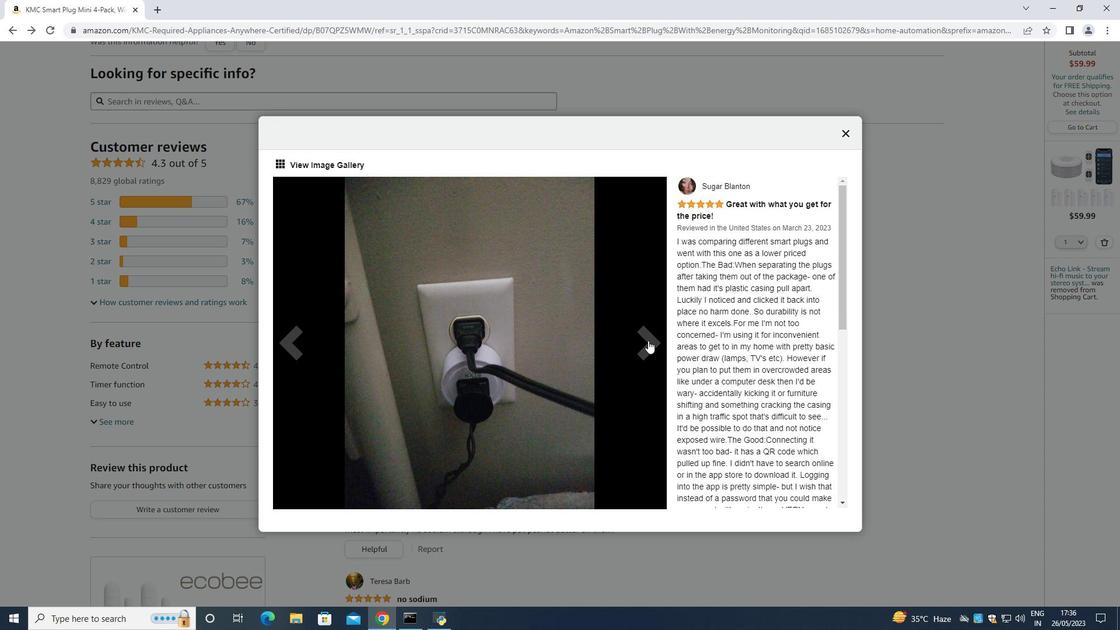 
Action: Mouse pressed left at (648, 340)
Screenshot: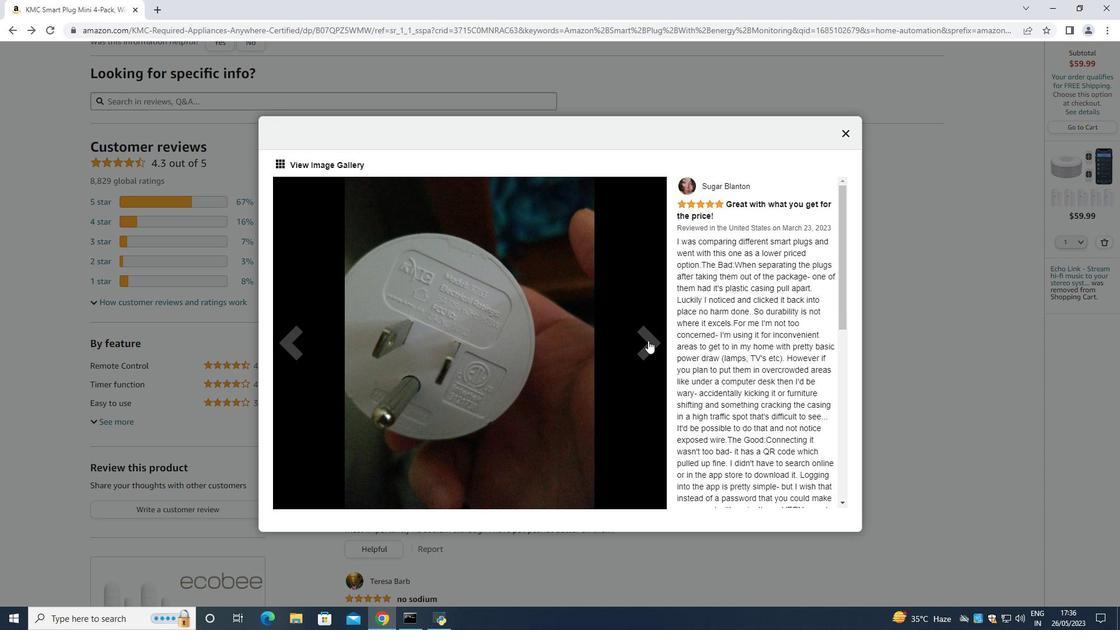 
Action: Mouse pressed left at (648, 340)
Screenshot: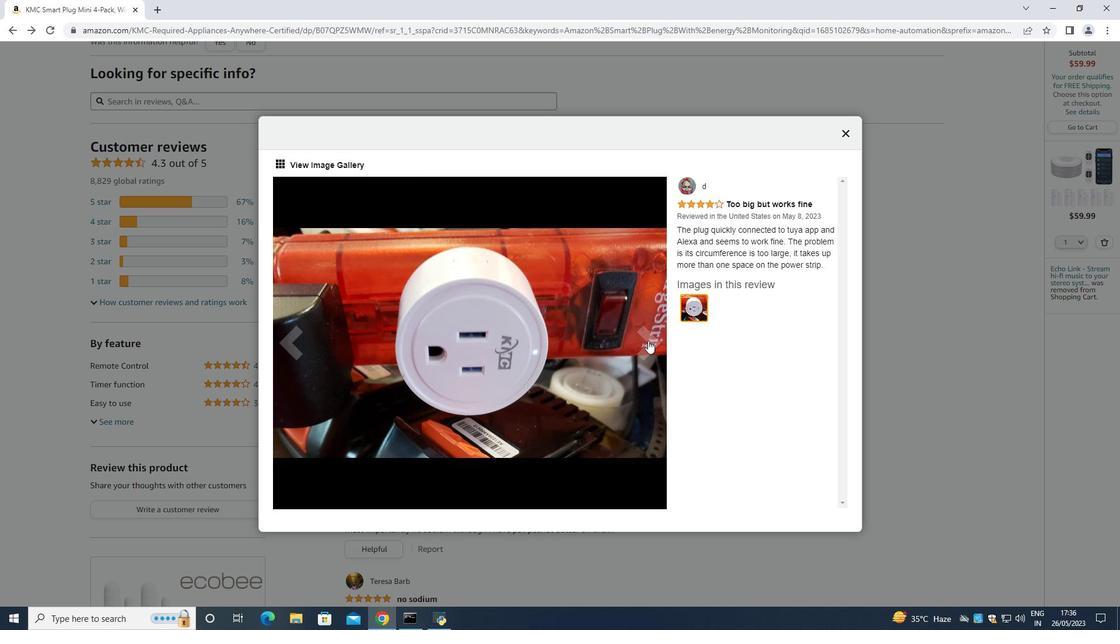 
Action: Mouse pressed left at (648, 340)
Screenshot: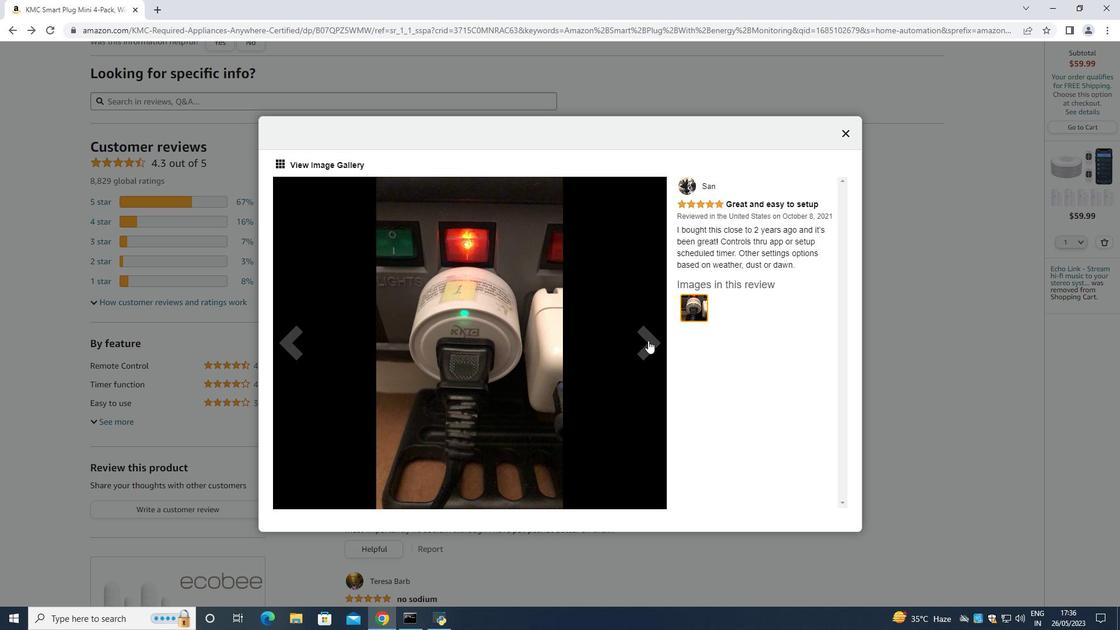 
Action: Mouse moved to (649, 341)
Screenshot: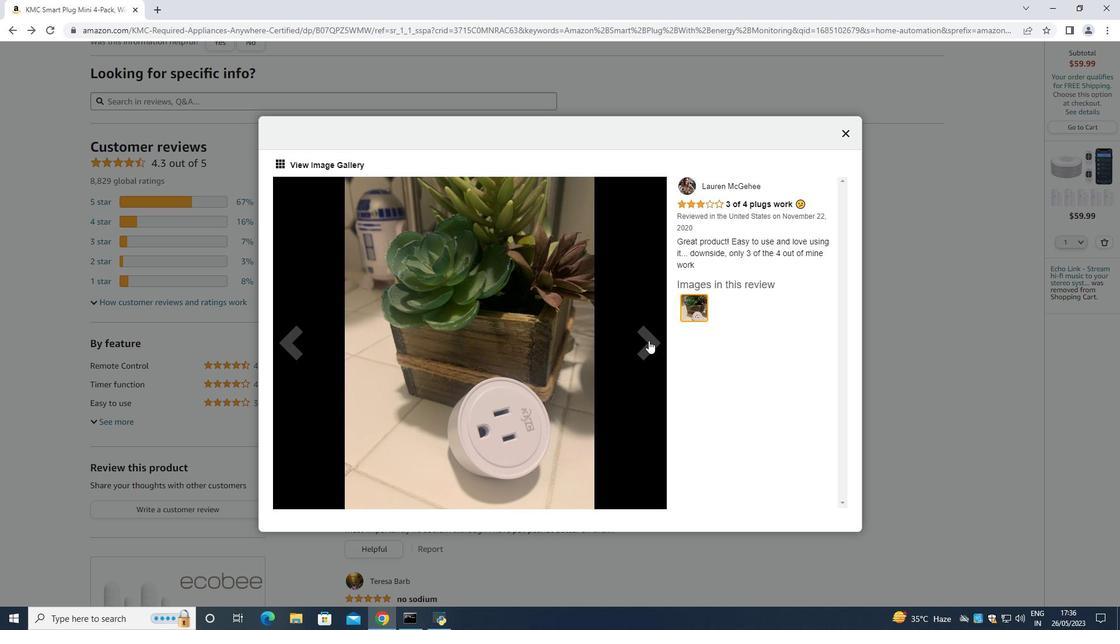 
Action: Mouse pressed left at (649, 341)
Screenshot: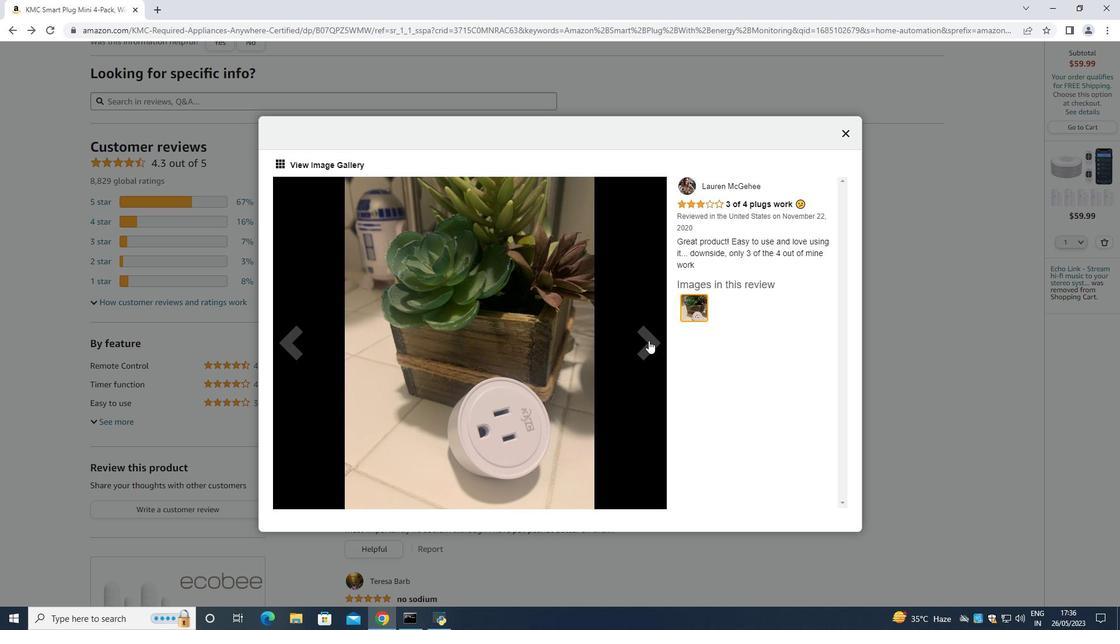 
Action: Mouse moved to (649, 341)
Screenshot: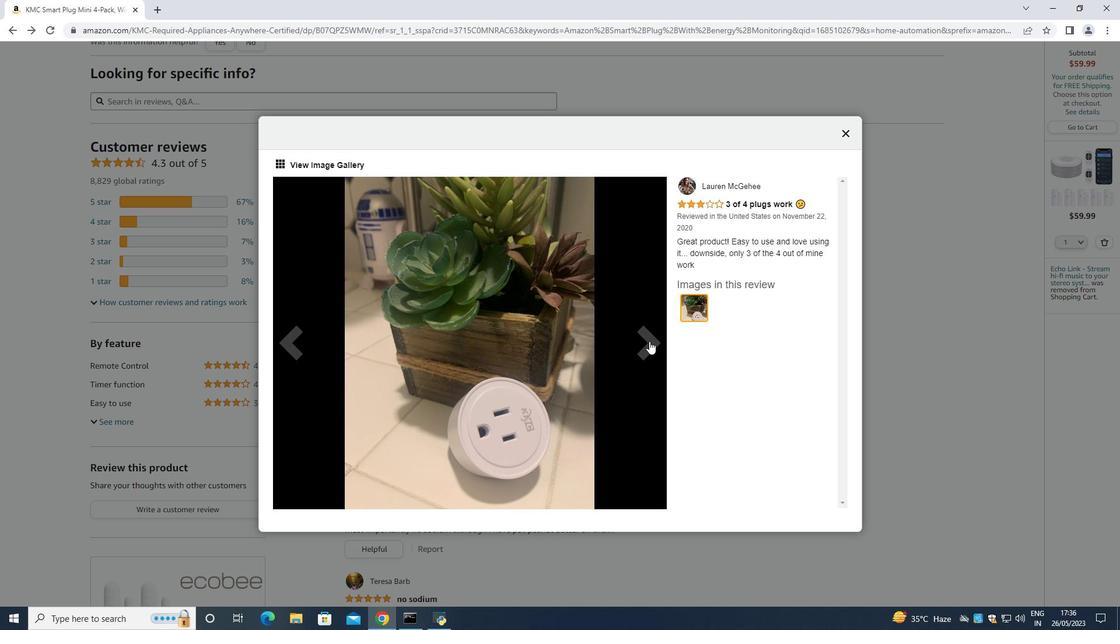 
Action: Mouse pressed left at (649, 341)
Screenshot: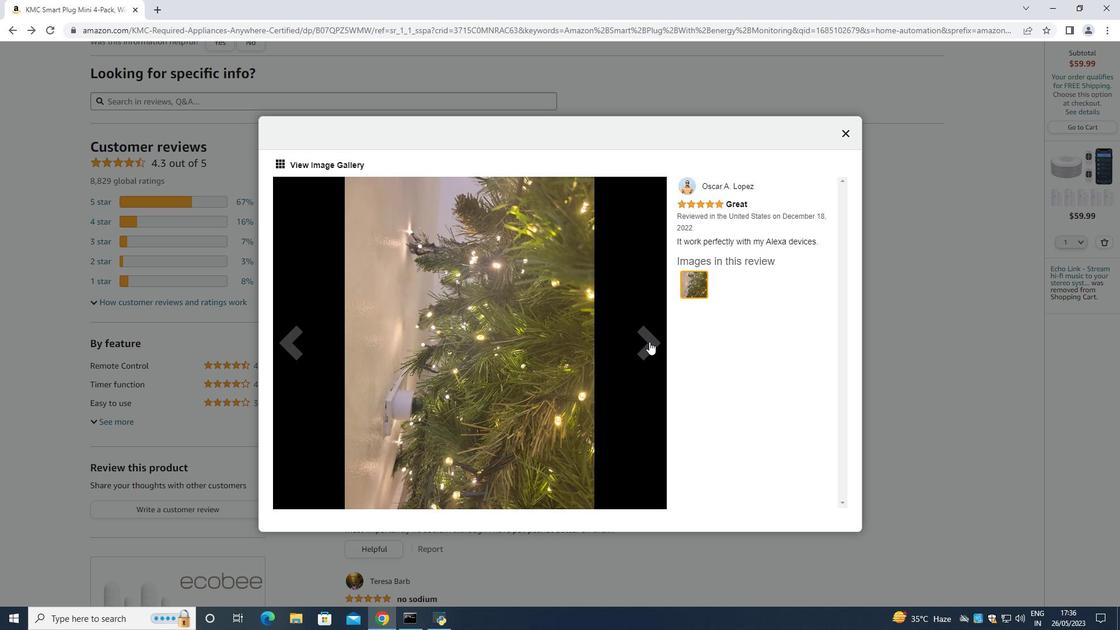 
Action: Mouse moved to (649, 342)
Screenshot: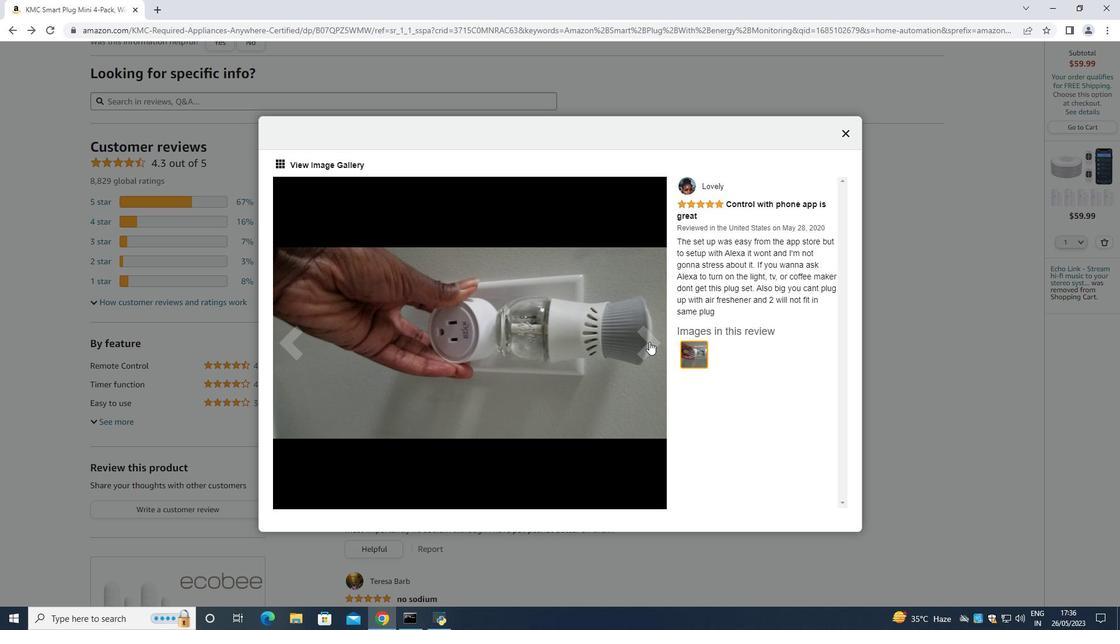 
Action: Mouse pressed left at (649, 342)
Screenshot: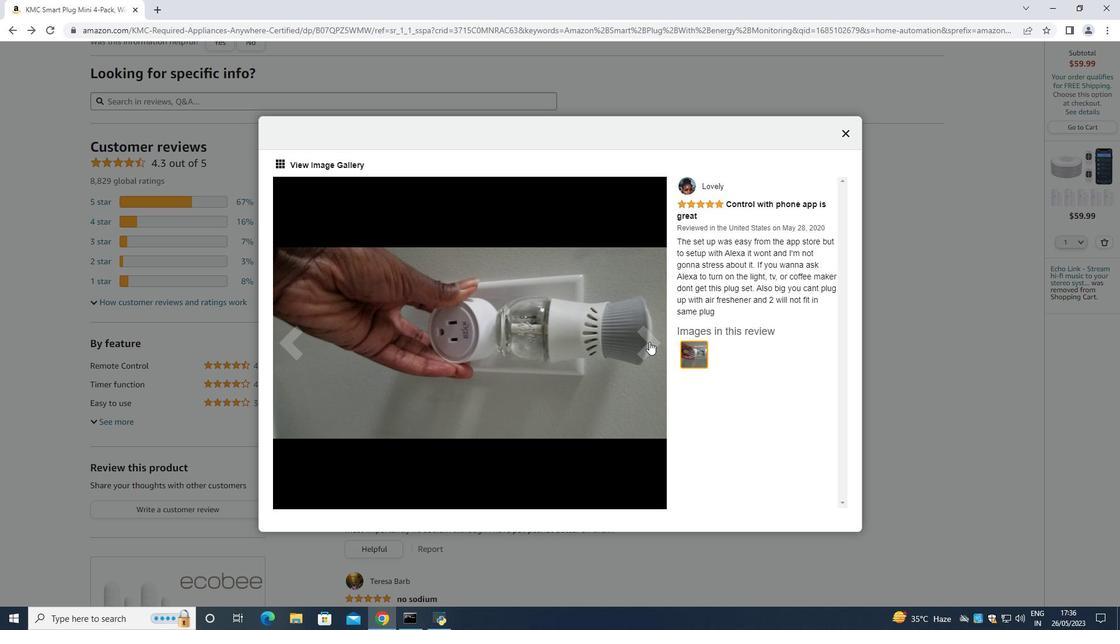 
Action: Mouse moved to (649, 343)
Screenshot: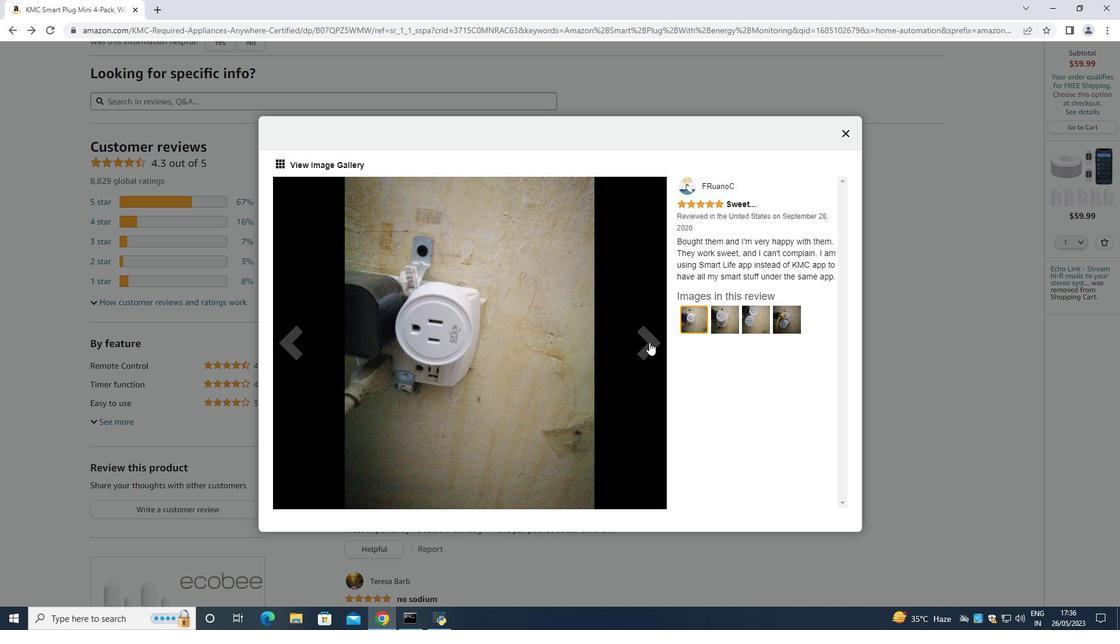 
Action: Mouse pressed left at (649, 343)
Screenshot: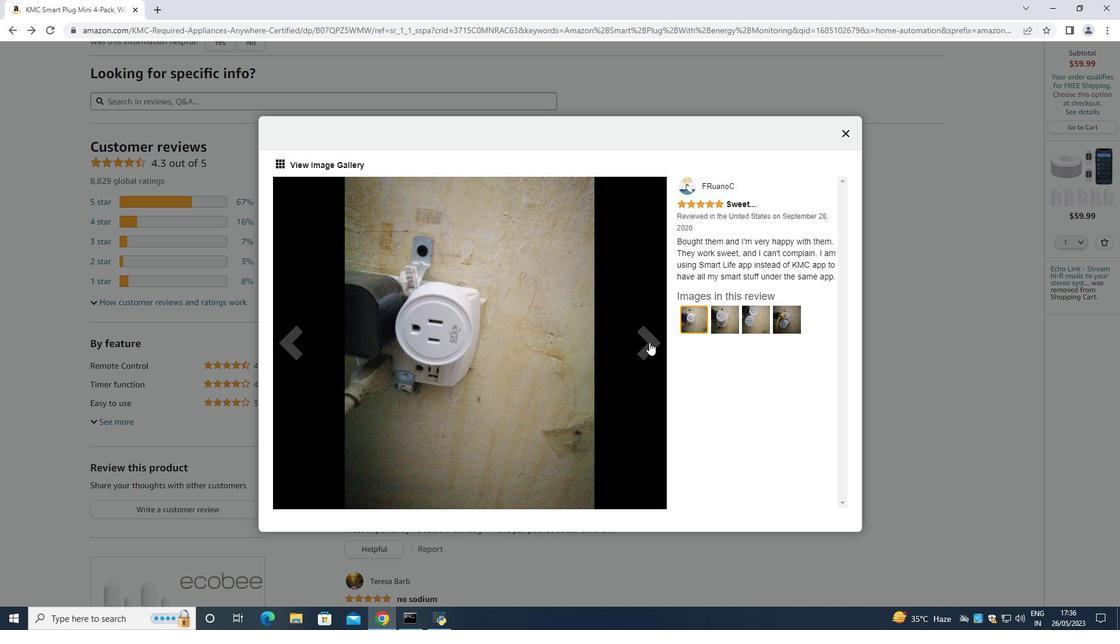 
Action: Mouse moved to (649, 344)
Screenshot: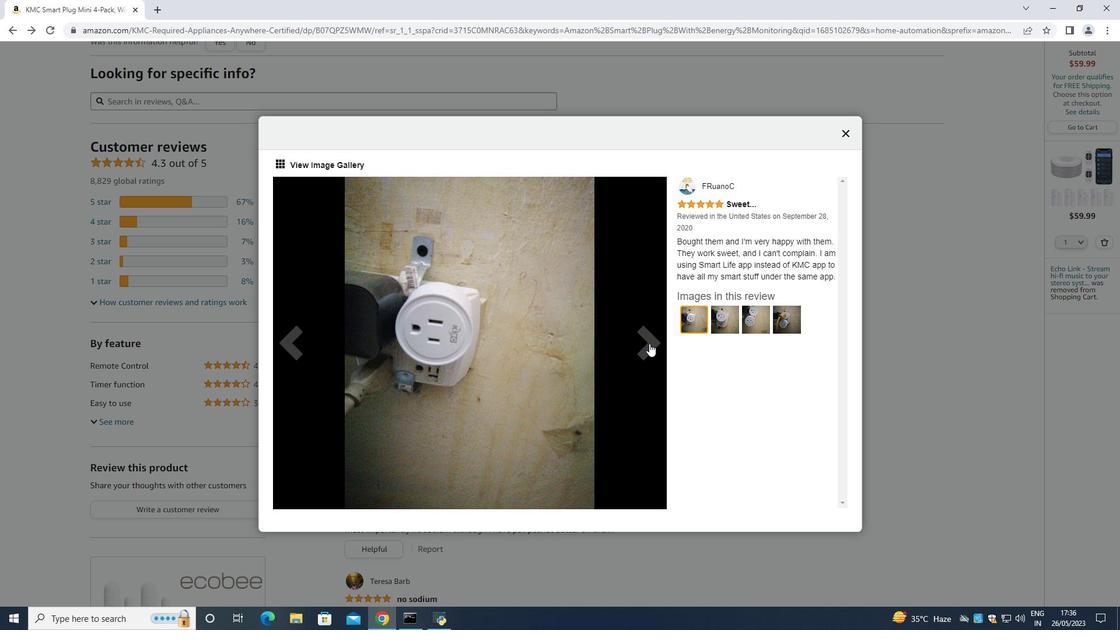 
Action: Mouse pressed left at (649, 344)
Screenshot: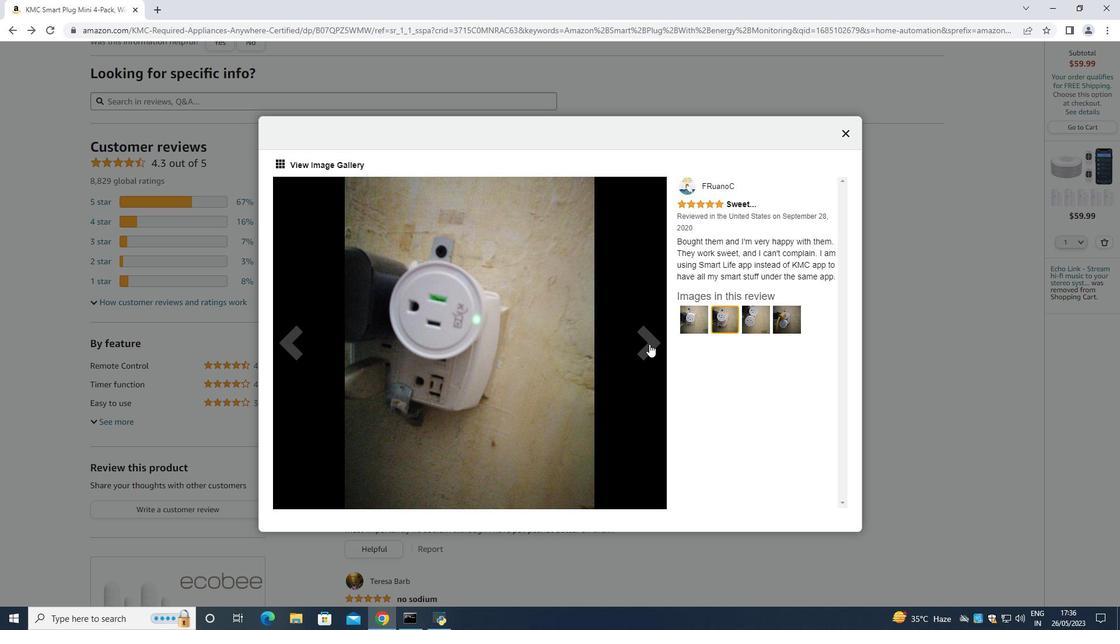 
Action: Mouse pressed left at (649, 344)
Screenshot: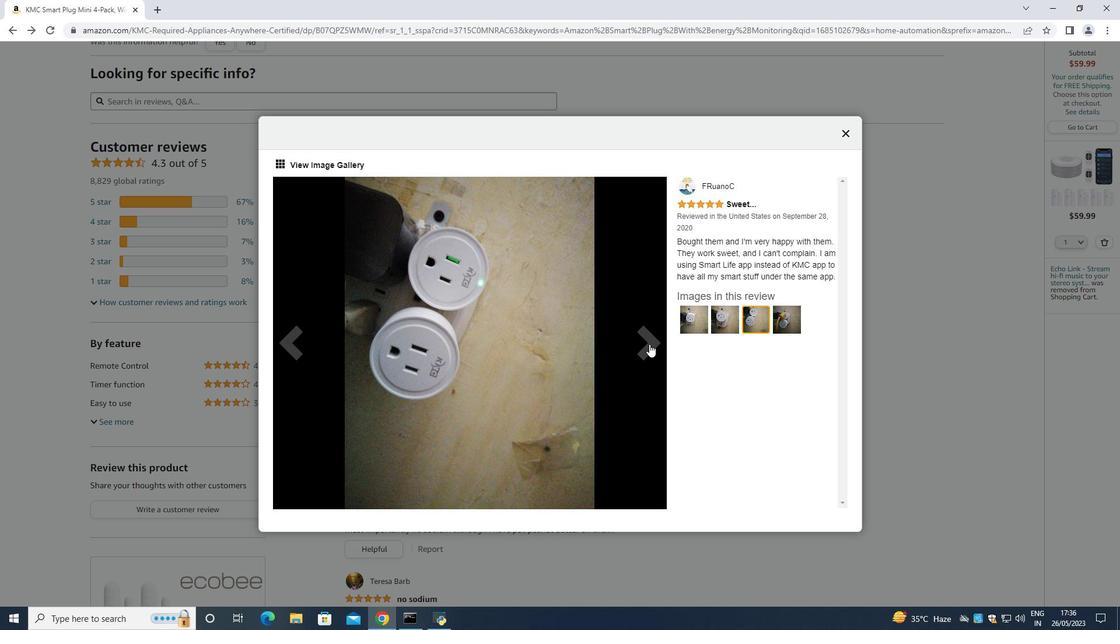 
Action: Mouse pressed left at (649, 344)
Screenshot: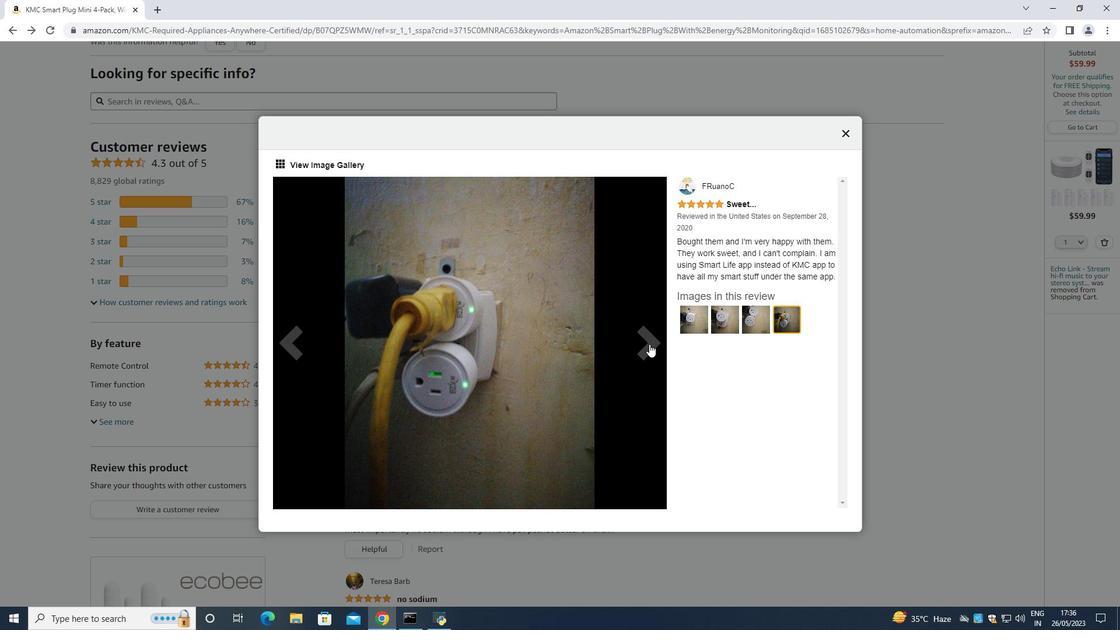 
Action: Mouse pressed left at (649, 344)
Screenshot: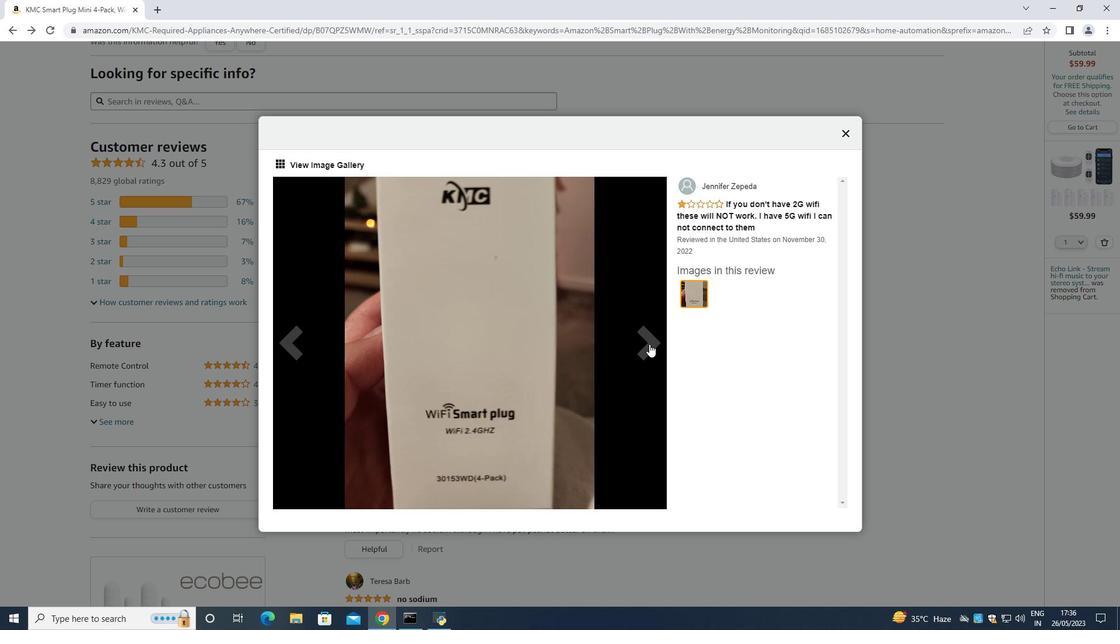 
Action: Mouse pressed left at (649, 344)
Screenshot: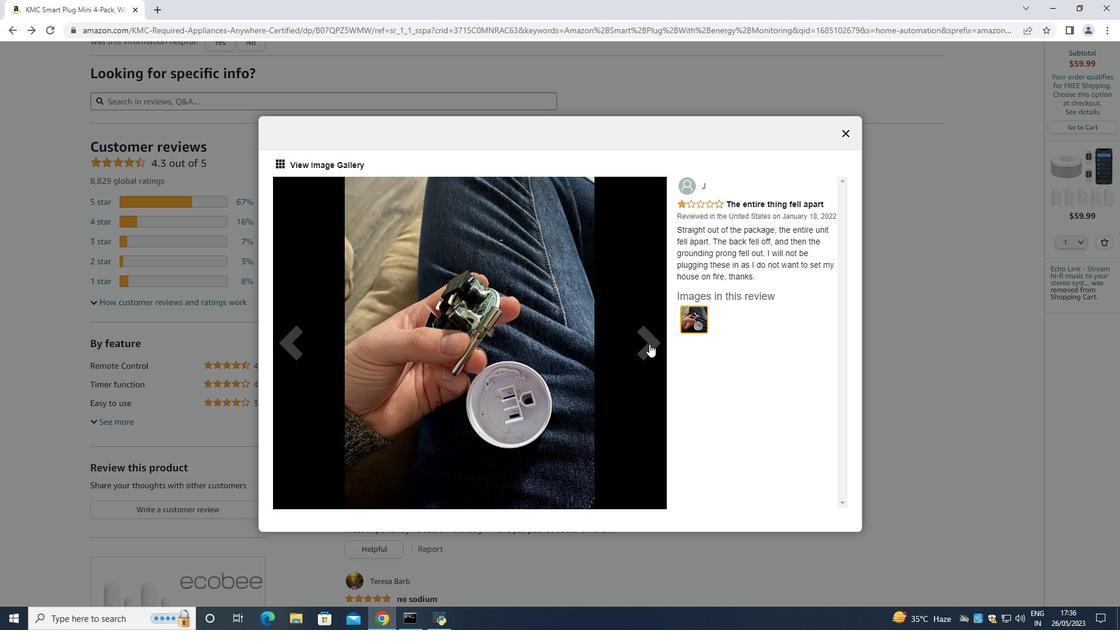 
Action: Mouse pressed left at (649, 344)
Screenshot: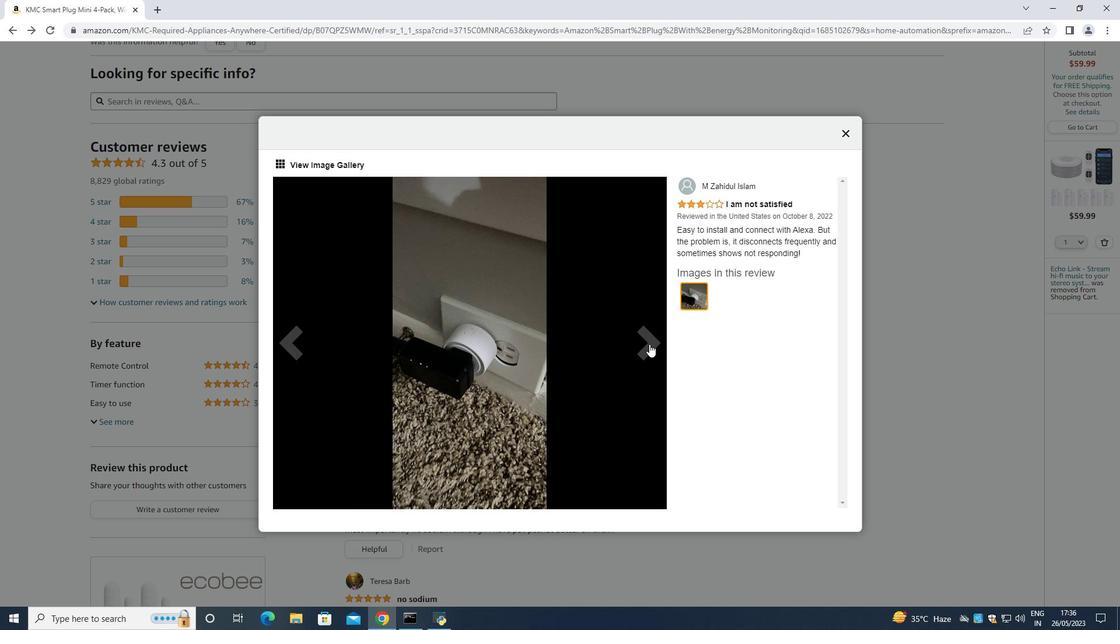 
Action: Mouse pressed left at (649, 344)
Screenshot: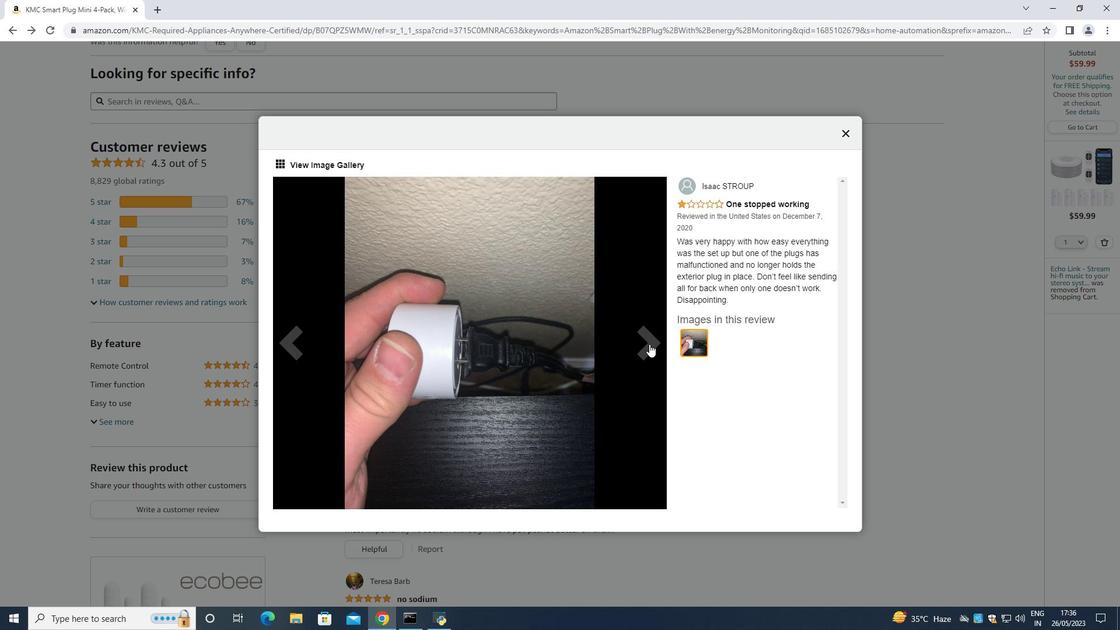 
Action: Mouse moved to (649, 344)
Screenshot: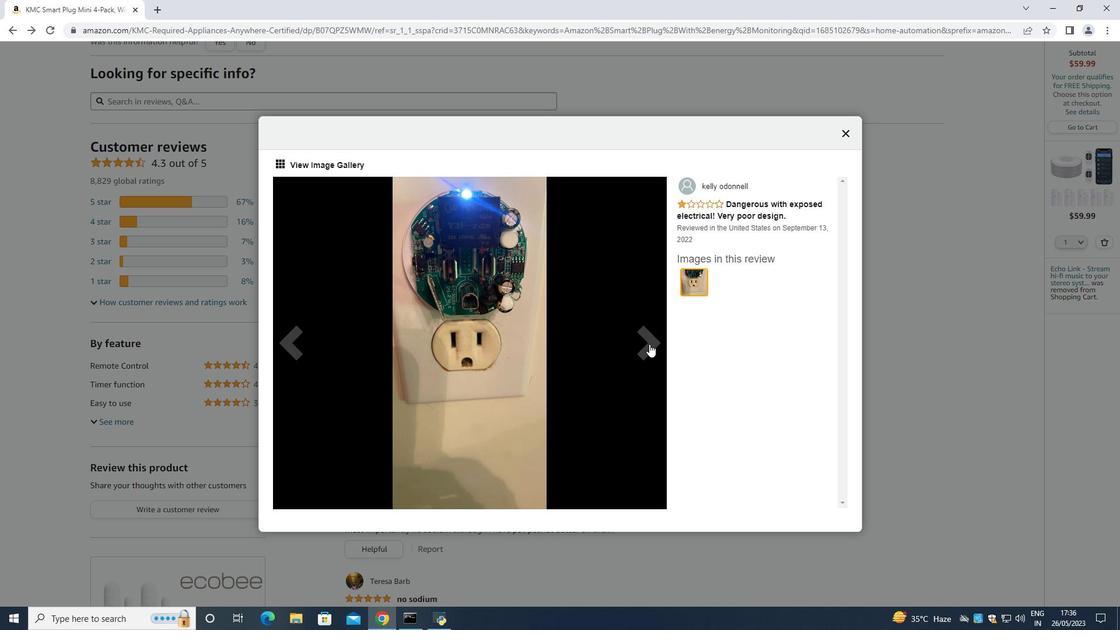 
Action: Mouse pressed left at (649, 344)
Screenshot: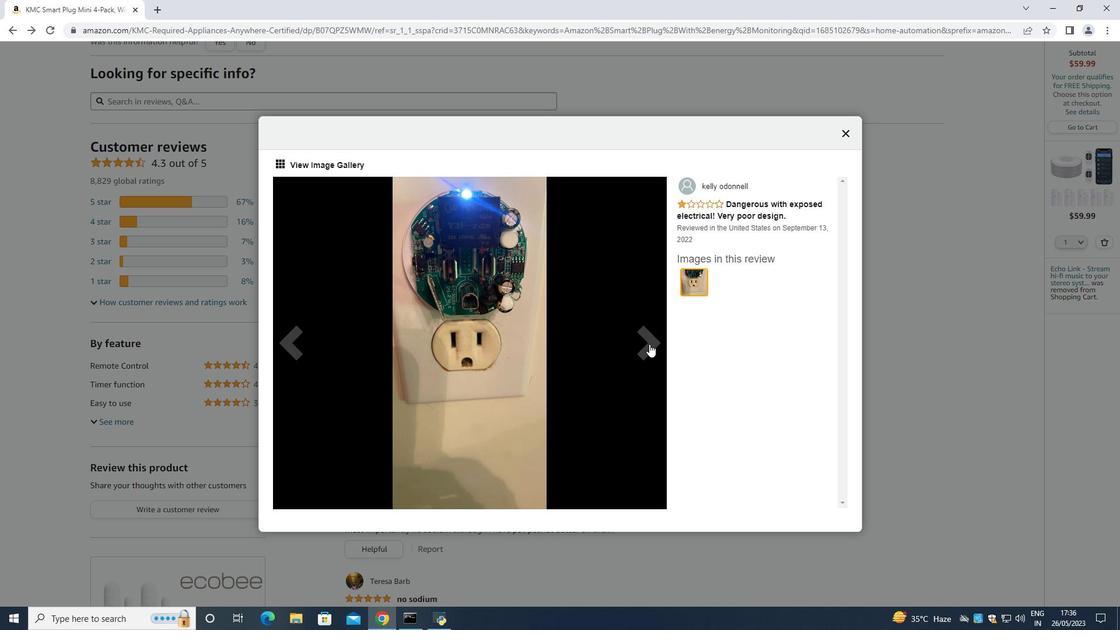 
Action: Mouse pressed left at (649, 344)
Screenshot: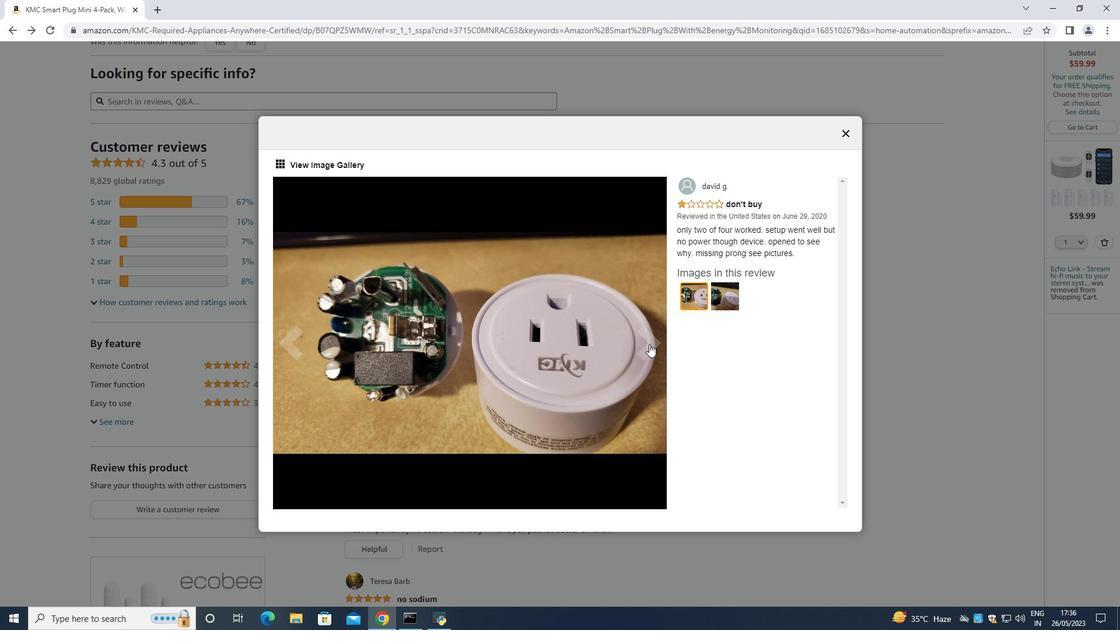 
Action: Mouse pressed left at (649, 344)
Screenshot: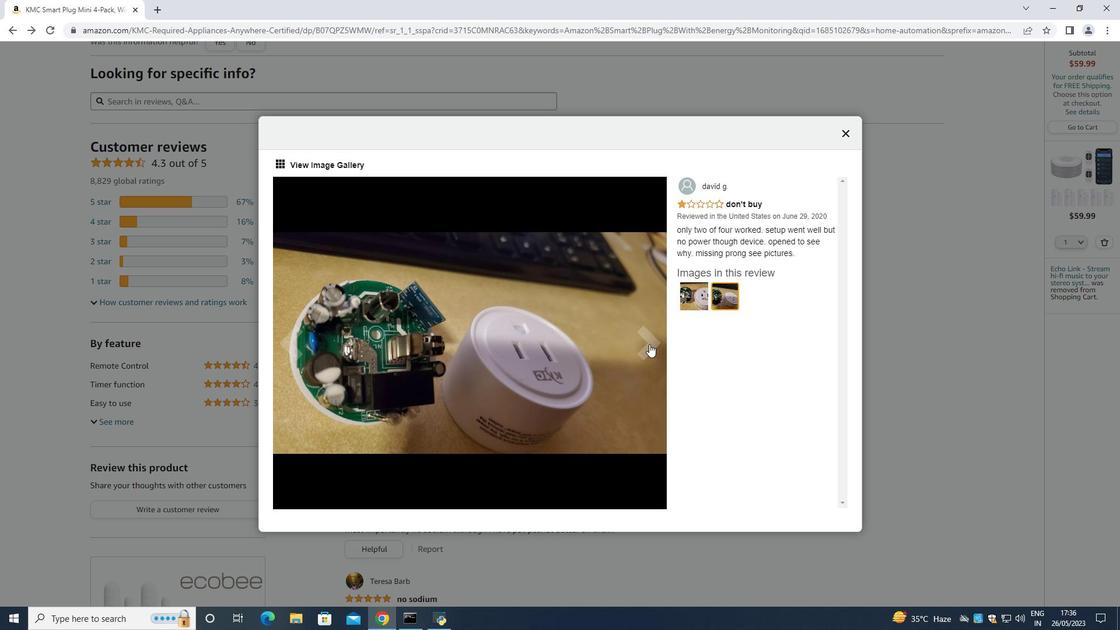 
Action: Mouse pressed left at (649, 344)
Screenshot: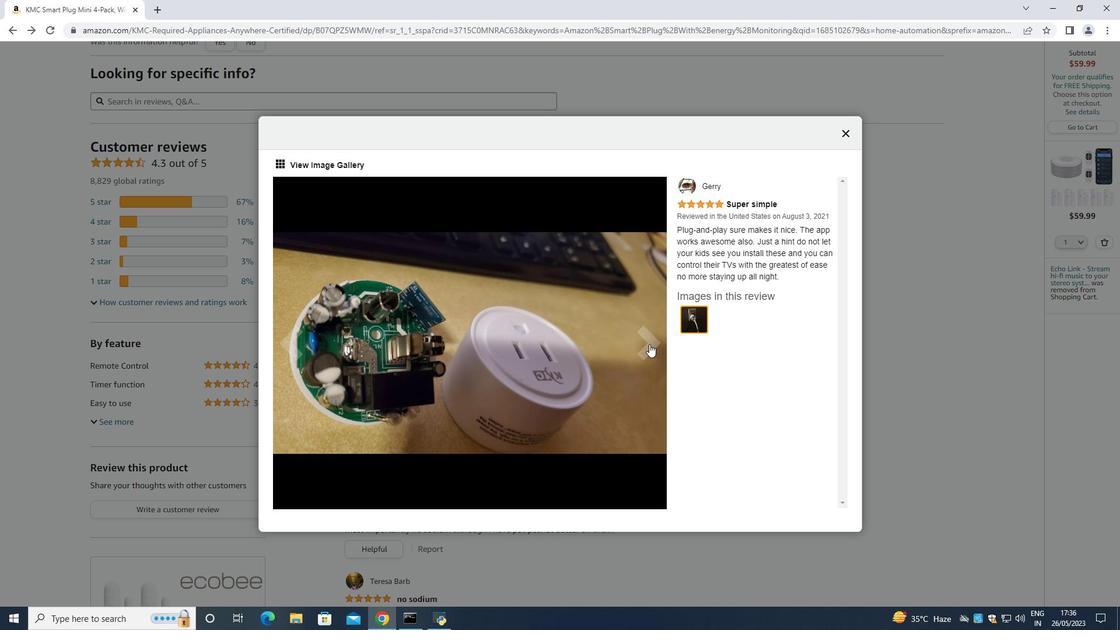 
Action: Mouse moved to (847, 126)
Screenshot: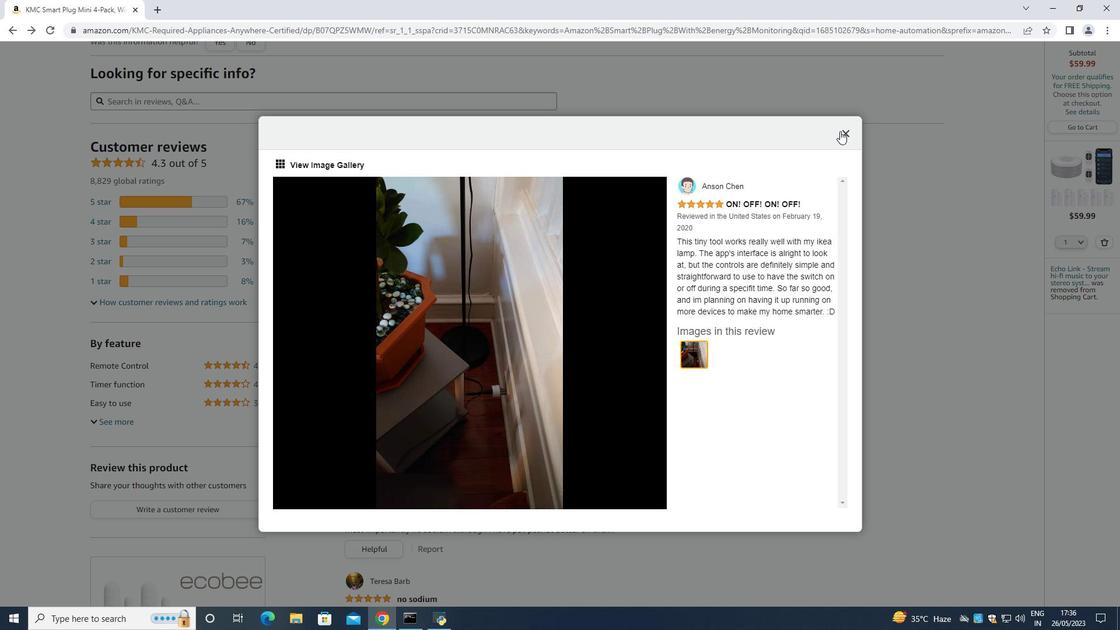 
Action: Mouse pressed left at (847, 126)
Screenshot: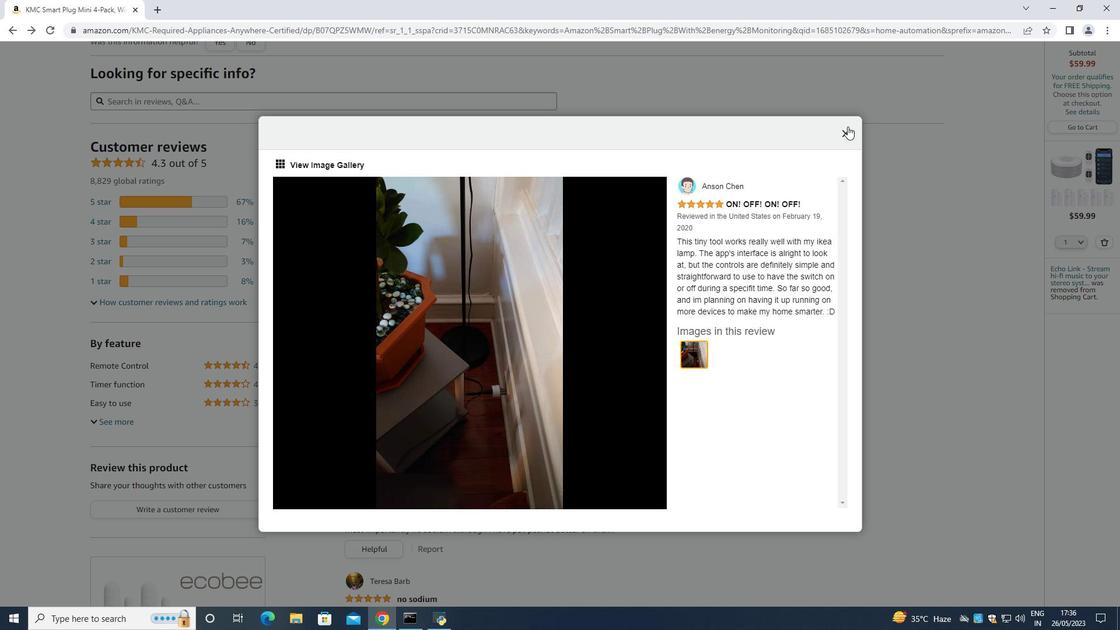 
Action: Mouse moved to (734, 238)
Screenshot: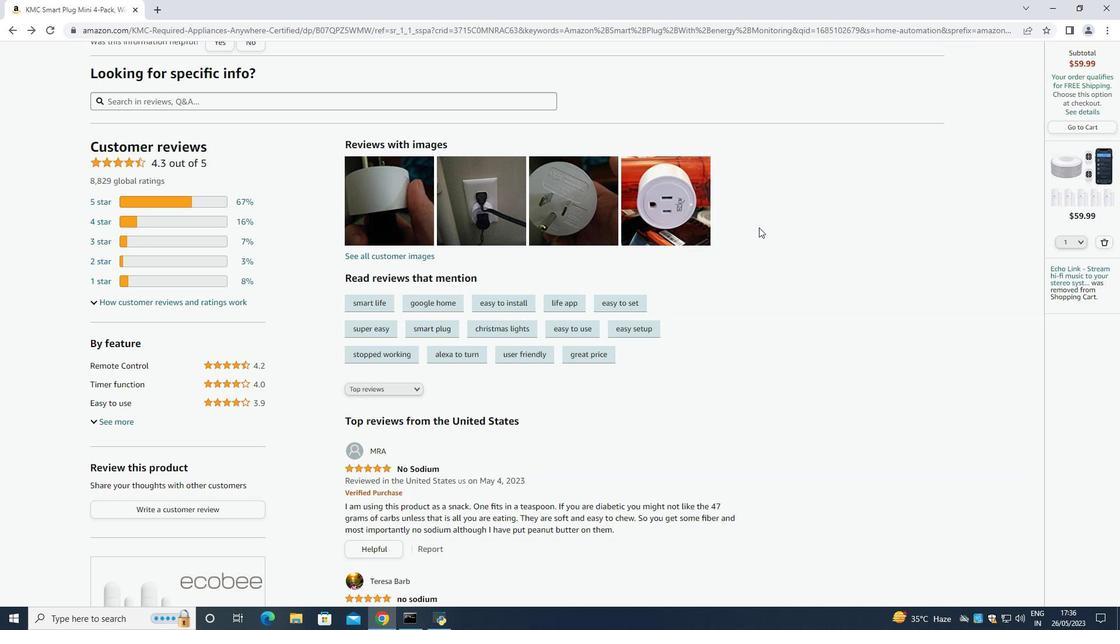 
Action: Mouse scrolled (734, 239) with delta (0, 0)
Screenshot: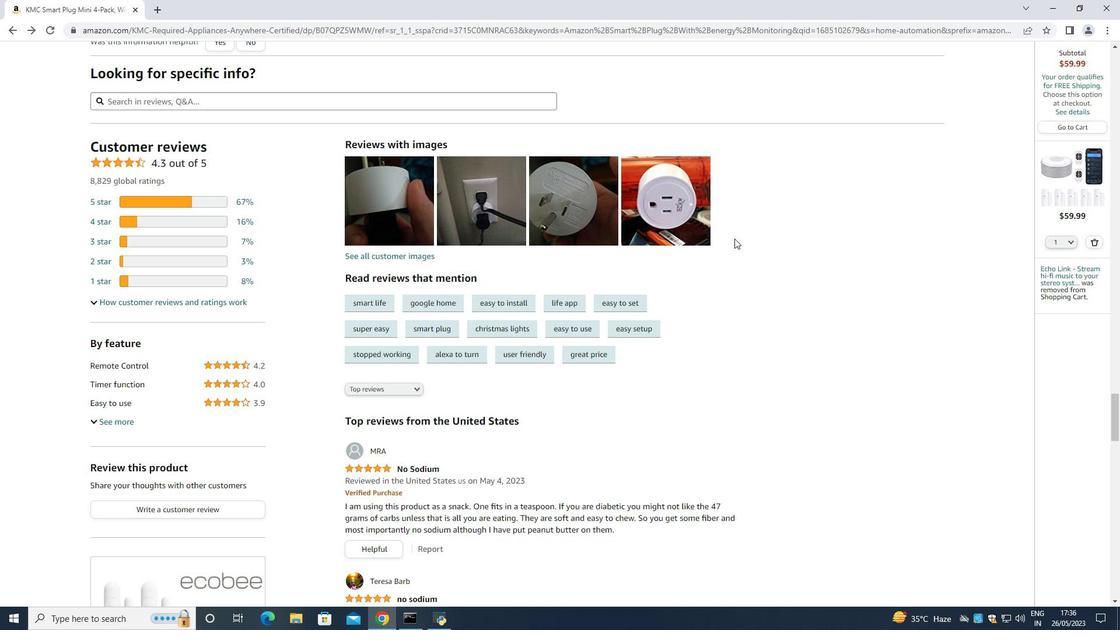 
Action: Mouse scrolled (734, 239) with delta (0, 0)
Screenshot: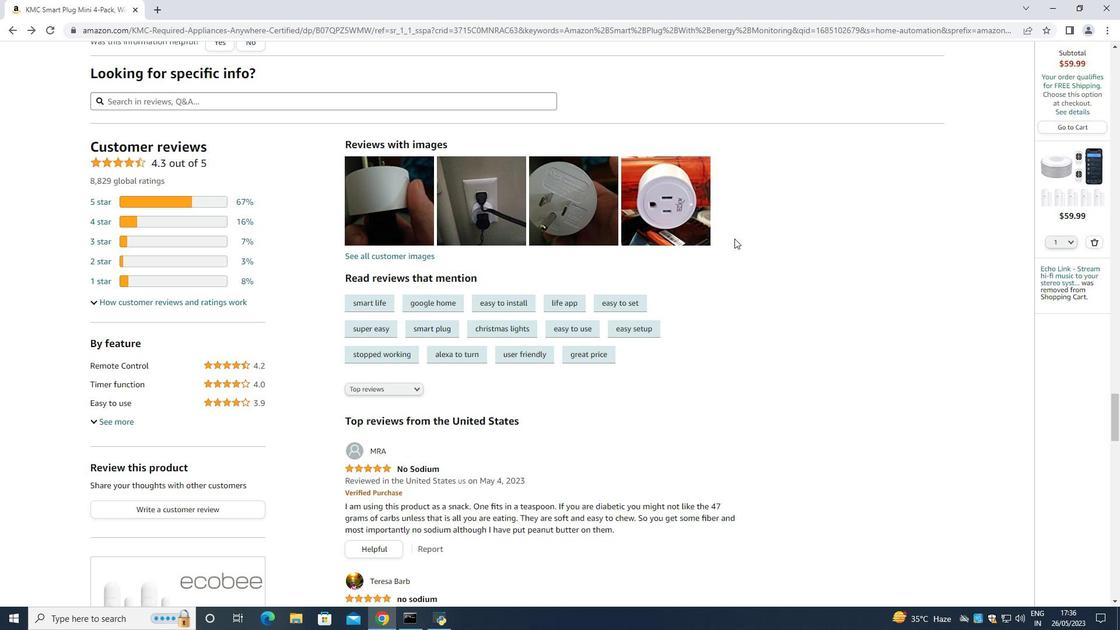 
Action: Mouse scrolled (734, 239) with delta (0, 0)
Screenshot: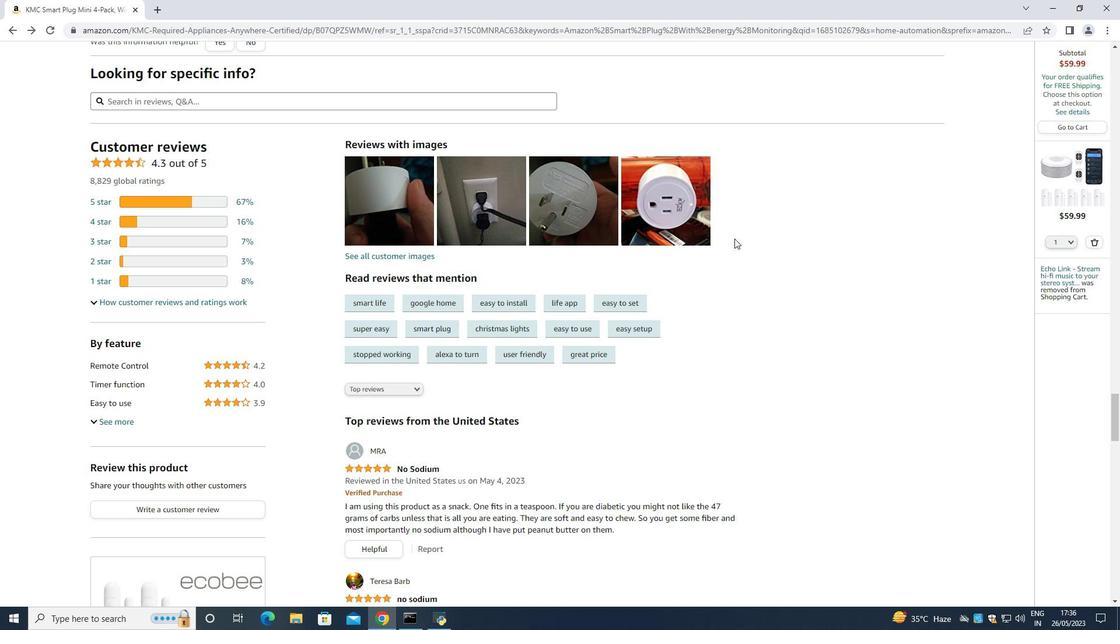 
Action: Mouse scrolled (734, 239) with delta (0, 0)
Screenshot: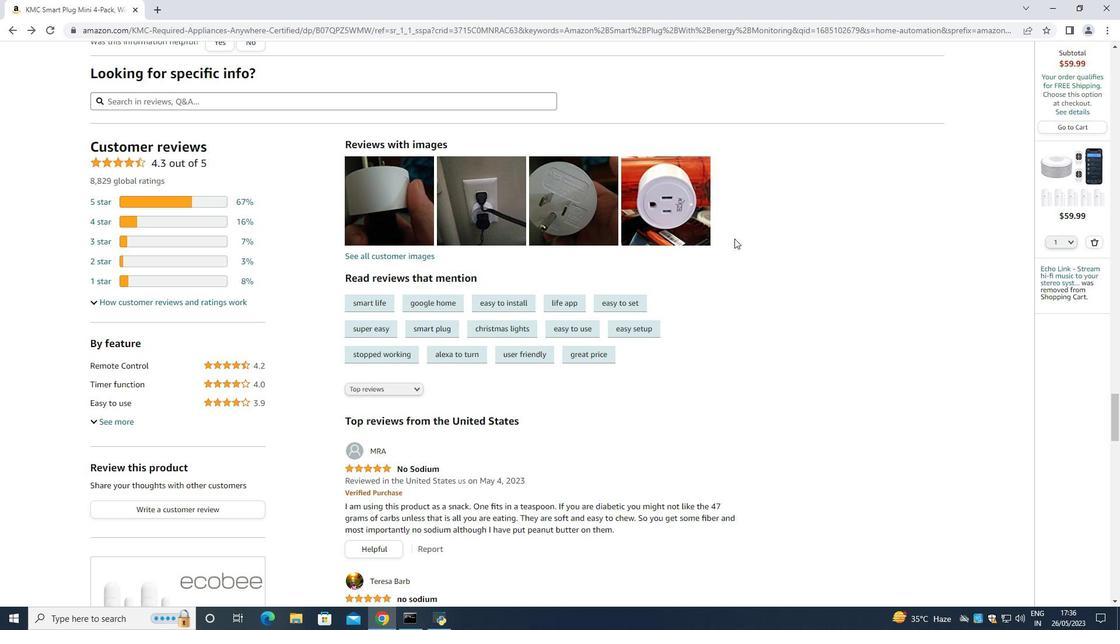 
Action: Mouse moved to (733, 238)
Screenshot: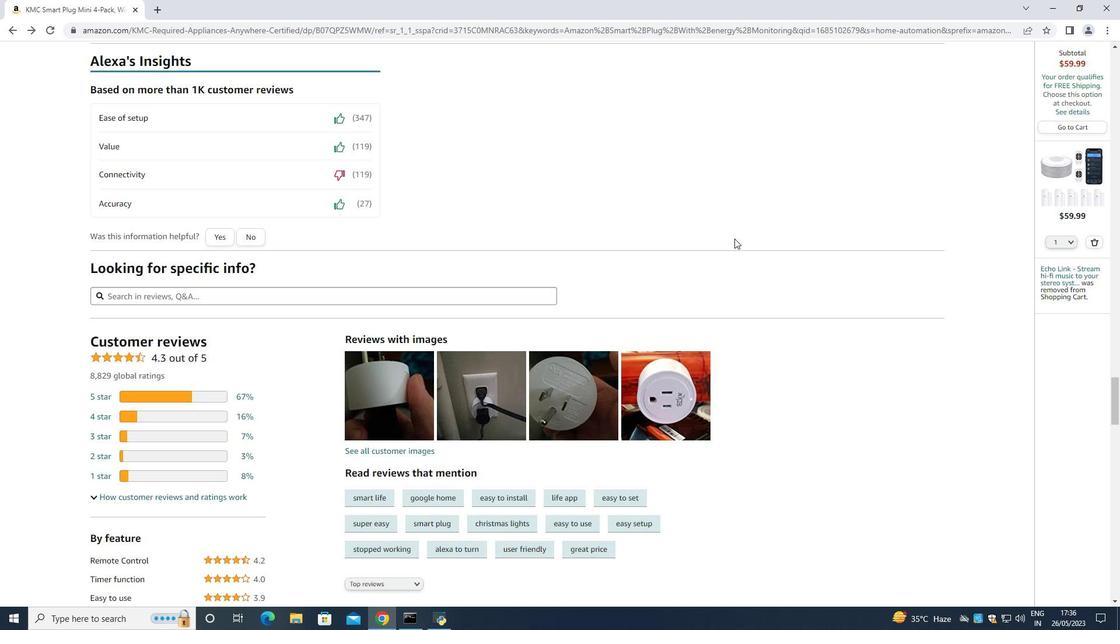 
Action: Mouse scrolled (733, 239) with delta (0, 0)
Screenshot: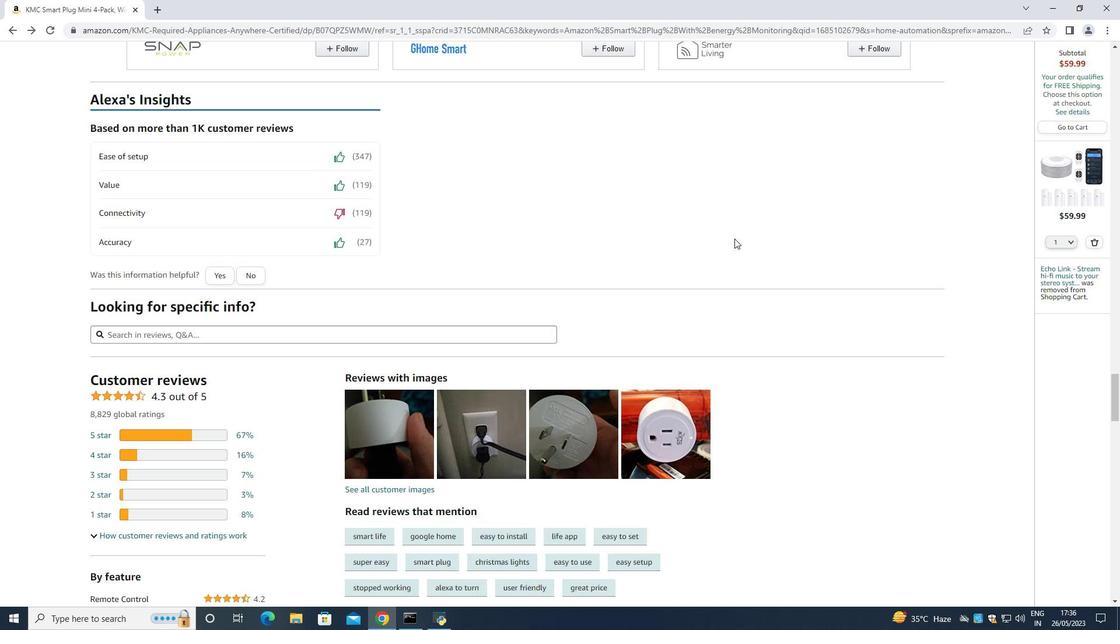 
Action: Mouse scrolled (733, 239) with delta (0, 0)
Screenshot: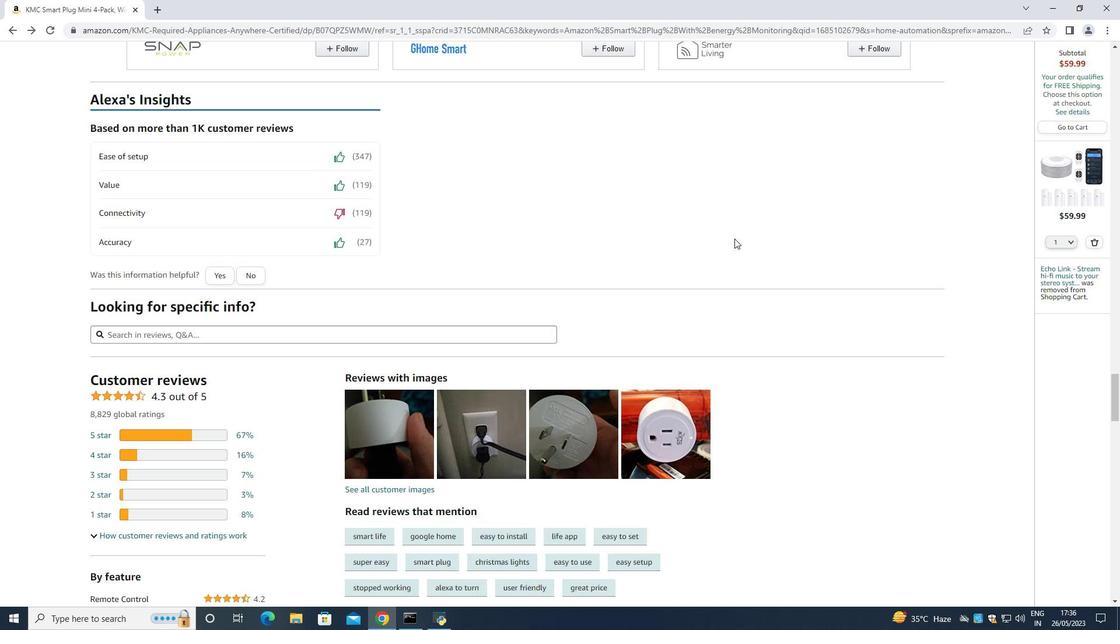 
Action: Mouse scrolled (733, 239) with delta (0, 0)
Screenshot: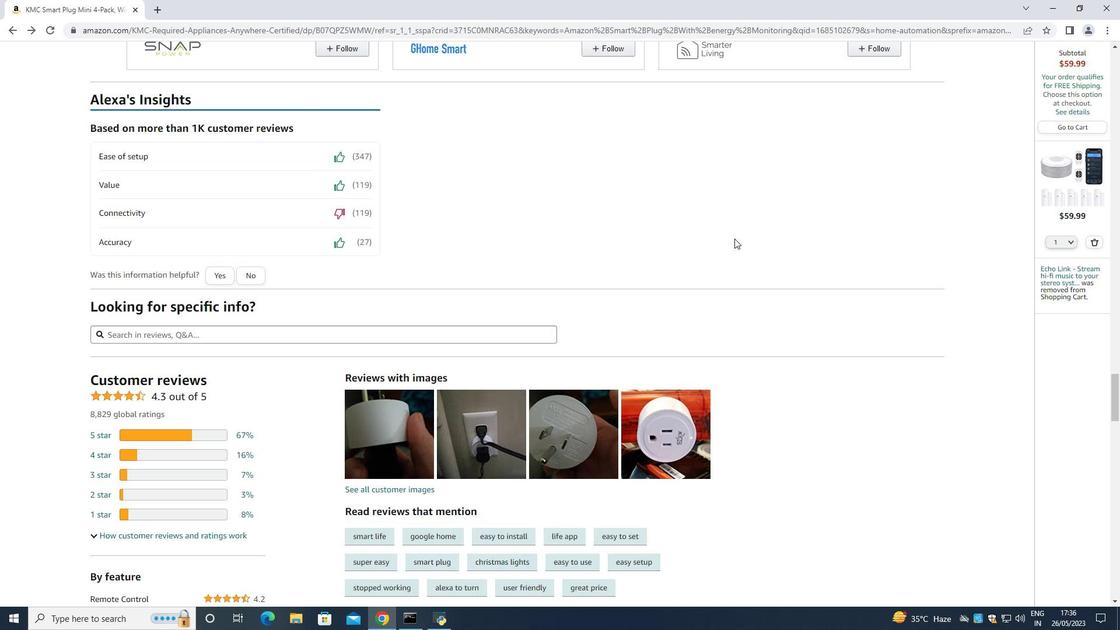 
Action: Mouse scrolled (733, 239) with delta (0, 0)
Screenshot: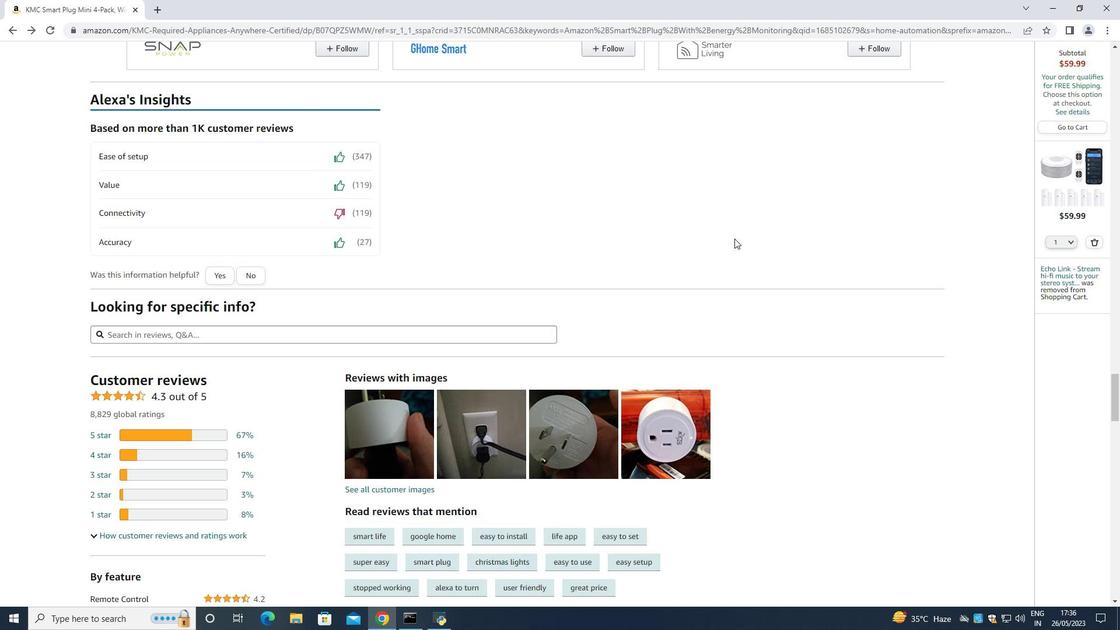 
Action: Mouse scrolled (733, 239) with delta (0, 0)
Screenshot: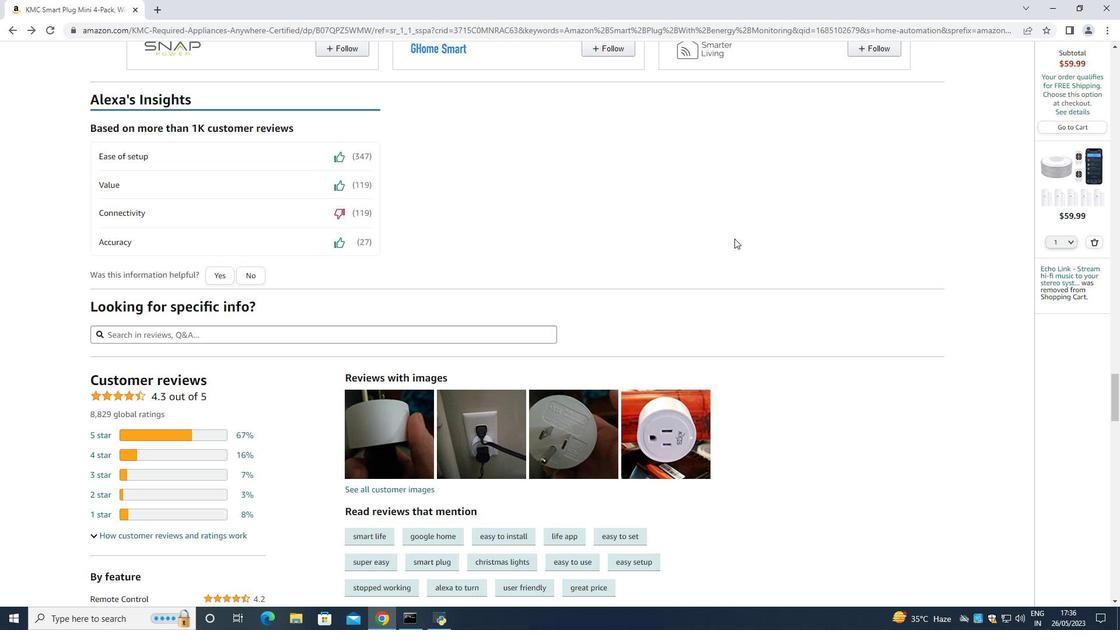 
Action: Mouse scrolled (733, 239) with delta (0, 0)
Screenshot: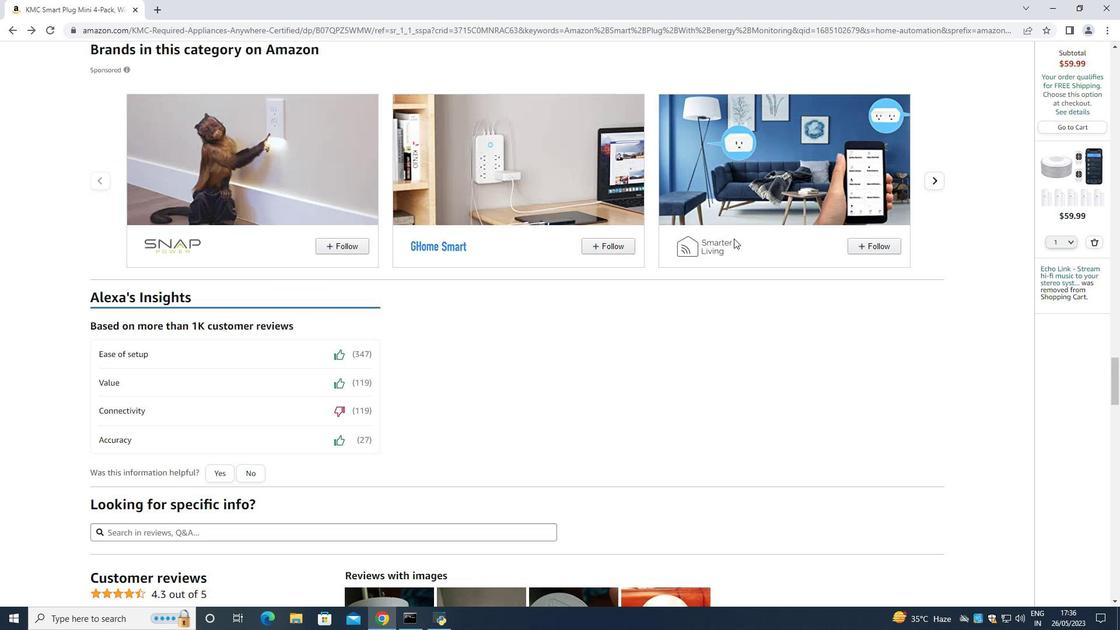 
Action: Mouse scrolled (733, 239) with delta (0, 0)
Screenshot: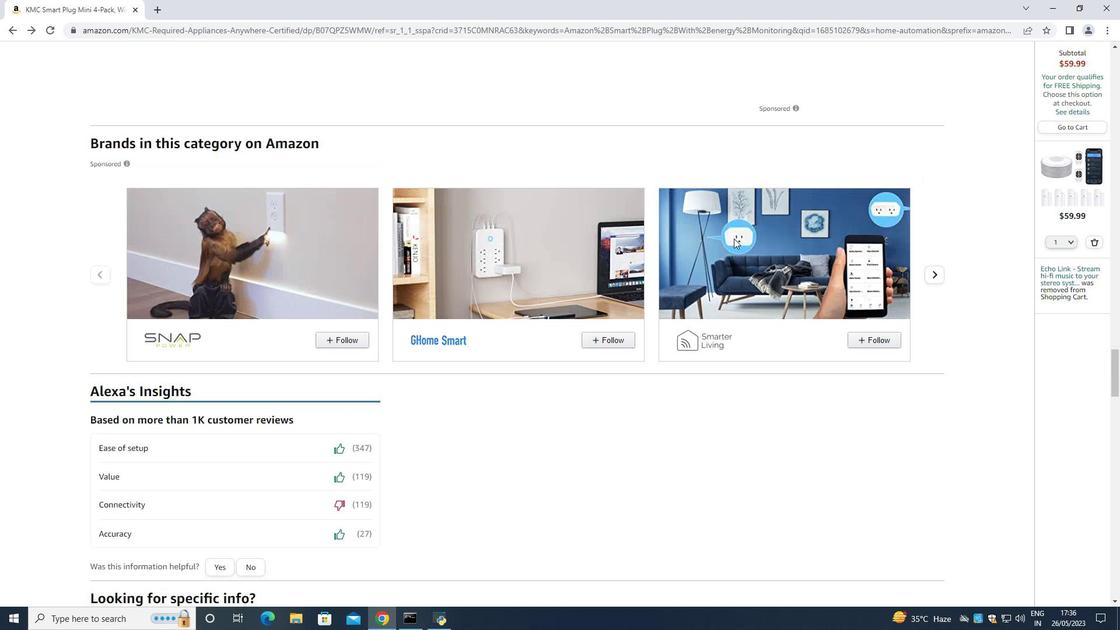 
Action: Mouse scrolled (733, 239) with delta (0, 0)
Screenshot: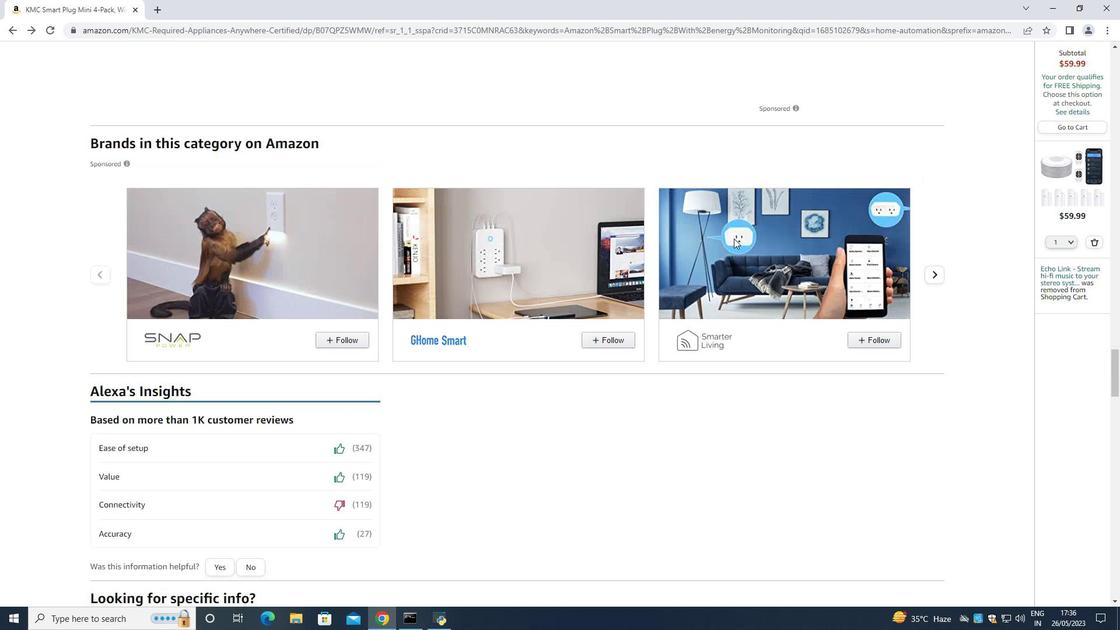 
Action: Mouse moved to (733, 238)
Screenshot: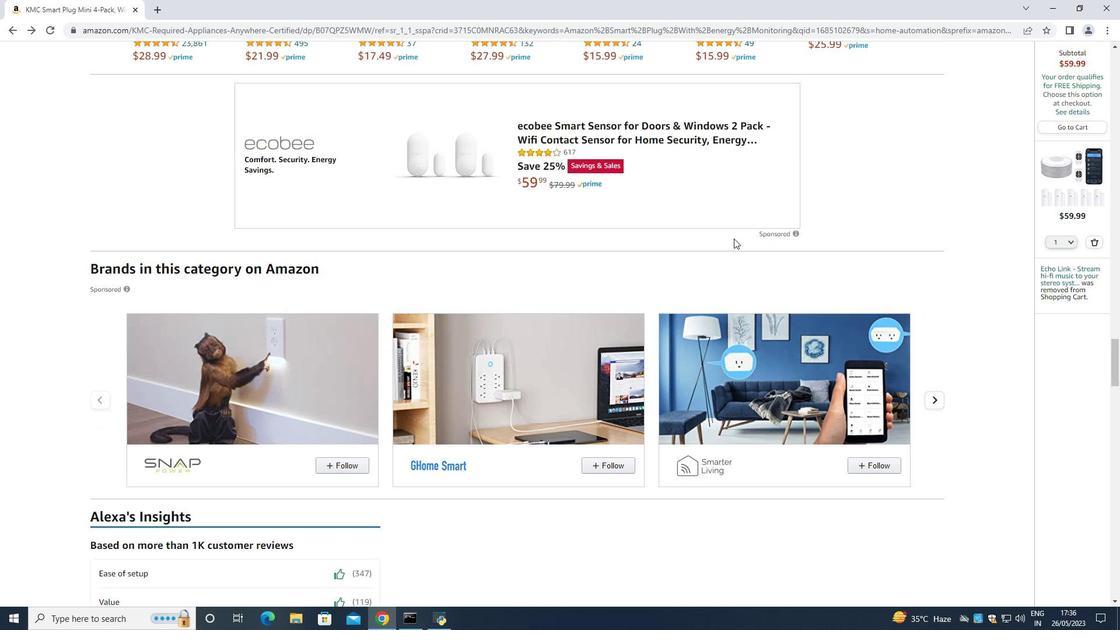 
Action: Mouse scrolled (733, 239) with delta (0, 0)
Screenshot: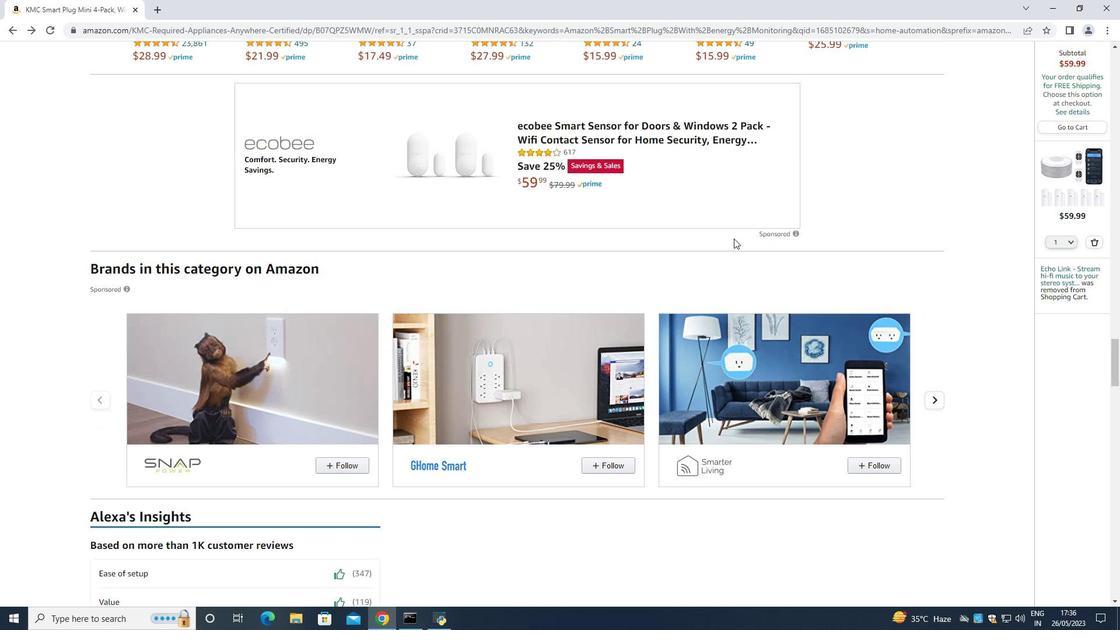 
Action: Mouse scrolled (733, 239) with delta (0, 0)
Screenshot: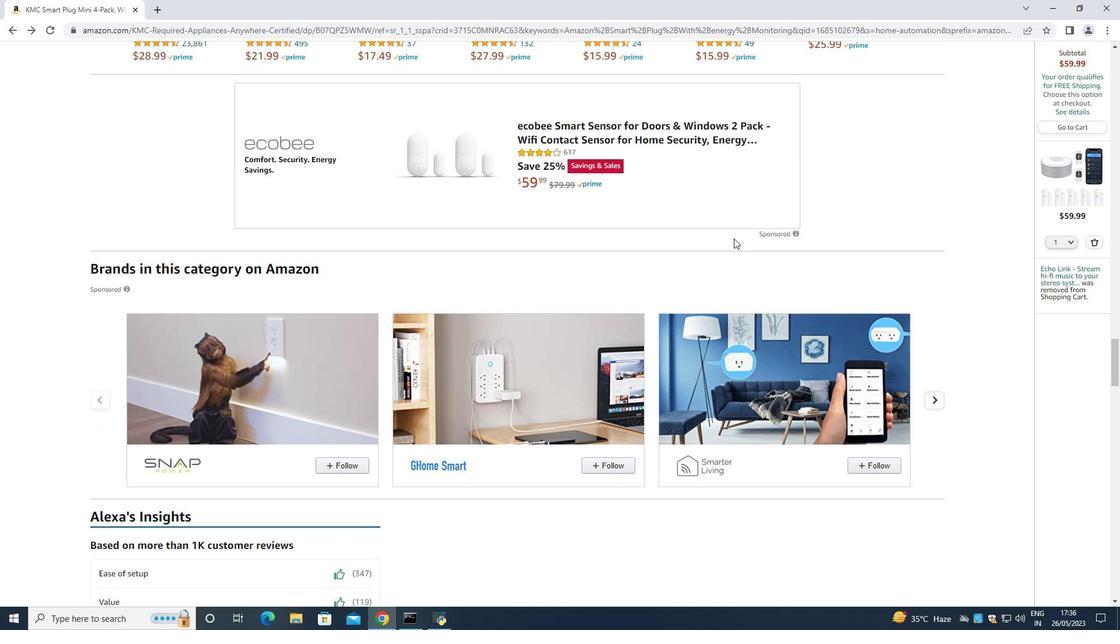 
Action: Mouse scrolled (733, 239) with delta (0, 0)
Screenshot: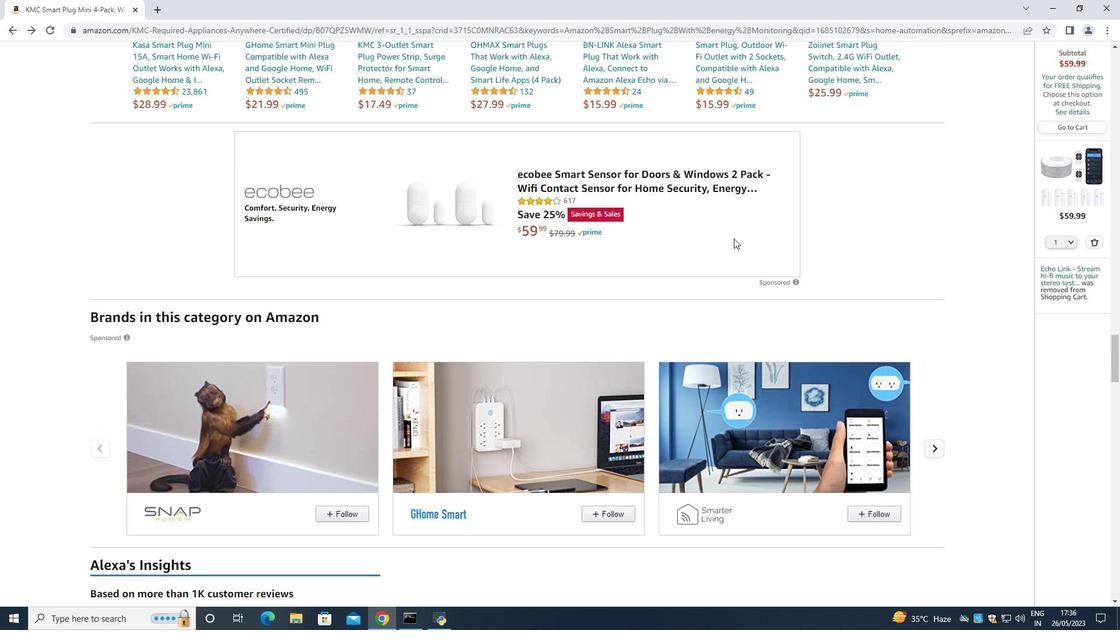 
Action: Mouse scrolled (733, 239) with delta (0, 0)
Screenshot: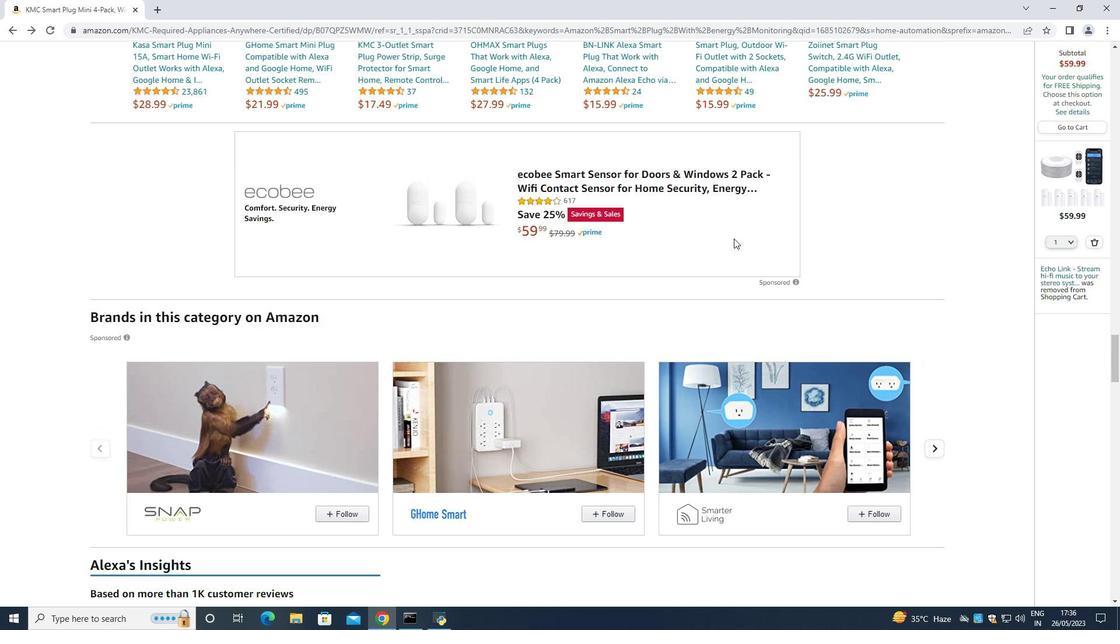 
Action: Mouse moved to (732, 238)
Screenshot: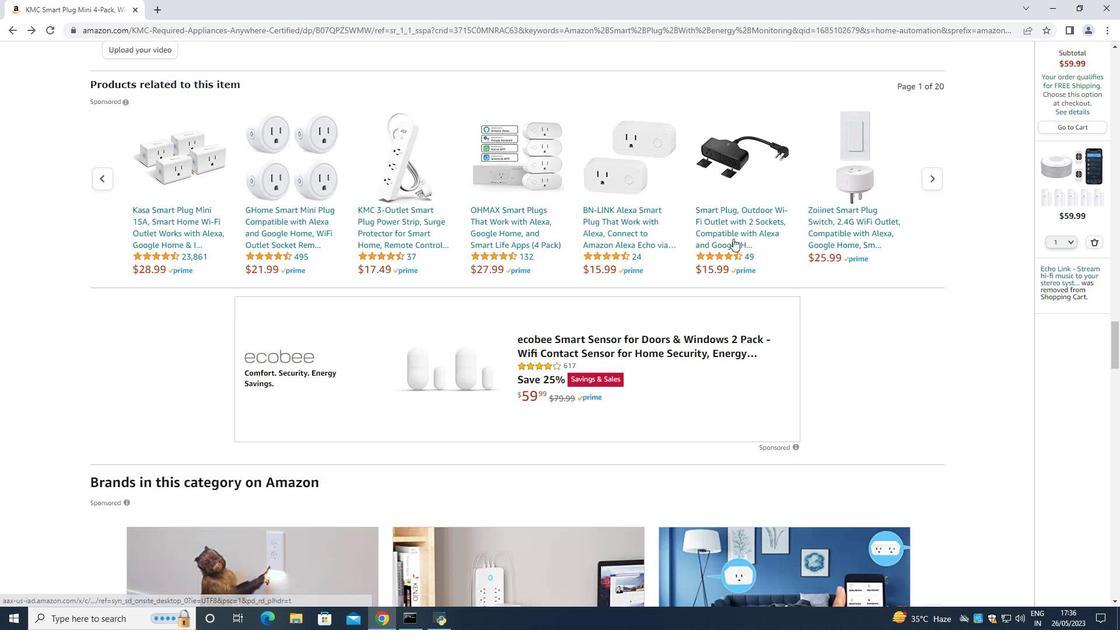 
Action: Mouse scrolled (732, 239) with delta (0, 0)
Screenshot: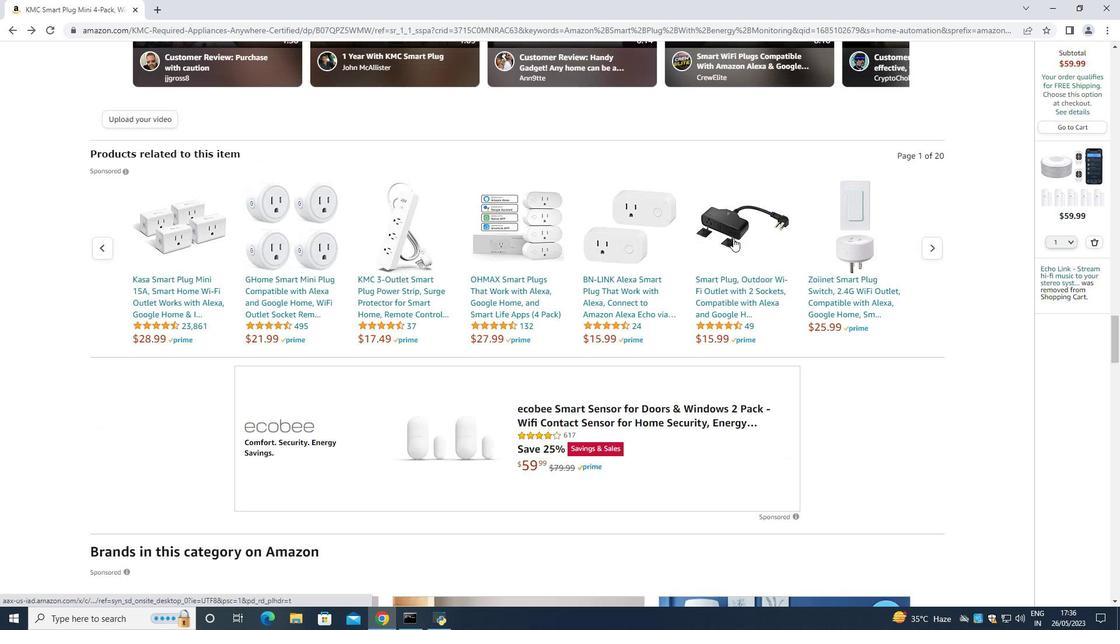 
Action: Mouse scrolled (732, 239) with delta (0, 0)
Screenshot: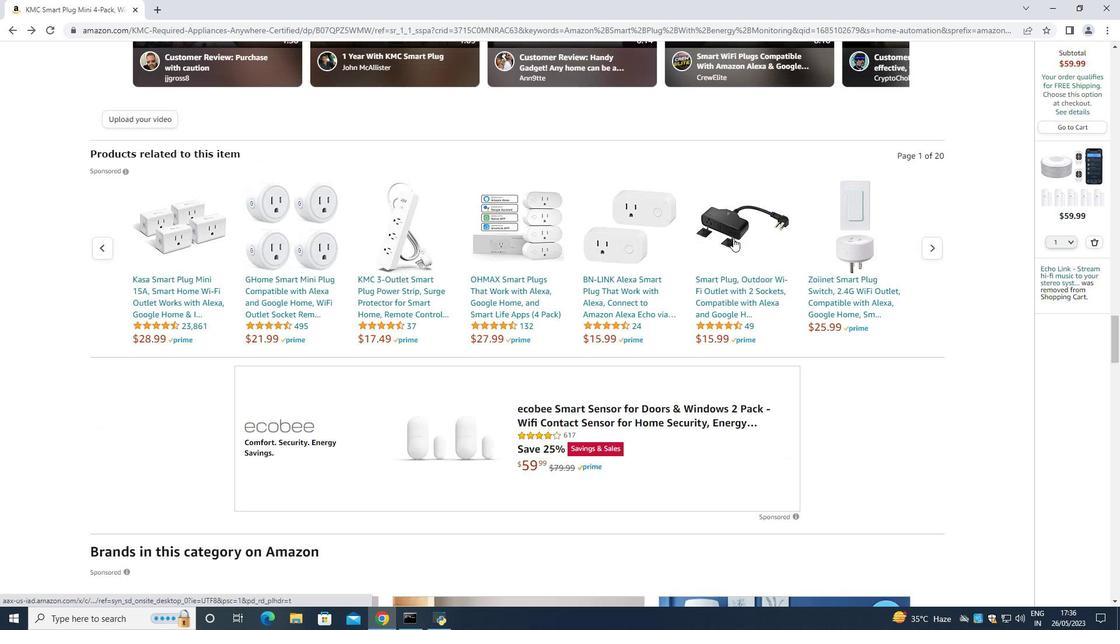 
Action: Mouse scrolled (732, 239) with delta (0, 0)
Screenshot: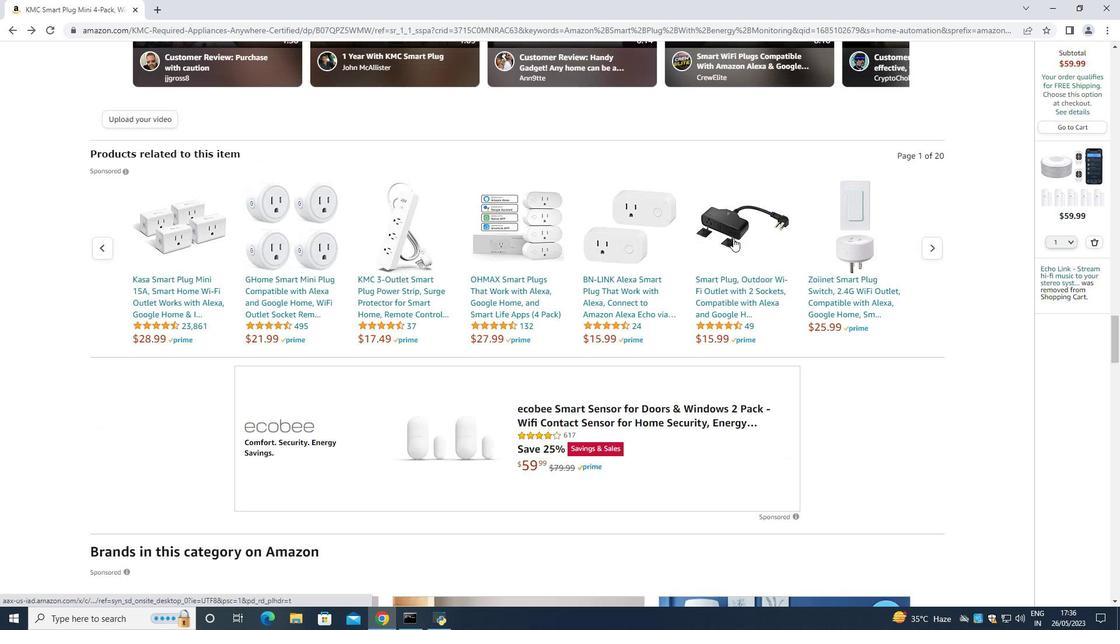 
Action: Mouse scrolled (732, 239) with delta (0, 0)
Screenshot: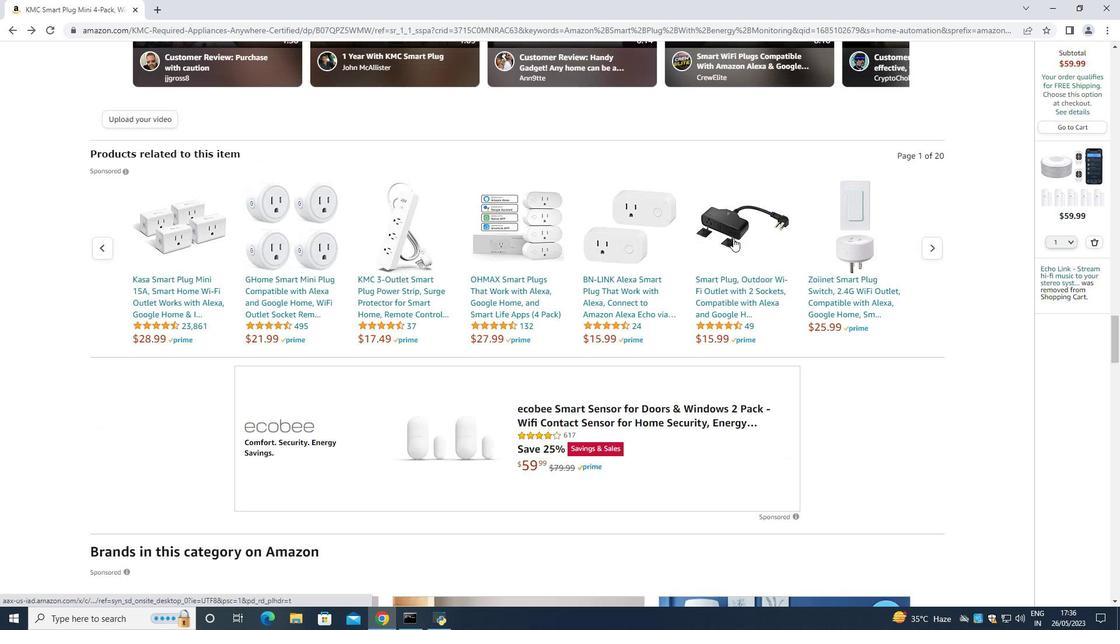 
Action: Mouse scrolled (732, 239) with delta (0, 0)
Screenshot: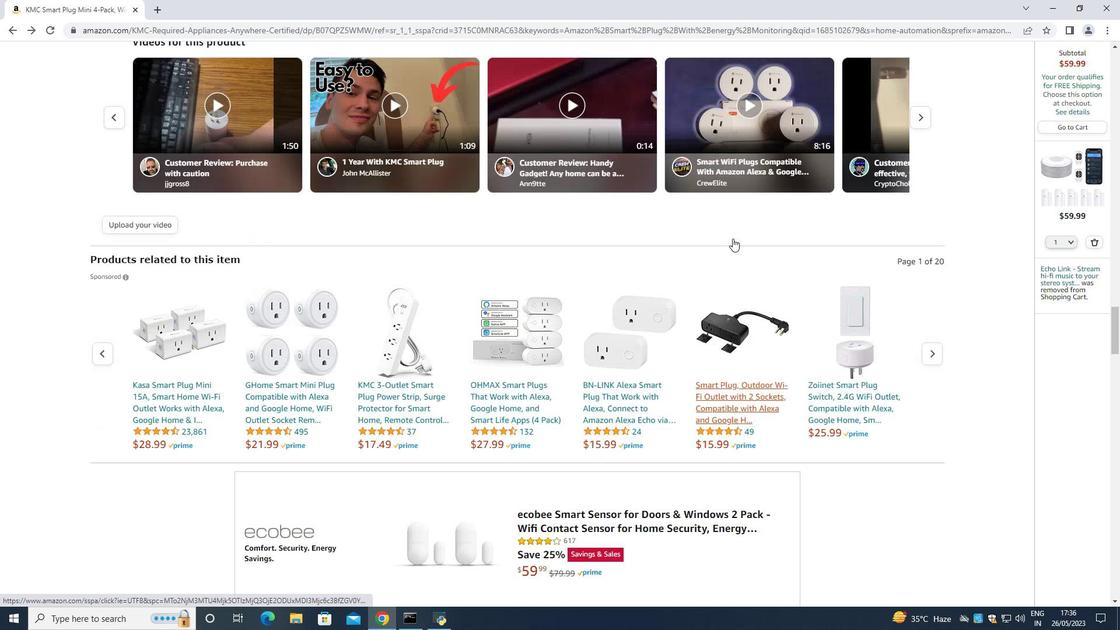
Action: Mouse scrolled (732, 239) with delta (0, 0)
Screenshot: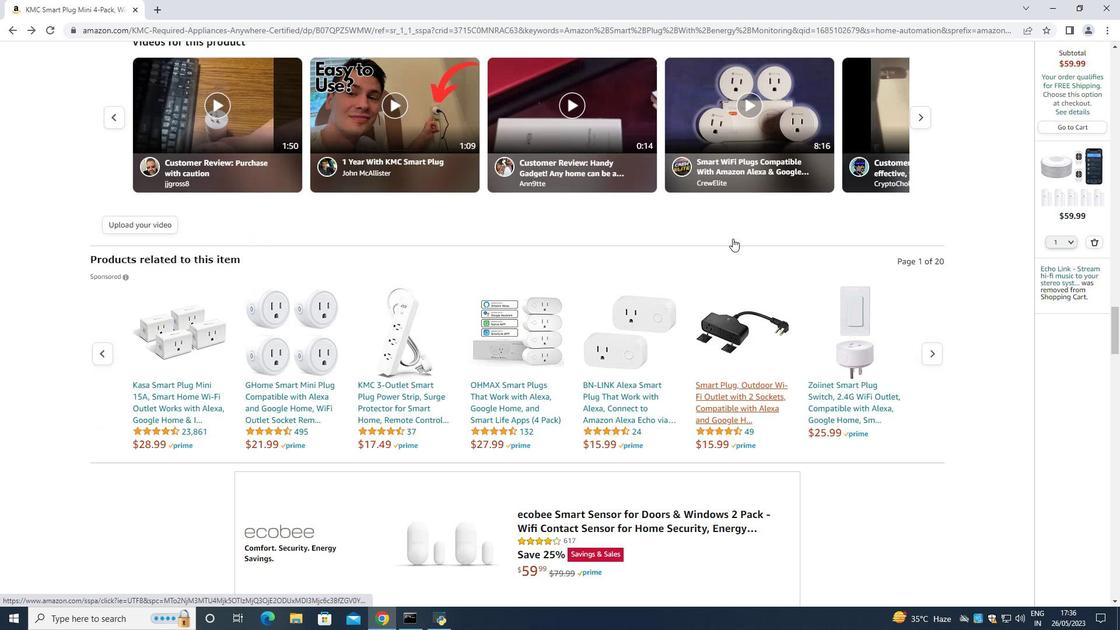 
Action: Mouse scrolled (732, 239) with delta (0, 0)
Screenshot: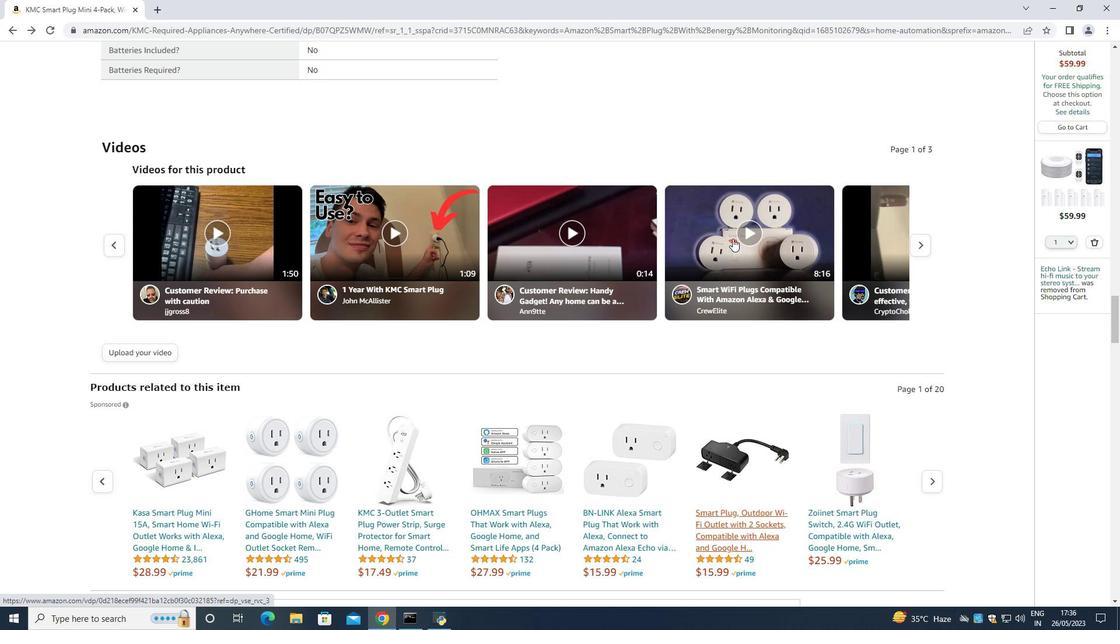 
Action: Mouse scrolled (732, 239) with delta (0, 0)
